 Task: Look for Airbnb properties in Saint-Gratien, France from 5th December, 2023 to 11th December, 2023 for 2 adults. Place can be entire room with 2 bedrooms having 2 beds and 1 bathroom. Property type can be flat.
Action: Mouse moved to (417, 127)
Screenshot: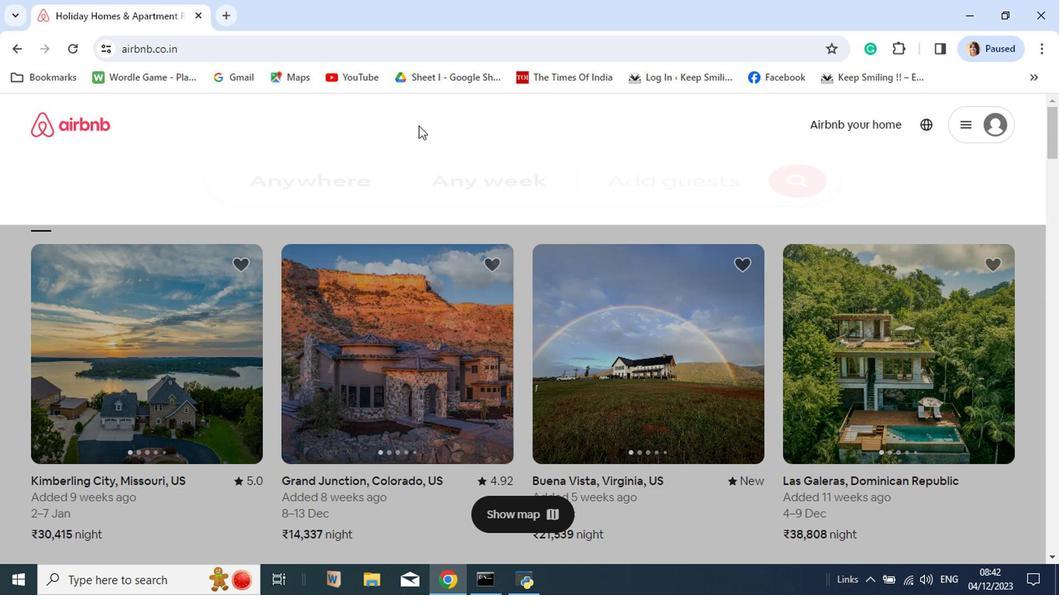 
Action: Mouse pressed left at (417, 127)
Screenshot: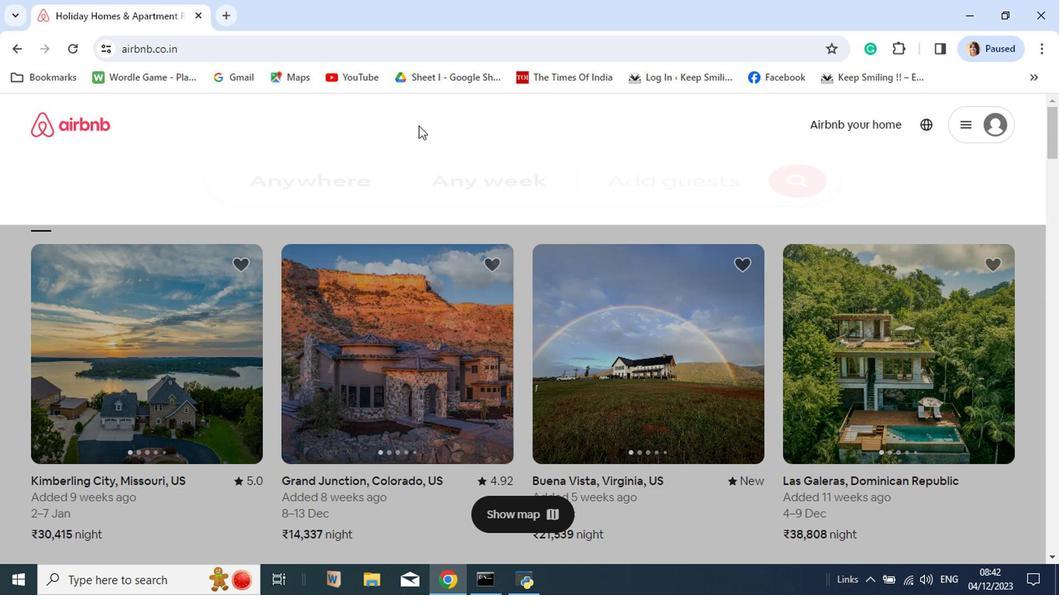 
Action: Mouse moved to (417, 127)
Screenshot: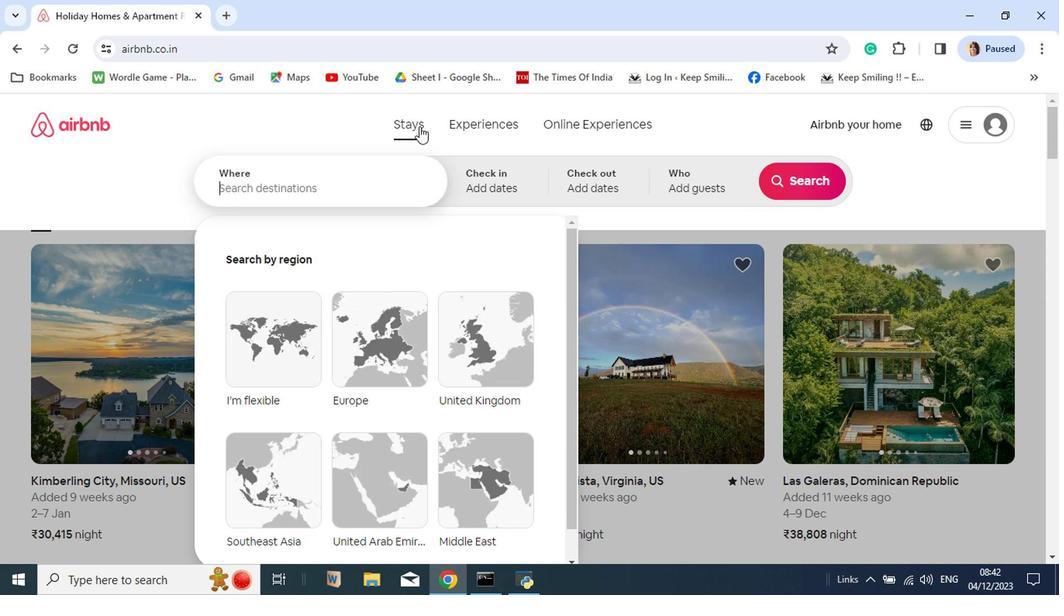 
Action: Key pressed <Key.shift>Saint<Key.space><Key.backspace>-<Key.shift>Gratw
Screenshot: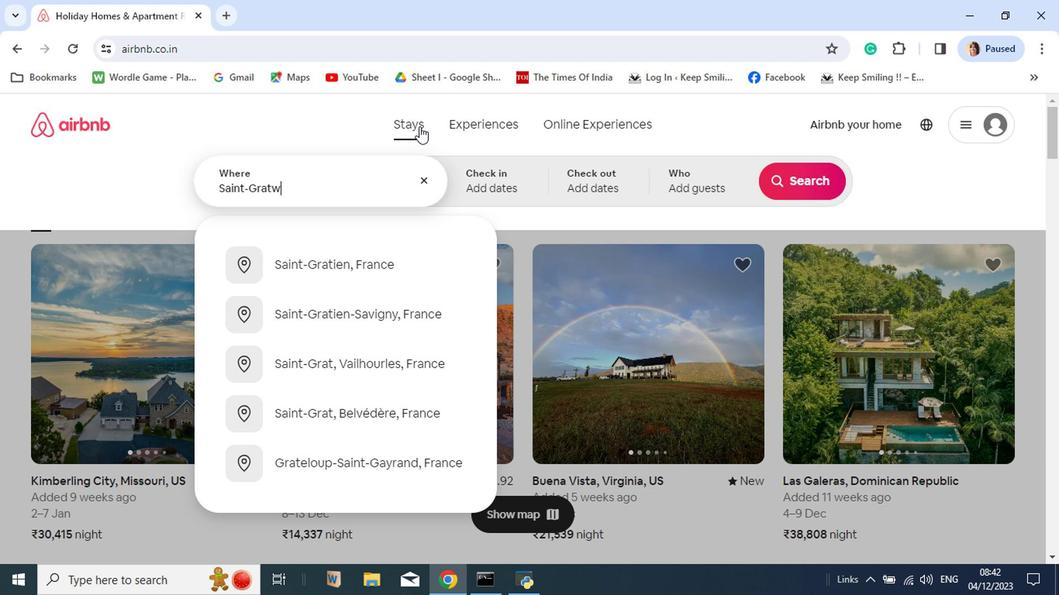 
Action: Mouse pressed left at (417, 127)
Screenshot: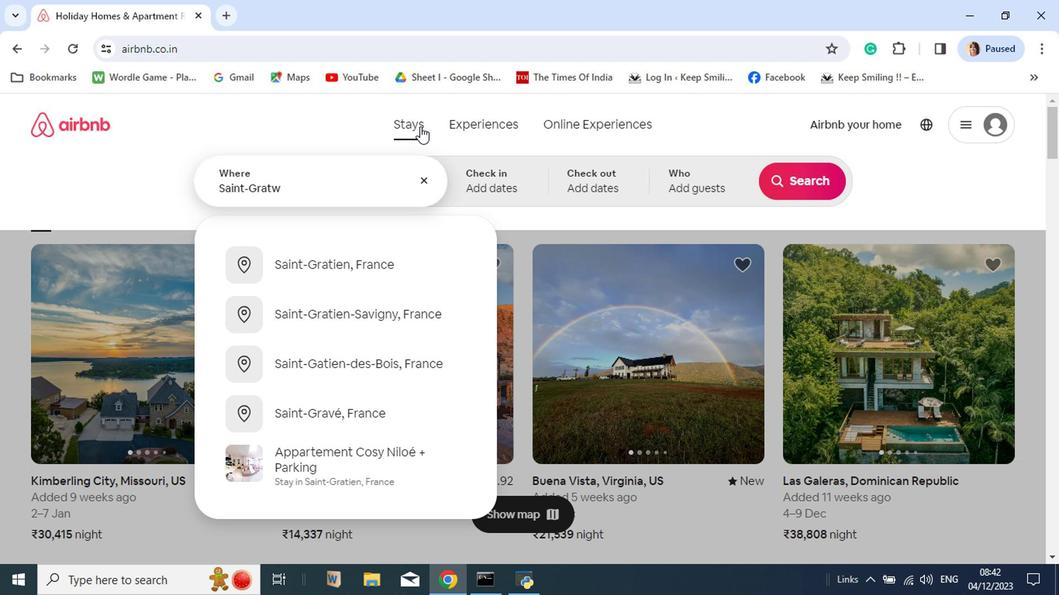 
Action: Mouse moved to (310, 272)
Screenshot: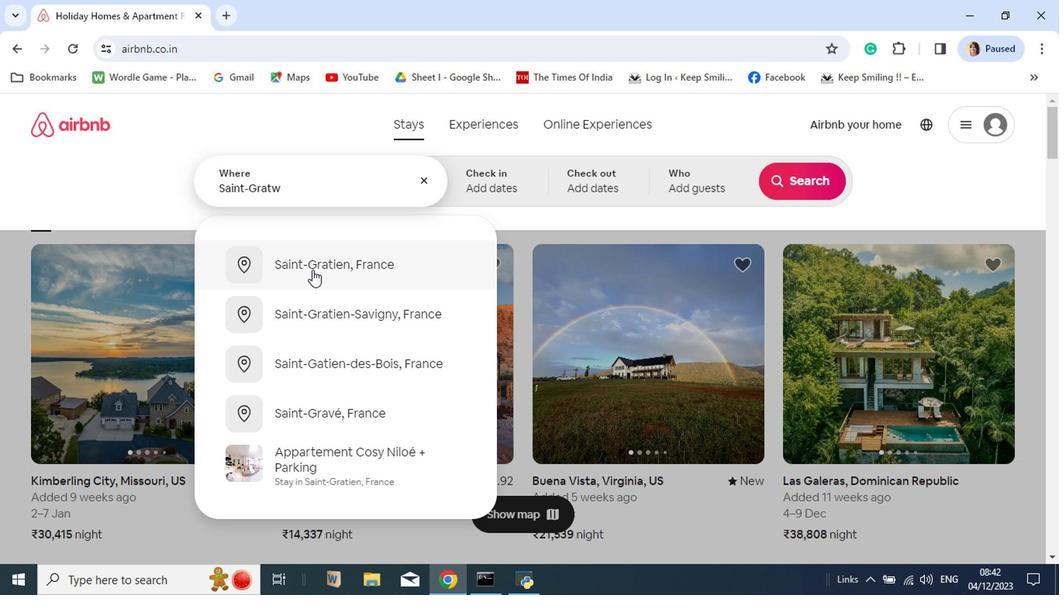 
Action: Mouse pressed left at (310, 272)
Screenshot: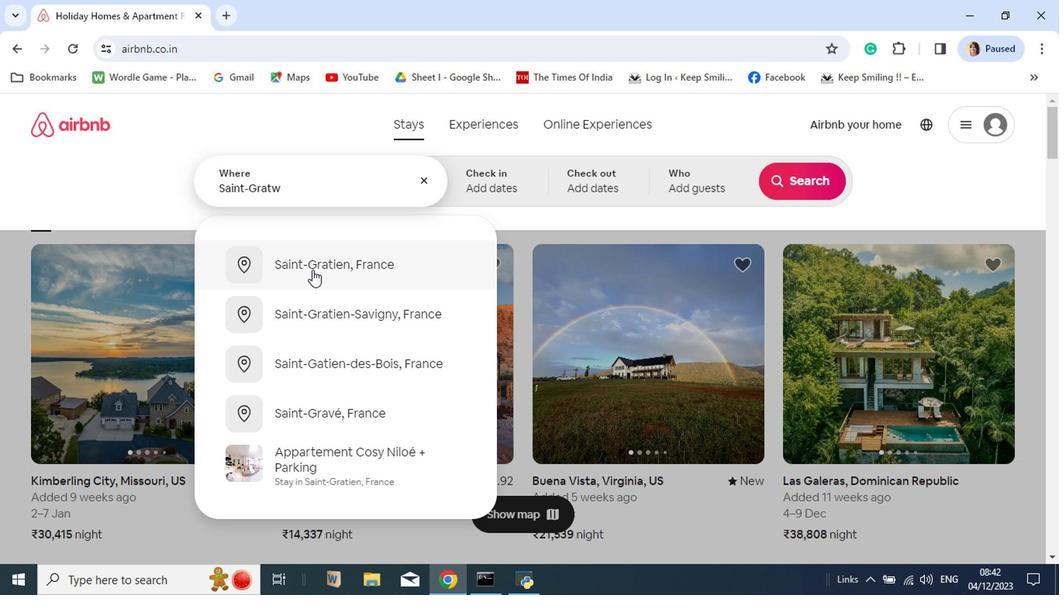 
Action: Mouse moved to (325, 411)
Screenshot: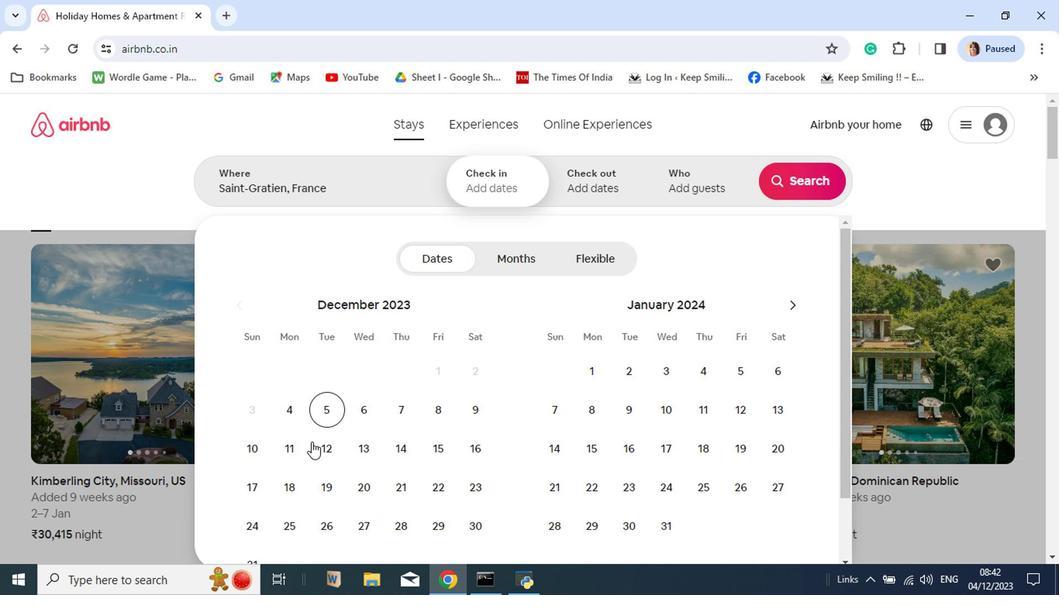 
Action: Mouse pressed left at (325, 411)
Screenshot: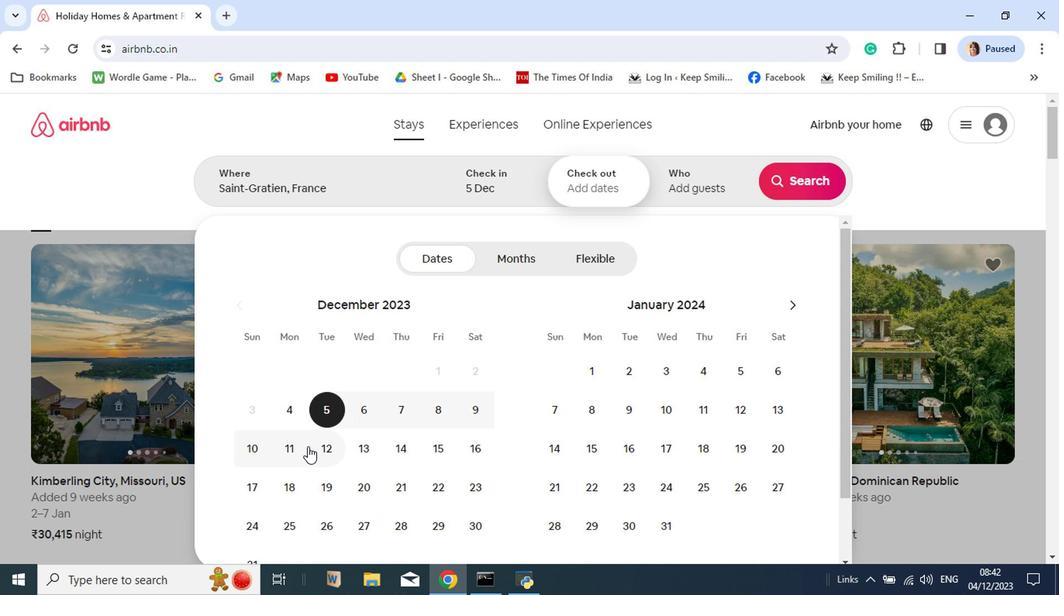 
Action: Mouse moved to (298, 451)
Screenshot: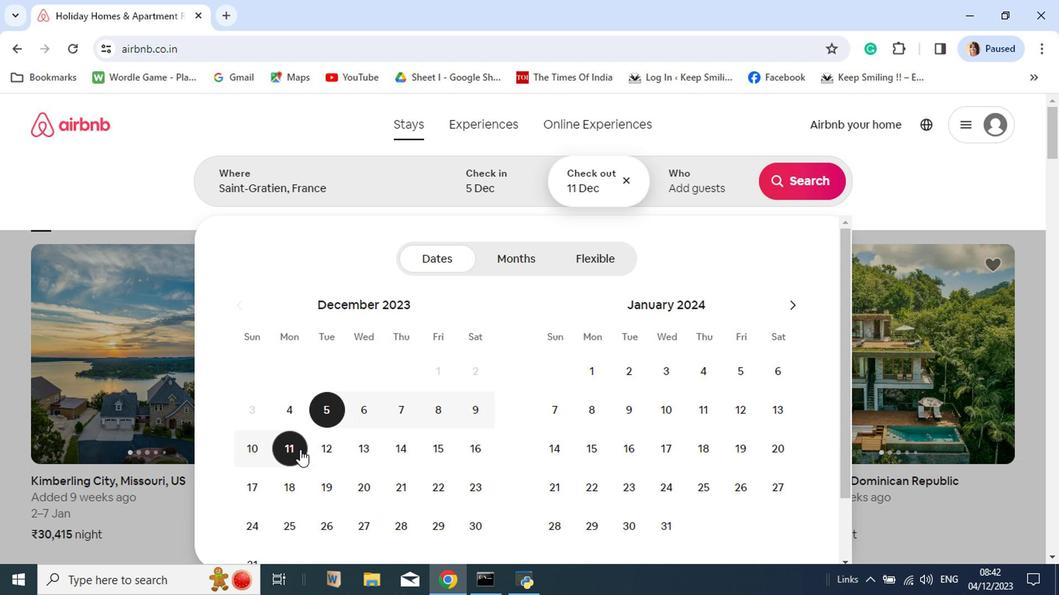 
Action: Mouse pressed left at (298, 451)
Screenshot: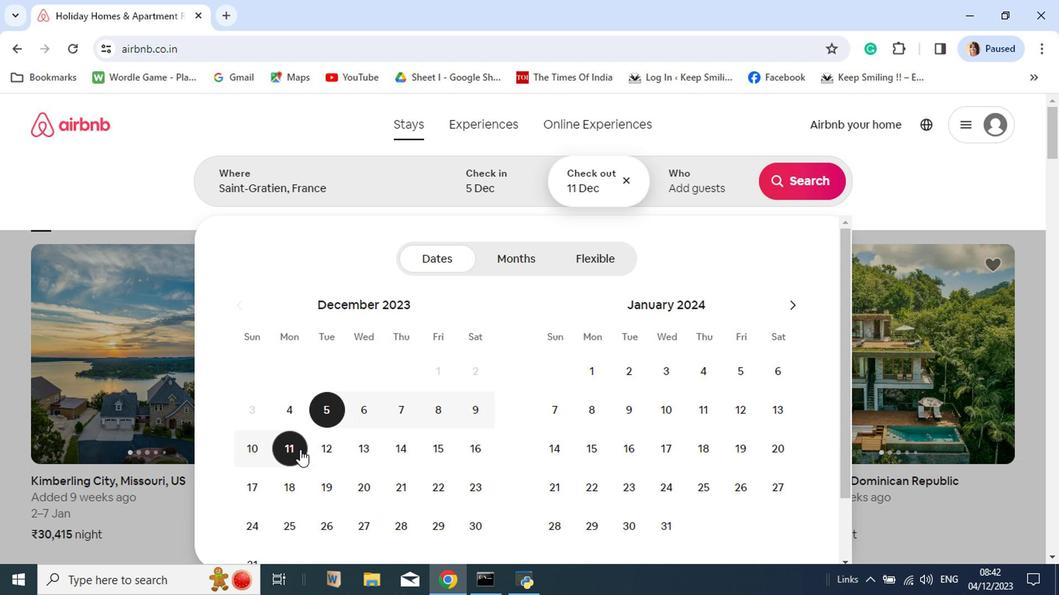 
Action: Mouse moved to (691, 183)
Screenshot: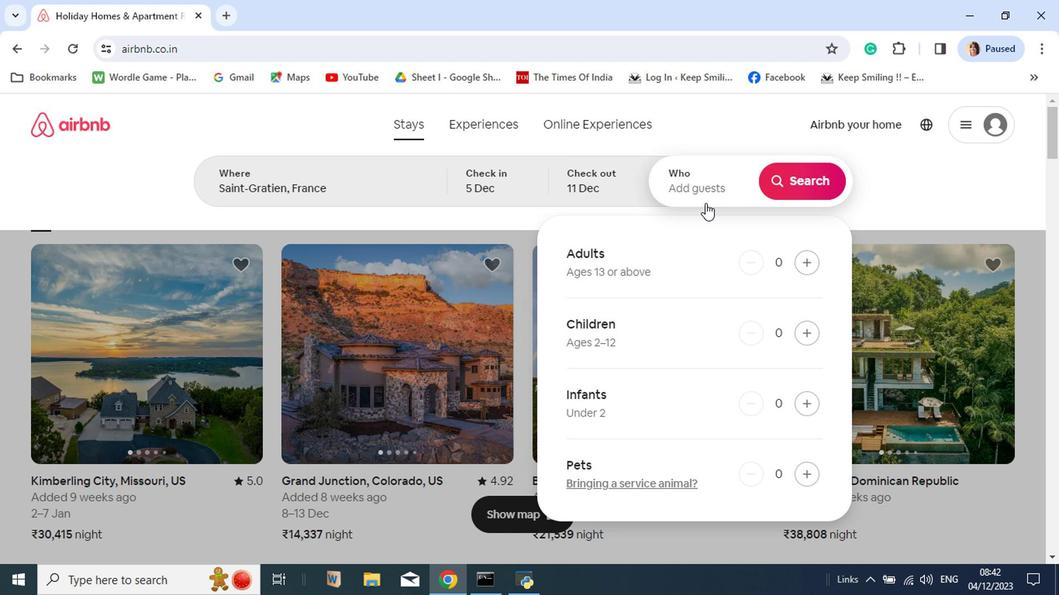 
Action: Mouse pressed left at (691, 183)
Screenshot: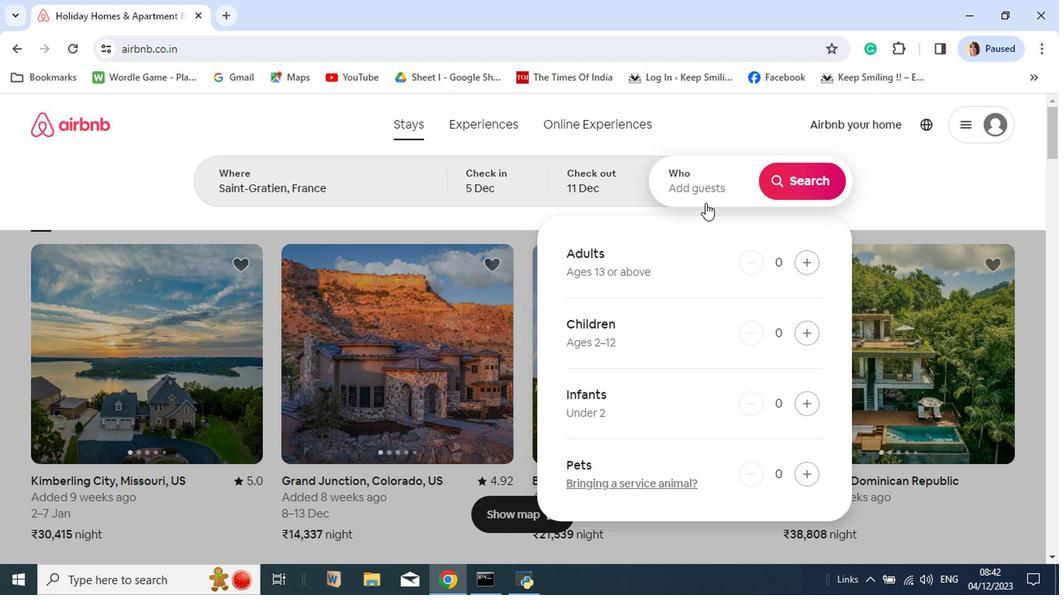 
Action: Mouse moved to (801, 260)
Screenshot: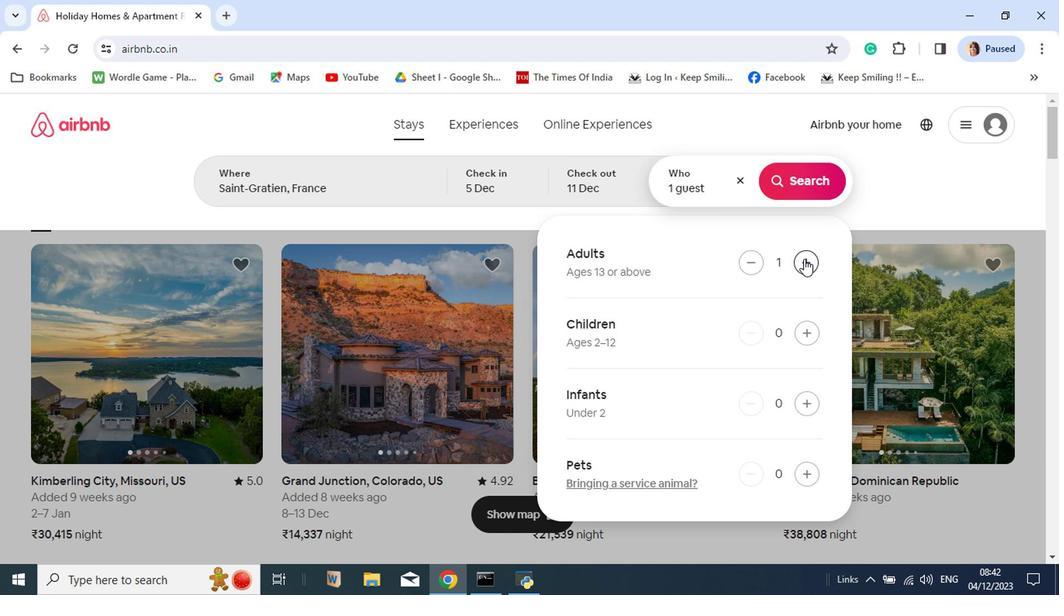 
Action: Mouse pressed left at (801, 260)
Screenshot: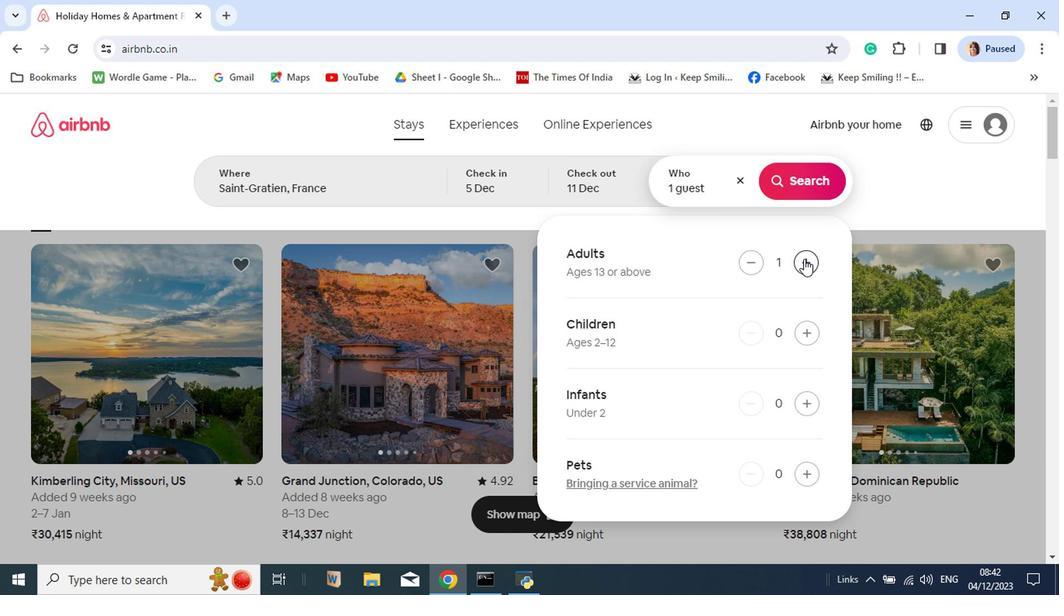 
Action: Mouse pressed left at (801, 260)
Screenshot: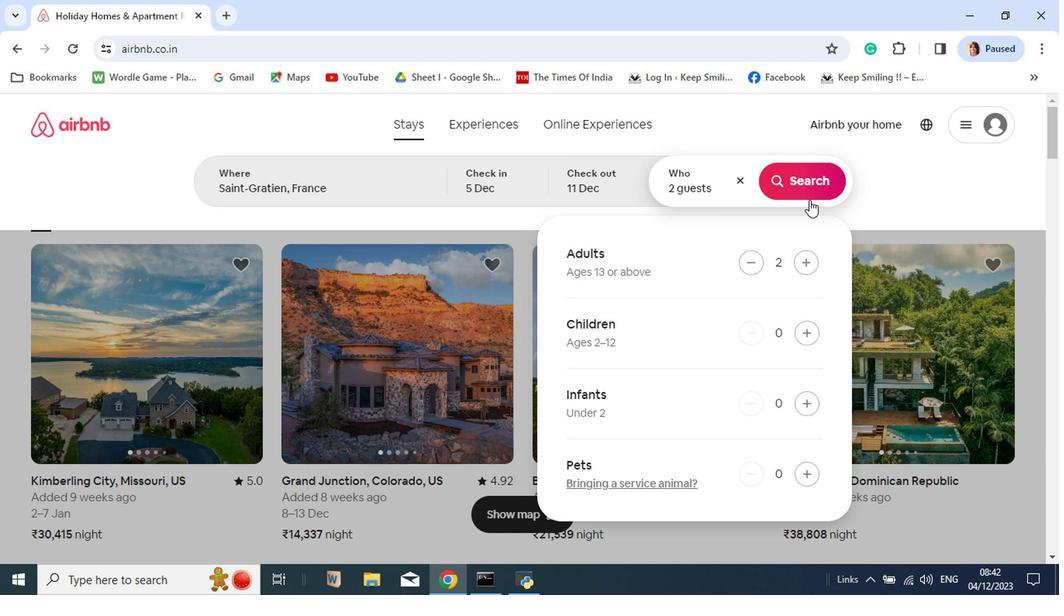 
Action: Mouse moved to (801, 181)
Screenshot: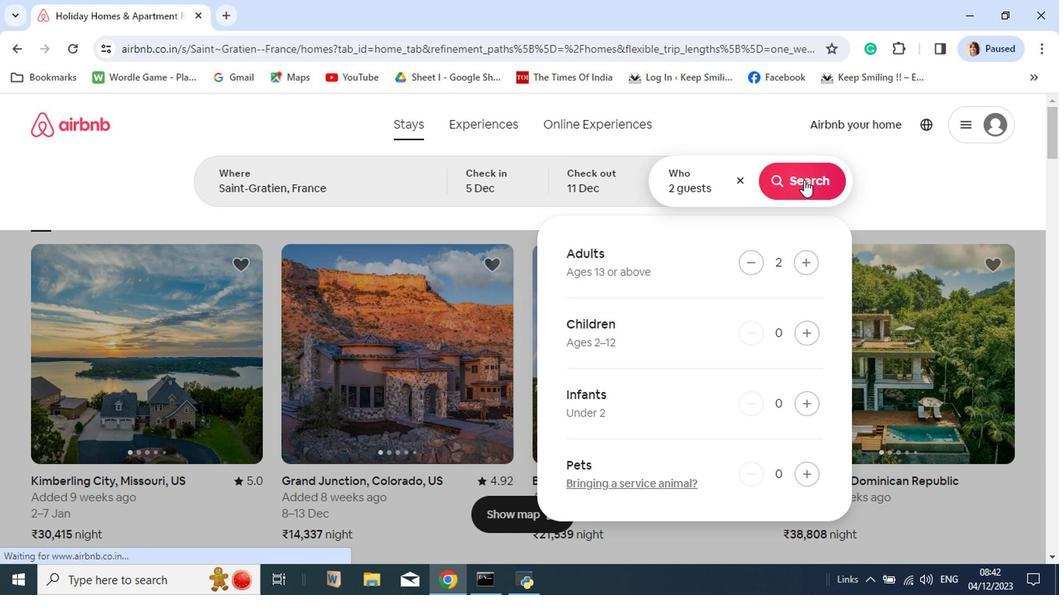 
Action: Mouse pressed left at (801, 181)
Screenshot: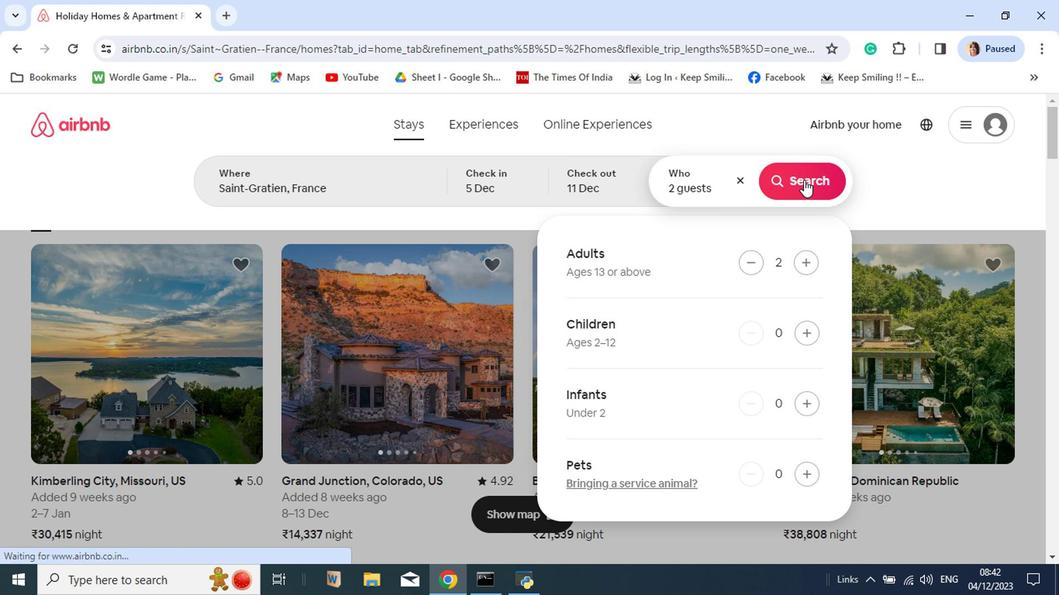 
Action: Mouse moved to (815, 187)
Screenshot: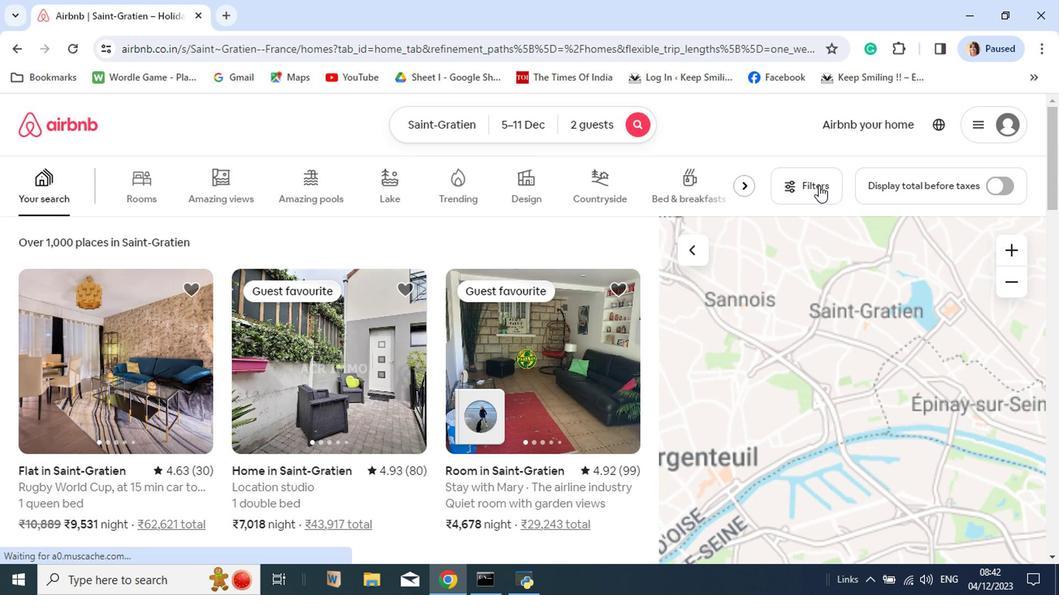
Action: Mouse pressed left at (815, 187)
Screenshot: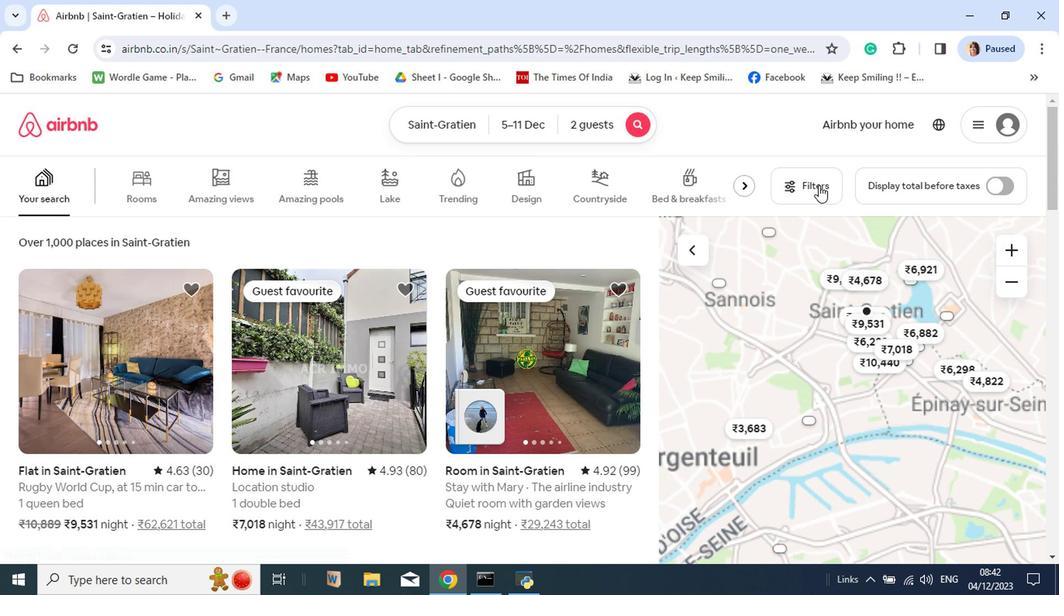 
Action: Mouse moved to (821, 216)
Screenshot: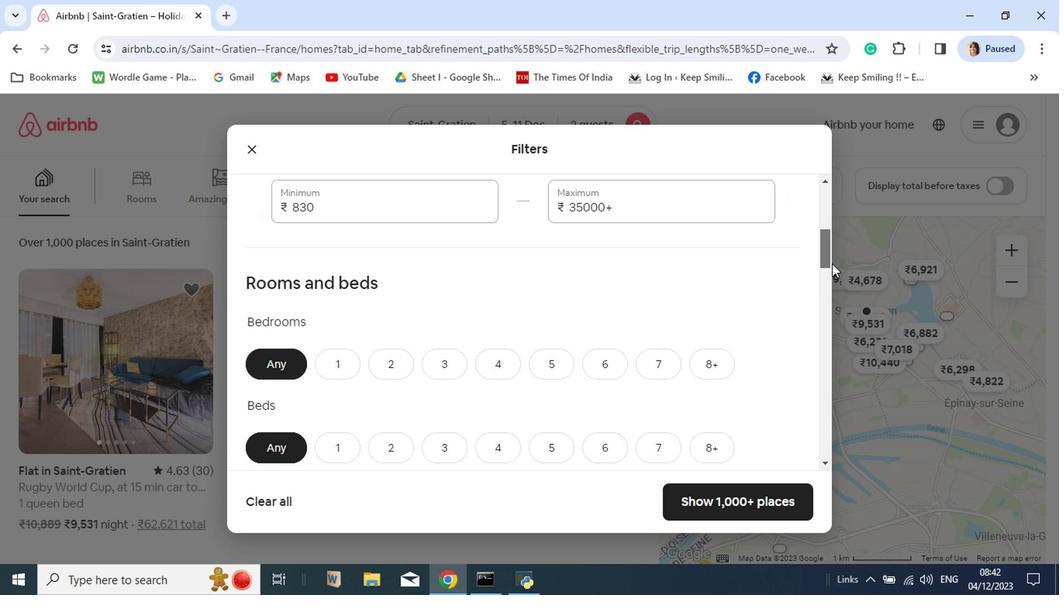 
Action: Mouse pressed left at (821, 216)
Screenshot: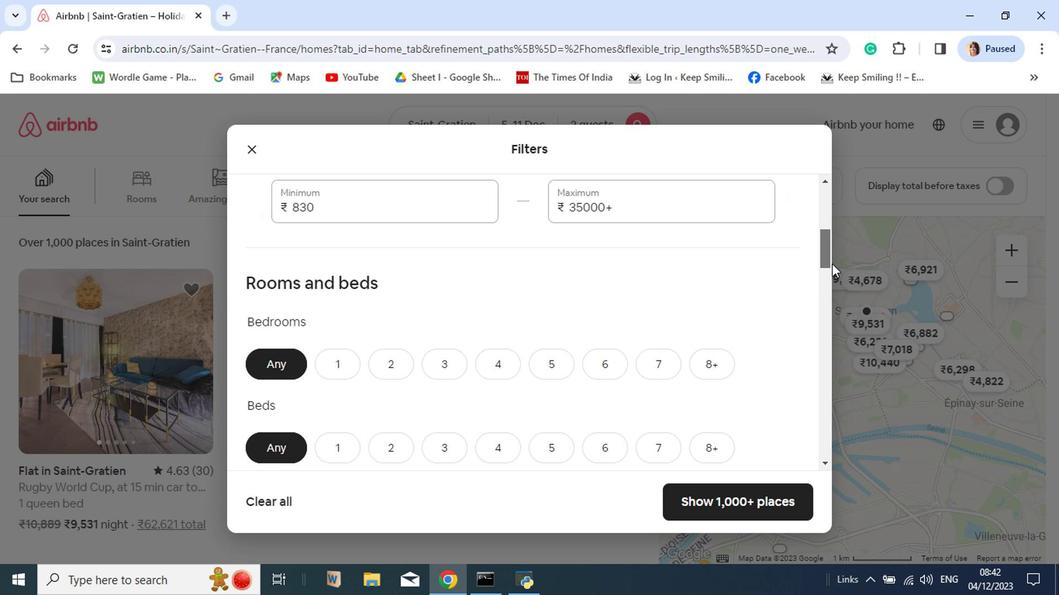 
Action: Mouse moved to (377, 275)
Screenshot: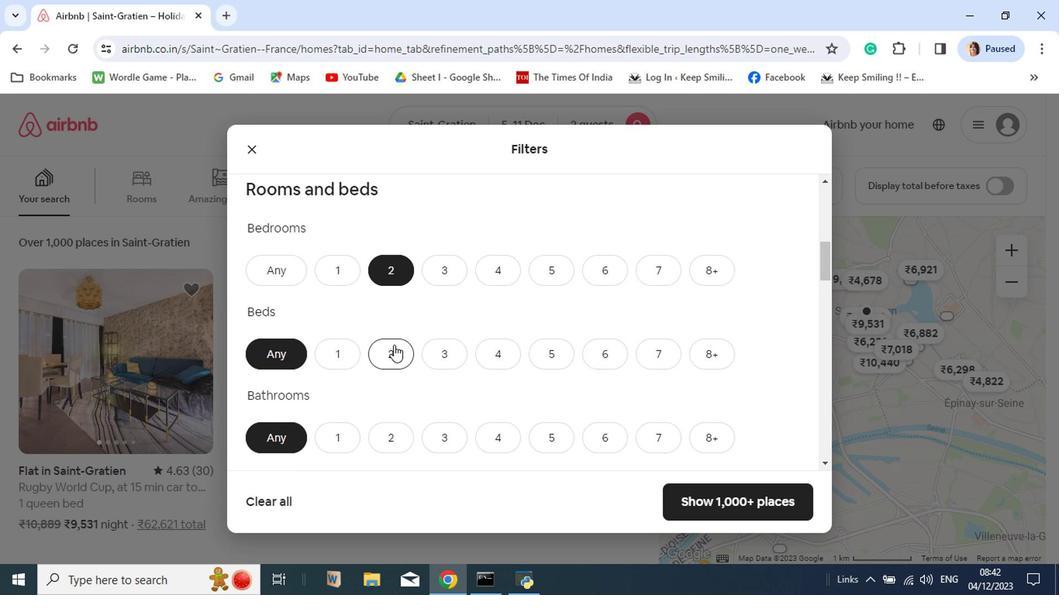 
Action: Mouse pressed left at (377, 275)
Screenshot: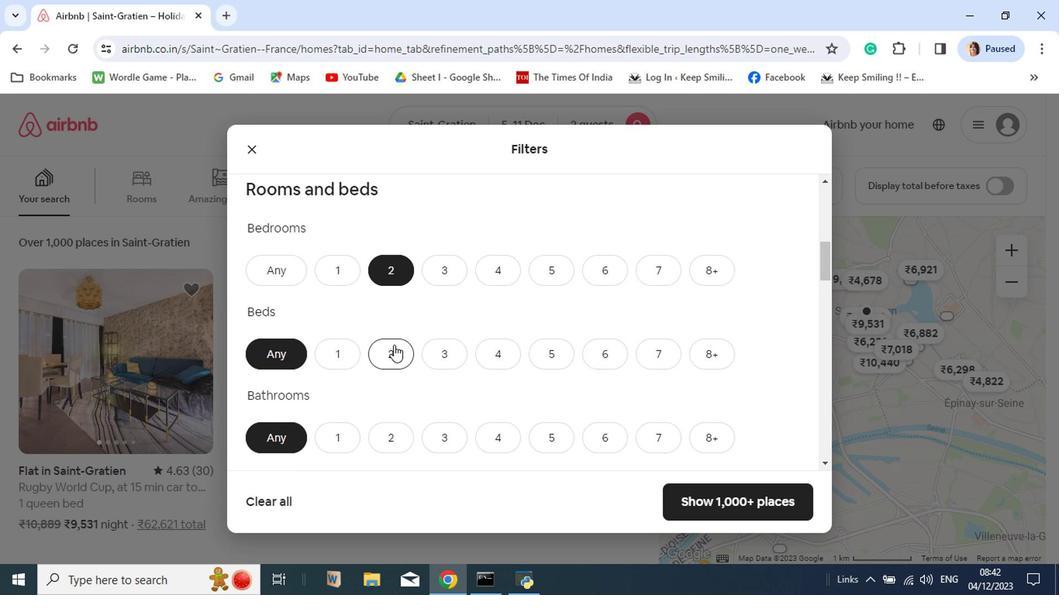 
Action: Mouse moved to (391, 349)
Screenshot: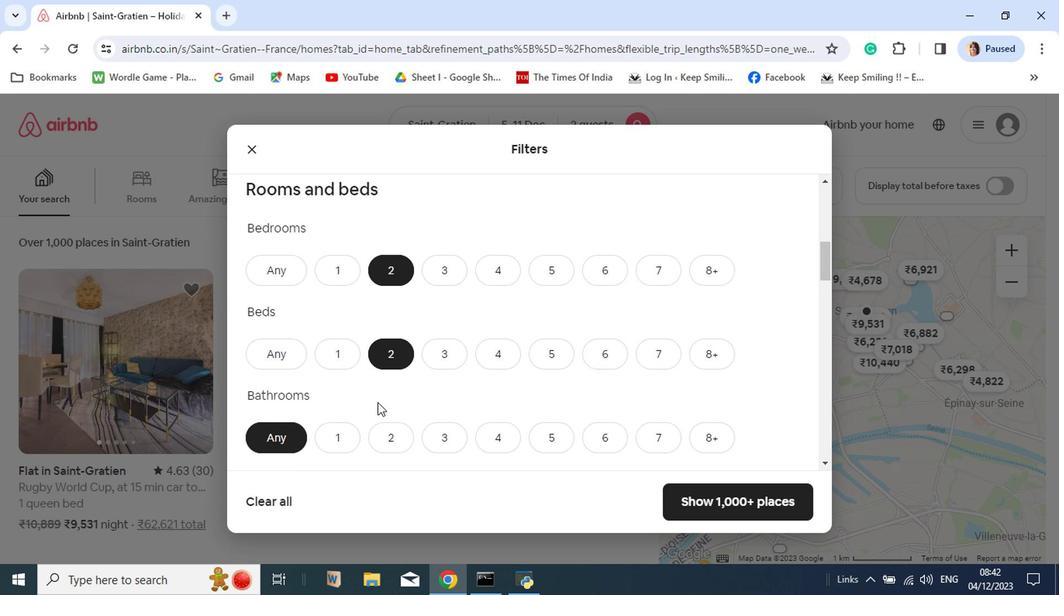 
Action: Mouse pressed left at (391, 349)
Screenshot: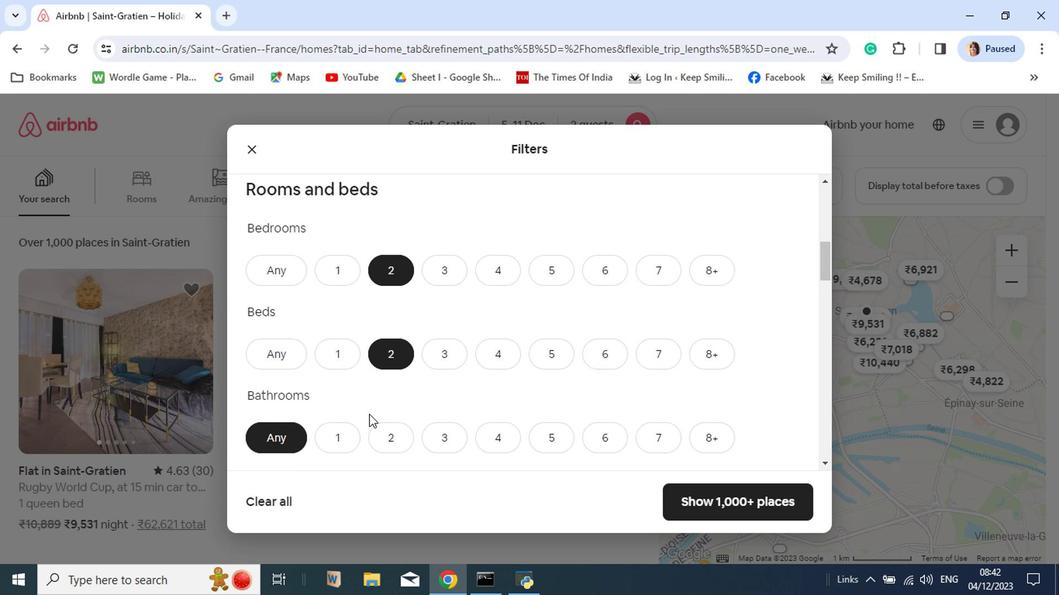 
Action: Mouse moved to (340, 434)
Screenshot: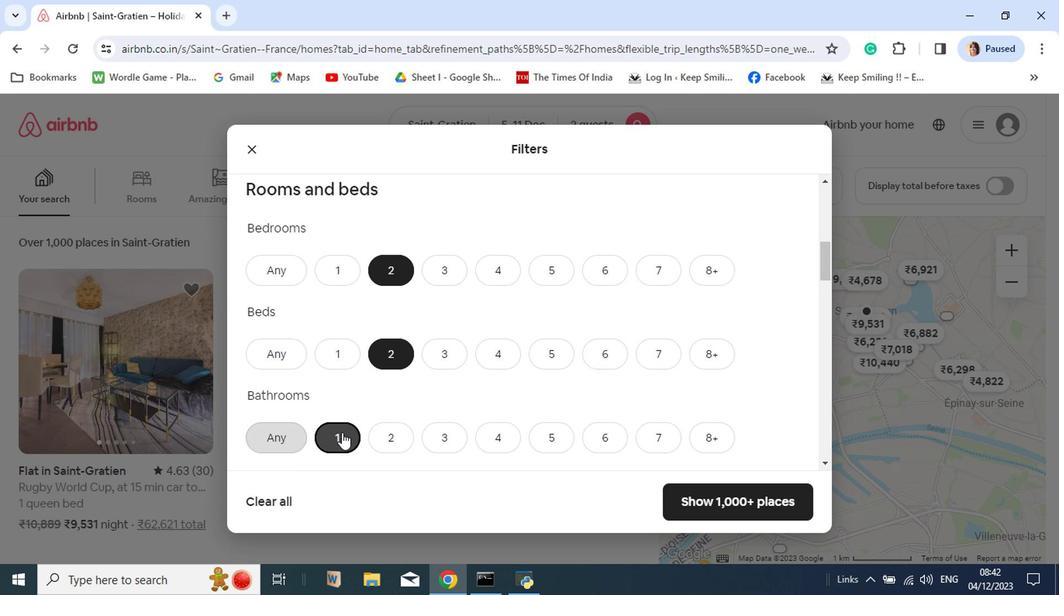 
Action: Mouse pressed left at (340, 434)
Screenshot: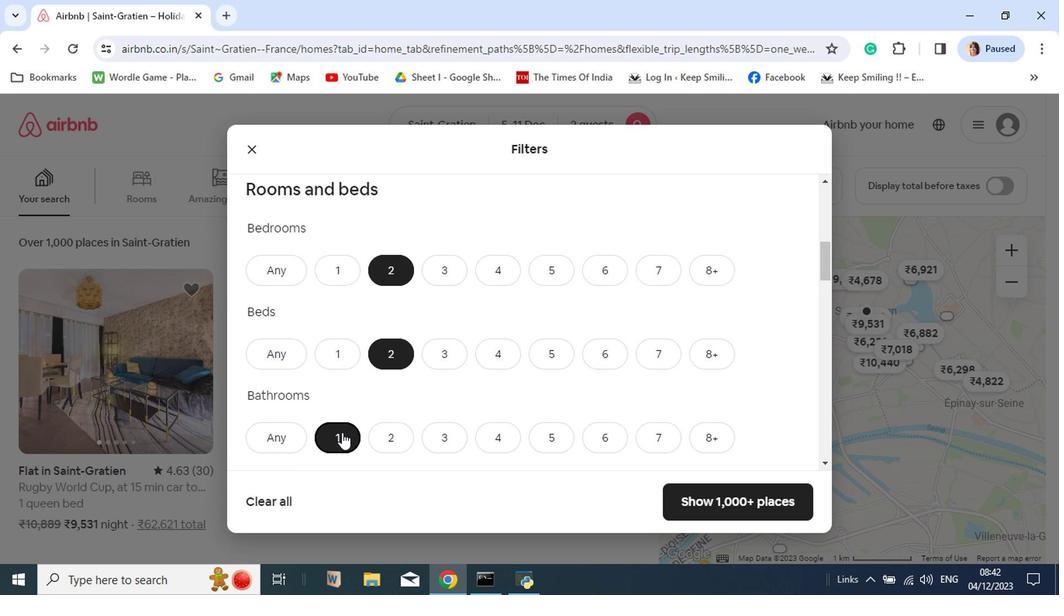 
Action: Mouse moved to (442, 403)
Screenshot: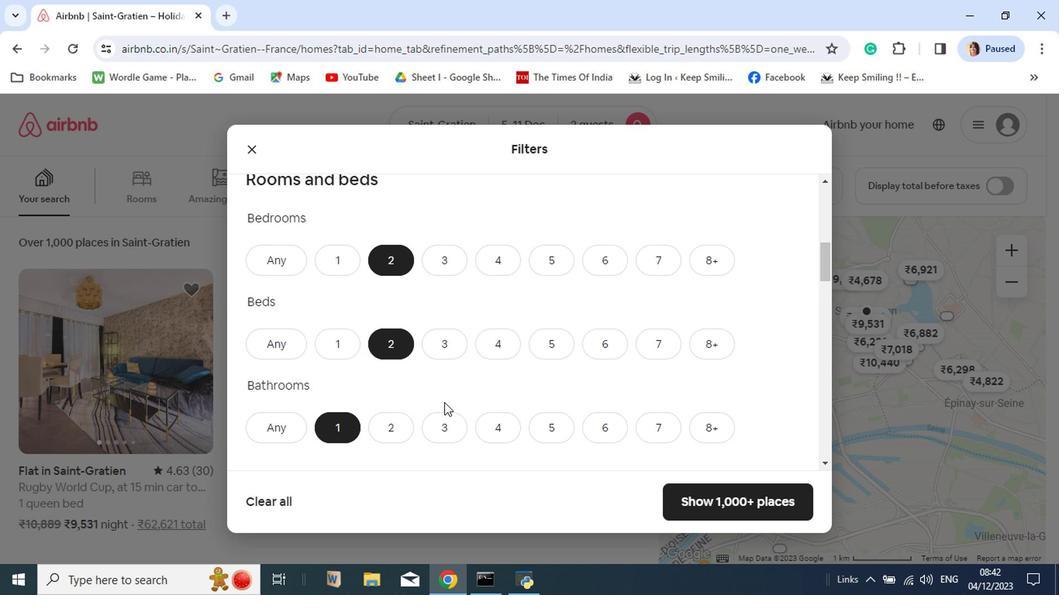 
Action: Mouse scrolled (442, 403) with delta (0, 0)
Screenshot: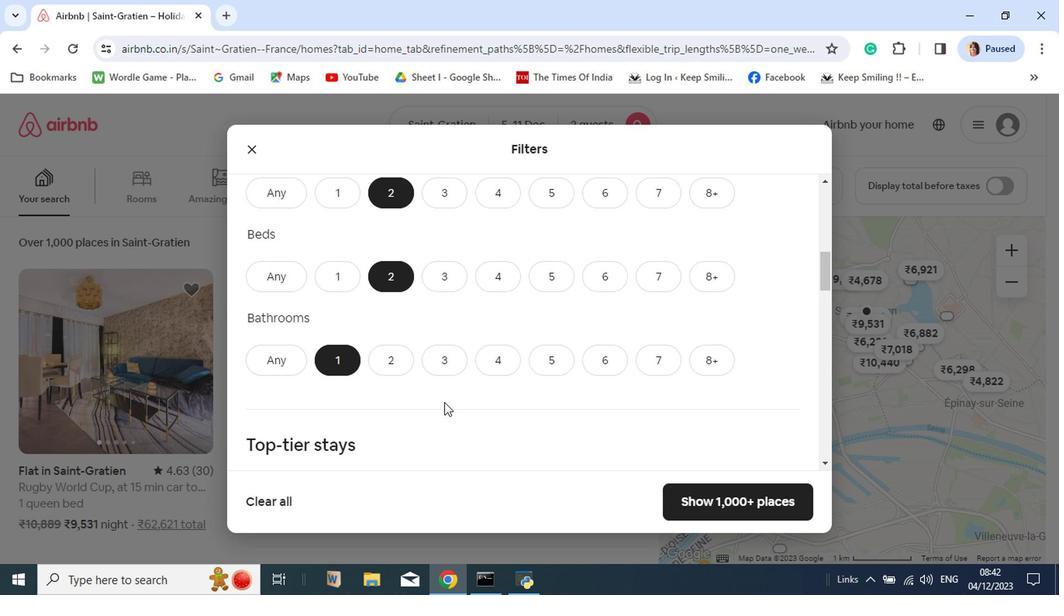 
Action: Mouse scrolled (442, 403) with delta (0, 0)
Screenshot: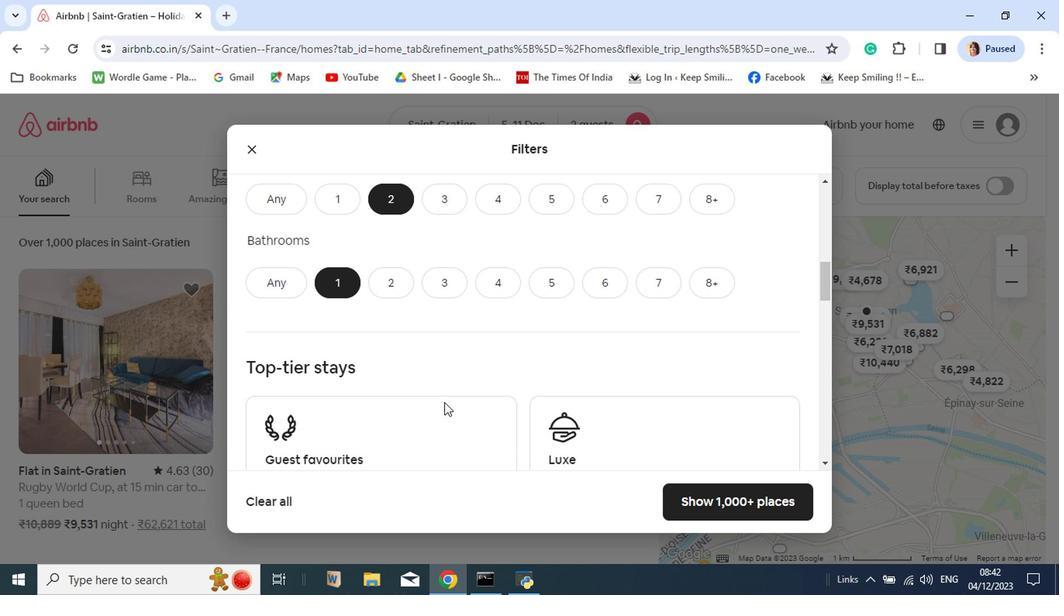 
Action: Mouse scrolled (442, 403) with delta (0, 0)
Screenshot: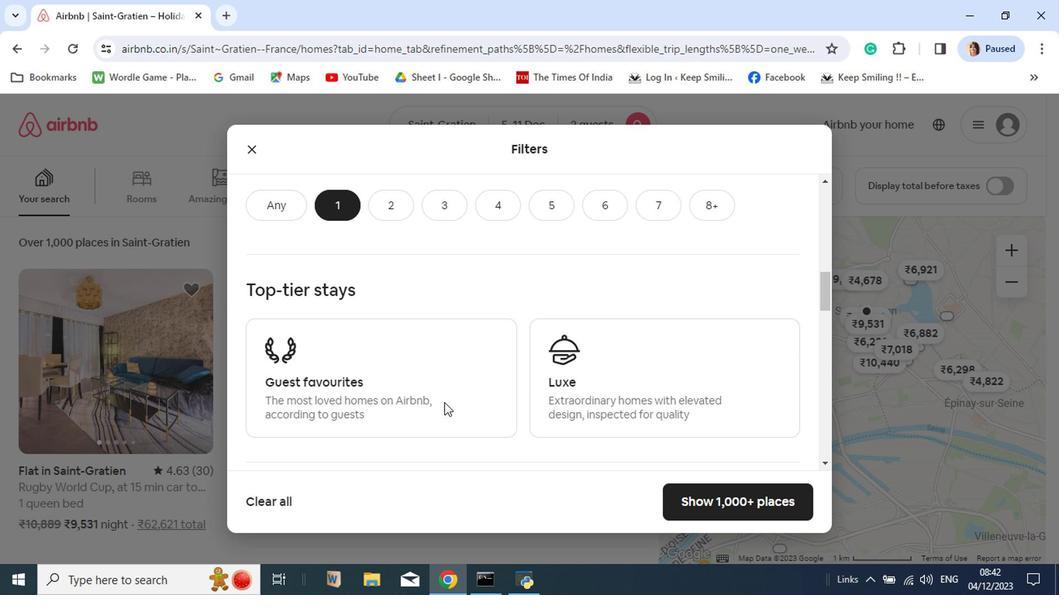 
Action: Mouse scrolled (442, 403) with delta (0, 0)
Screenshot: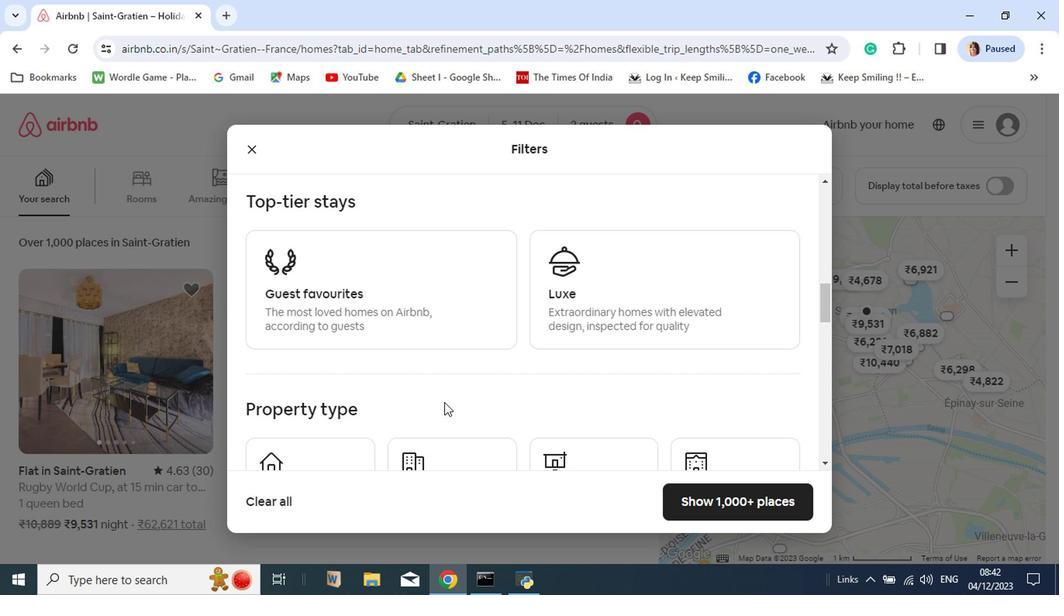 
Action: Mouse scrolled (442, 403) with delta (0, 0)
Screenshot: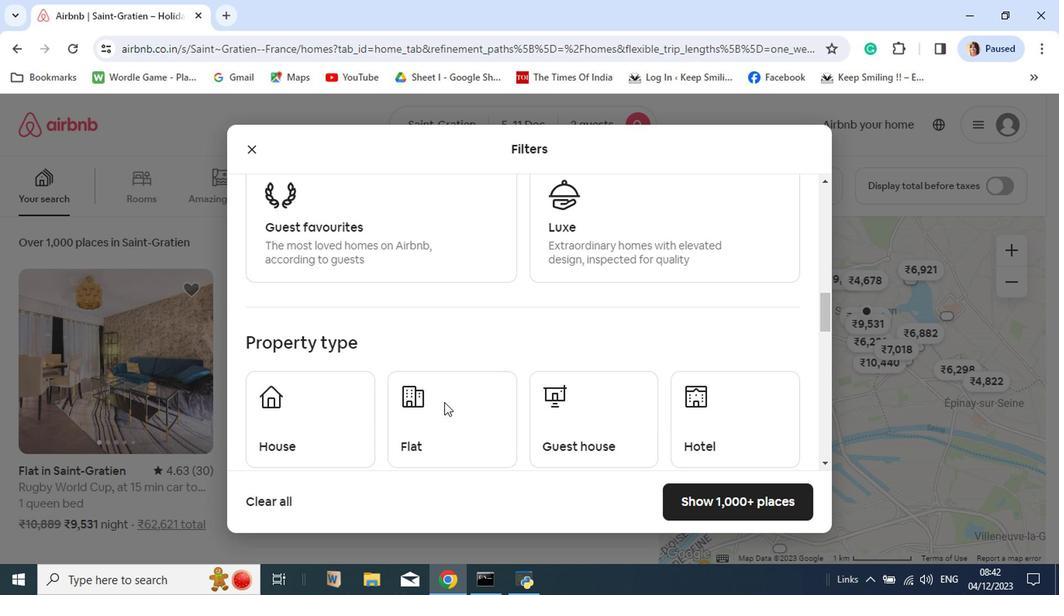 
Action: Mouse moved to (443, 403)
Screenshot: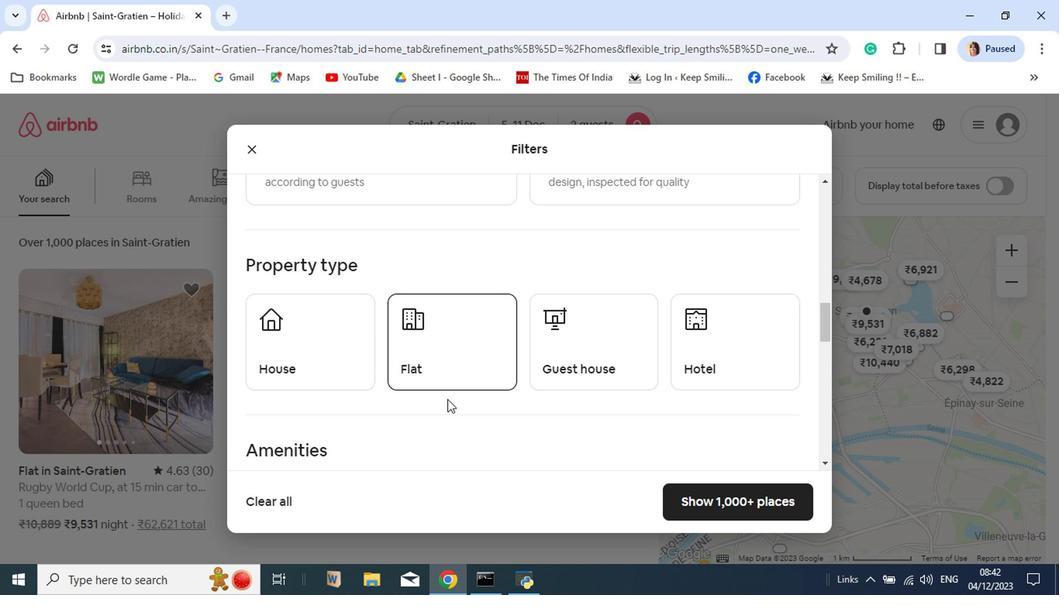
Action: Mouse scrolled (443, 403) with delta (0, 0)
Screenshot: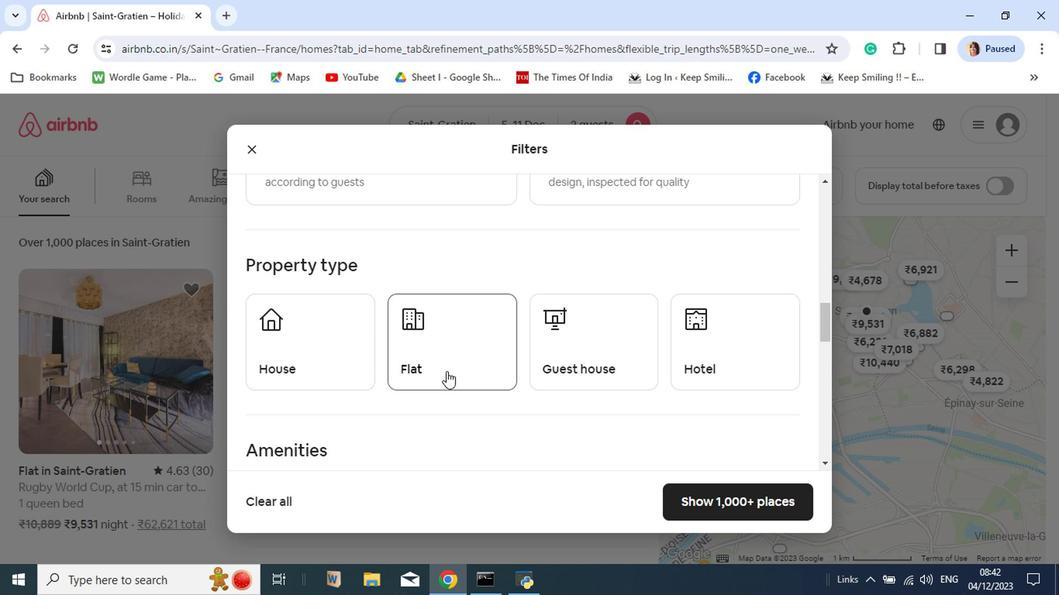 
Action: Mouse moved to (437, 357)
Screenshot: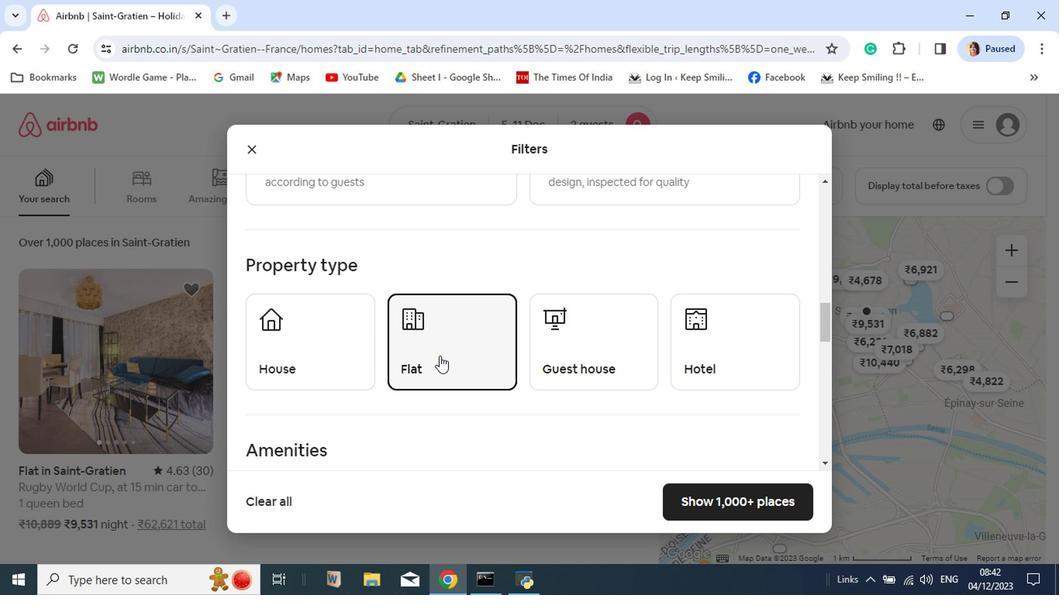 
Action: Mouse pressed left at (437, 357)
Screenshot: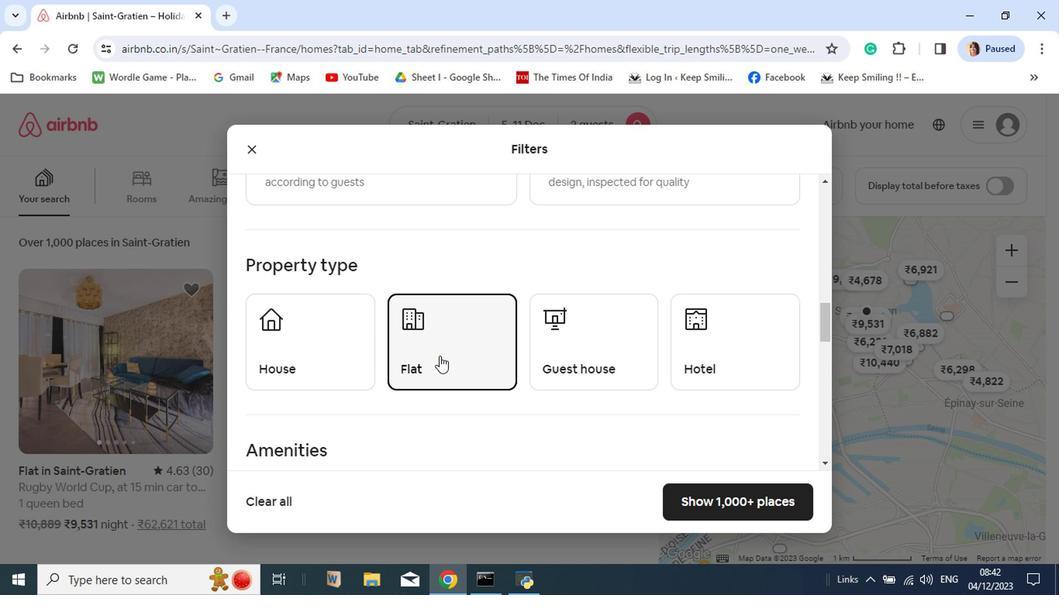 
Action: Mouse moved to (692, 491)
Screenshot: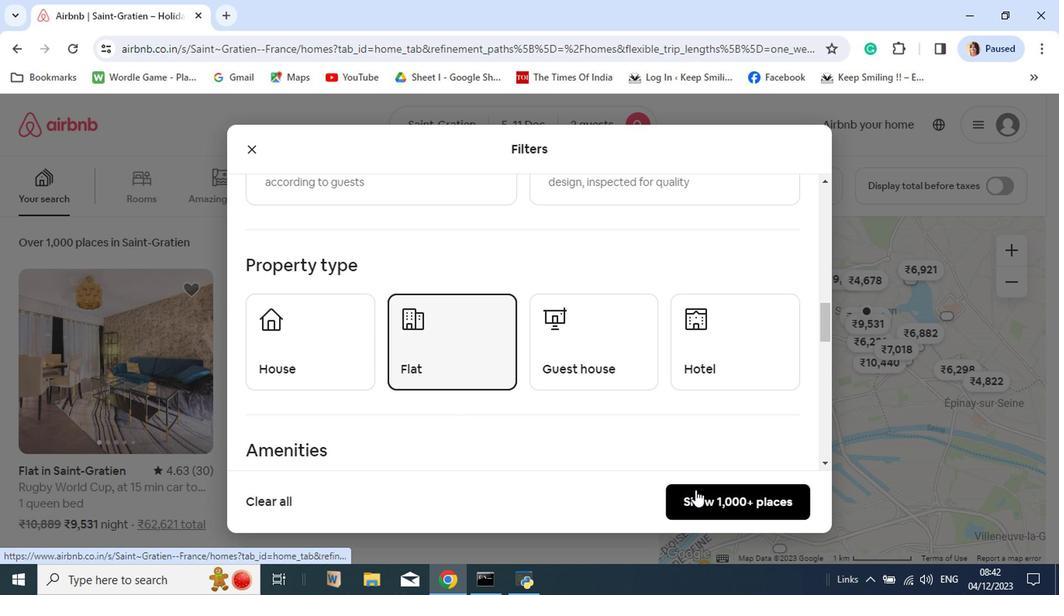
Action: Mouse pressed left at (692, 491)
Screenshot: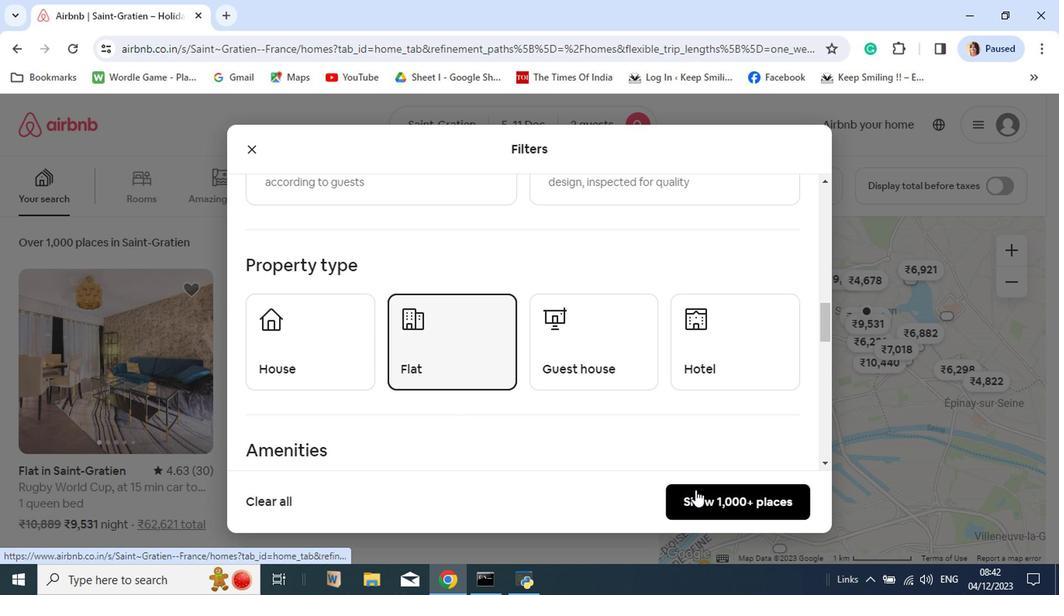 
Action: Mouse moved to (102, 471)
Screenshot: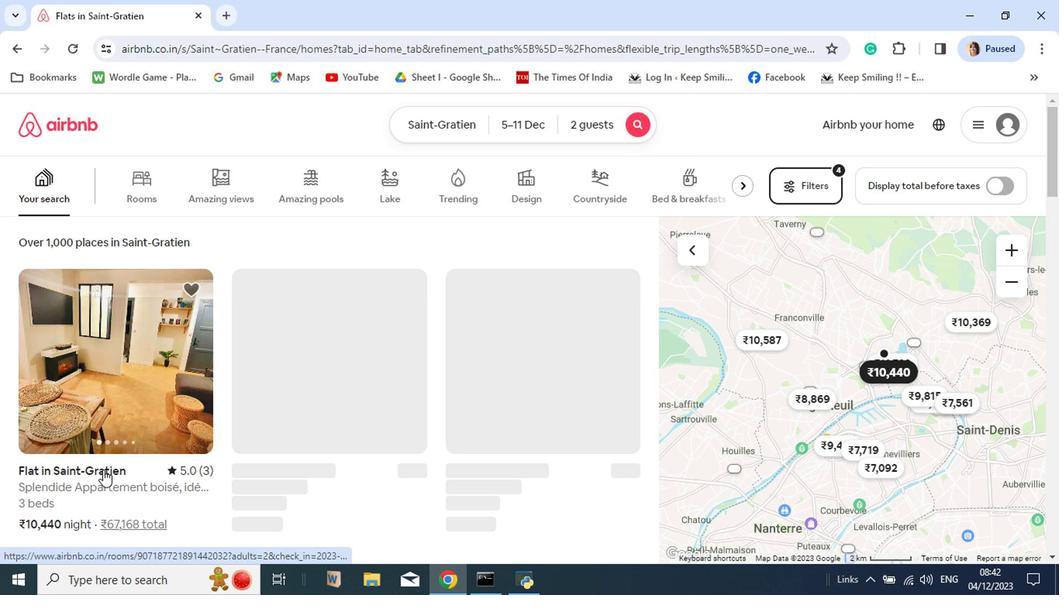 
Action: Mouse pressed left at (102, 471)
Screenshot: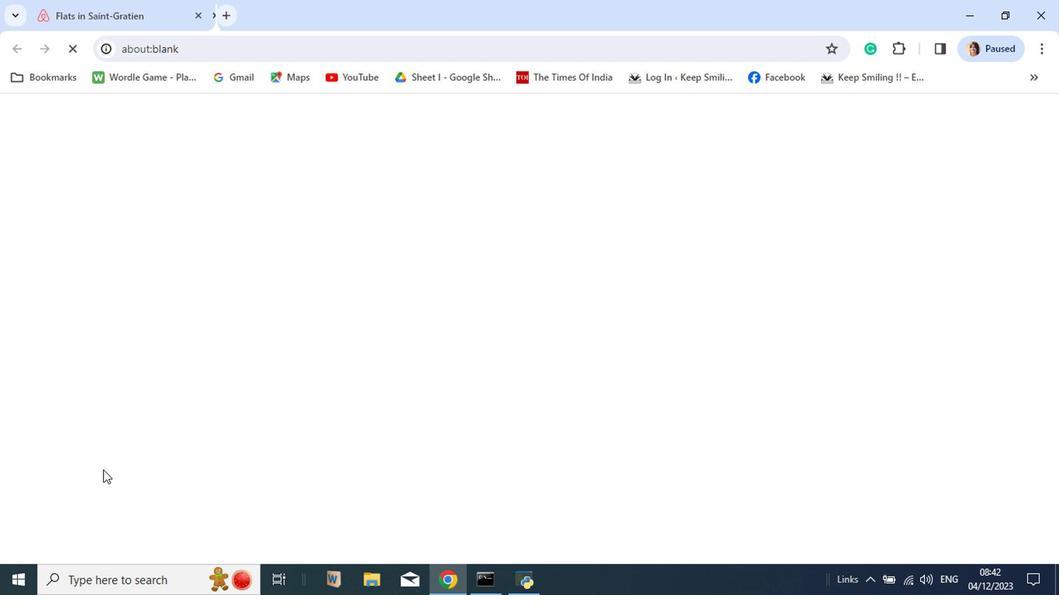 
Action: Mouse moved to (879, 418)
Screenshot: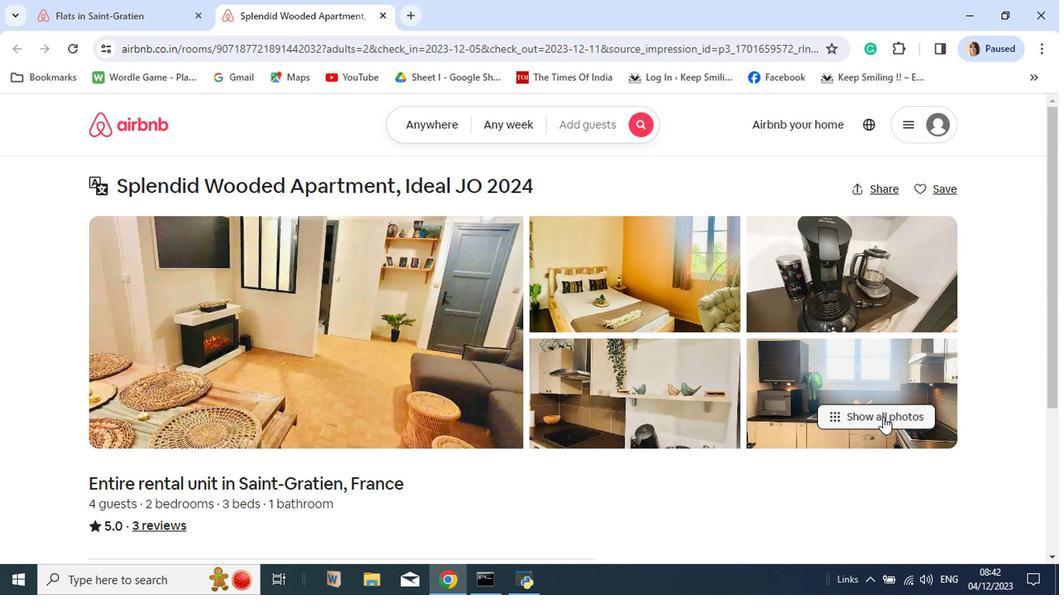 
Action: Mouse pressed left at (879, 418)
Screenshot: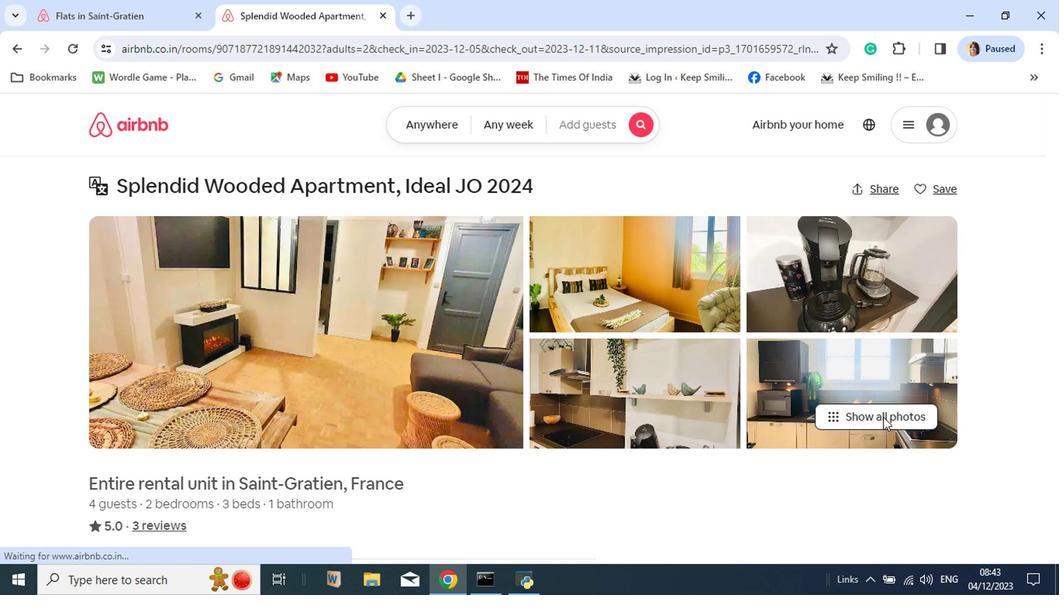 
Action: Mouse moved to (779, 445)
Screenshot: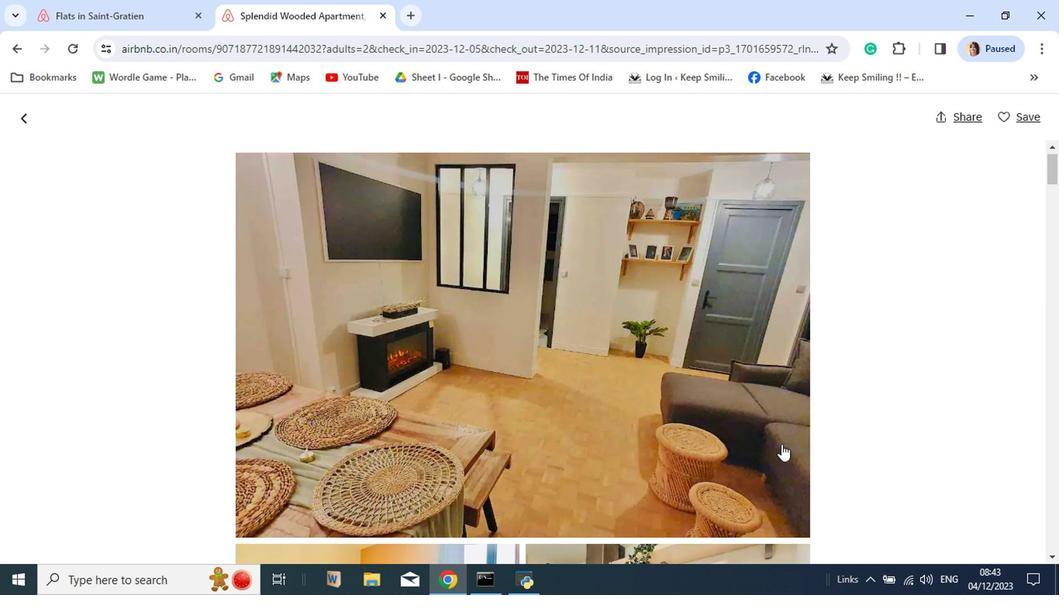 
Action: Mouse scrolled (779, 445) with delta (0, 0)
Screenshot: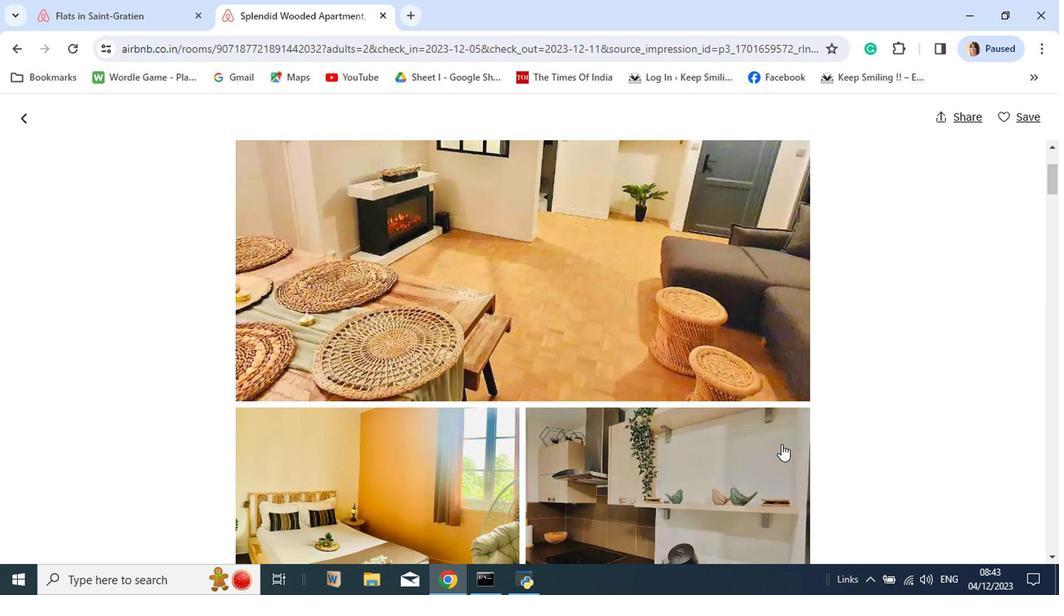 
Action: Mouse scrolled (779, 445) with delta (0, 0)
Screenshot: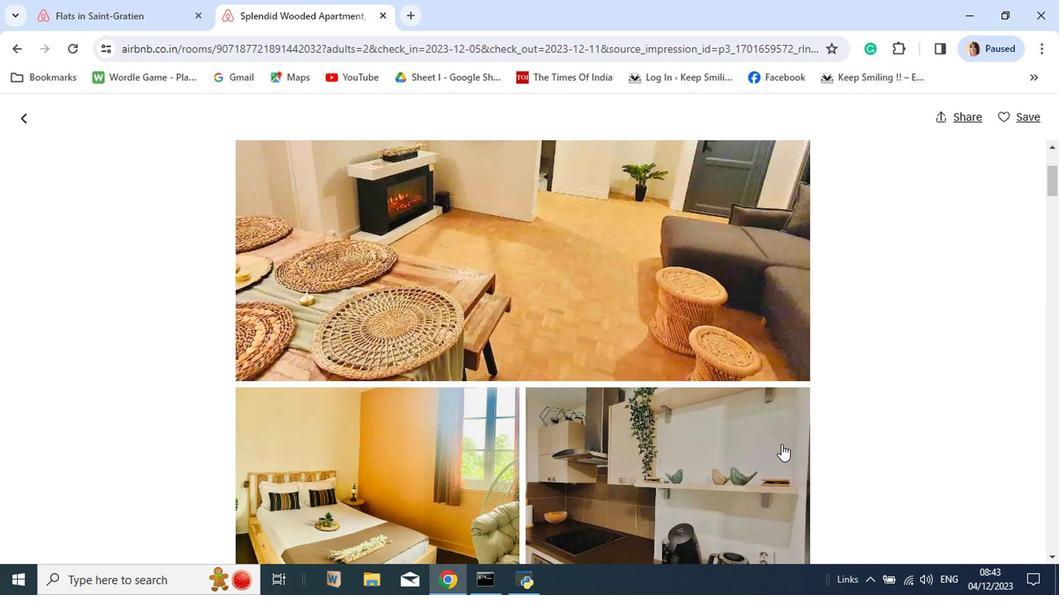 
Action: Mouse scrolled (779, 445) with delta (0, 0)
Screenshot: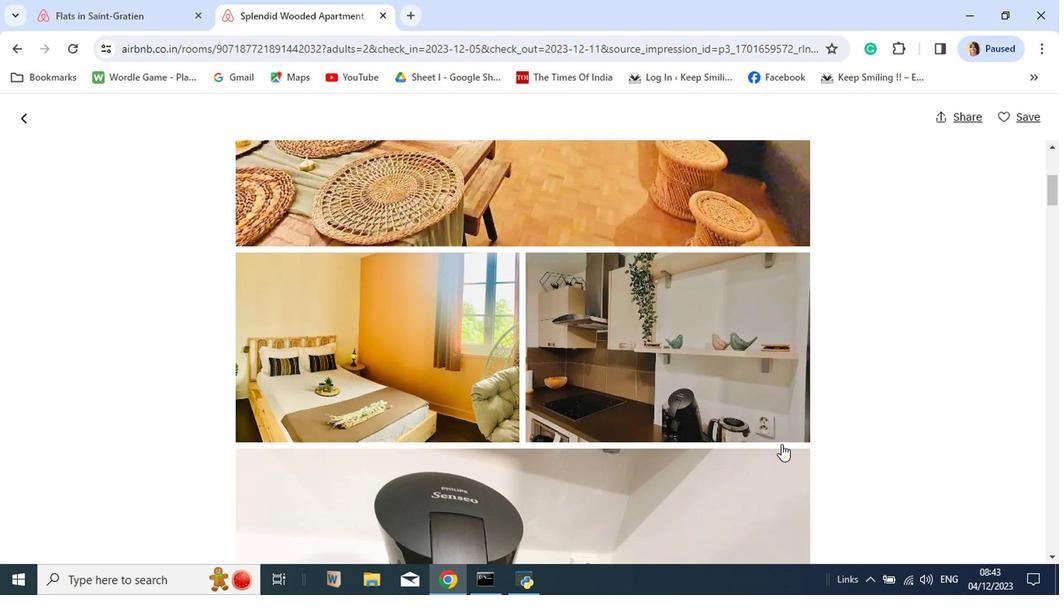 
Action: Mouse scrolled (779, 445) with delta (0, 0)
Screenshot: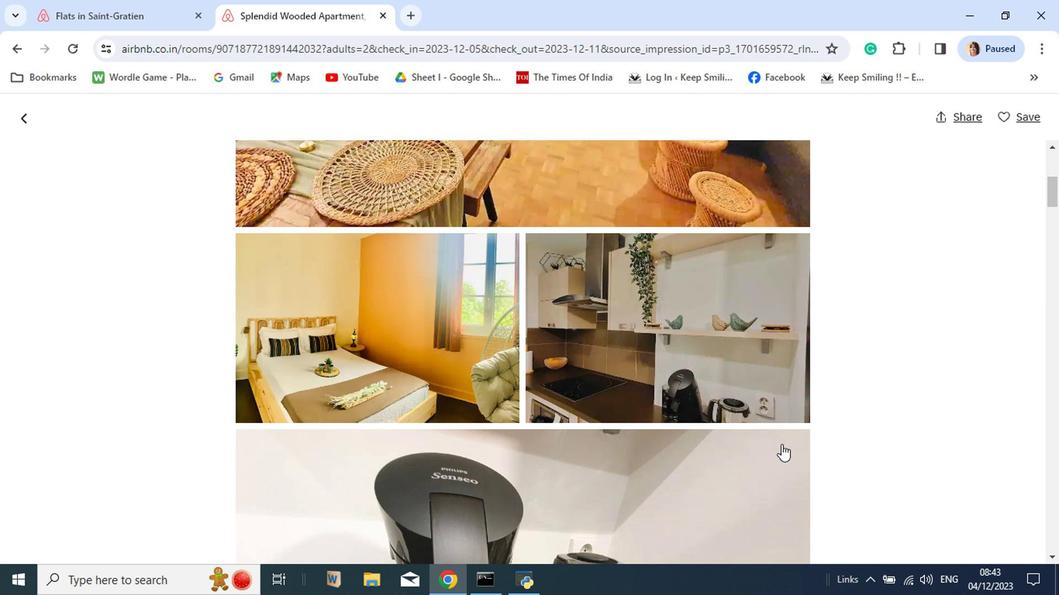 
Action: Mouse scrolled (779, 445) with delta (0, 0)
Screenshot: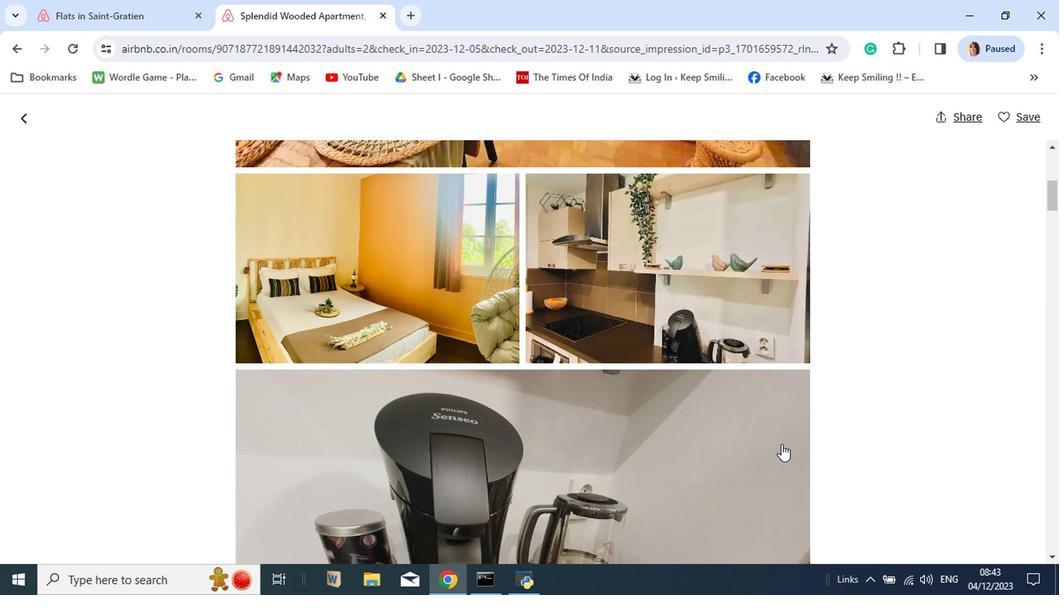 
Action: Mouse scrolled (779, 445) with delta (0, 0)
Screenshot: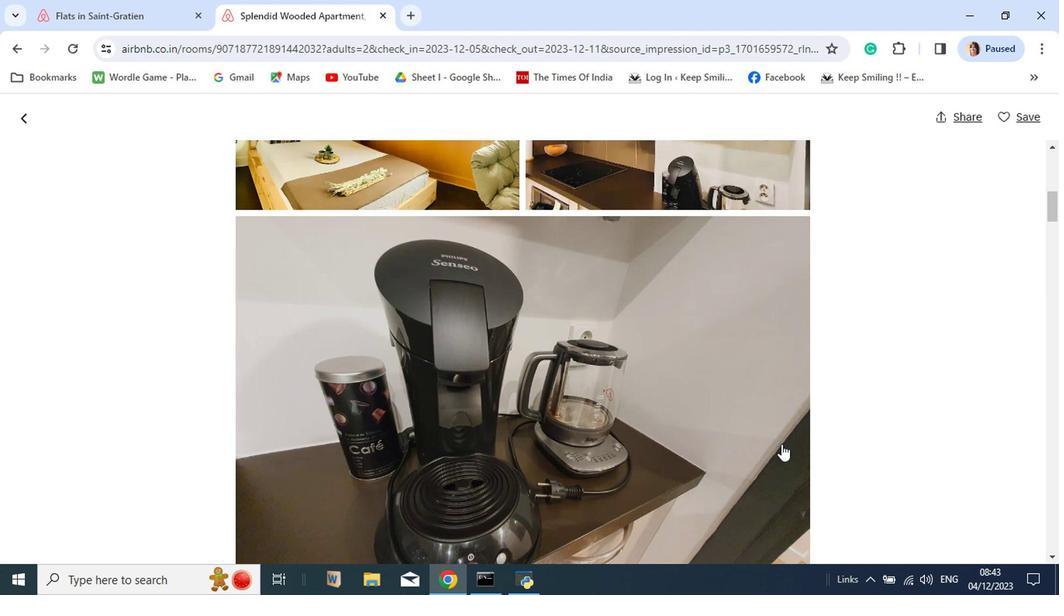
Action: Mouse scrolled (779, 445) with delta (0, 0)
Screenshot: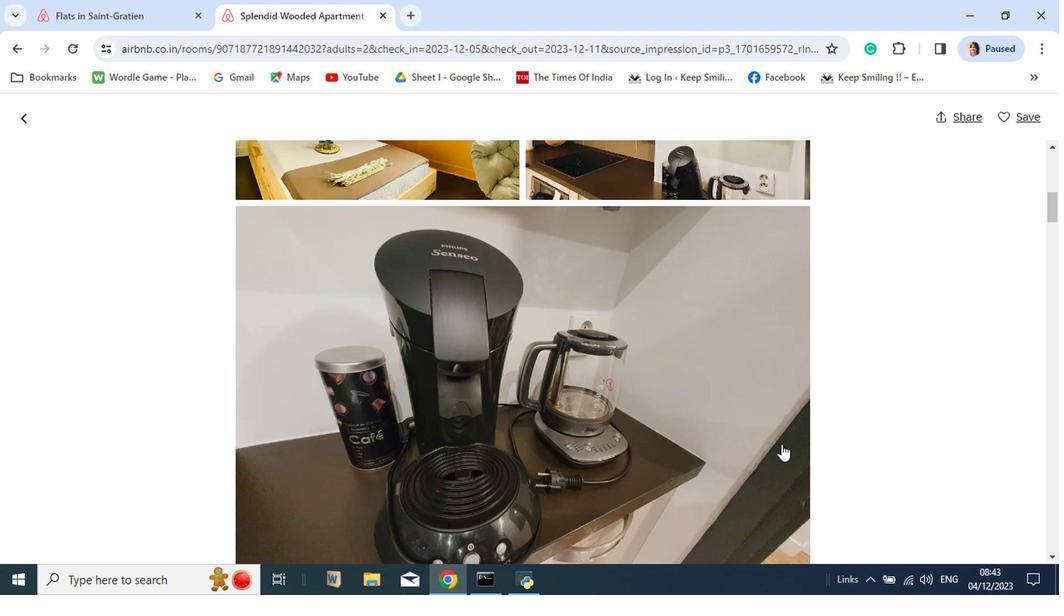 
Action: Mouse scrolled (779, 445) with delta (0, 0)
Screenshot: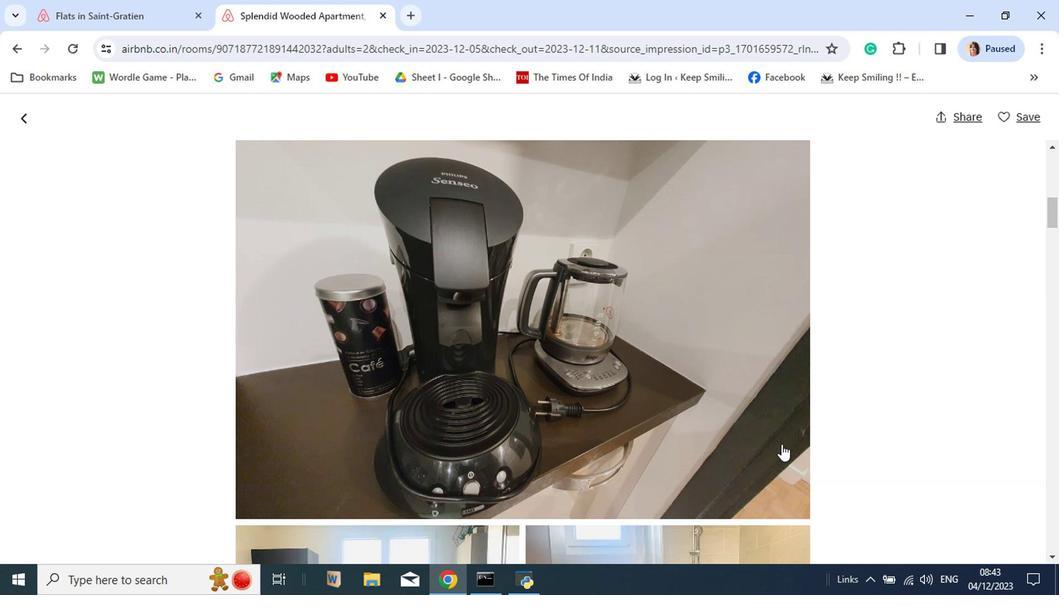 
Action: Mouse scrolled (779, 445) with delta (0, 0)
Screenshot: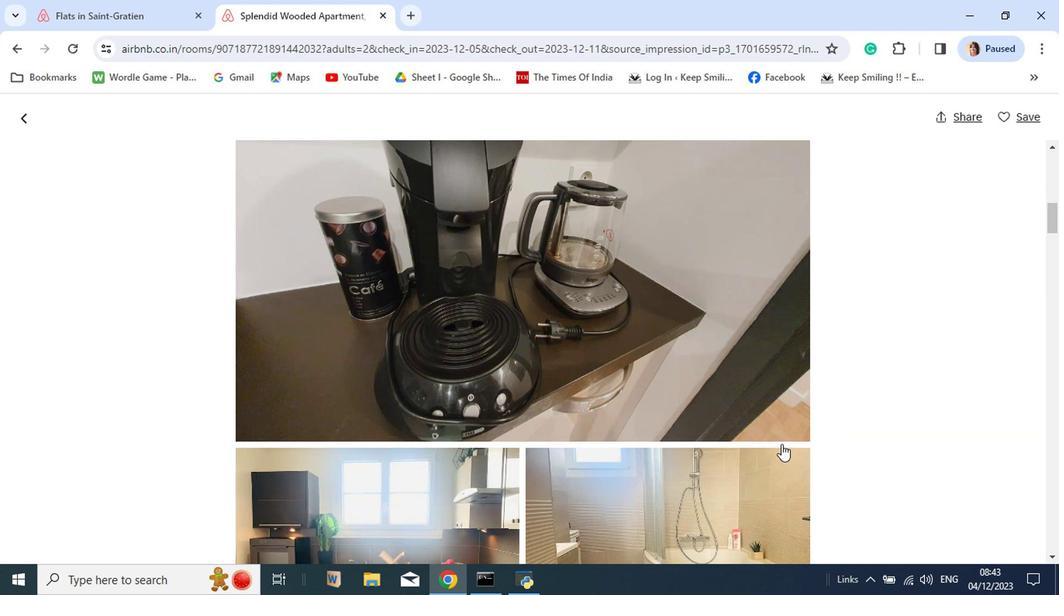 
Action: Mouse scrolled (779, 445) with delta (0, 0)
Screenshot: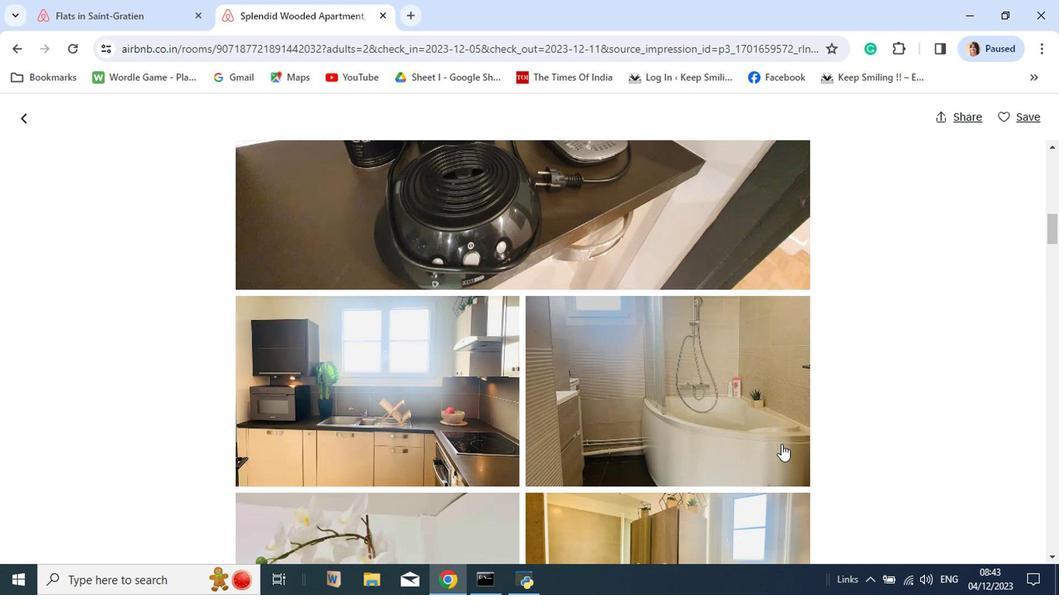 
Action: Mouse scrolled (779, 445) with delta (0, 0)
Screenshot: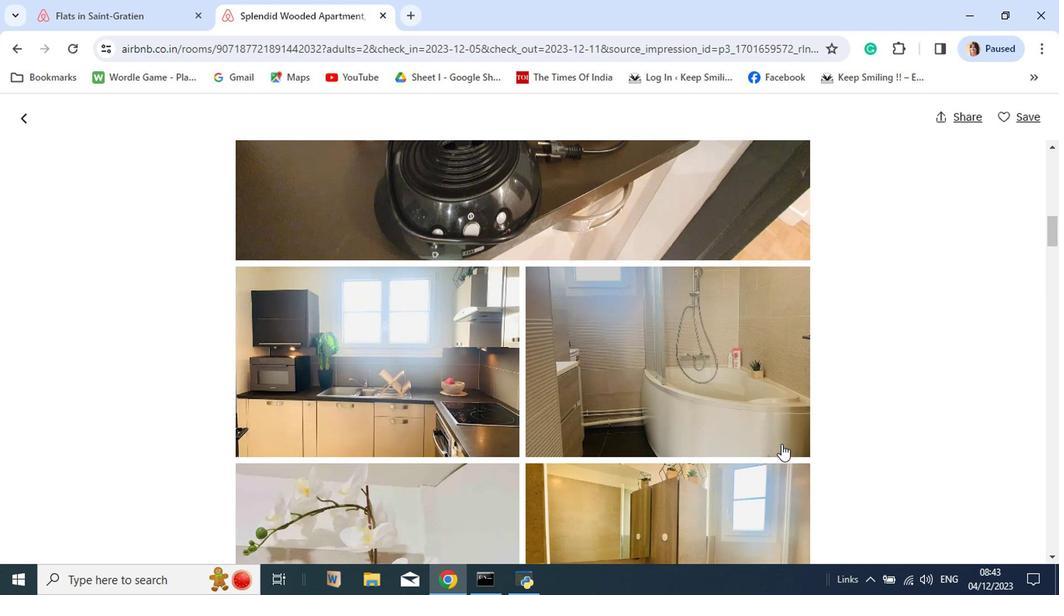 
Action: Mouse scrolled (779, 445) with delta (0, 0)
Screenshot: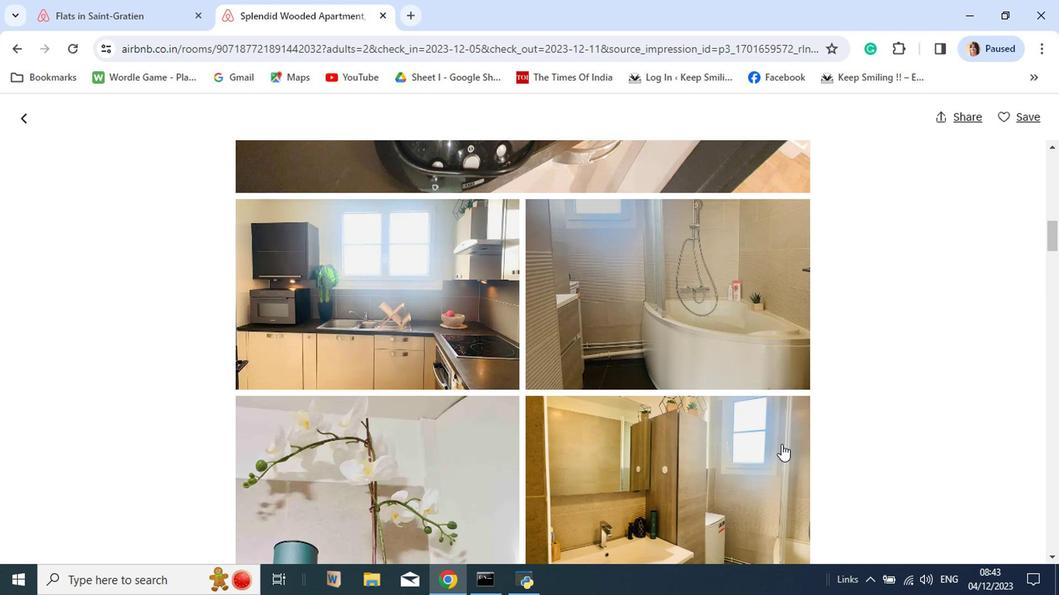 
Action: Mouse scrolled (779, 445) with delta (0, 0)
Screenshot: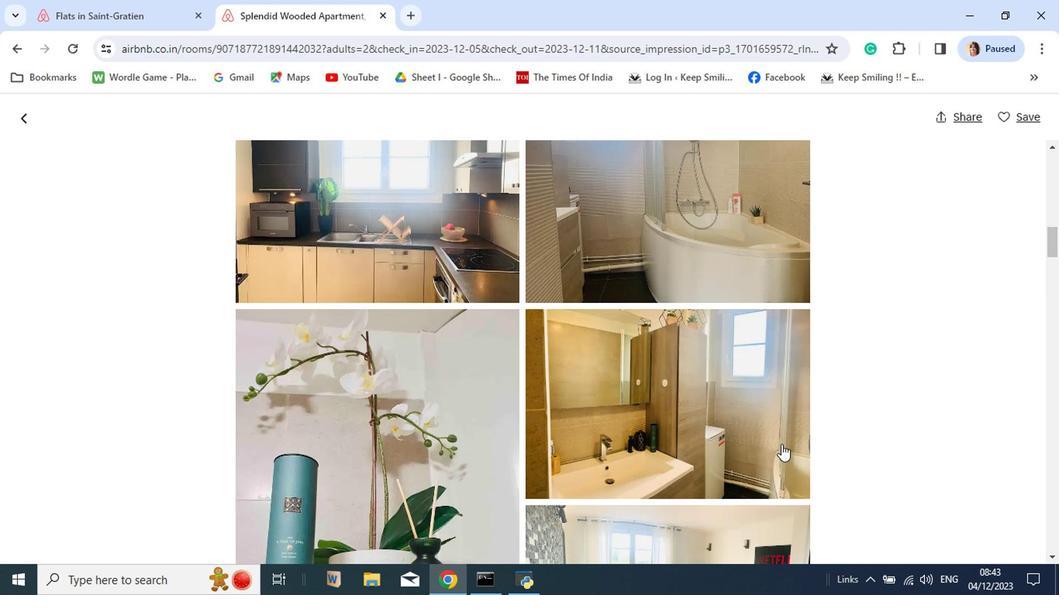 
Action: Mouse scrolled (779, 445) with delta (0, 0)
Screenshot: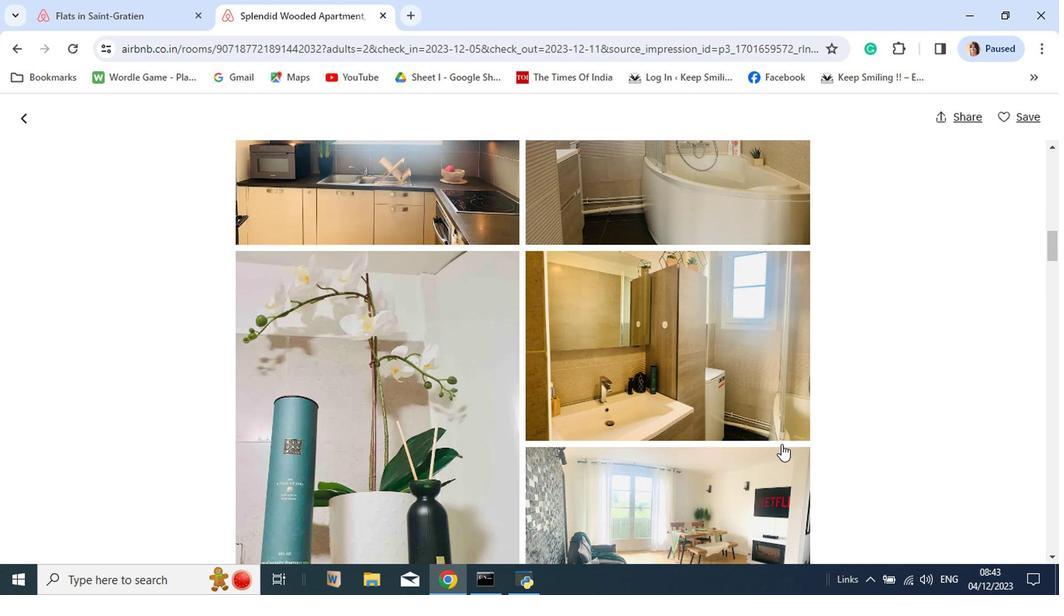 
Action: Mouse scrolled (779, 445) with delta (0, 0)
Screenshot: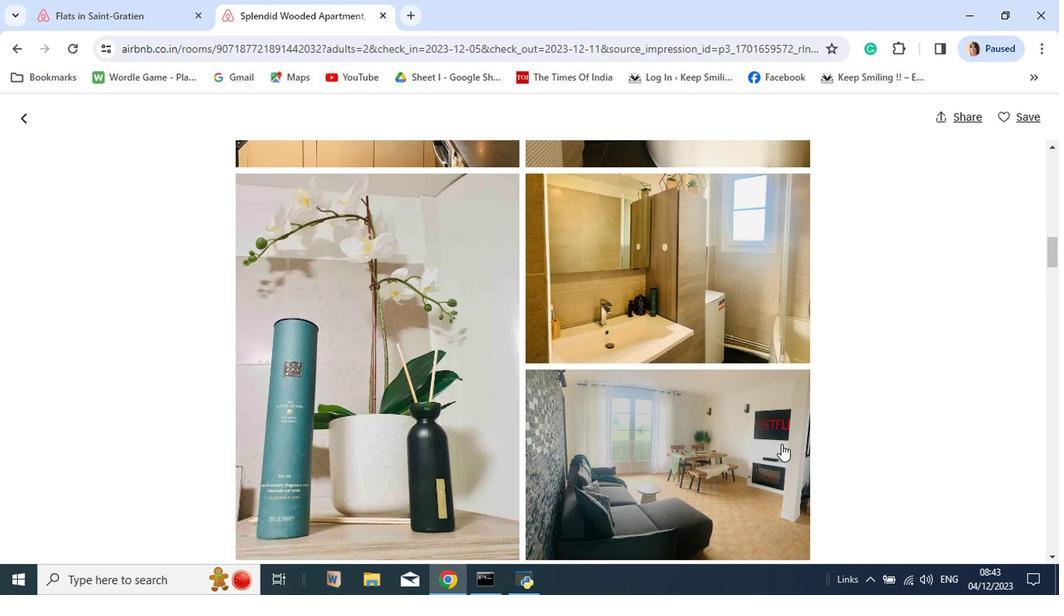 
Action: Mouse scrolled (779, 445) with delta (0, 0)
Screenshot: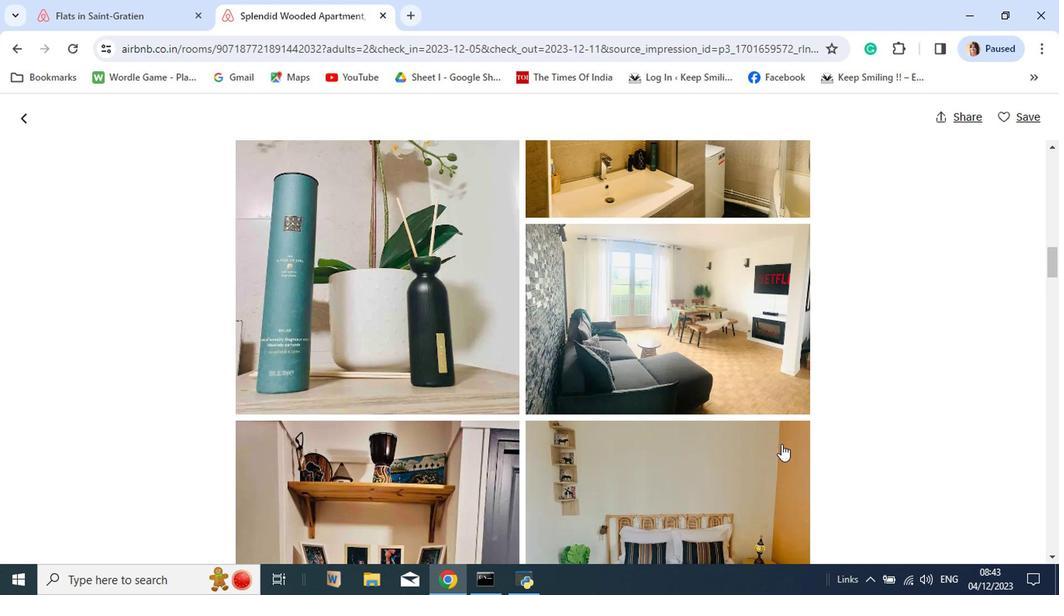 
Action: Mouse scrolled (779, 445) with delta (0, 0)
Screenshot: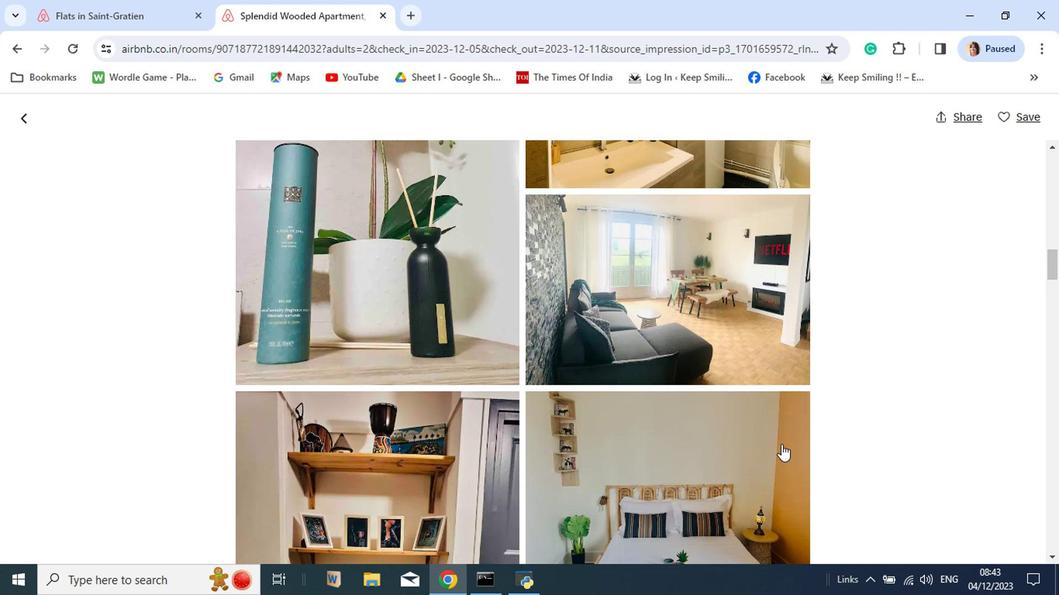 
Action: Mouse scrolled (779, 445) with delta (0, 0)
Screenshot: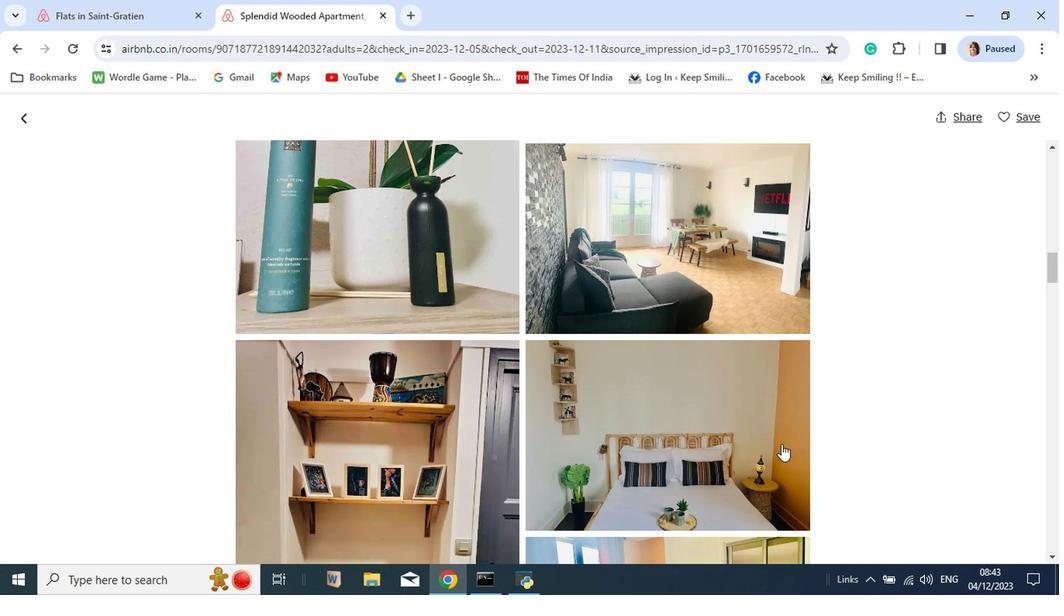 
Action: Mouse scrolled (779, 445) with delta (0, 0)
Screenshot: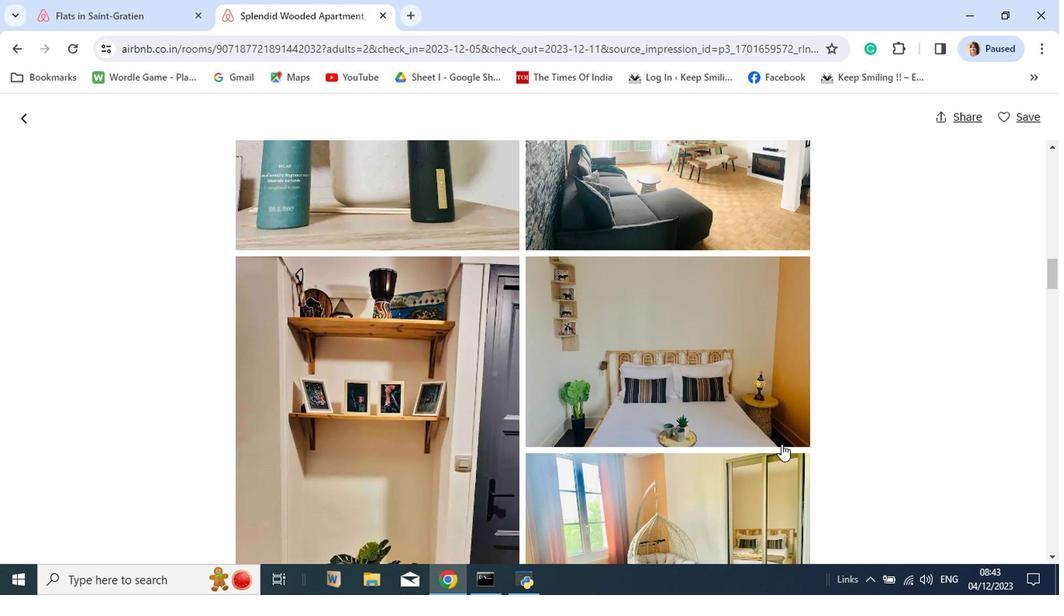 
Action: Mouse scrolled (779, 445) with delta (0, 0)
Screenshot: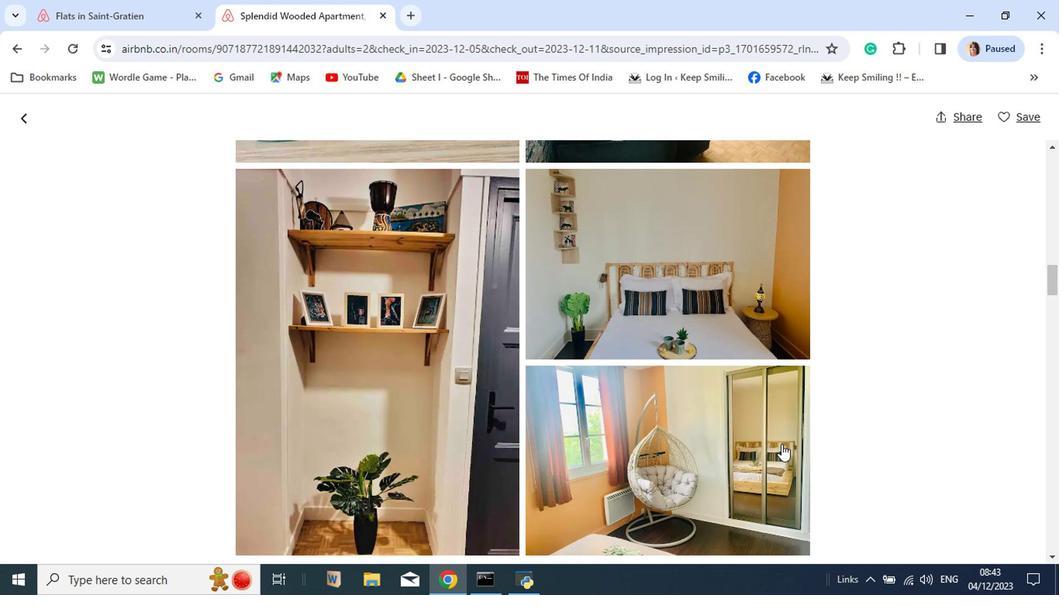 
Action: Mouse scrolled (779, 445) with delta (0, 0)
Screenshot: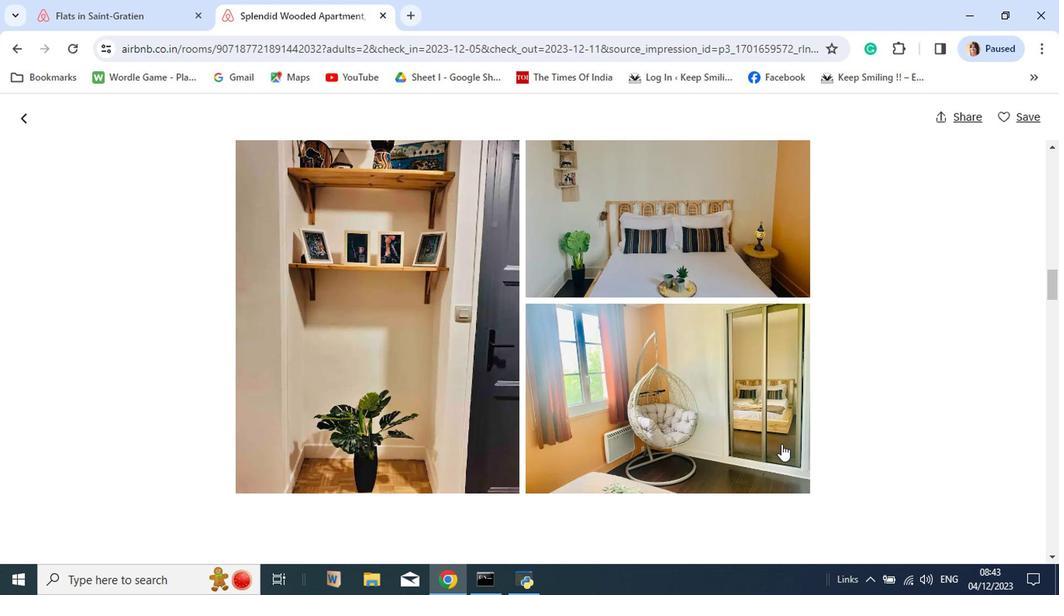 
Action: Mouse scrolled (779, 445) with delta (0, 0)
Screenshot: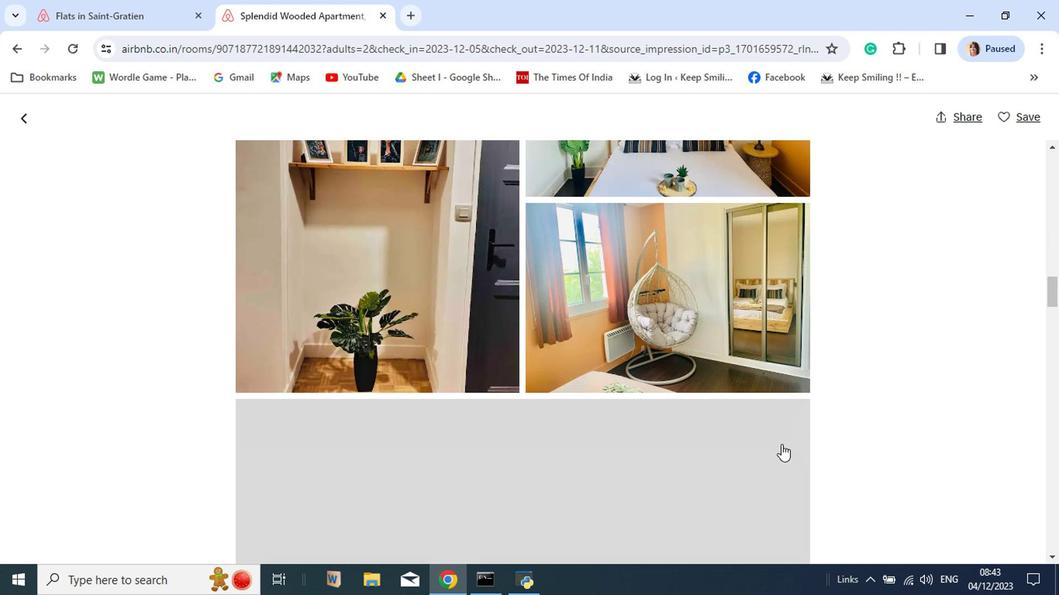 
Action: Mouse scrolled (779, 445) with delta (0, 0)
Screenshot: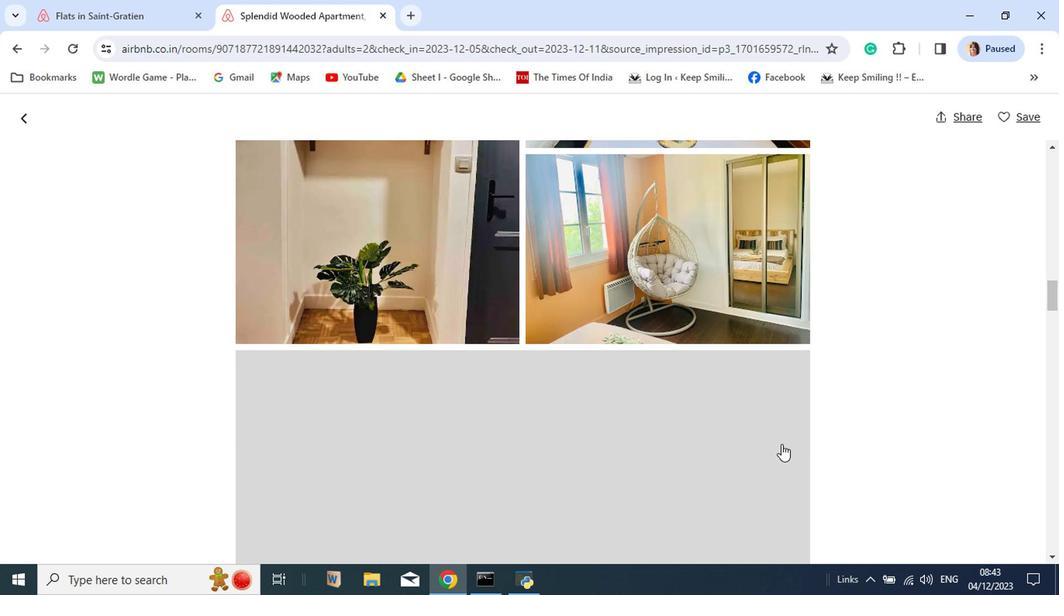 
Action: Mouse scrolled (779, 445) with delta (0, 0)
Screenshot: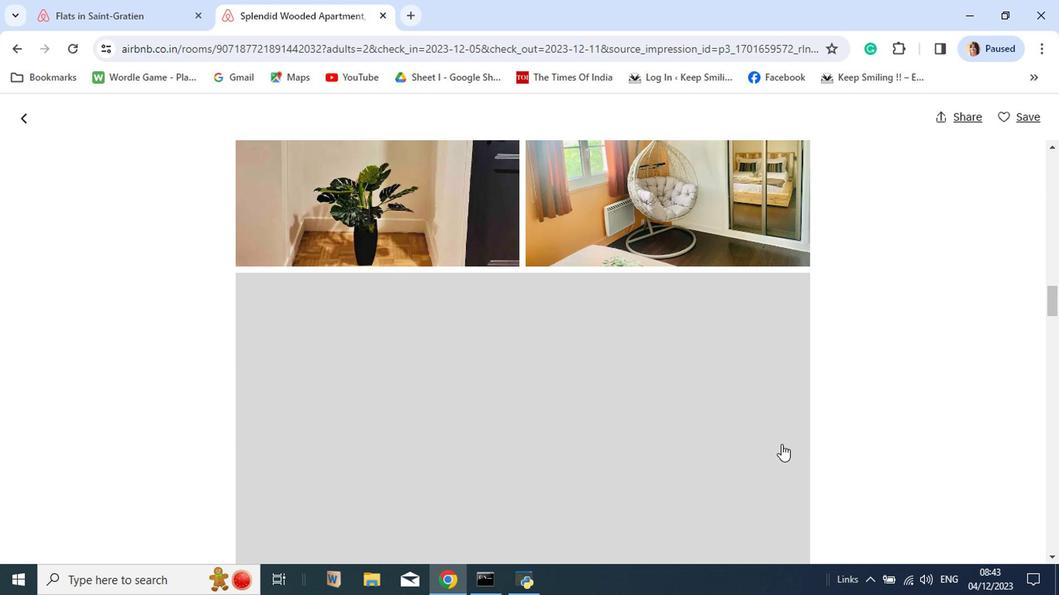 
Action: Mouse moved to (808, 443)
Screenshot: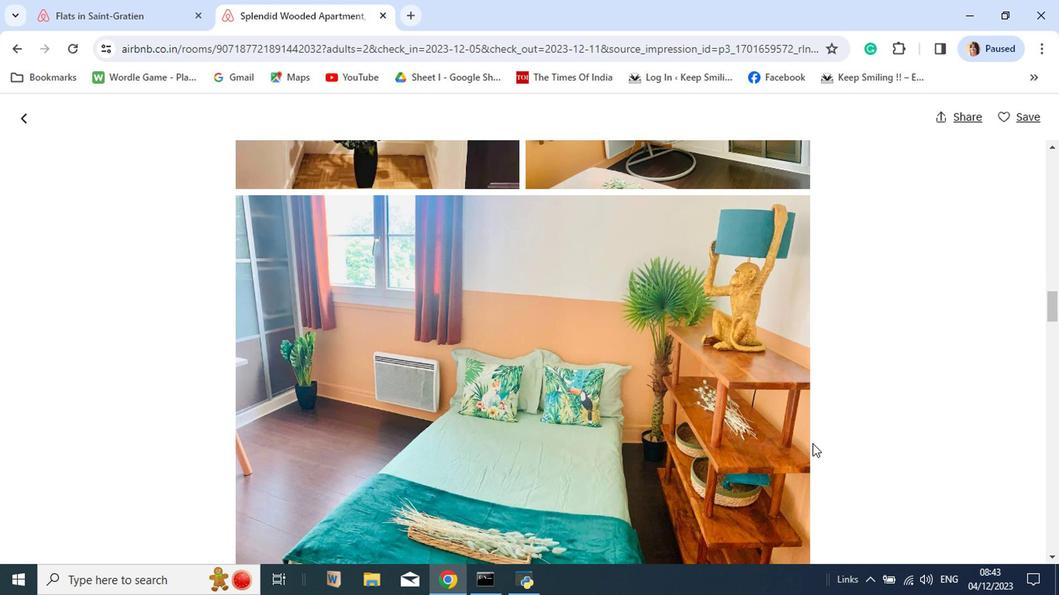 
Action: Mouse scrolled (808, 443) with delta (0, 0)
Screenshot: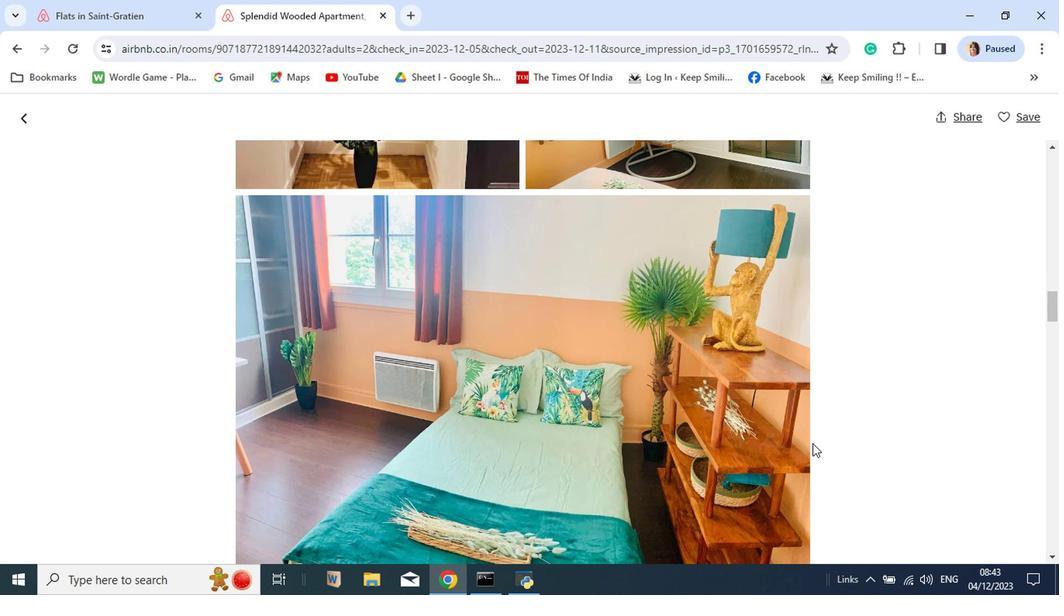 
Action: Mouse moved to (809, 445)
Screenshot: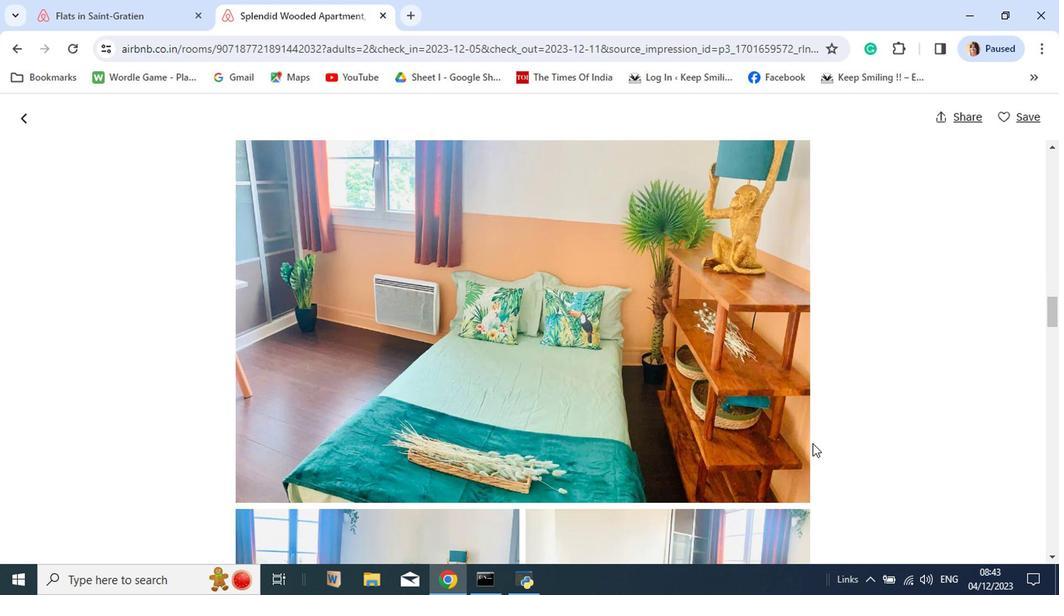 
Action: Mouse scrolled (809, 444) with delta (0, -1)
Screenshot: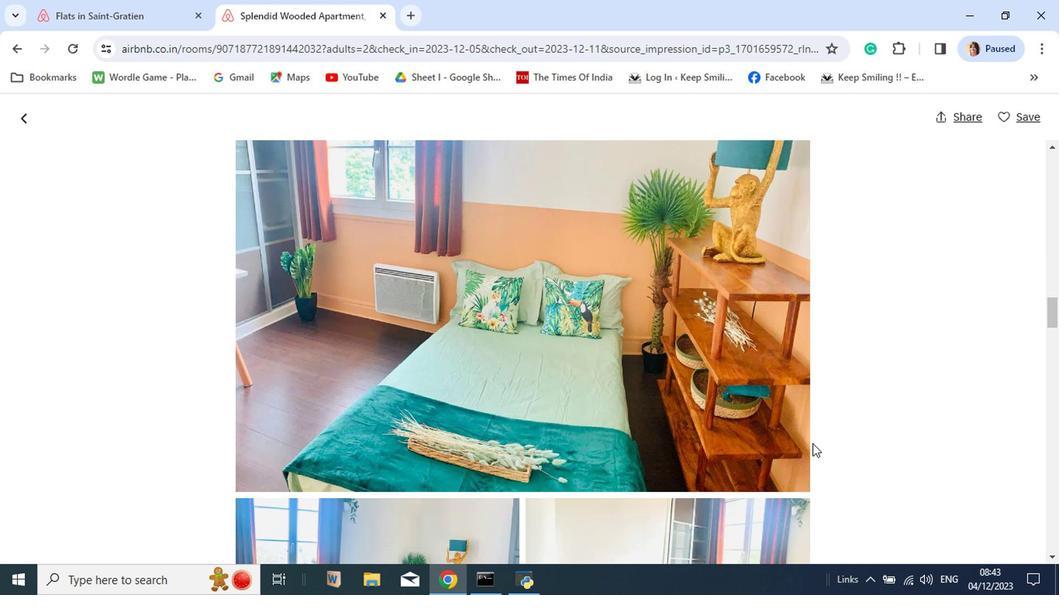 
Action: Mouse scrolled (809, 444) with delta (0, -1)
Screenshot: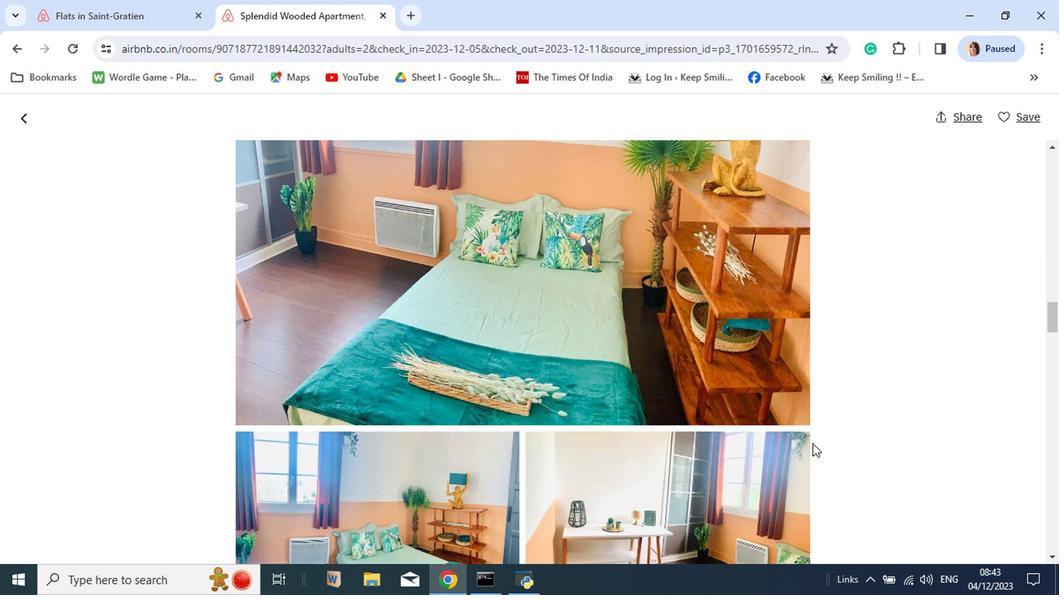 
Action: Mouse scrolled (809, 444) with delta (0, -1)
Screenshot: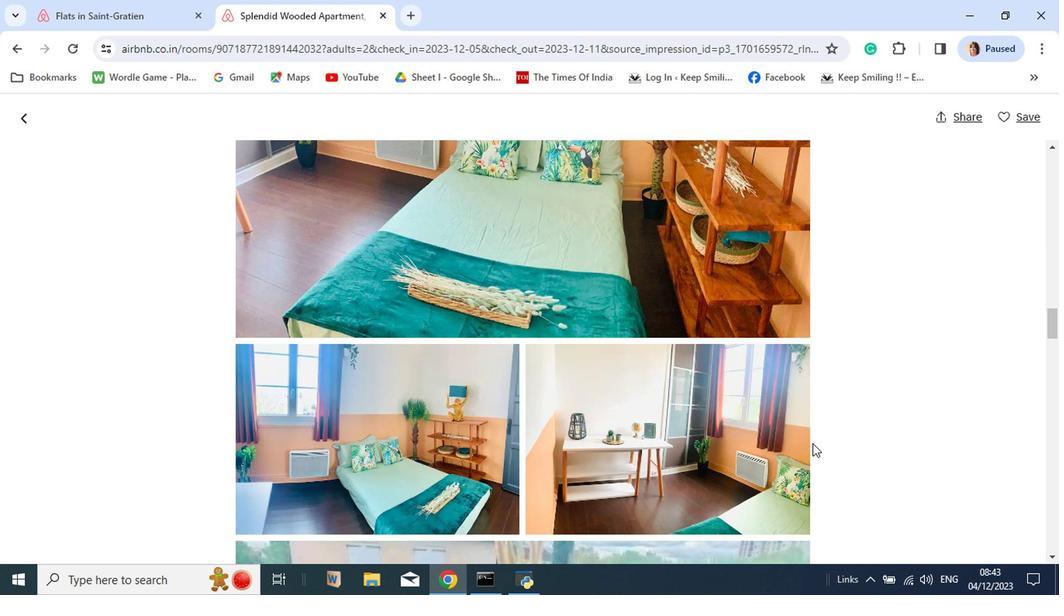
Action: Mouse scrolled (809, 444) with delta (0, -1)
Screenshot: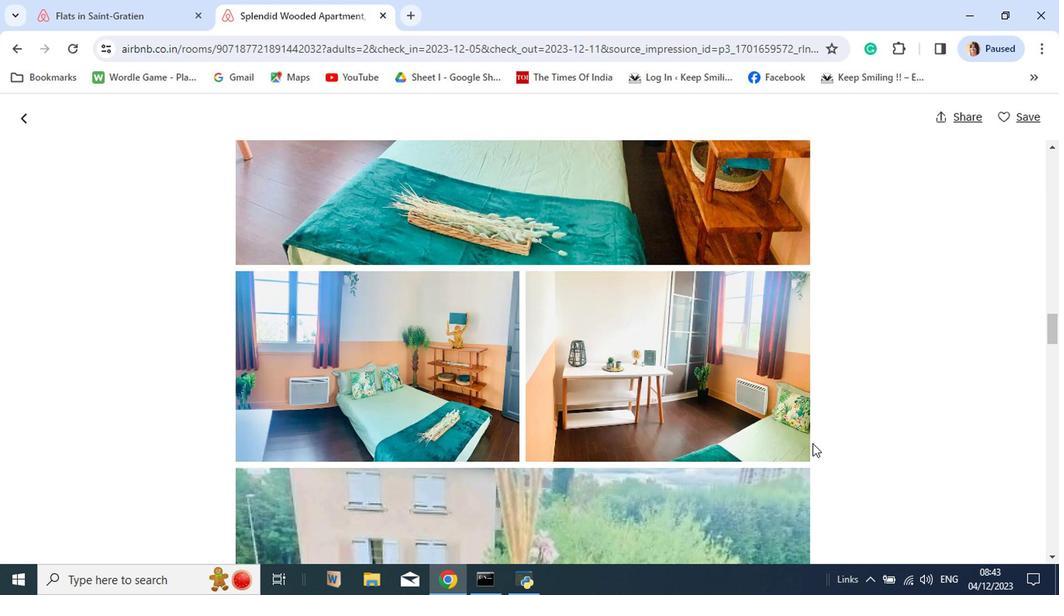 
Action: Mouse moved to (809, 445)
Screenshot: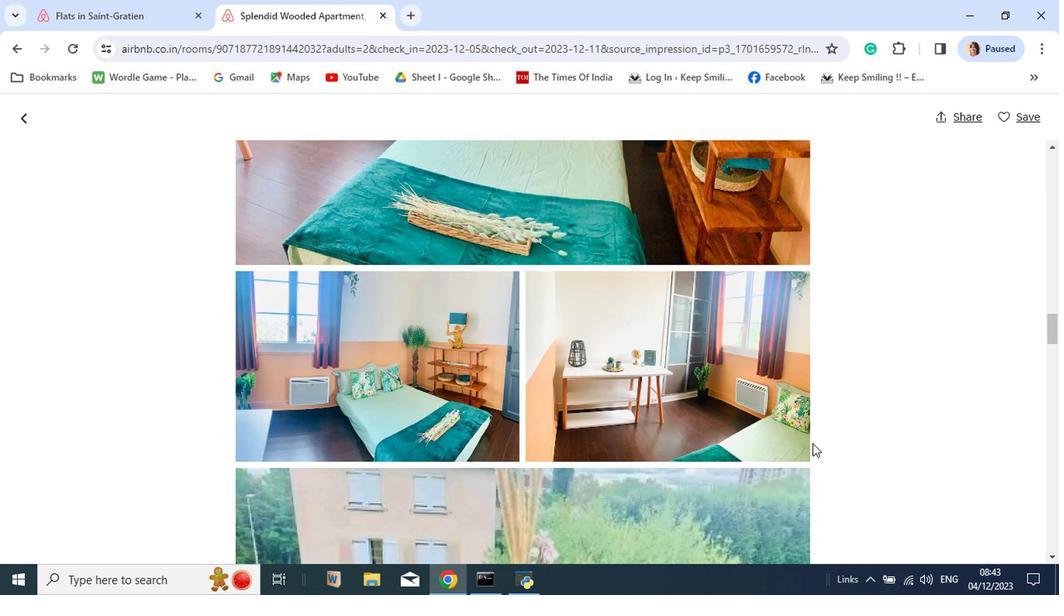 
Action: Mouse scrolled (809, 444) with delta (0, -1)
Screenshot: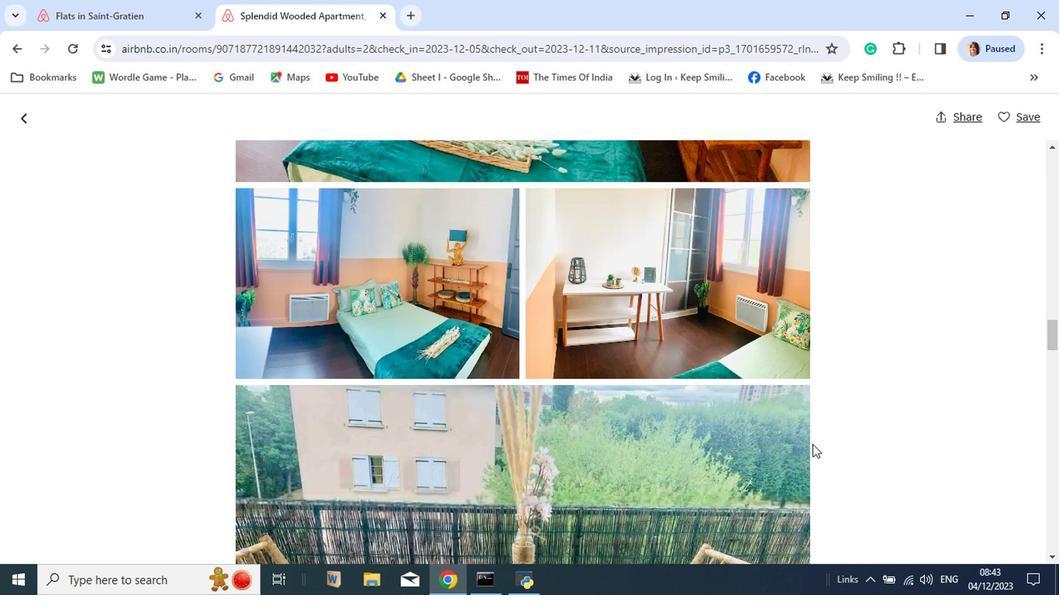 
Action: Mouse moved to (809, 445)
Screenshot: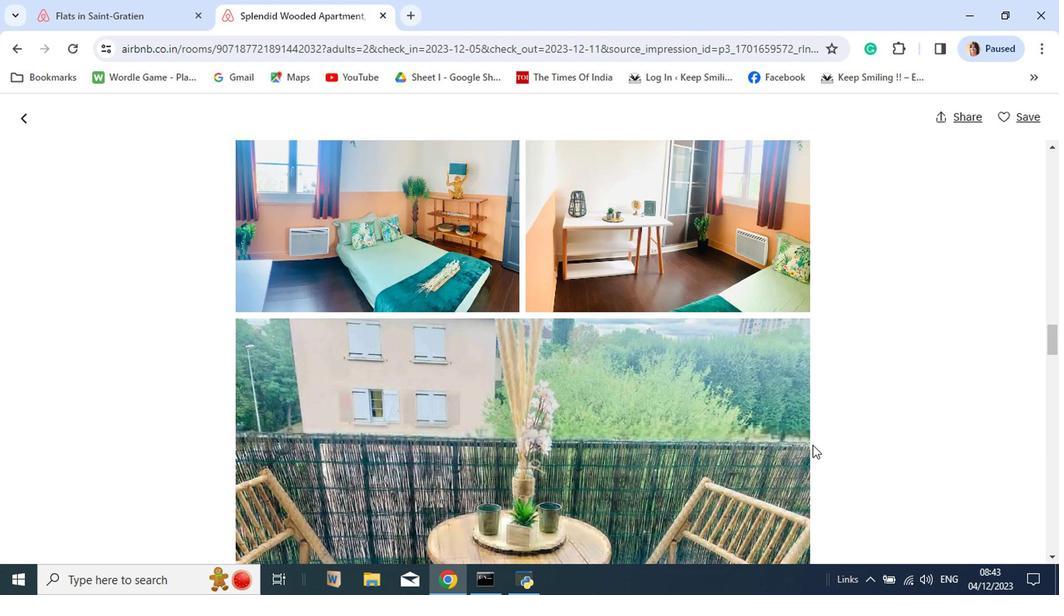 
Action: Mouse scrolled (809, 445) with delta (0, 0)
Screenshot: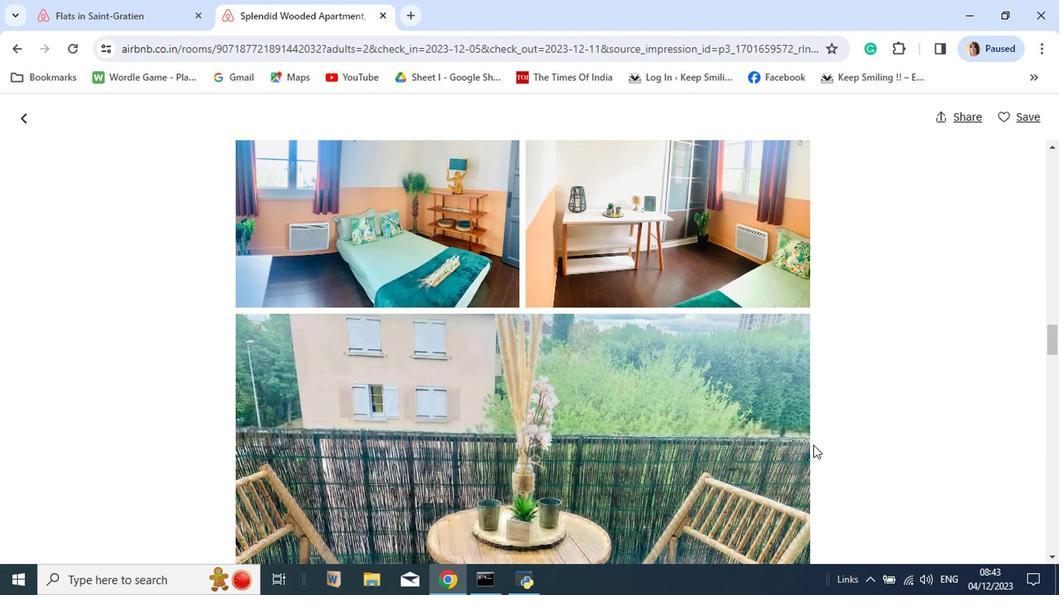 
Action: Mouse moved to (810, 446)
Screenshot: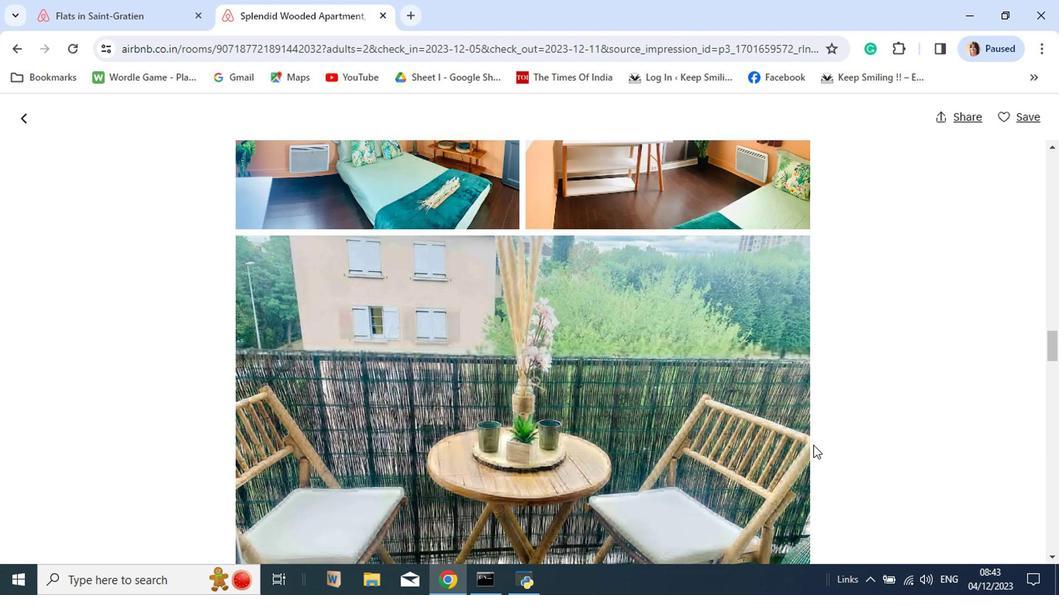
Action: Mouse scrolled (810, 445) with delta (0, -1)
Screenshot: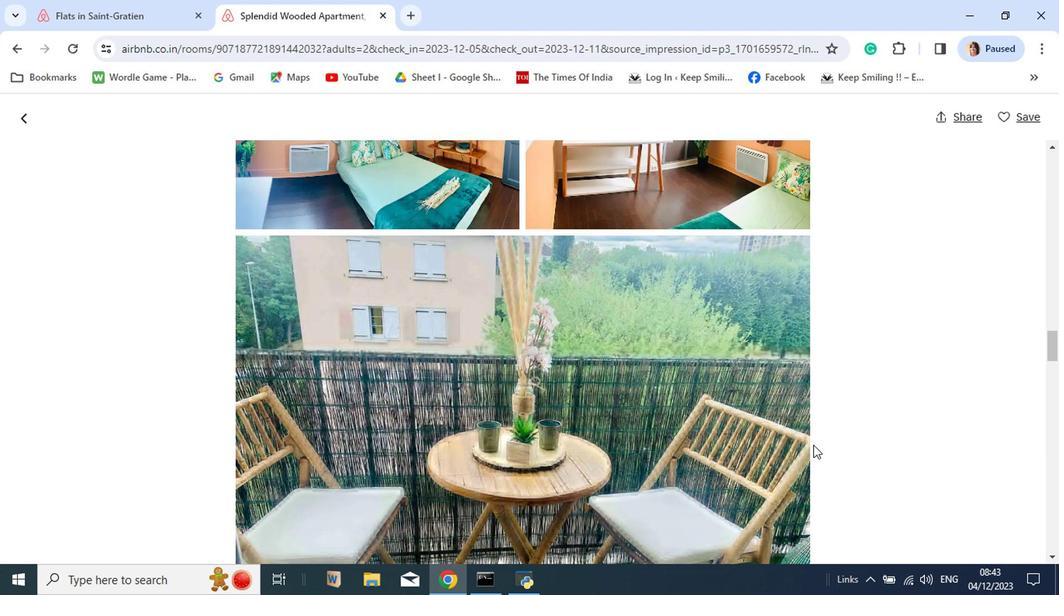 
Action: Mouse scrolled (810, 445) with delta (0, -1)
Screenshot: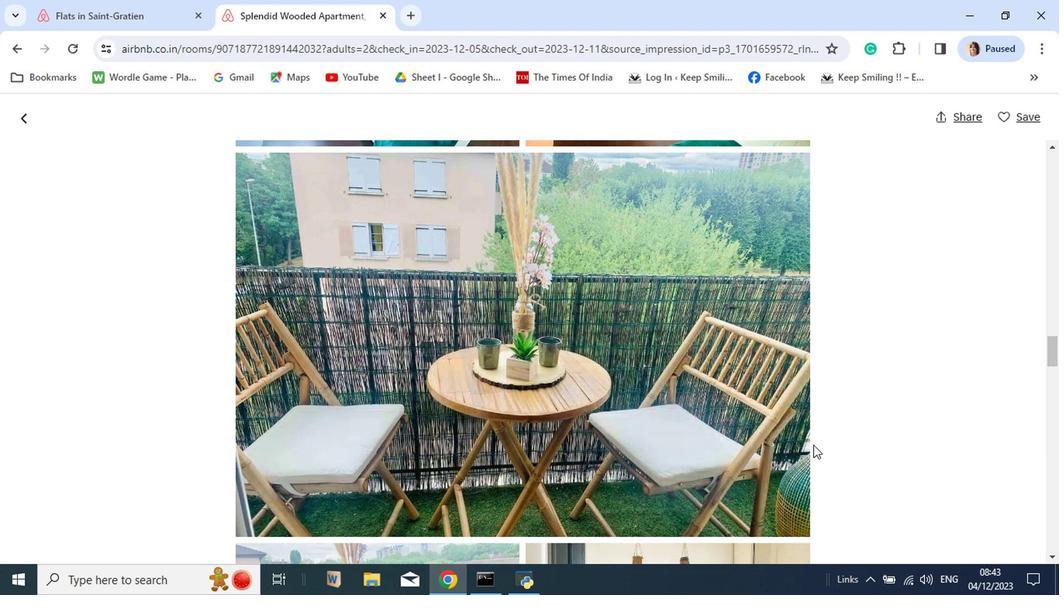 
Action: Mouse scrolled (810, 445) with delta (0, -1)
Screenshot: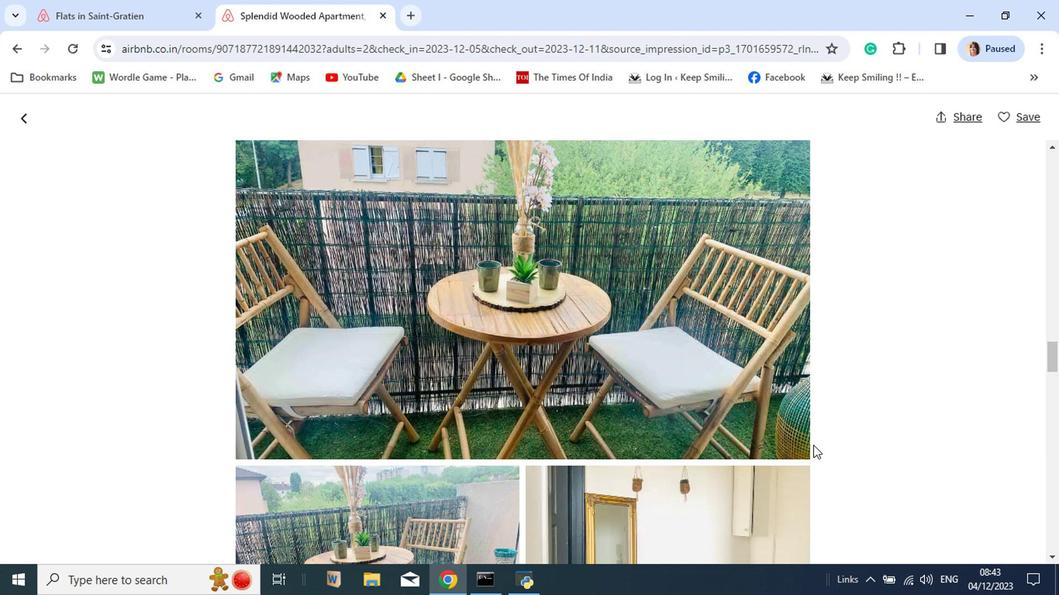 
Action: Mouse scrolled (810, 445) with delta (0, -1)
Screenshot: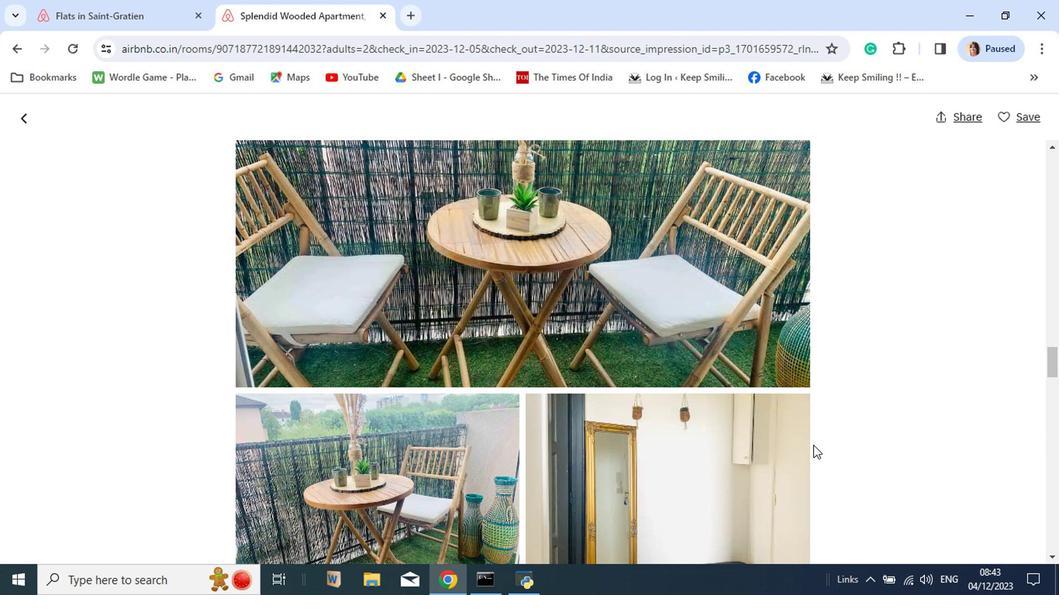 
Action: Mouse scrolled (810, 445) with delta (0, -1)
Screenshot: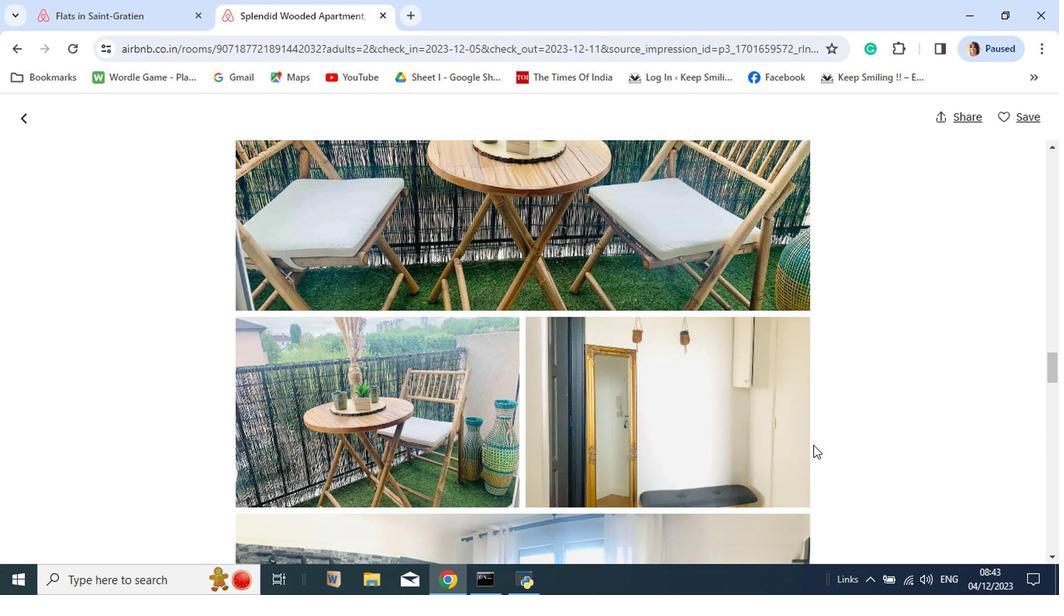 
Action: Mouse scrolled (810, 445) with delta (0, -1)
Screenshot: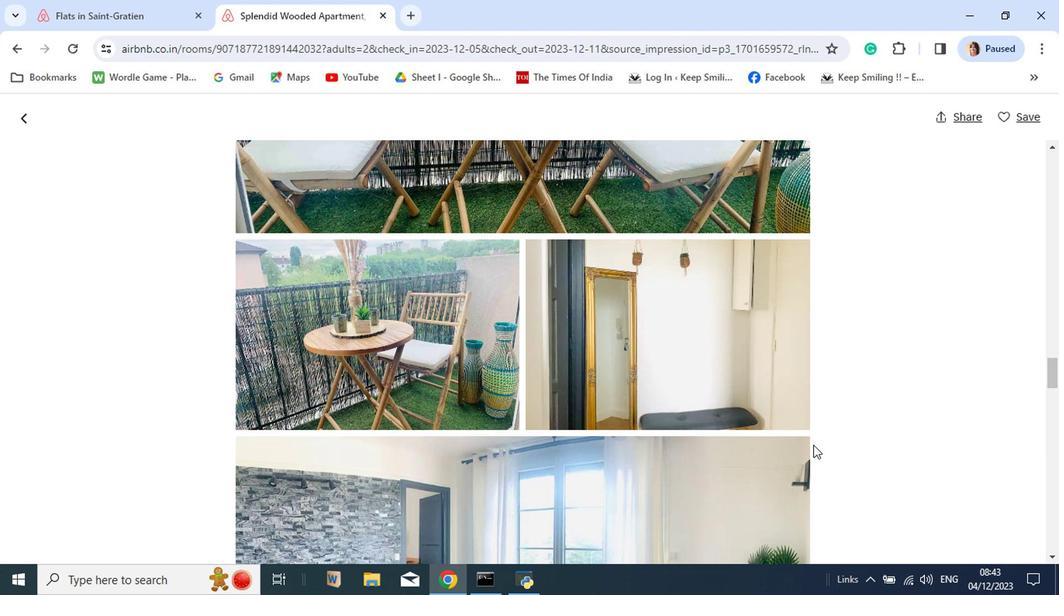 
Action: Mouse scrolled (810, 445) with delta (0, -1)
Screenshot: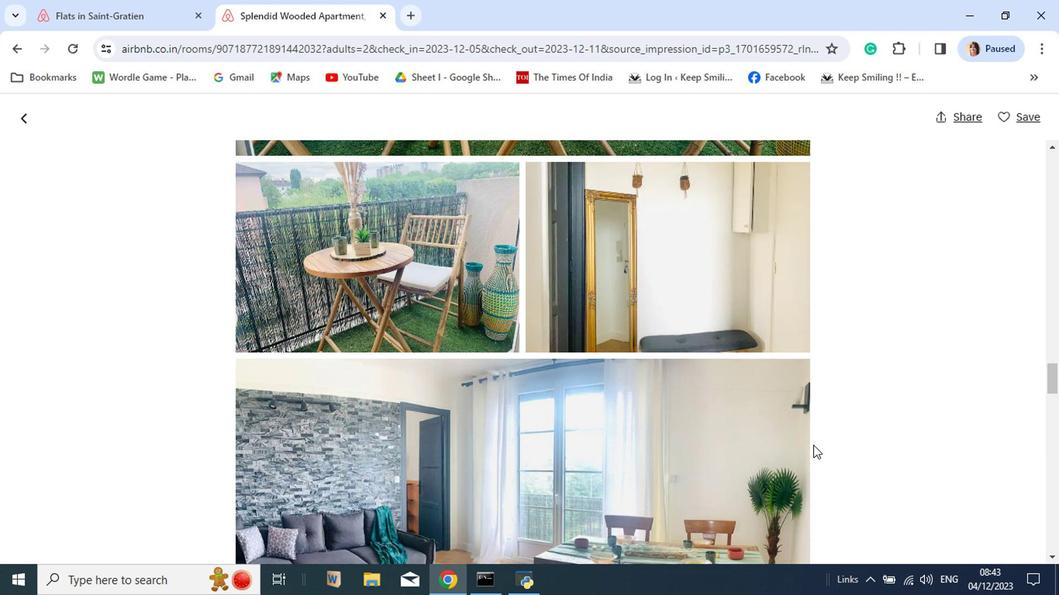 
Action: Mouse scrolled (810, 445) with delta (0, -1)
Screenshot: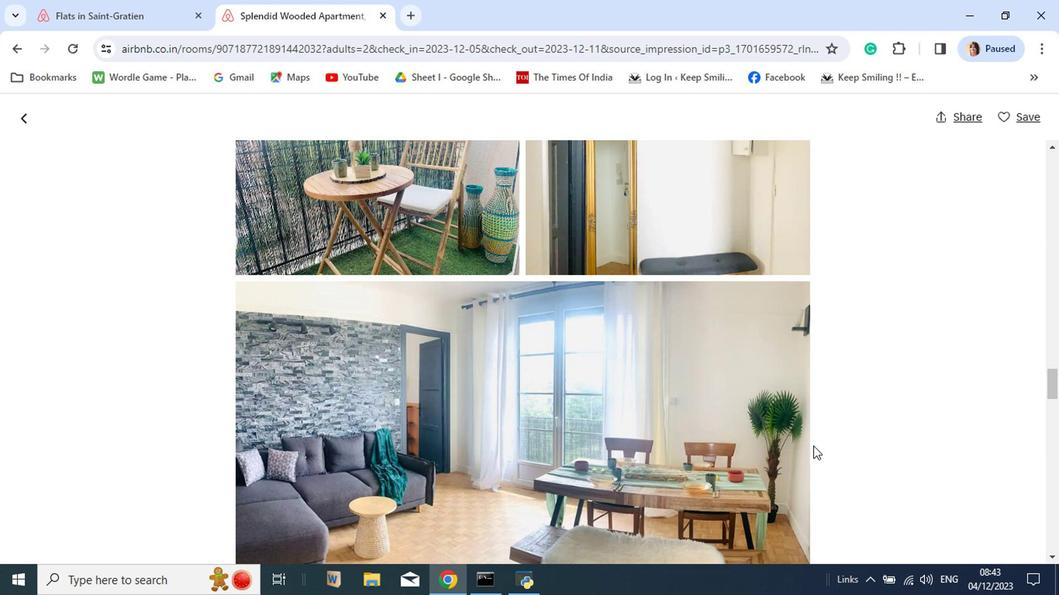 
Action: Mouse moved to (810, 447)
Screenshot: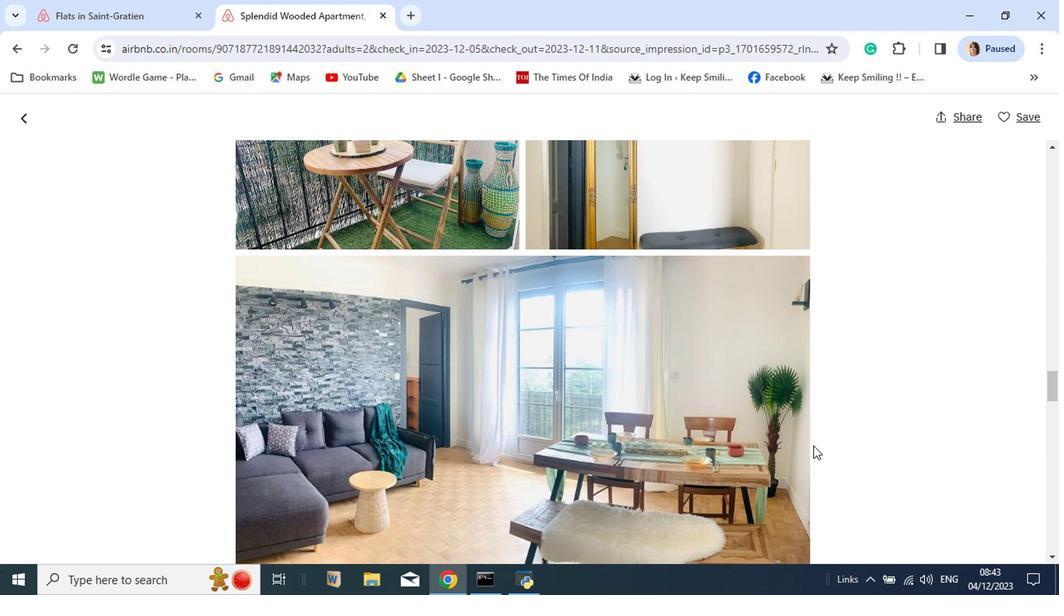 
Action: Mouse scrolled (810, 446) with delta (0, 0)
Screenshot: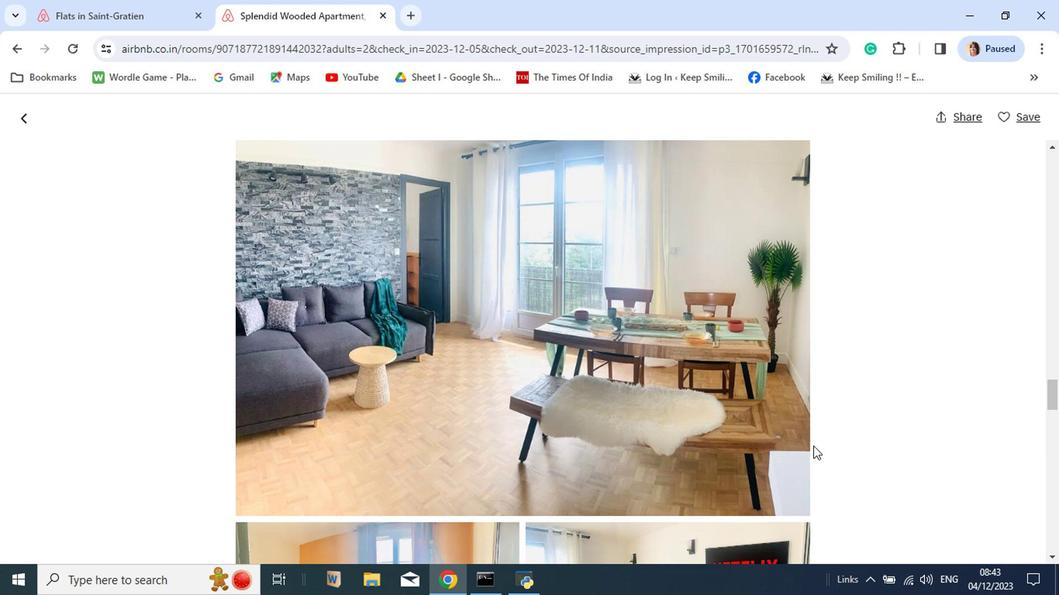 
Action: Mouse scrolled (810, 446) with delta (0, 0)
Screenshot: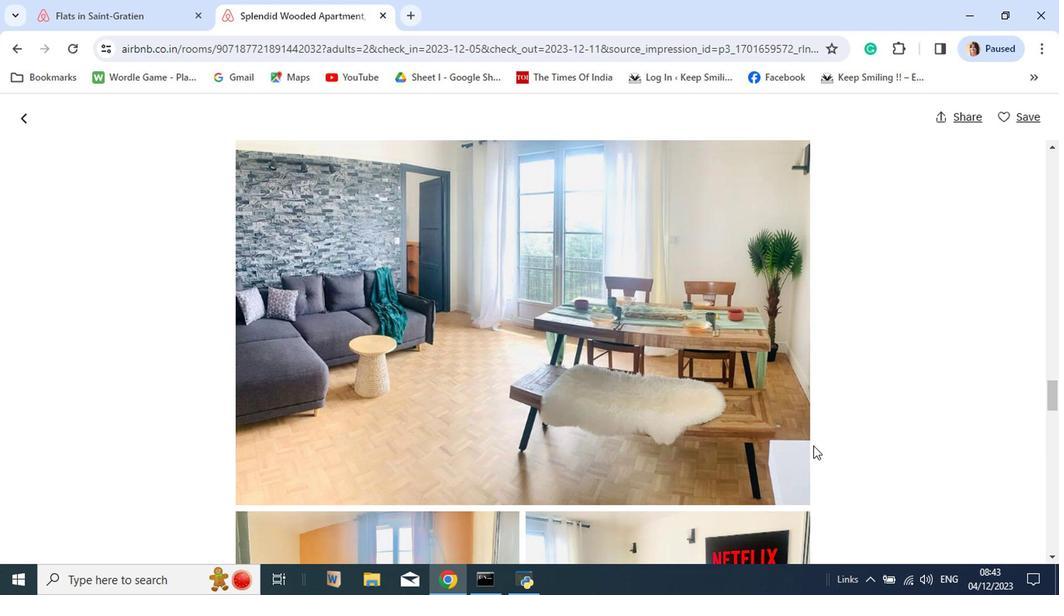 
Action: Mouse moved to (810, 447)
Screenshot: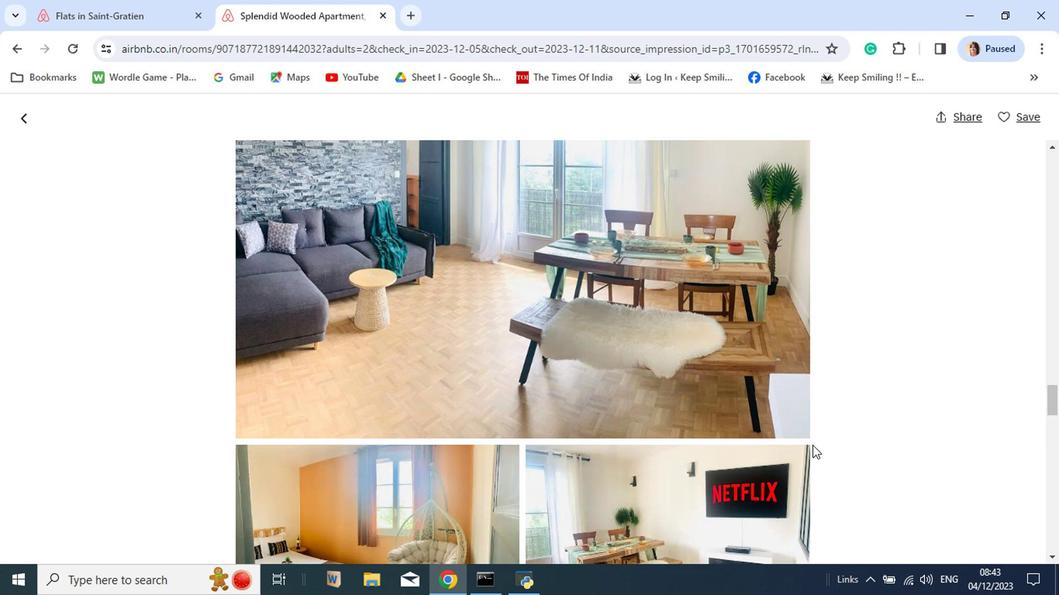 
Action: Mouse scrolled (810, 446) with delta (0, 0)
Screenshot: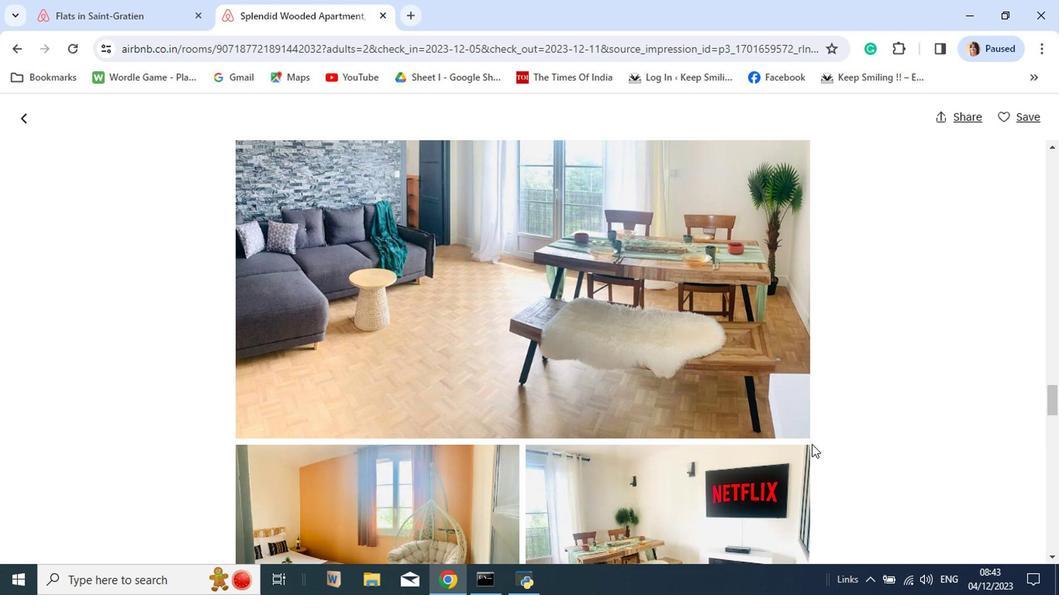 
Action: Mouse moved to (807, 444)
Screenshot: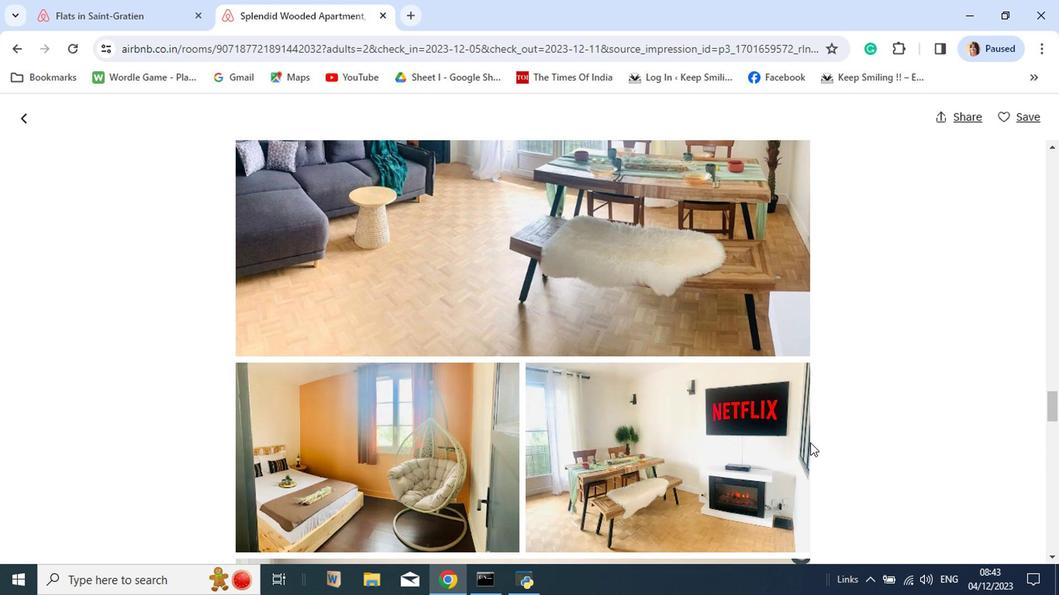 
Action: Mouse scrolled (807, 443) with delta (0, 0)
Screenshot: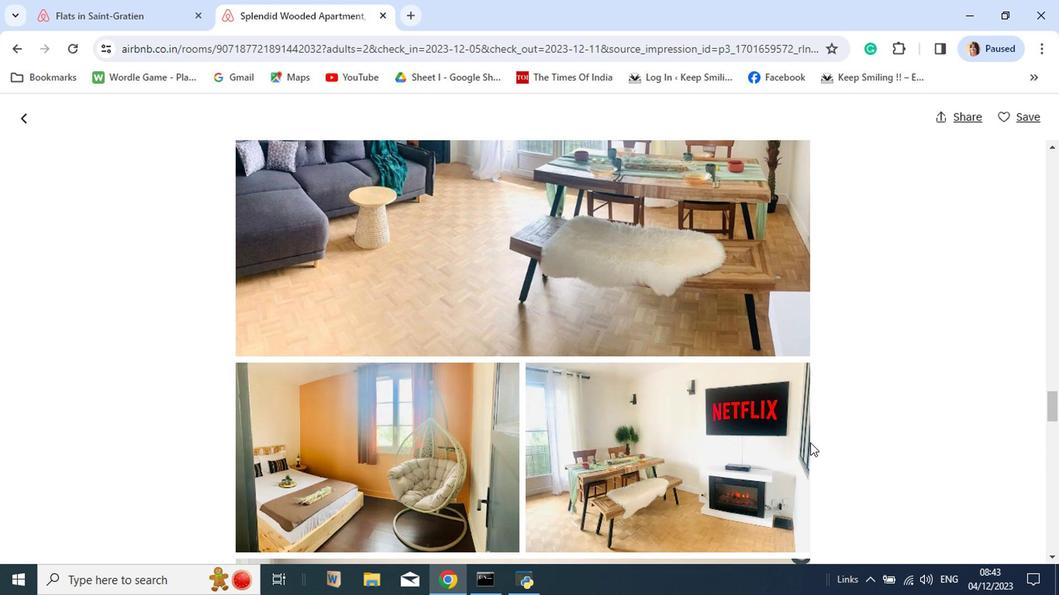 
Action: Mouse scrolled (807, 443) with delta (0, 0)
Screenshot: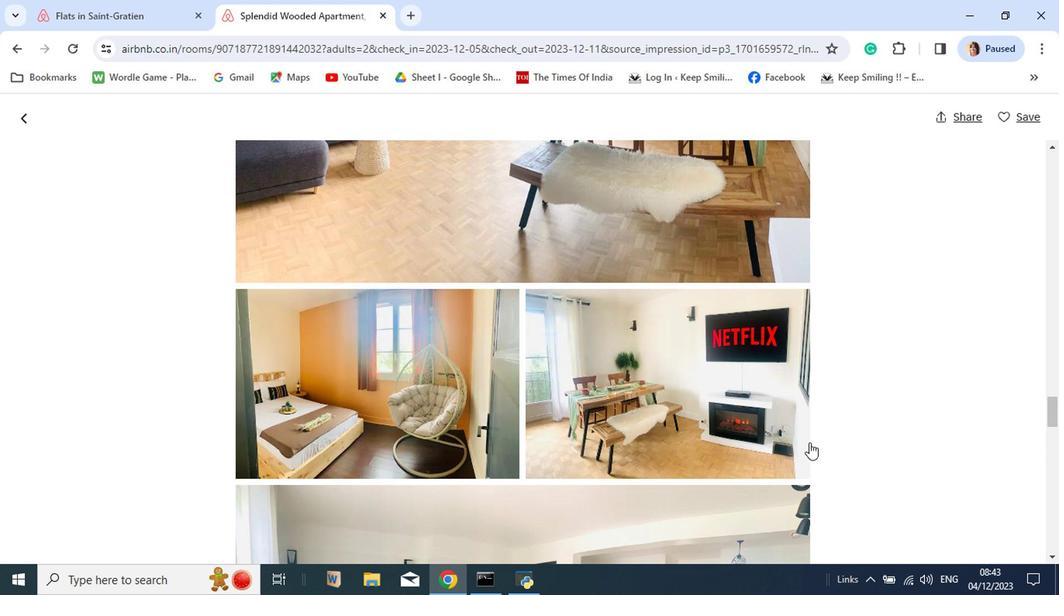 
Action: Mouse scrolled (807, 443) with delta (0, 0)
Screenshot: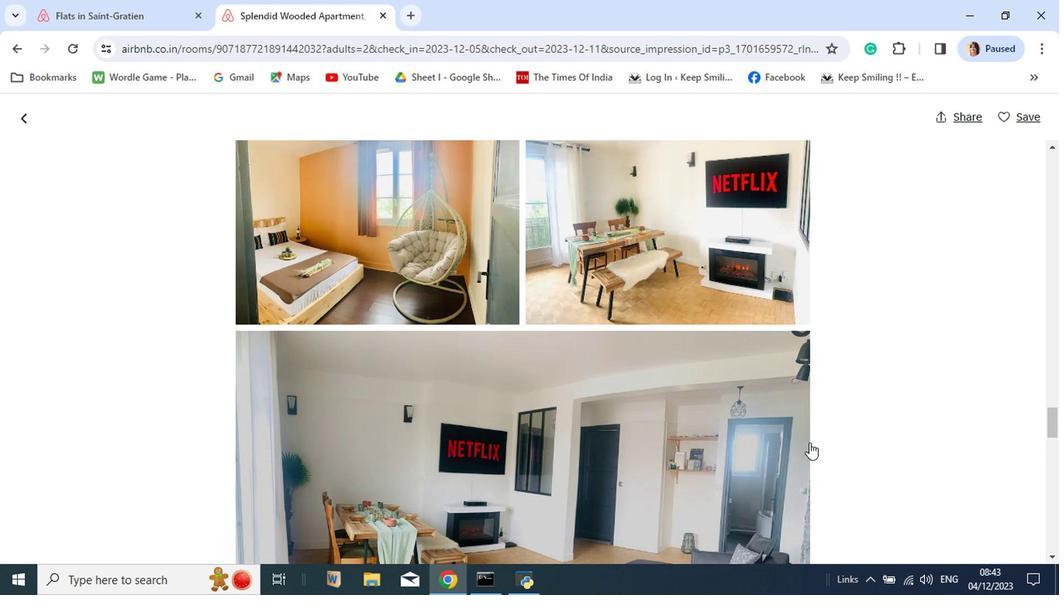 
Action: Mouse moved to (806, 444)
Screenshot: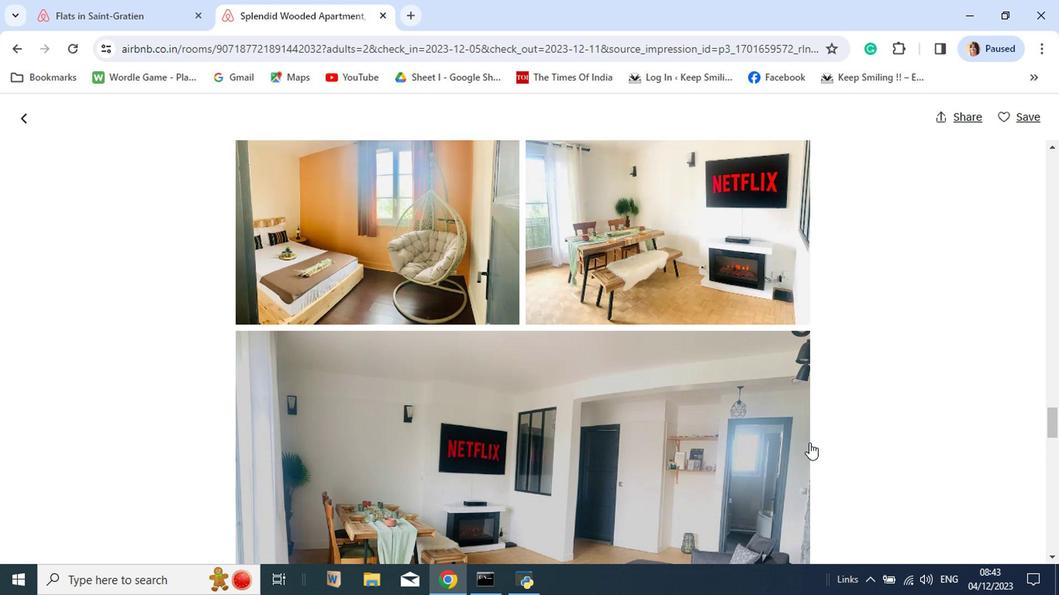 
Action: Mouse scrolled (806, 443) with delta (0, 0)
Screenshot: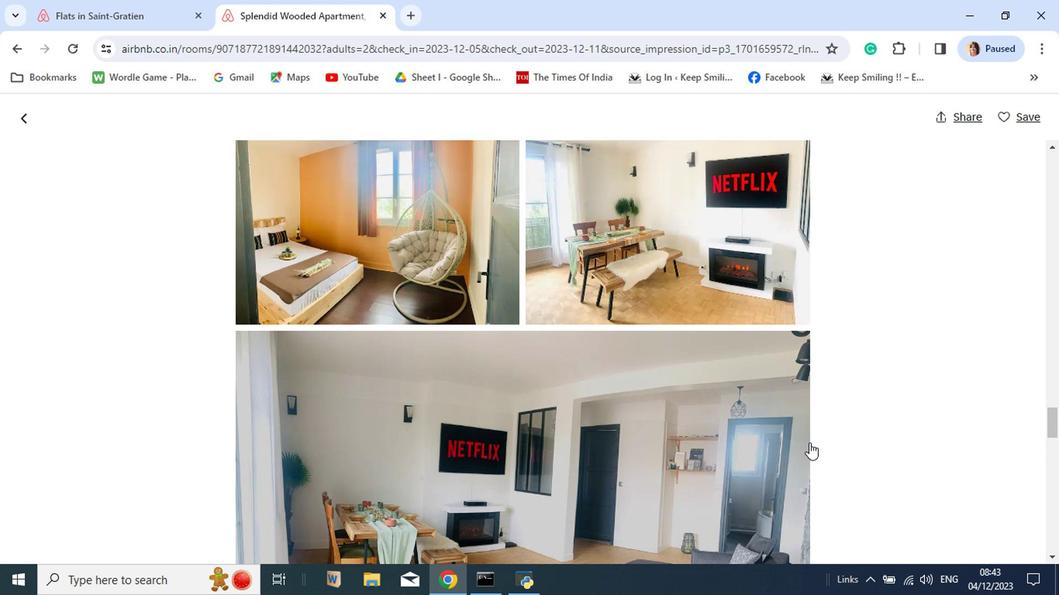 
Action: Mouse scrolled (806, 443) with delta (0, 0)
Screenshot: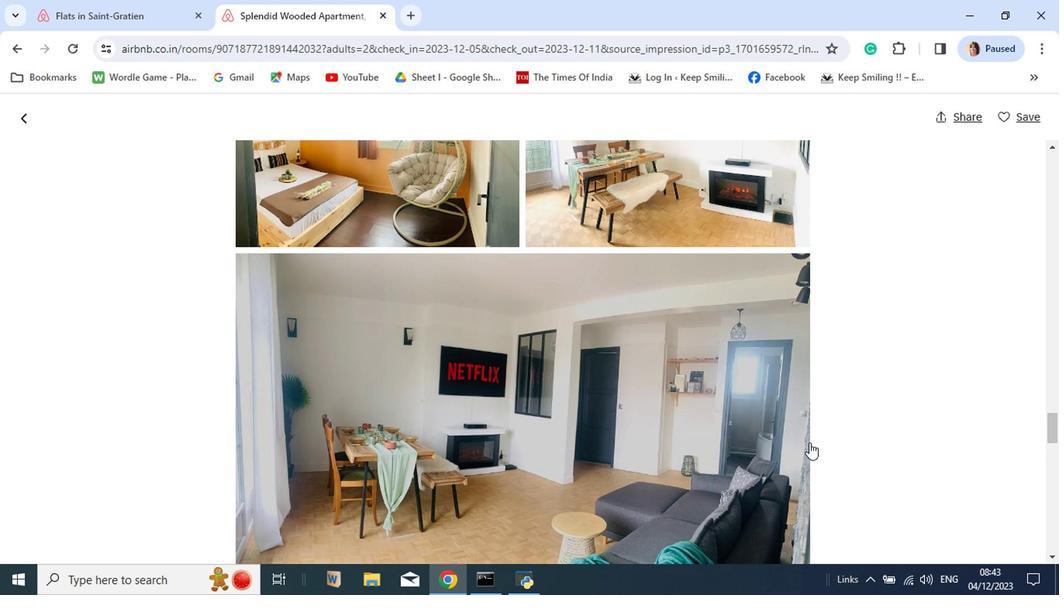
Action: Mouse scrolled (806, 443) with delta (0, 0)
Screenshot: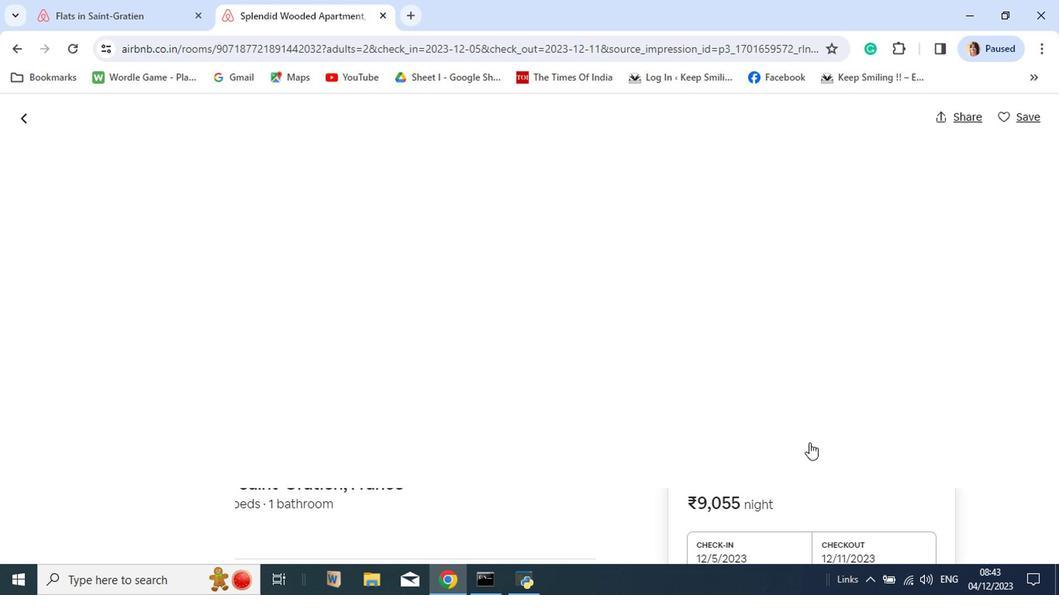
Action: Mouse scrolled (806, 443) with delta (0, 0)
Screenshot: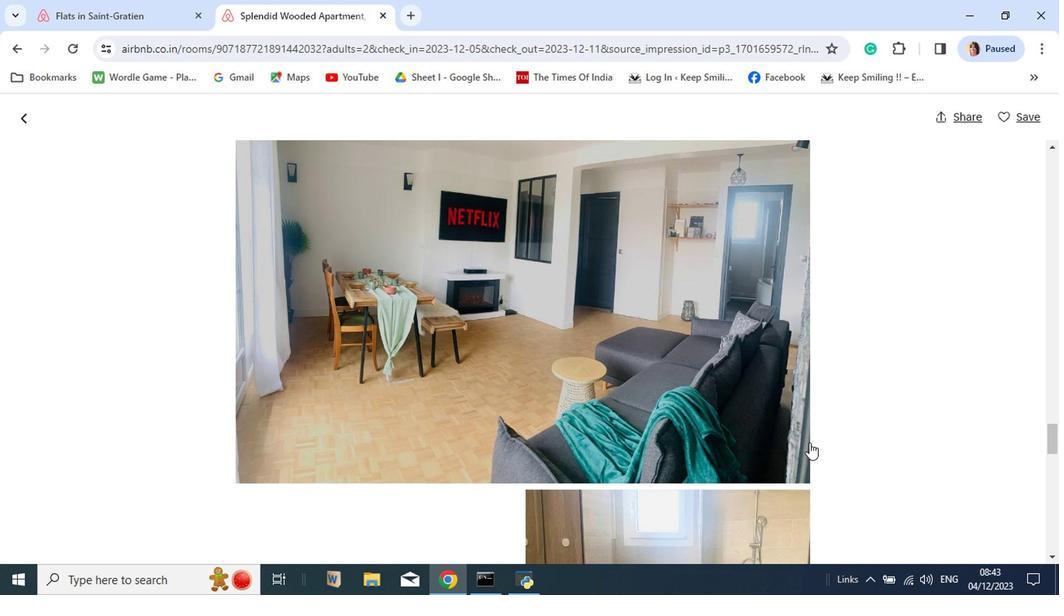 
Action: Mouse scrolled (806, 443) with delta (0, 0)
Screenshot: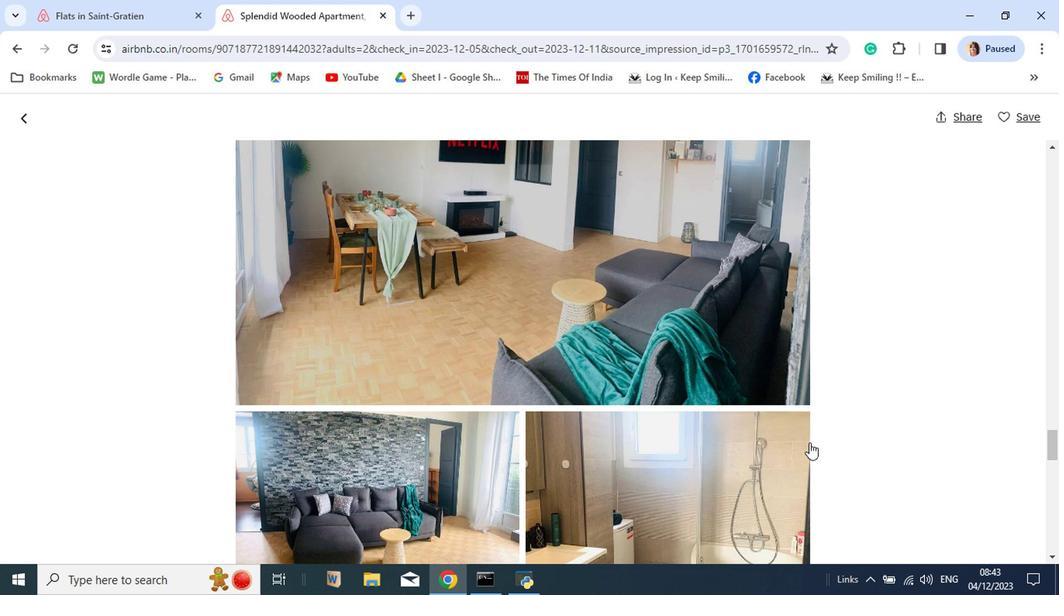
Action: Mouse scrolled (806, 443) with delta (0, 0)
Screenshot: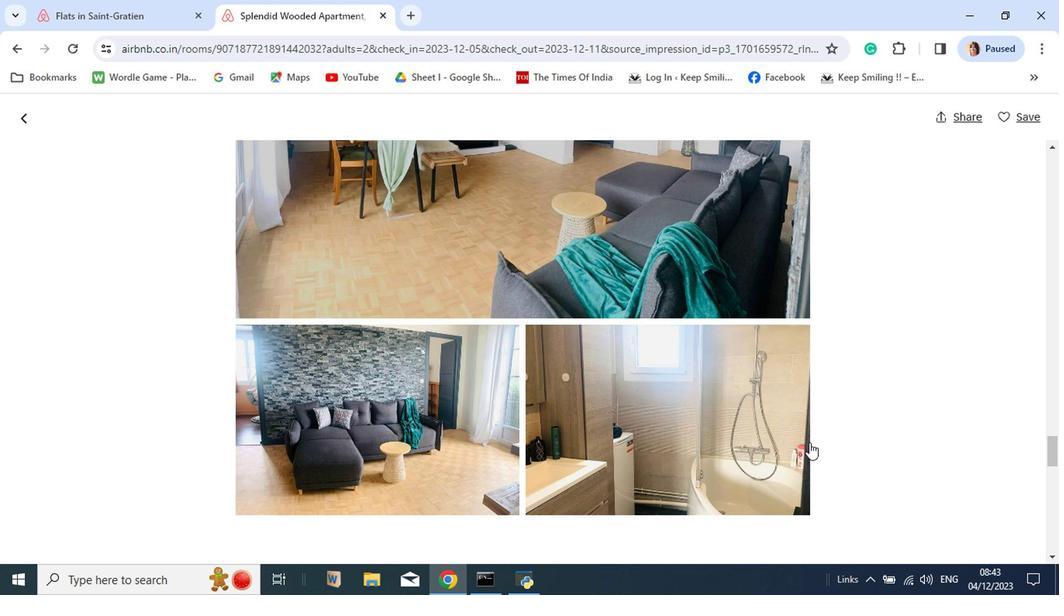 
Action: Mouse scrolled (806, 443) with delta (0, 0)
Screenshot: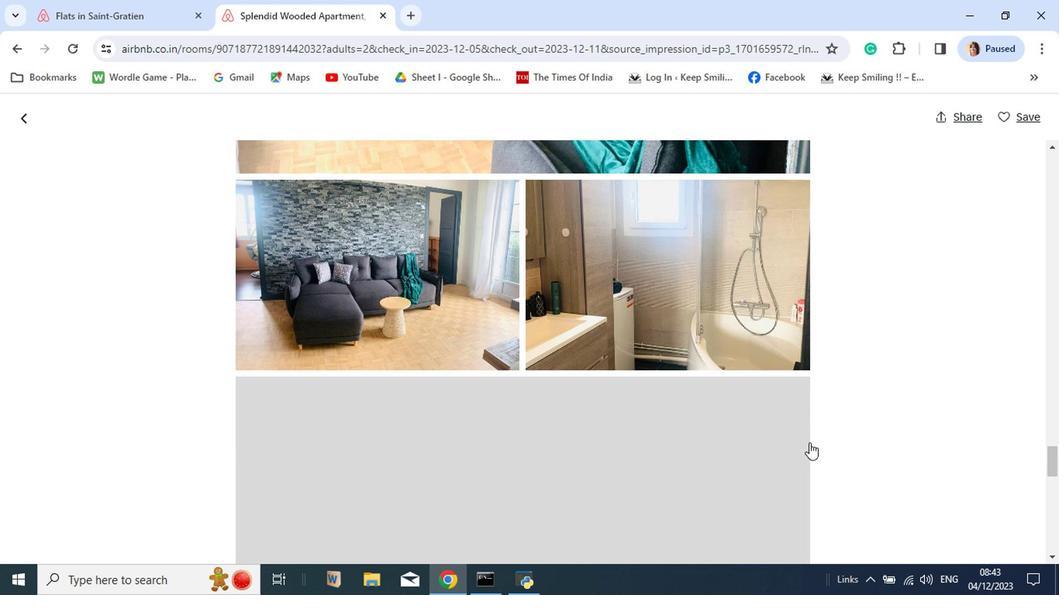 
Action: Mouse scrolled (806, 443) with delta (0, 0)
Screenshot: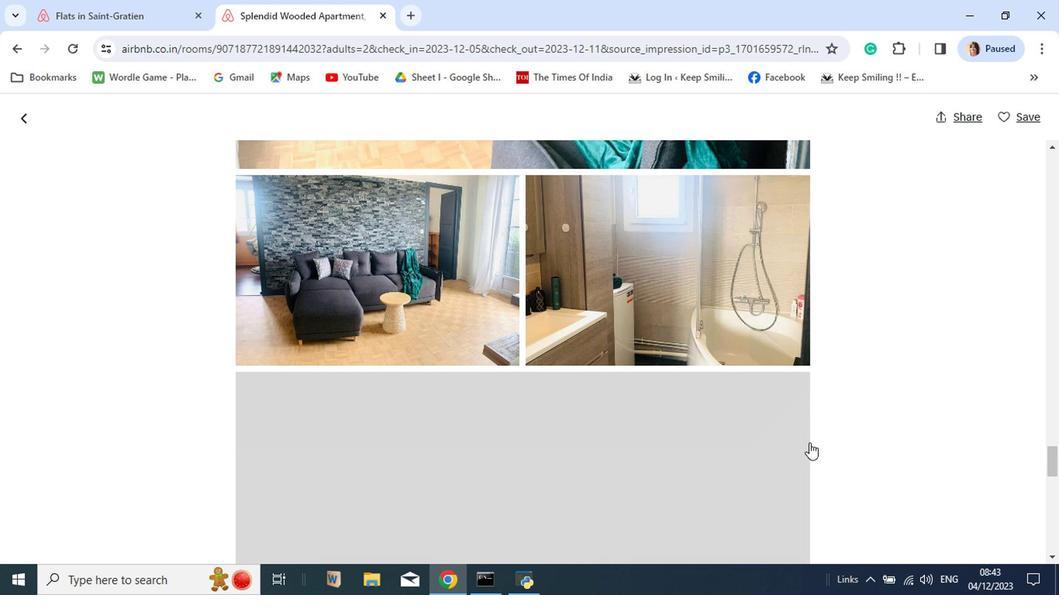 
Action: Mouse scrolled (806, 443) with delta (0, 0)
Screenshot: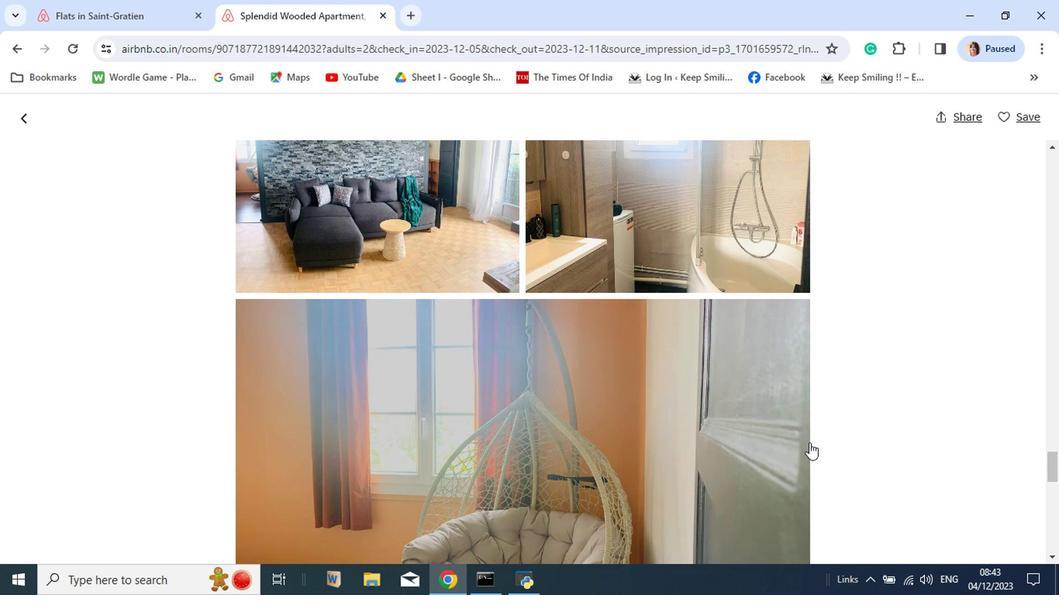 
Action: Mouse scrolled (806, 443) with delta (0, 0)
Screenshot: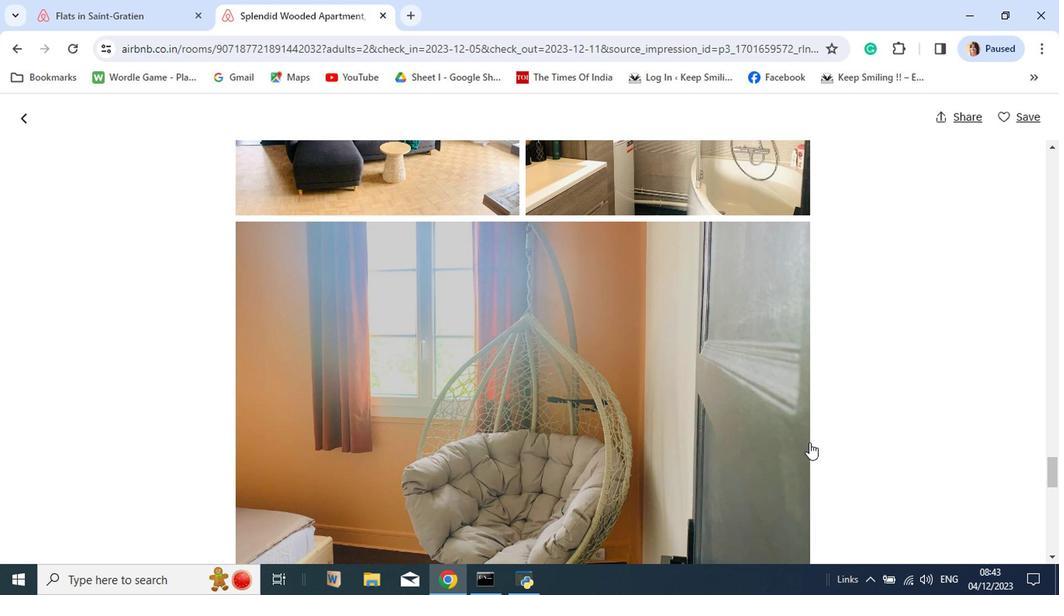 
Action: Mouse scrolled (806, 443) with delta (0, 0)
Screenshot: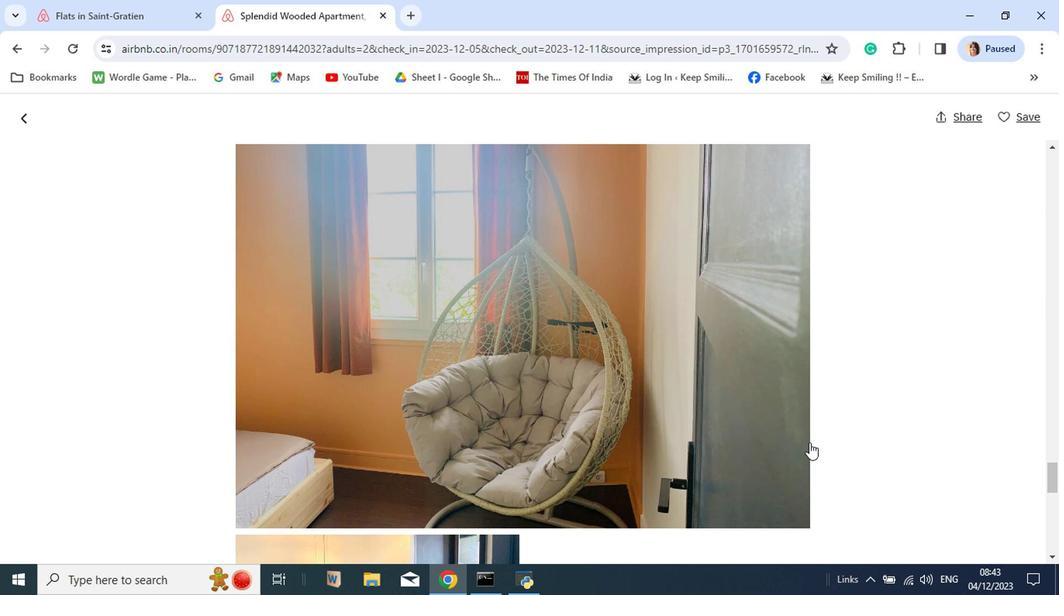 
Action: Mouse scrolled (806, 443) with delta (0, 0)
Screenshot: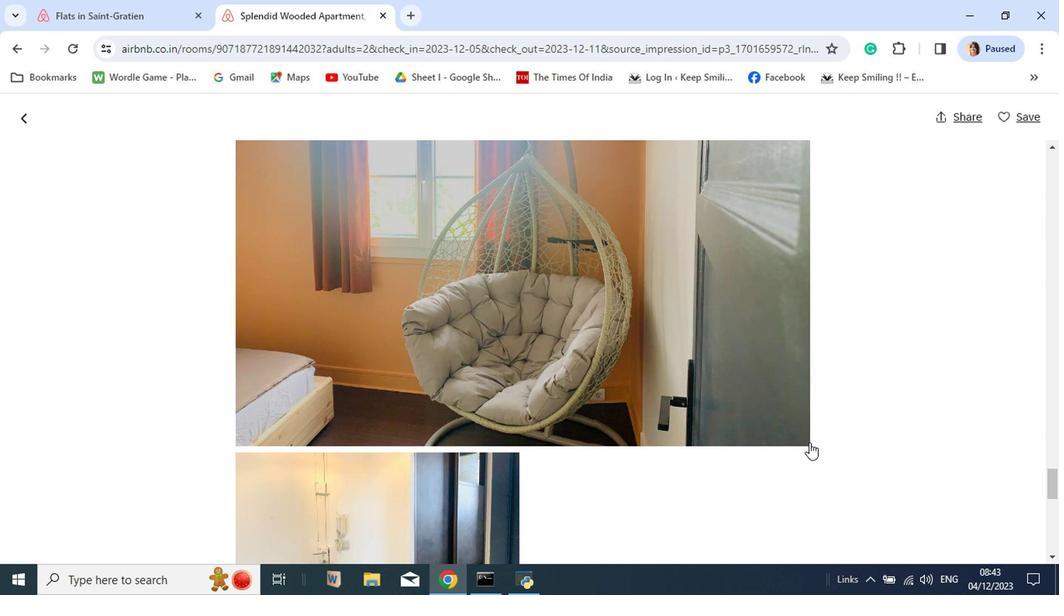 
Action: Mouse scrolled (806, 443) with delta (0, 0)
Screenshot: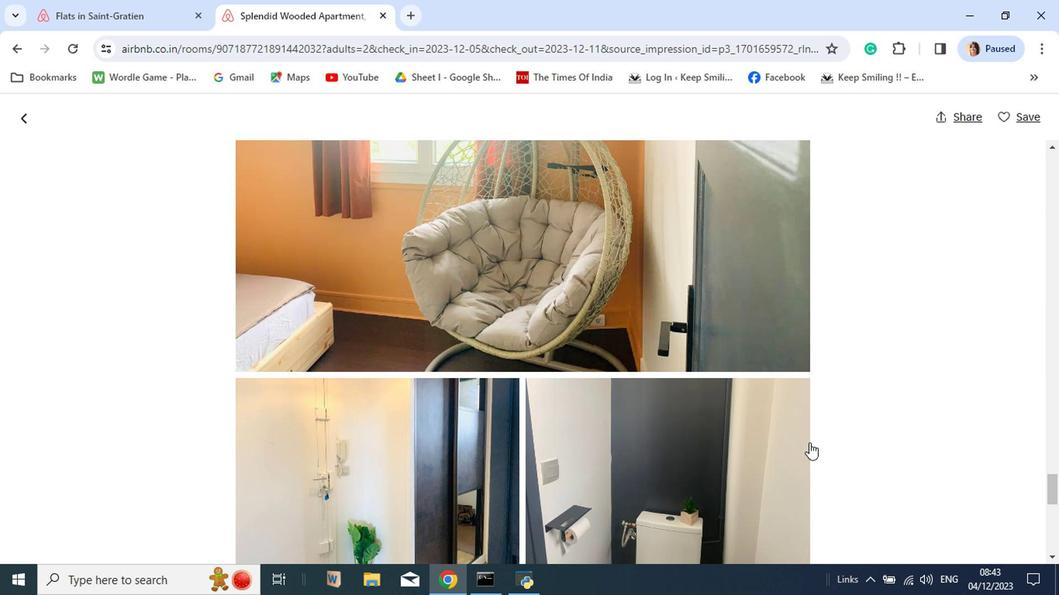 
Action: Mouse scrolled (806, 443) with delta (0, 0)
Screenshot: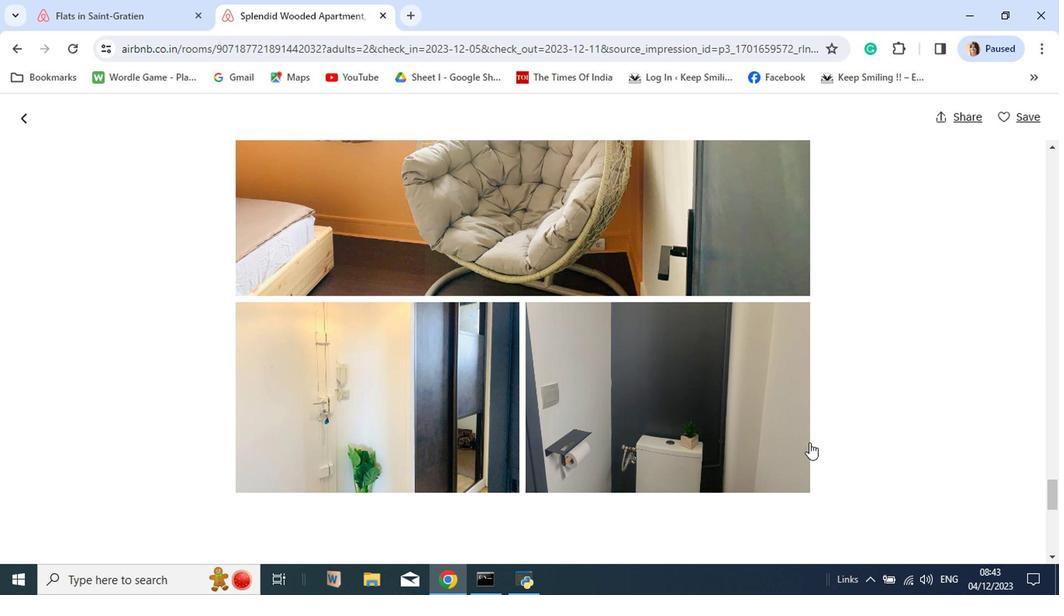 
Action: Mouse scrolled (806, 443) with delta (0, 0)
Screenshot: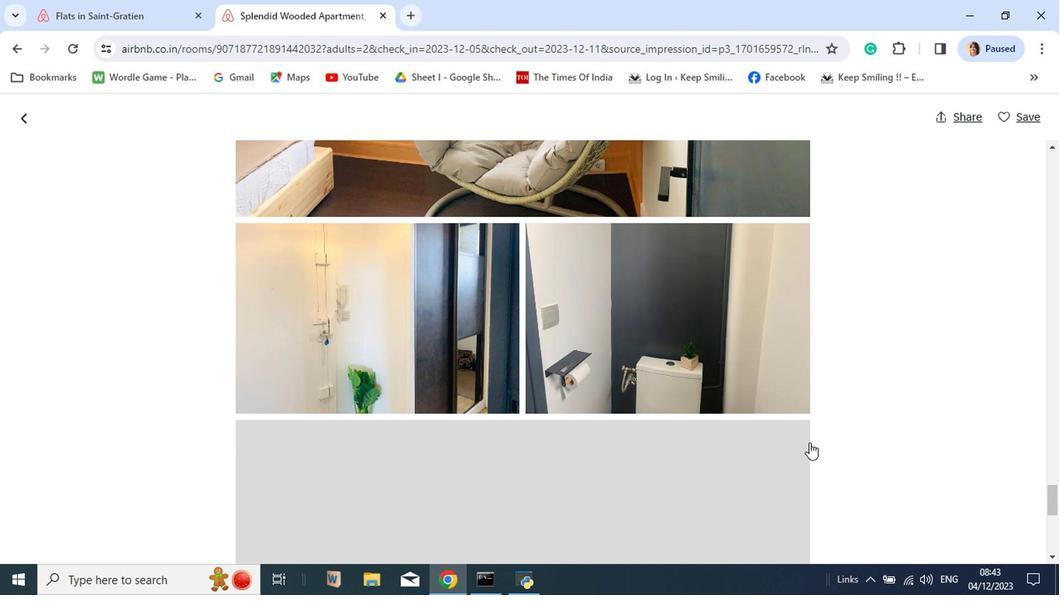 
Action: Mouse moved to (806, 444)
Screenshot: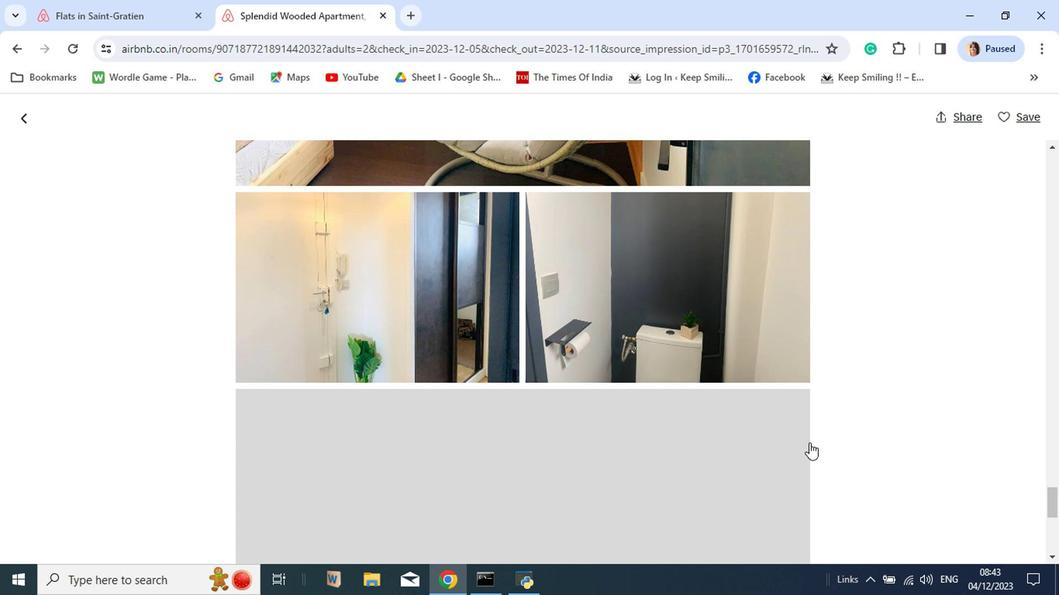 
Action: Mouse scrolled (806, 443) with delta (0, 0)
Screenshot: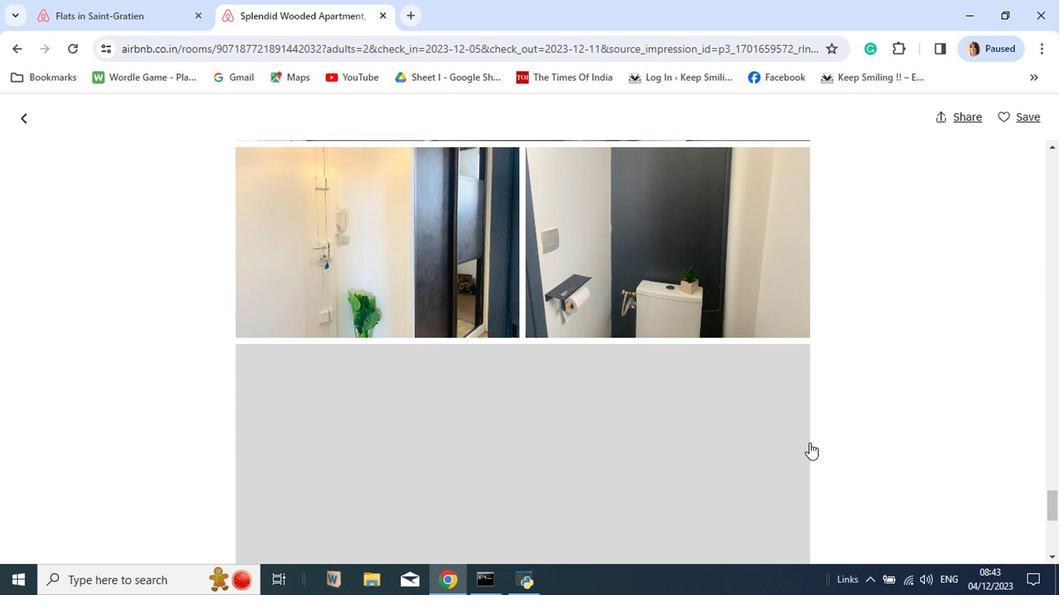 
Action: Mouse scrolled (806, 443) with delta (0, 0)
Screenshot: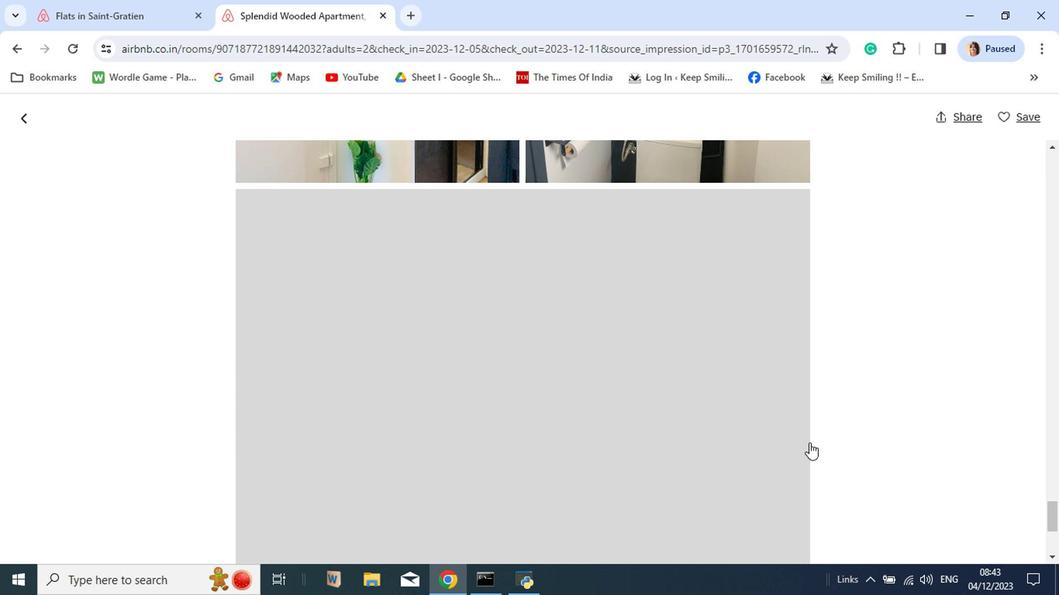 
Action: Mouse scrolled (806, 443) with delta (0, 0)
Screenshot: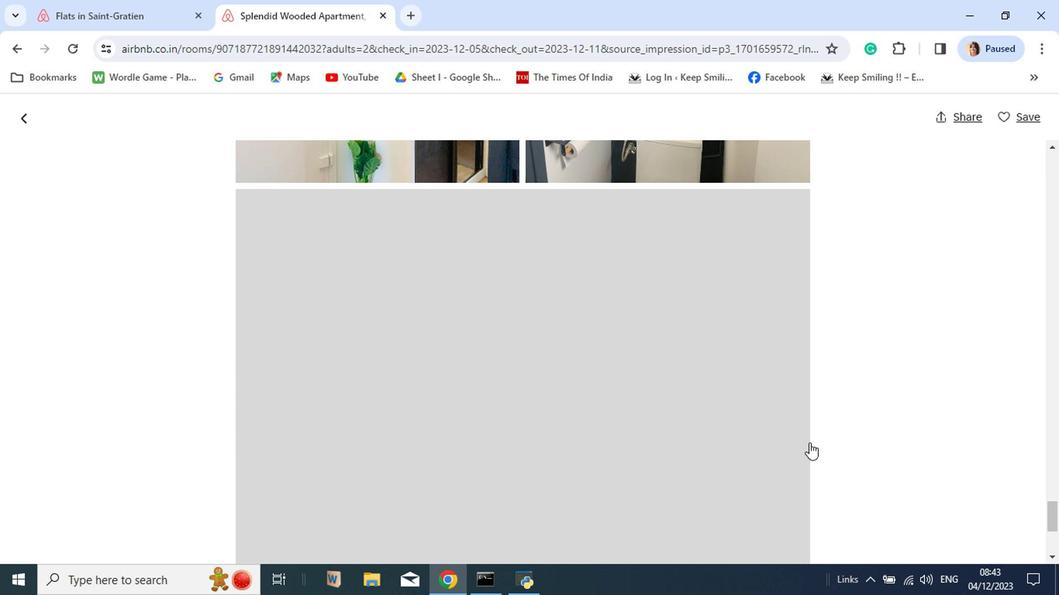 
Action: Mouse scrolled (806, 445) with delta (0, 1)
Screenshot: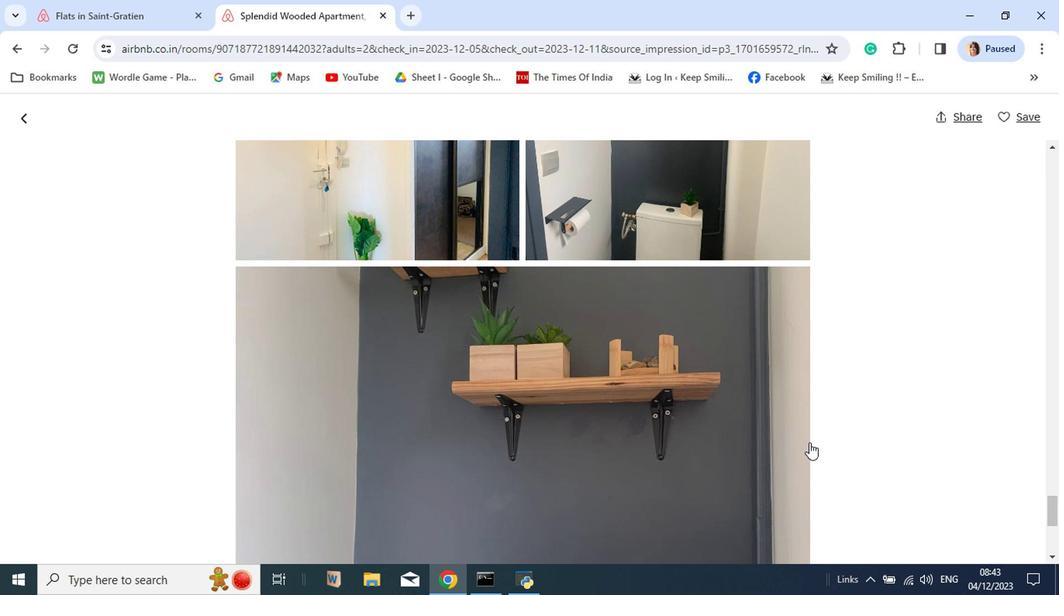 
Action: Mouse scrolled (806, 443) with delta (0, 0)
Screenshot: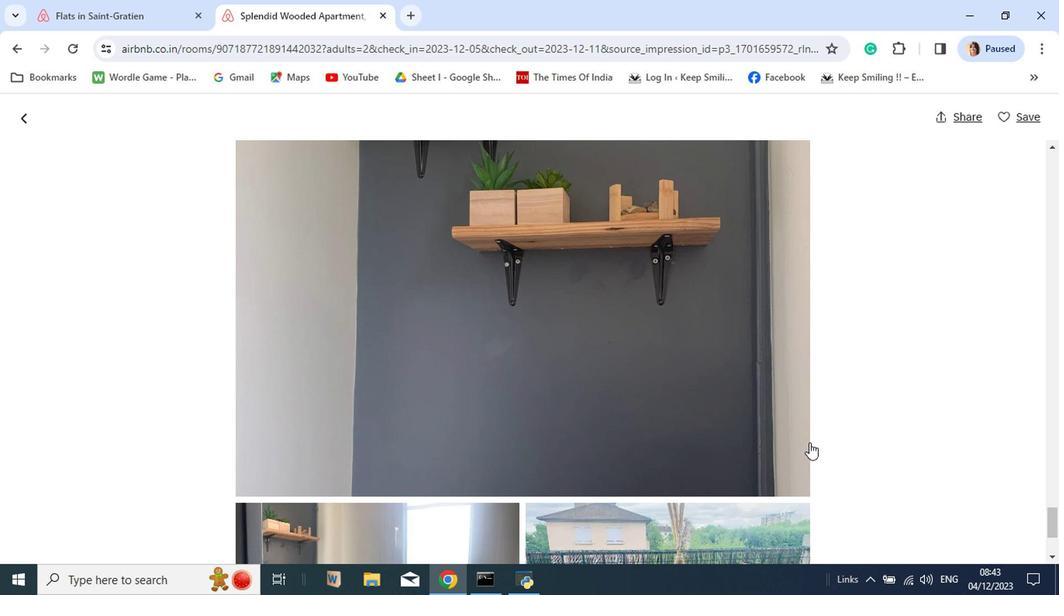 
Action: Mouse scrolled (806, 443) with delta (0, 0)
Screenshot: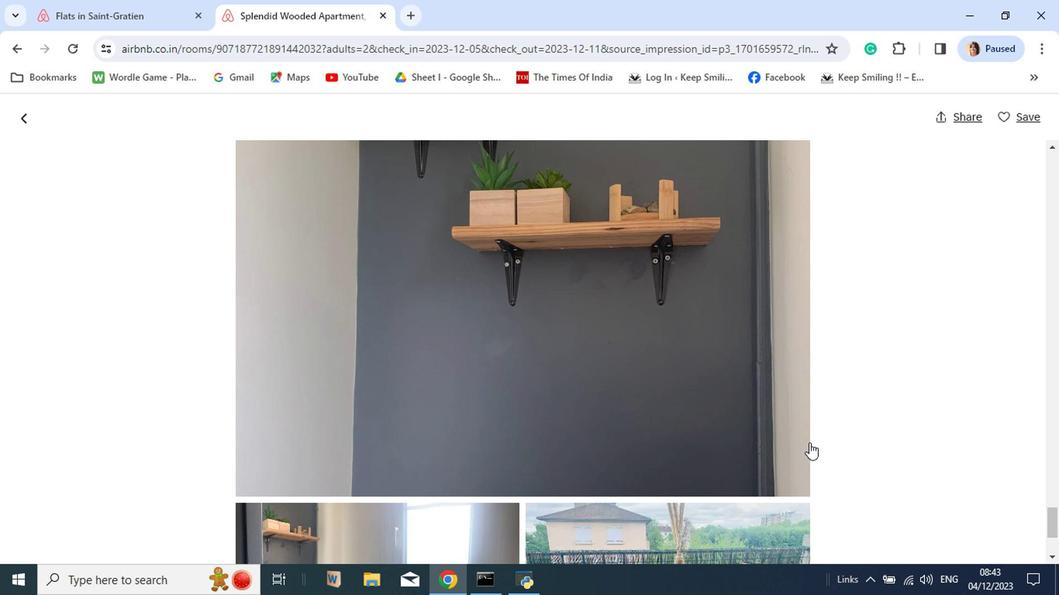 
Action: Mouse moved to (806, 445)
Screenshot: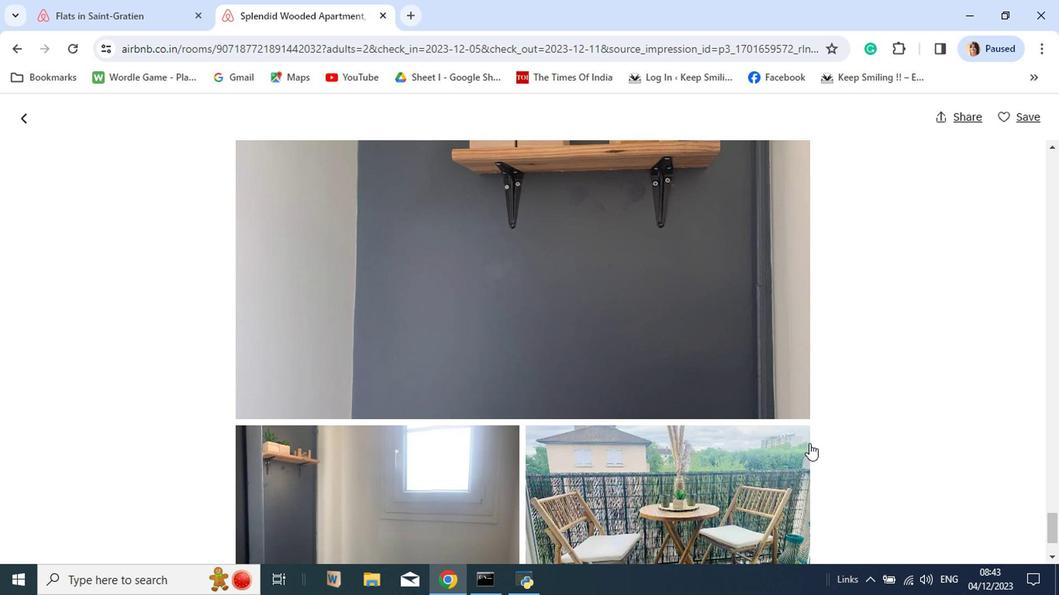 
Action: Mouse scrolled (806, 444) with delta (0, -1)
Screenshot: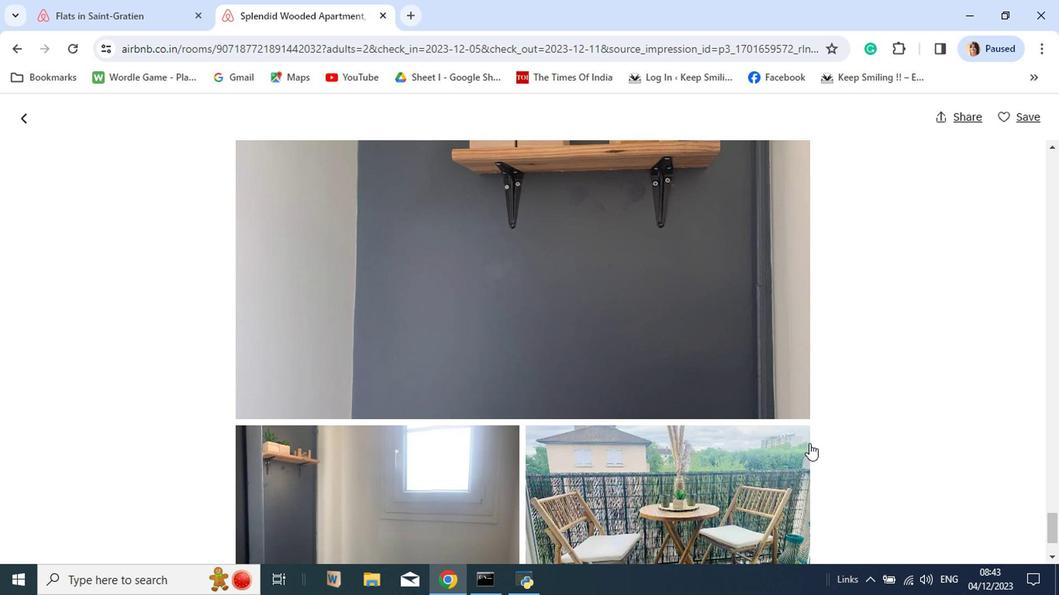 
Action: Mouse scrolled (806, 444) with delta (0, -1)
Screenshot: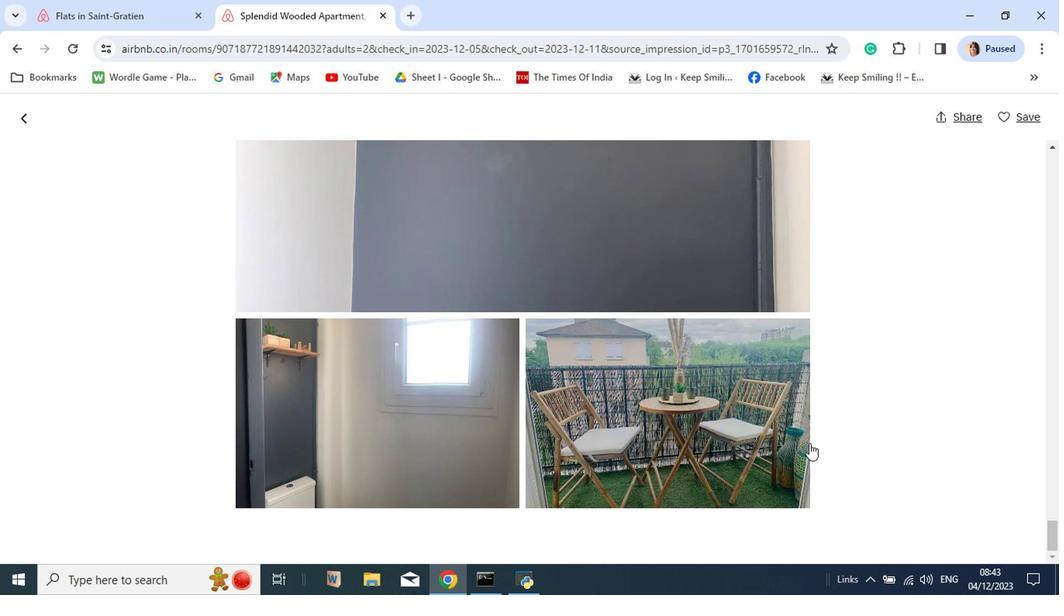 
Action: Mouse scrolled (806, 444) with delta (0, -1)
Screenshot: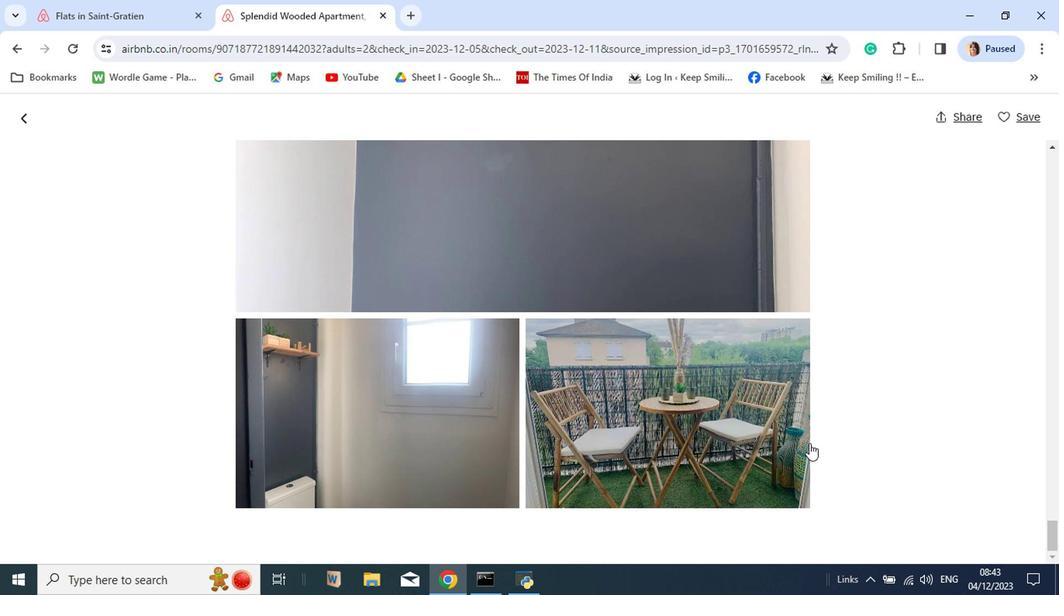 
Action: Mouse scrolled (806, 444) with delta (0, -1)
Screenshot: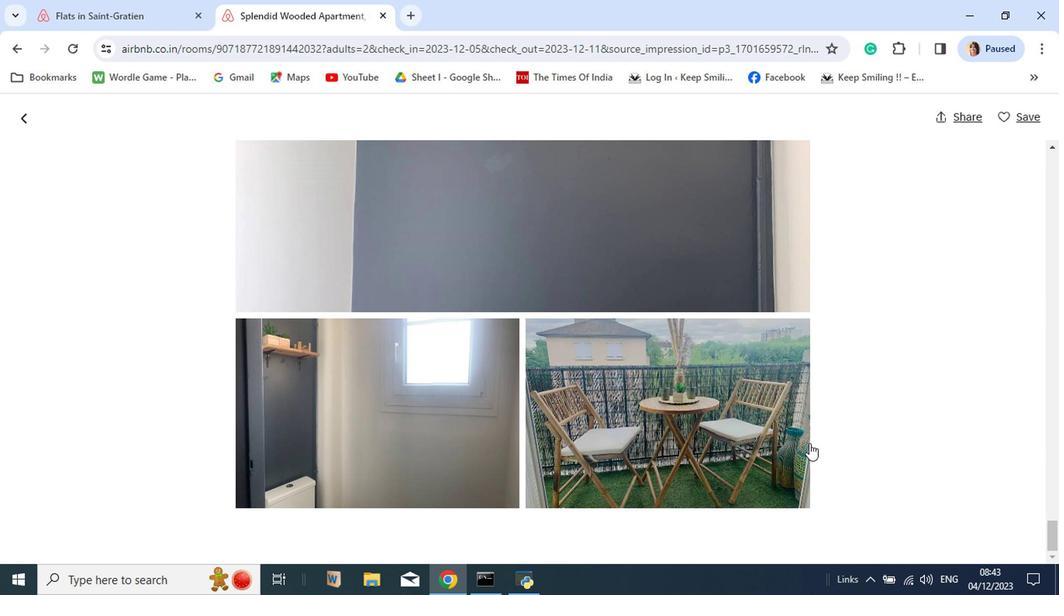 
Action: Mouse scrolled (806, 444) with delta (0, -1)
Screenshot: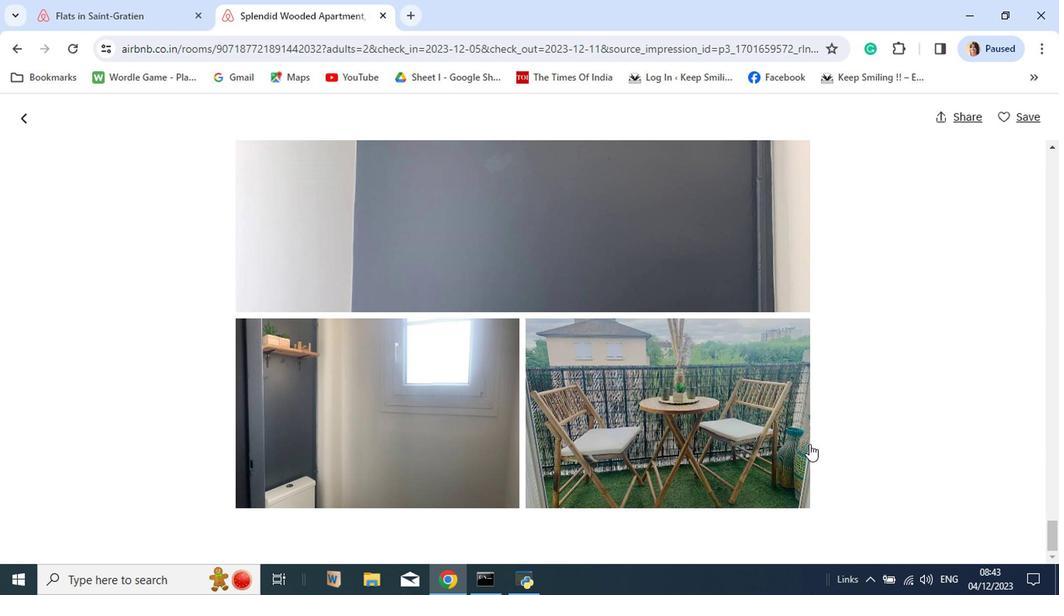 
Action: Mouse moved to (20, 118)
Screenshot: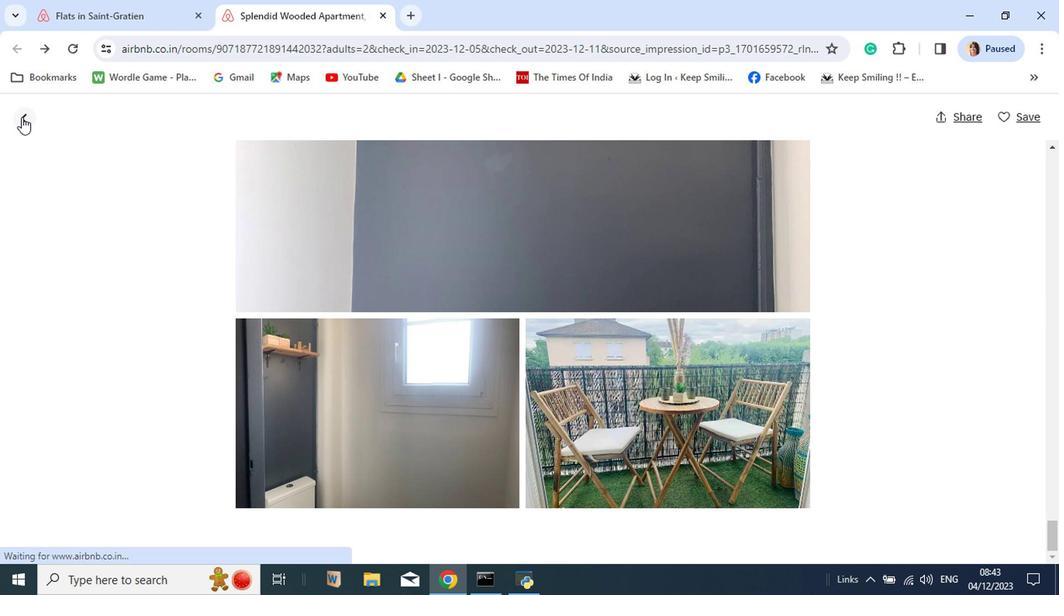 
Action: Mouse pressed left at (20, 118)
Screenshot: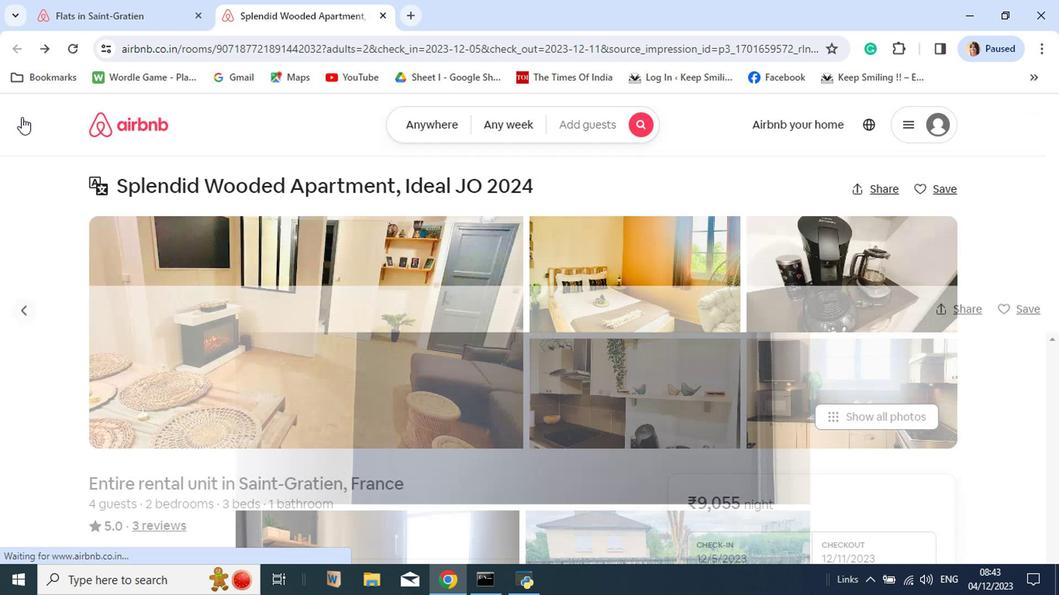 
Action: Mouse moved to (1031, 491)
Screenshot: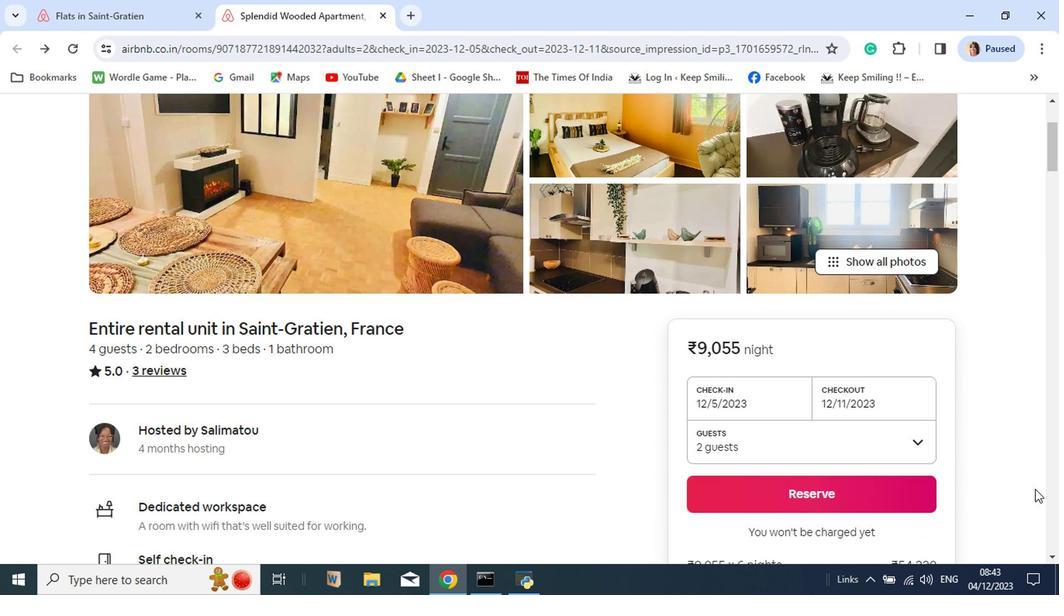 
Action: Mouse scrolled (1031, 489) with delta (0, -1)
Screenshot: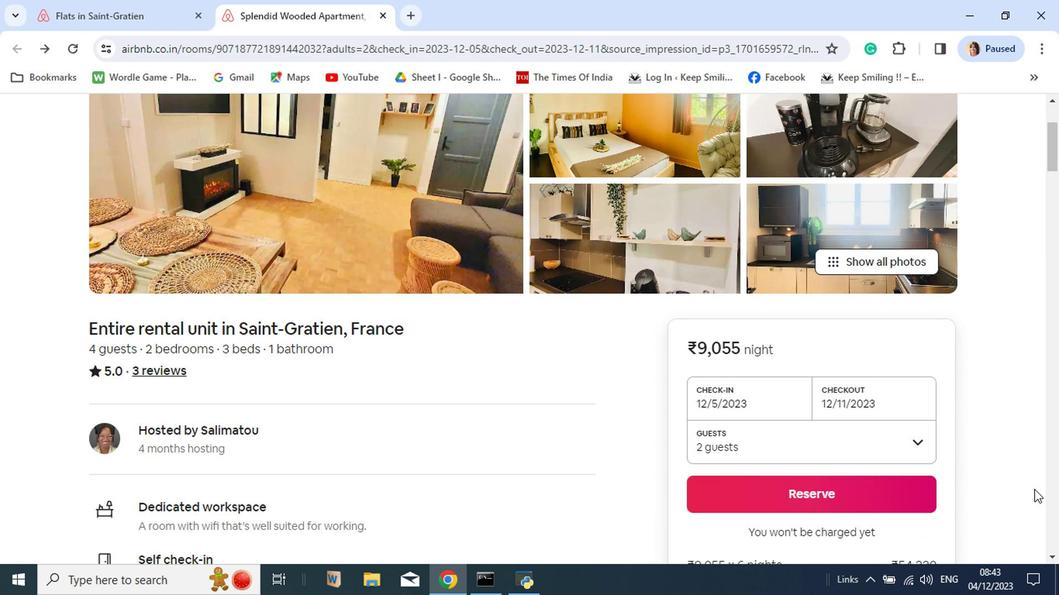 
Action: Mouse scrolled (1031, 489) with delta (0, -1)
Screenshot: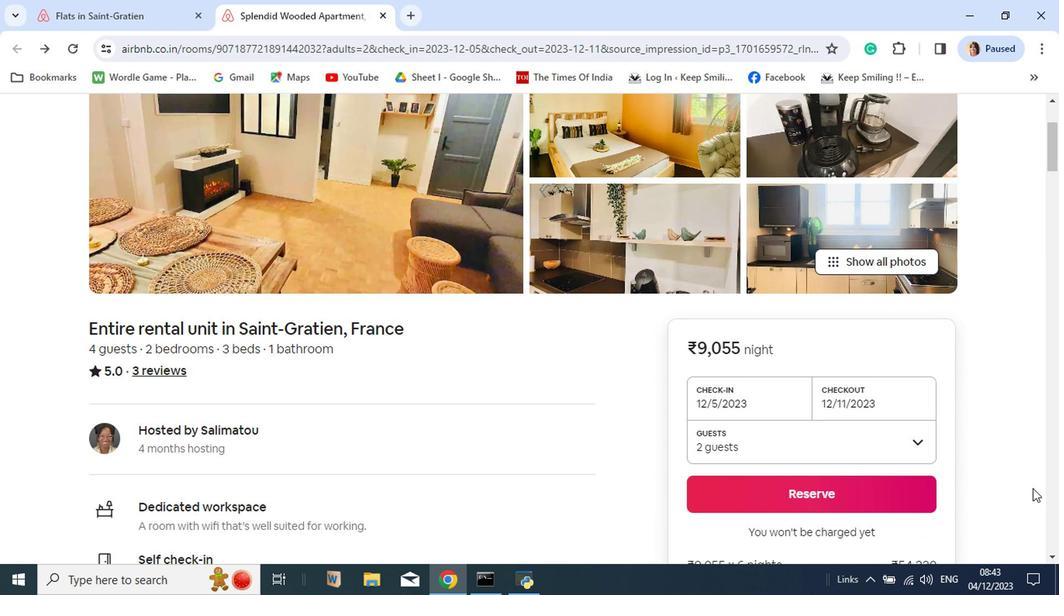
Action: Mouse moved to (1029, 489)
Screenshot: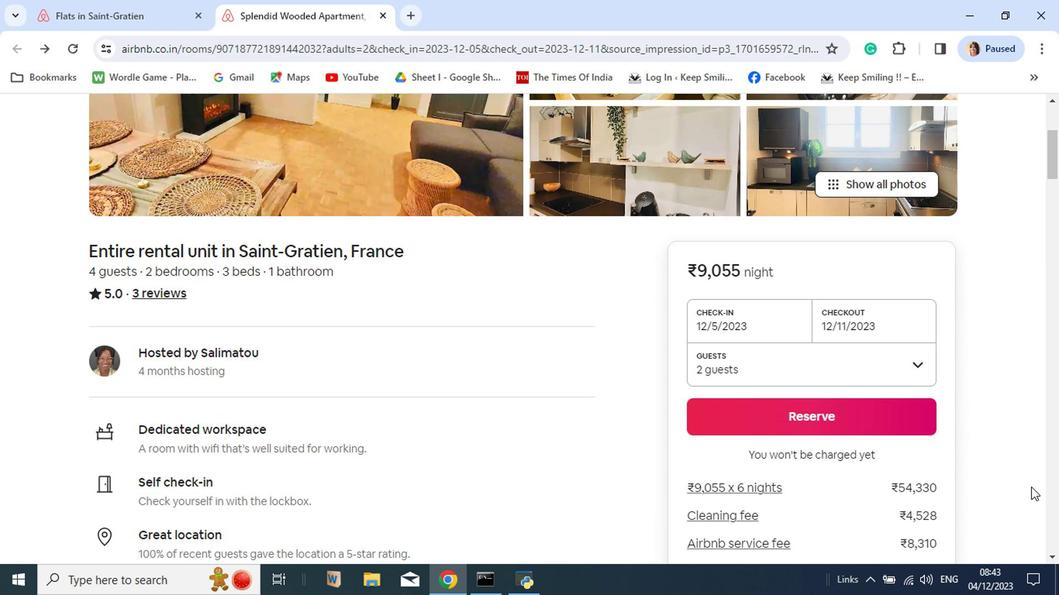 
Action: Mouse scrolled (1029, 488) with delta (0, 0)
Screenshot: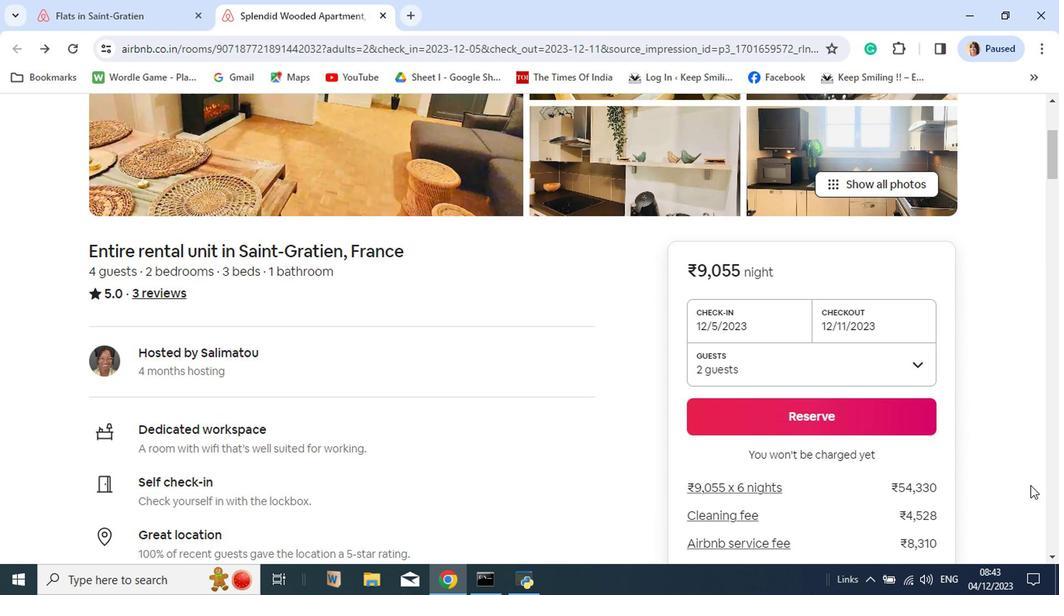 
Action: Mouse moved to (1027, 487)
Screenshot: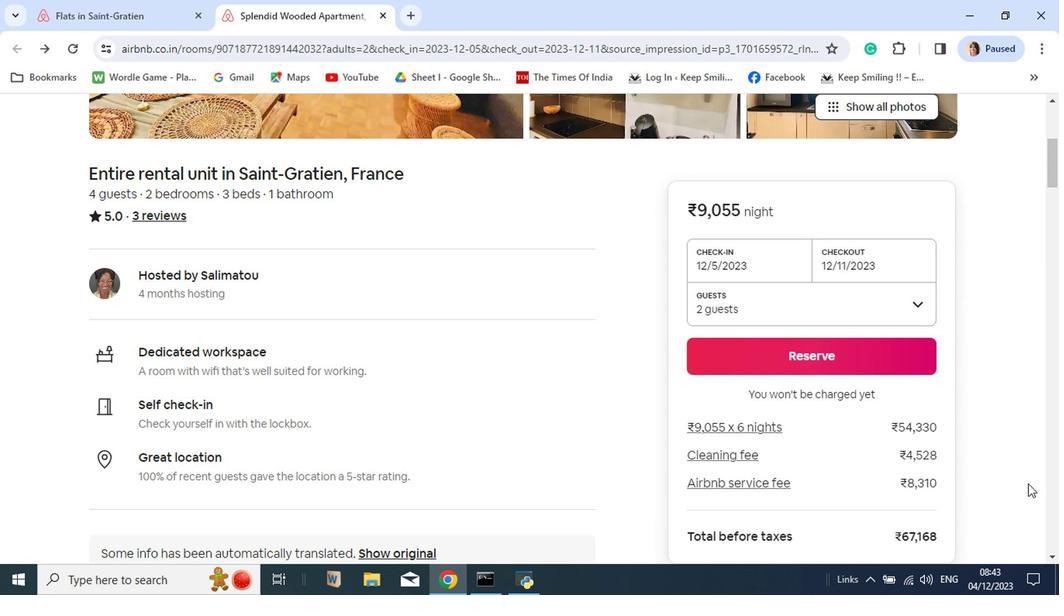 
Action: Mouse scrolled (1027, 486) with delta (0, -1)
Screenshot: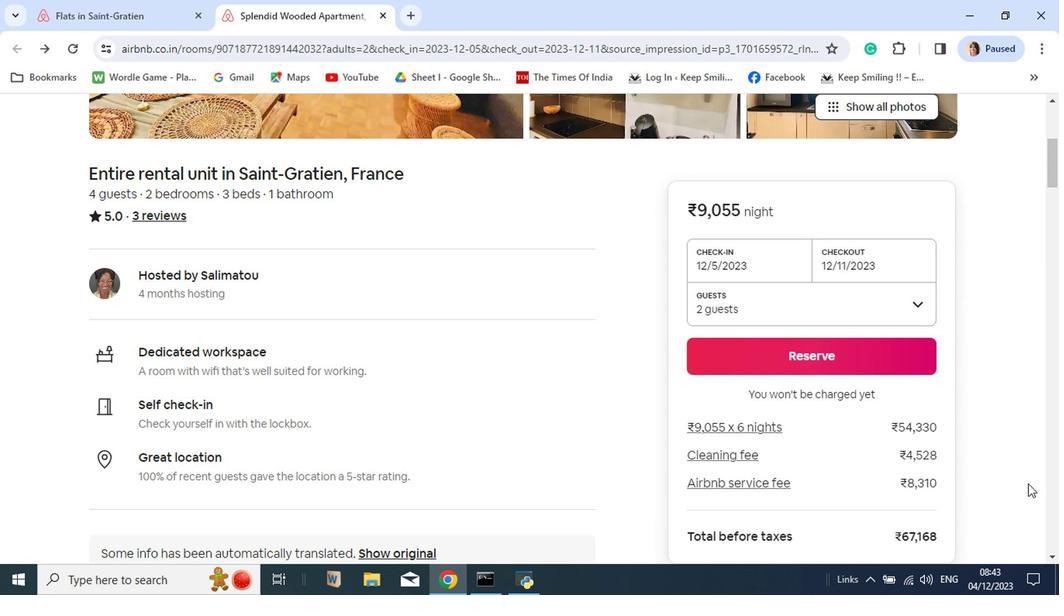 
Action: Mouse moved to (1025, 485)
Screenshot: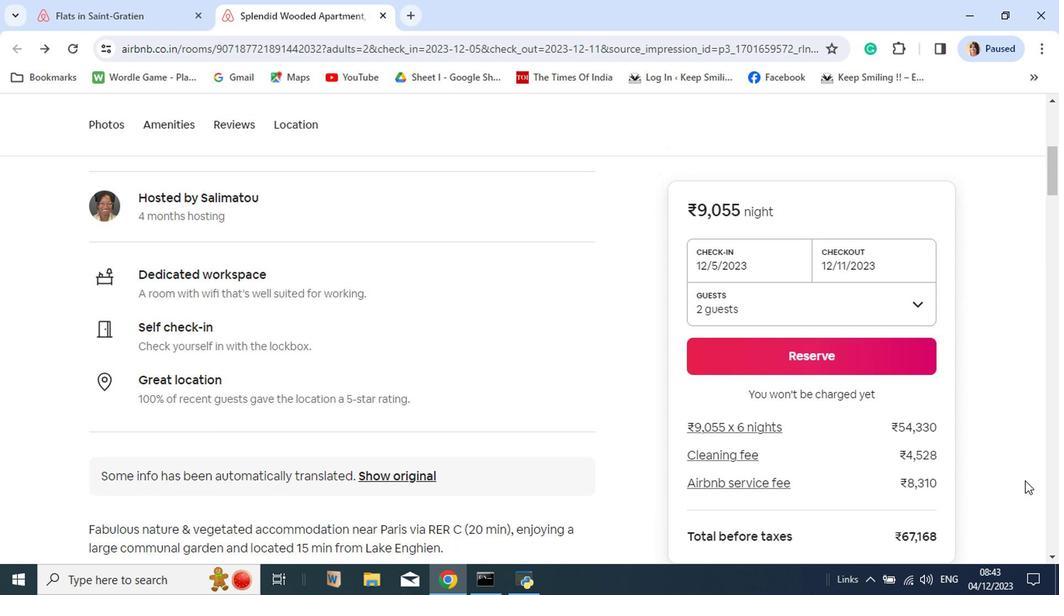 
Action: Mouse scrolled (1025, 484) with delta (0, 0)
Screenshot: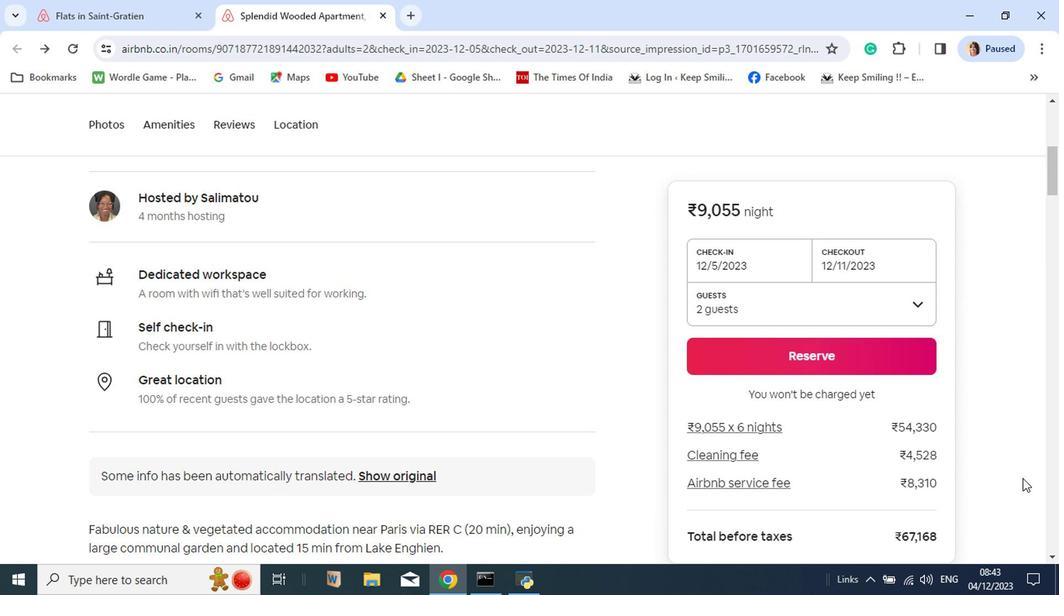 
Action: Mouse moved to (1019, 479)
Screenshot: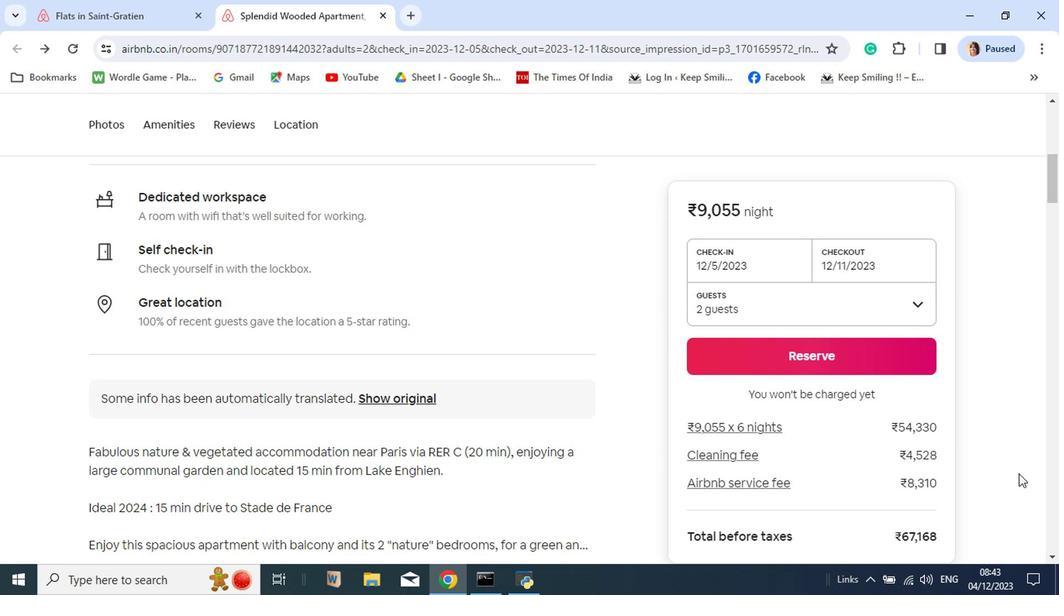 
Action: Mouse scrolled (1019, 479) with delta (0, 0)
Screenshot: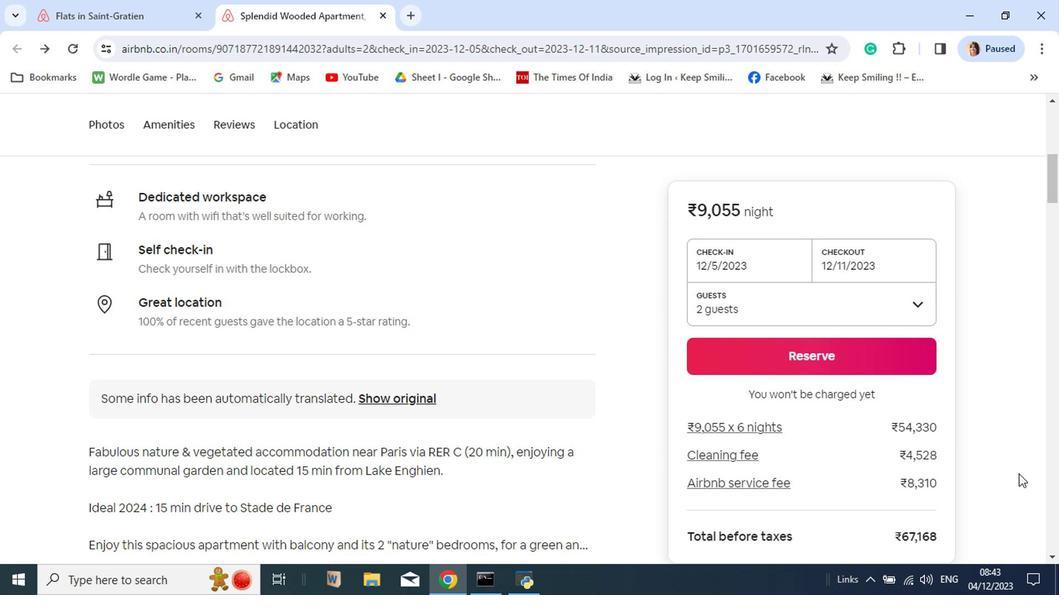 
Action: Mouse moved to (1014, 475)
Screenshot: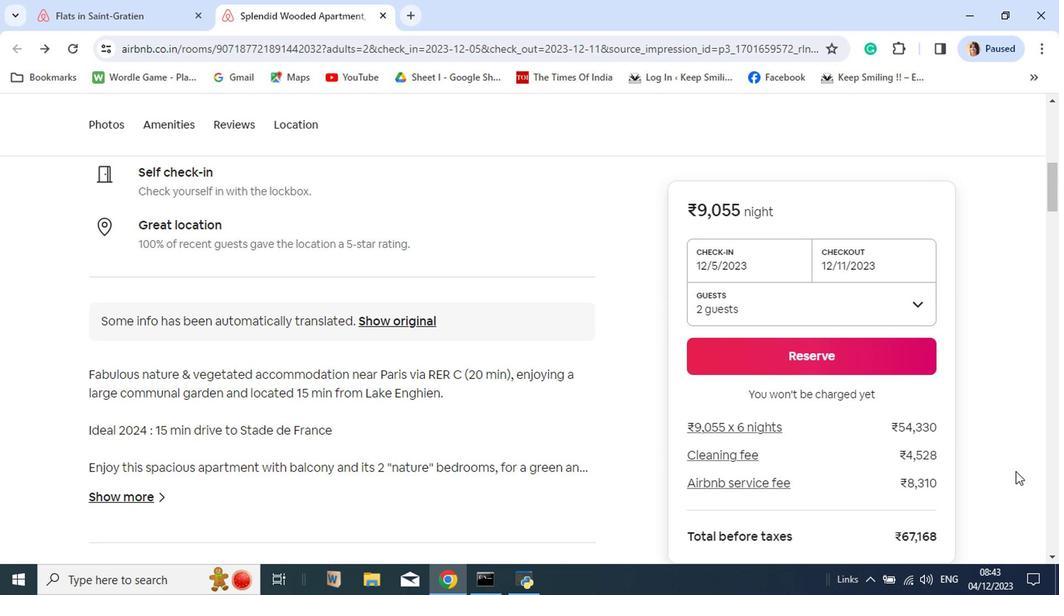 
Action: Mouse scrolled (1014, 474) with delta (0, -1)
Screenshot: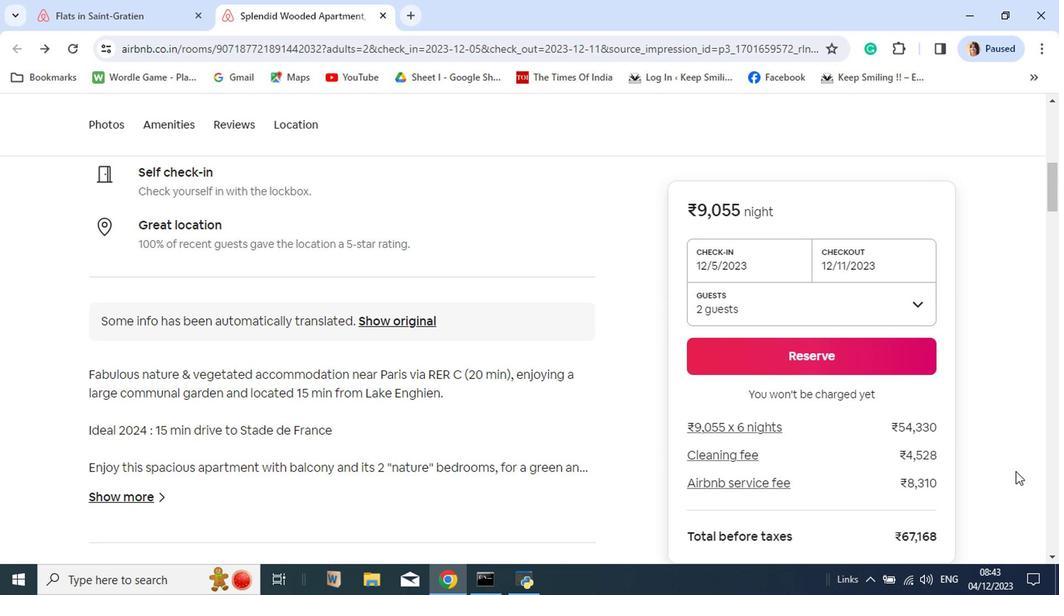 
Action: Mouse moved to (1012, 472)
Screenshot: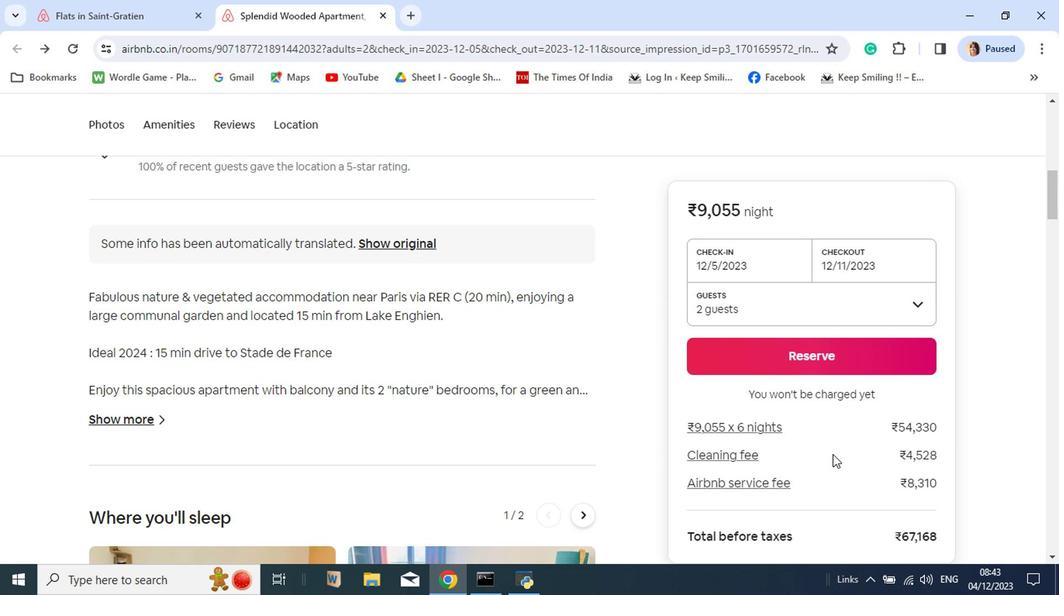 
Action: Mouse scrolled (1012, 472) with delta (0, 0)
Screenshot: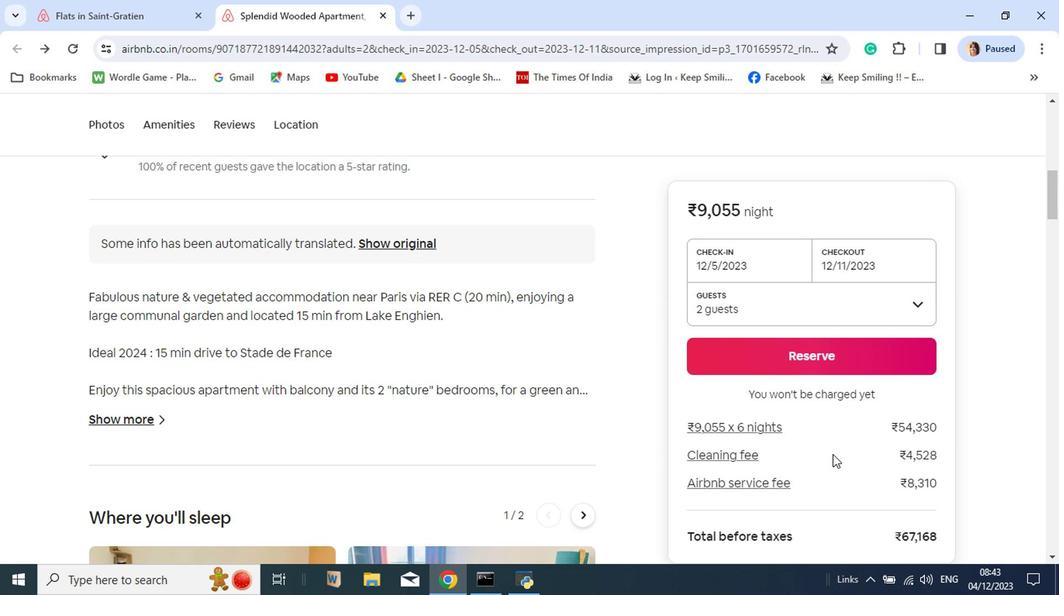 
Action: Mouse moved to (130, 422)
Screenshot: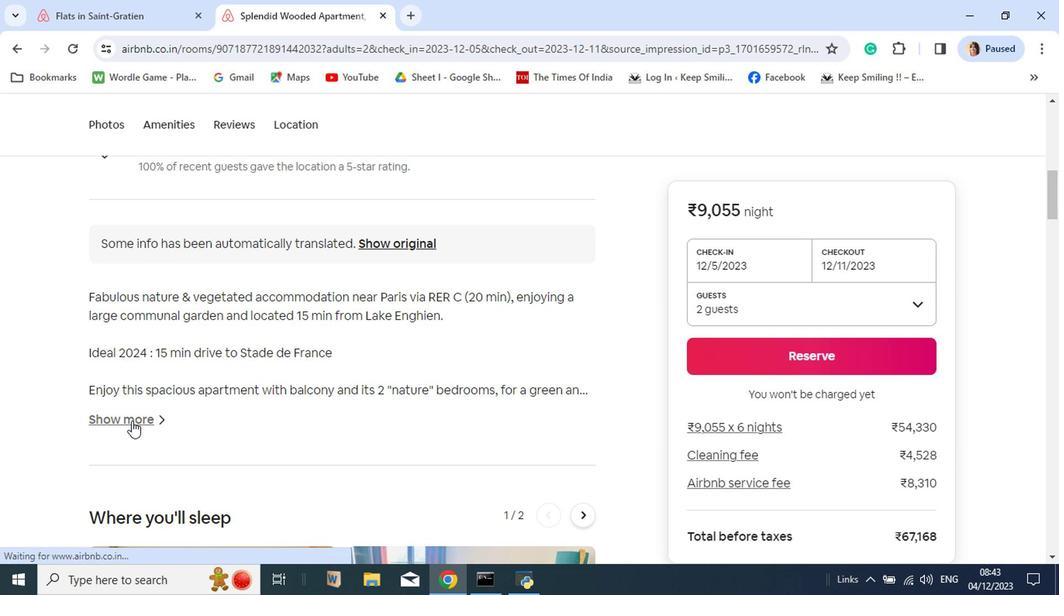 
Action: Mouse pressed left at (130, 422)
Screenshot: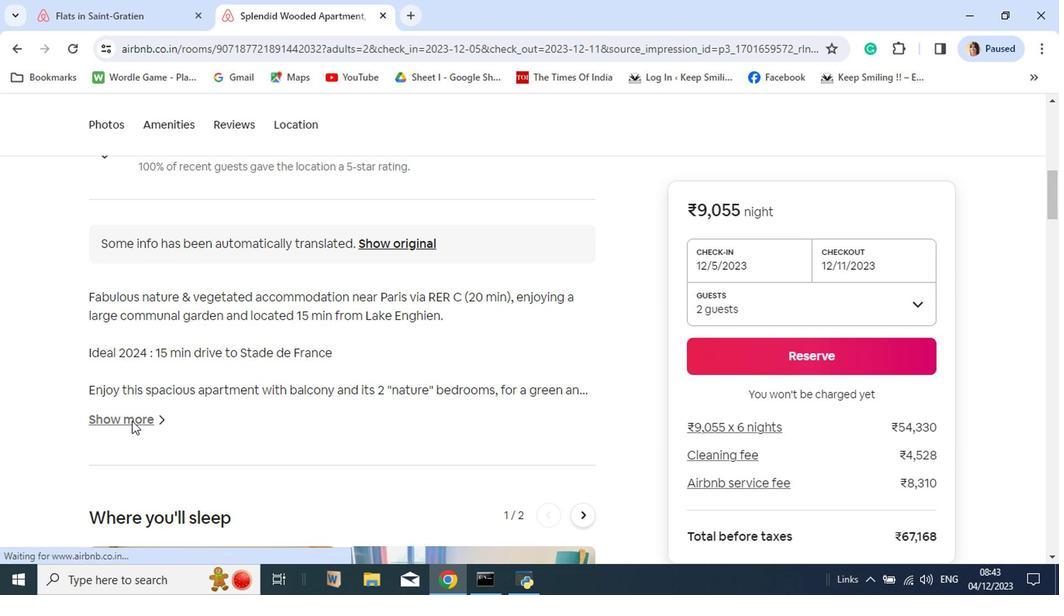 
Action: Mouse moved to (825, 404)
Screenshot: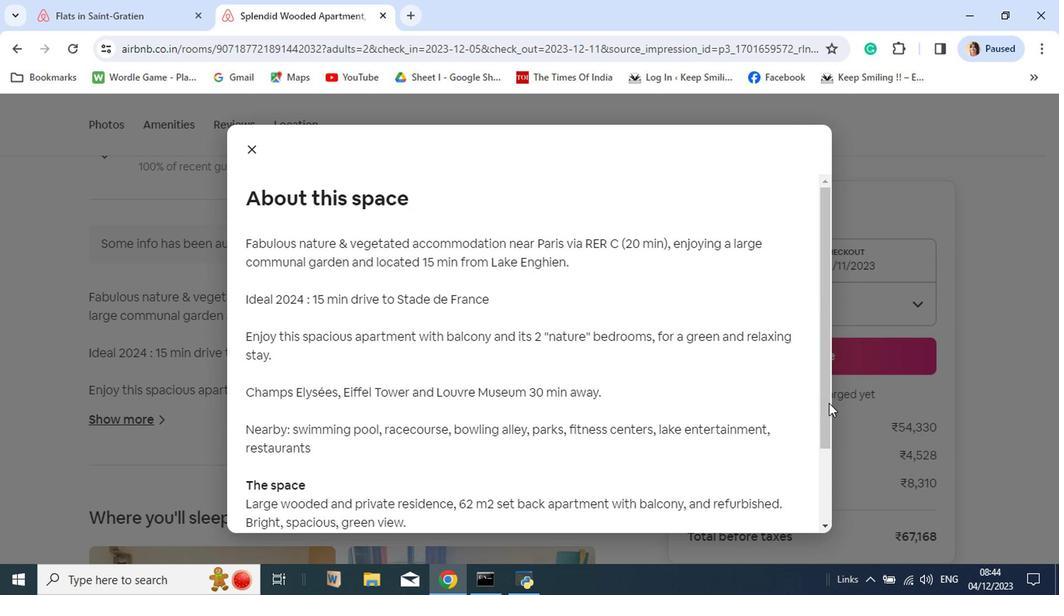 
Action: Mouse pressed left at (825, 404)
Screenshot: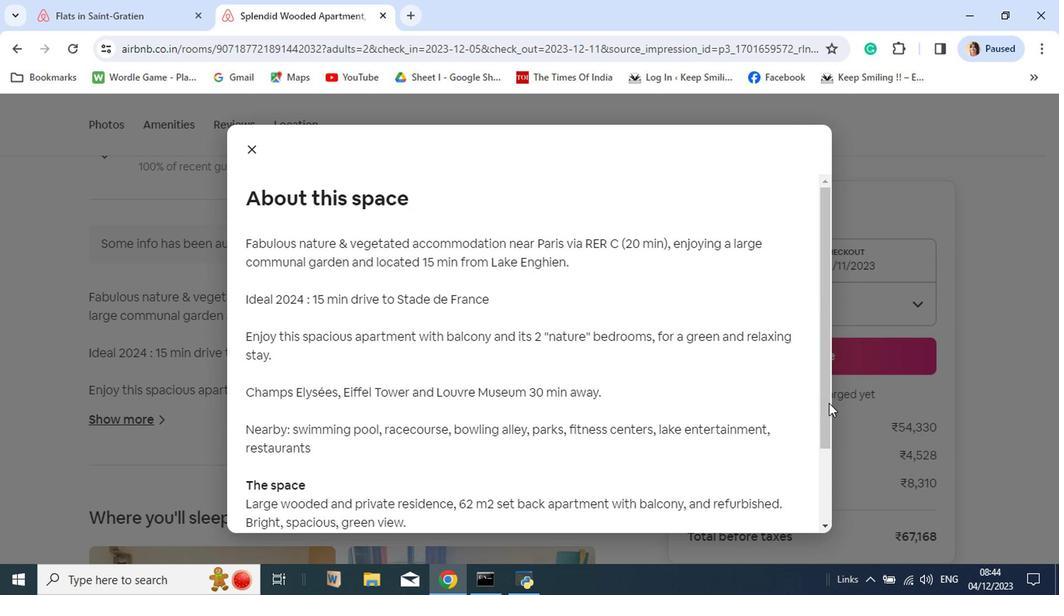 
Action: Mouse moved to (252, 151)
Screenshot: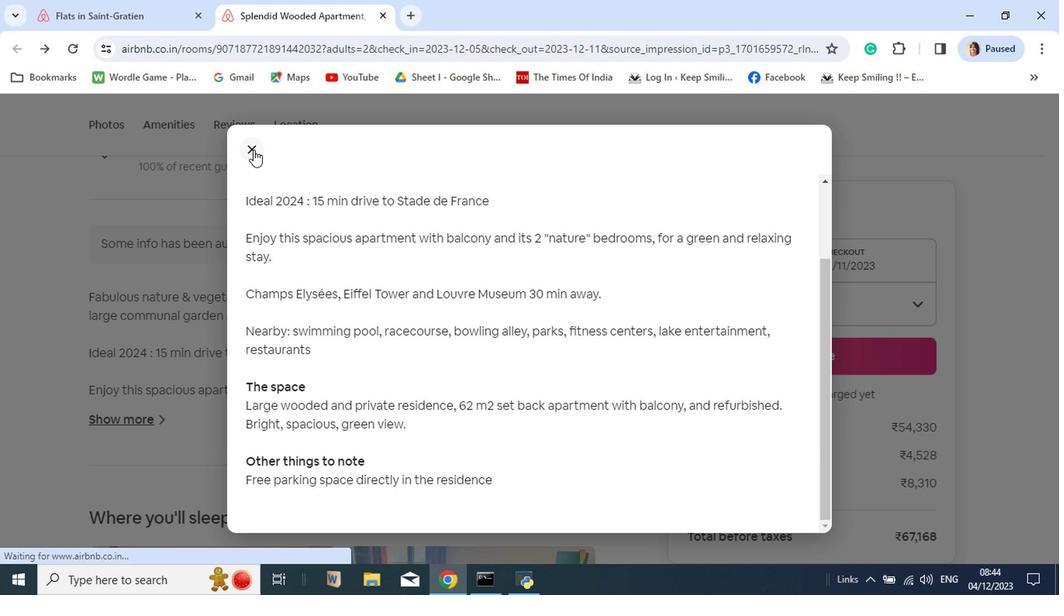 
Action: Mouse pressed left at (252, 151)
Screenshot: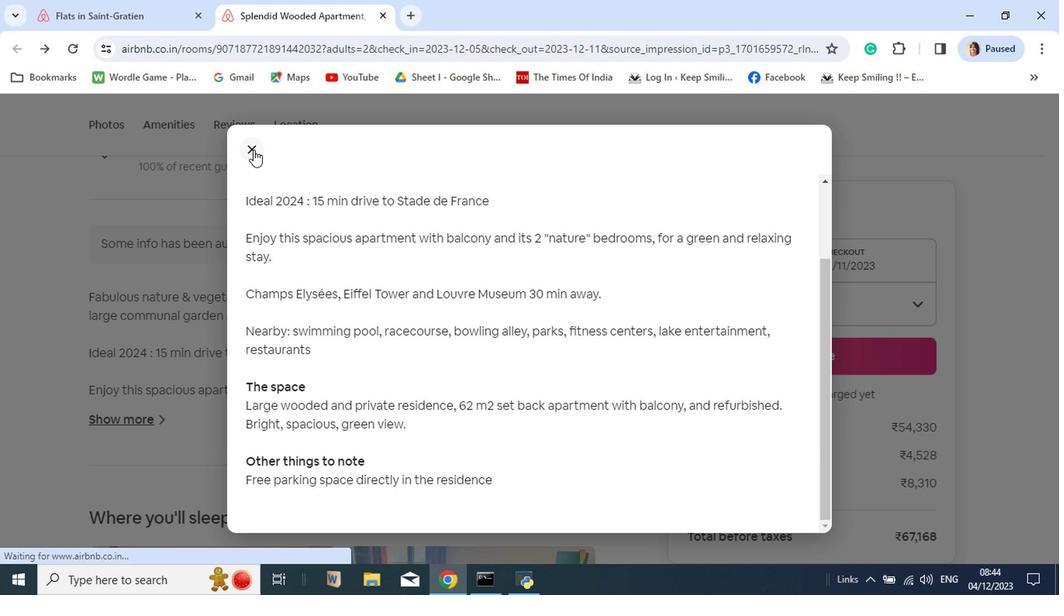 
Action: Mouse moved to (373, 401)
Screenshot: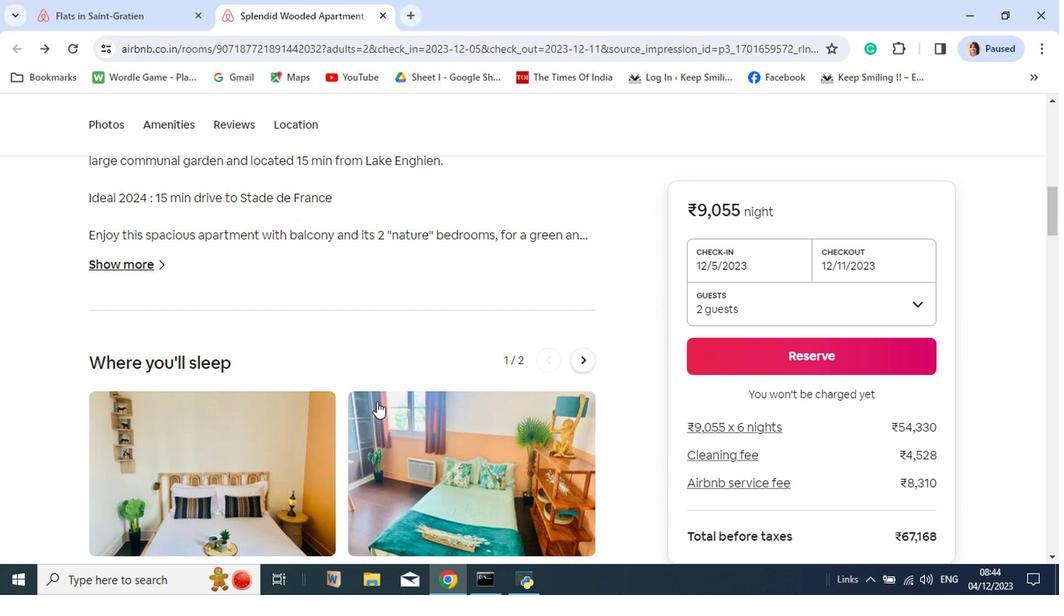 
Action: Mouse scrolled (373, 401) with delta (0, 0)
Screenshot: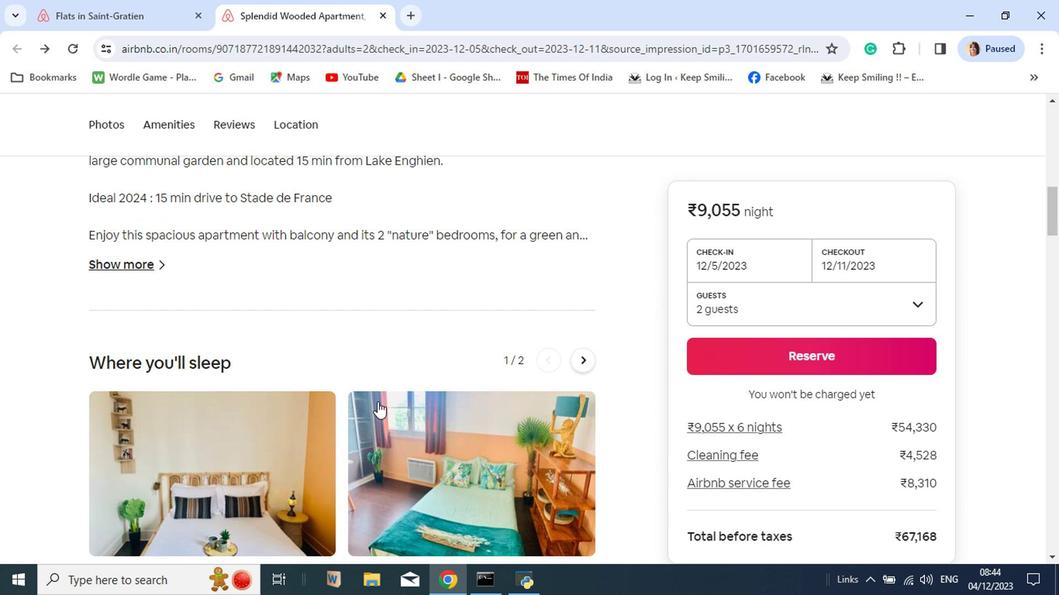 
Action: Mouse moved to (374, 403)
Screenshot: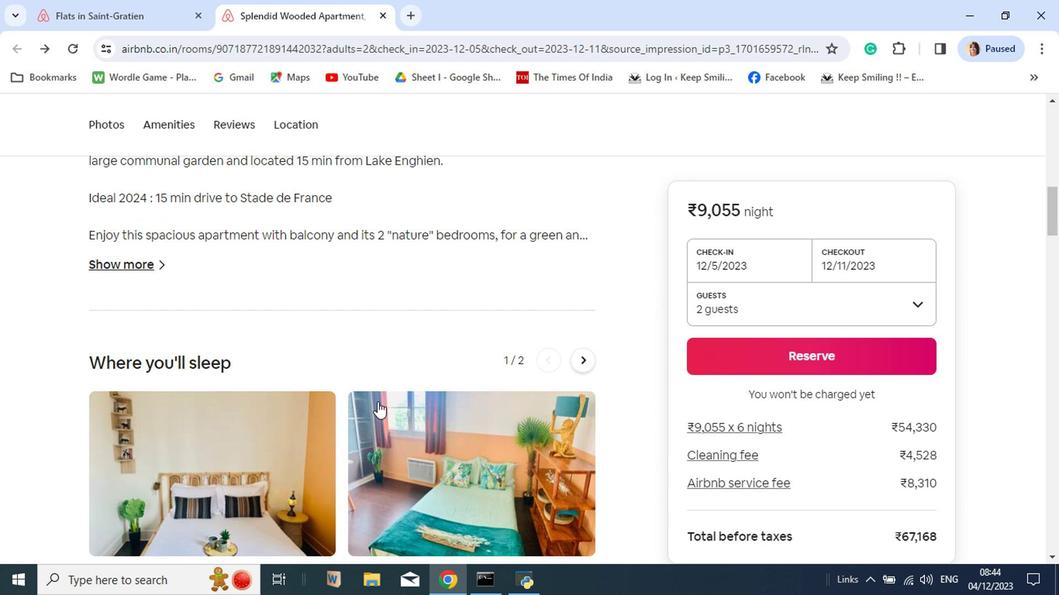 
Action: Mouse scrolled (374, 402) with delta (0, 0)
Screenshot: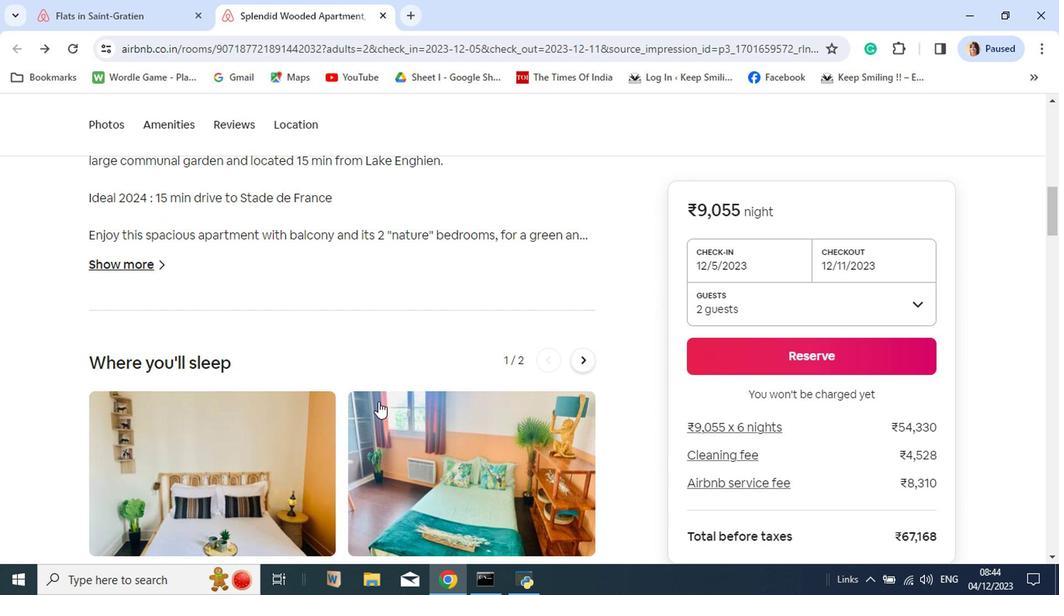 
Action: Mouse moved to (578, 364)
Screenshot: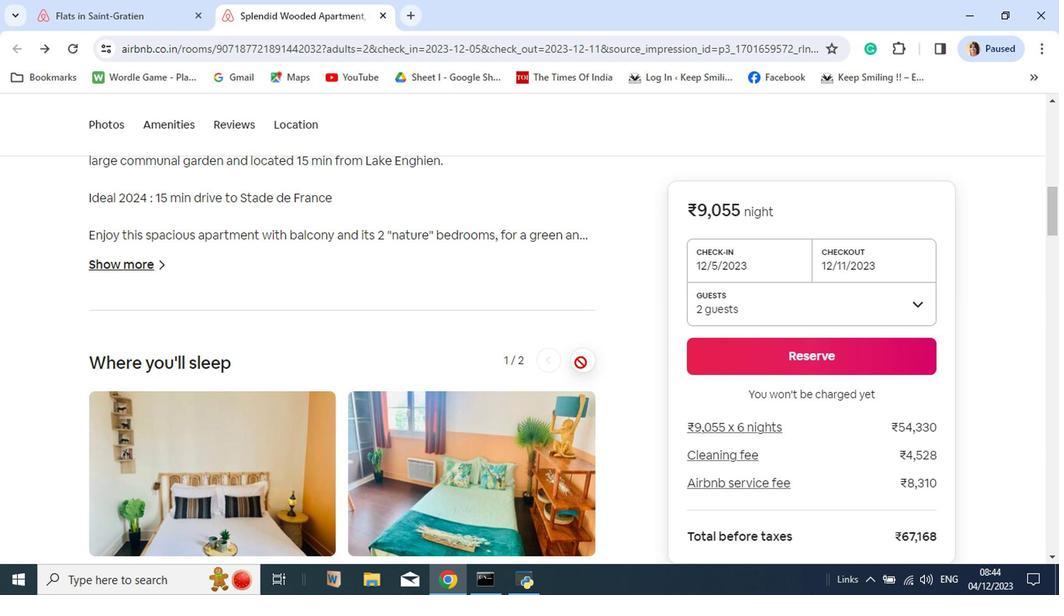 
Action: Mouse pressed left at (578, 364)
Screenshot: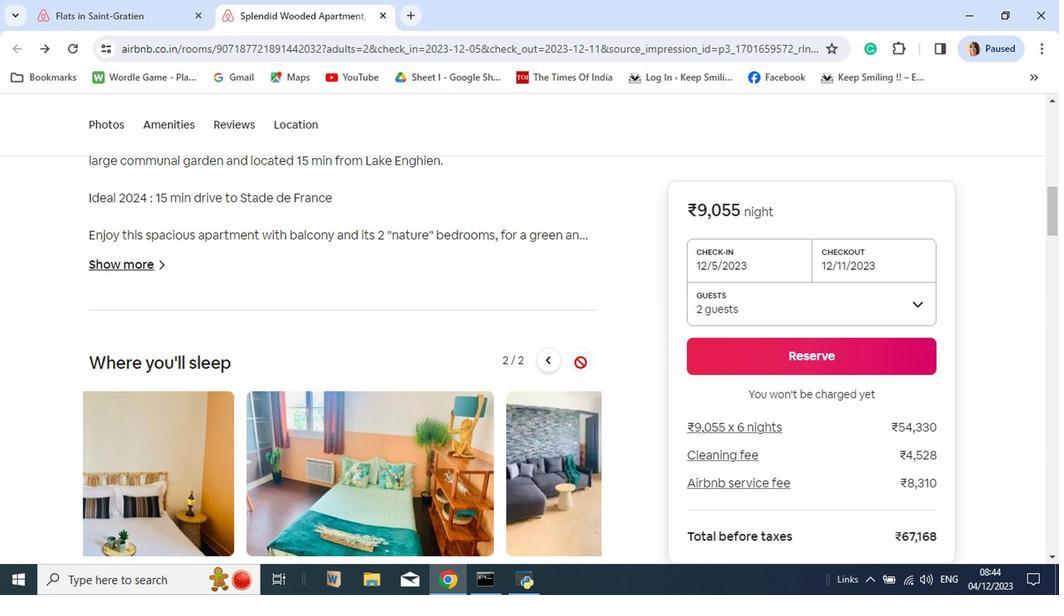 
Action: Mouse moved to (598, 392)
Screenshot: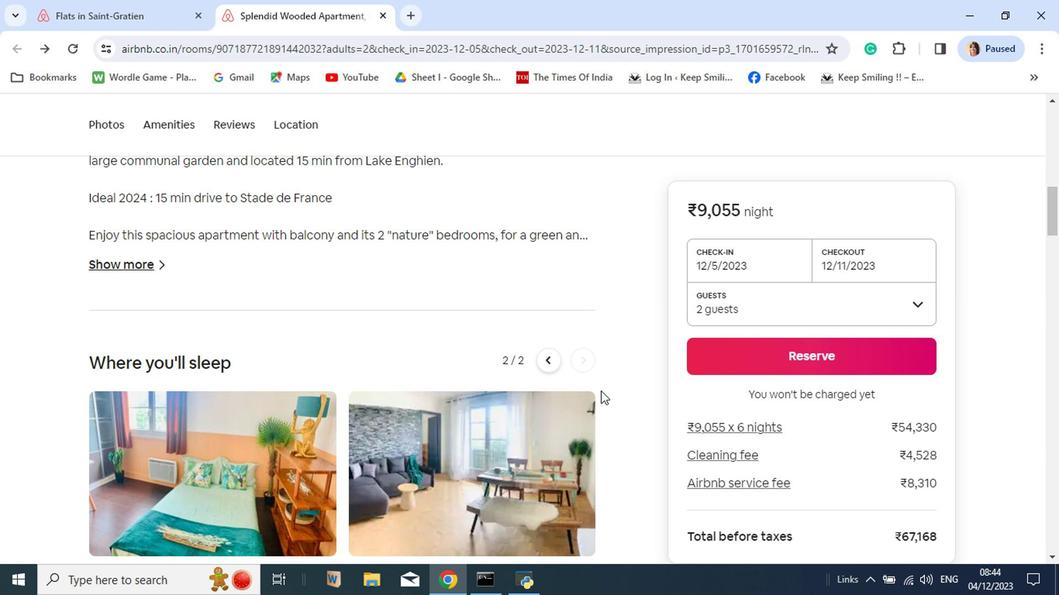 
Action: Mouse scrolled (598, 391) with delta (0, 0)
Screenshot: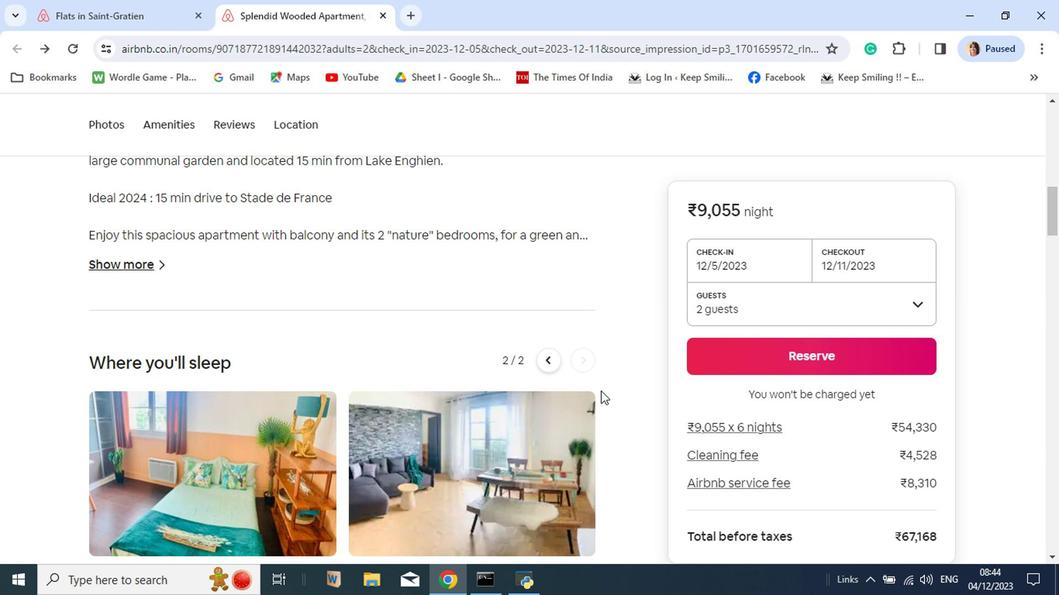 
Action: Mouse moved to (628, 398)
Screenshot: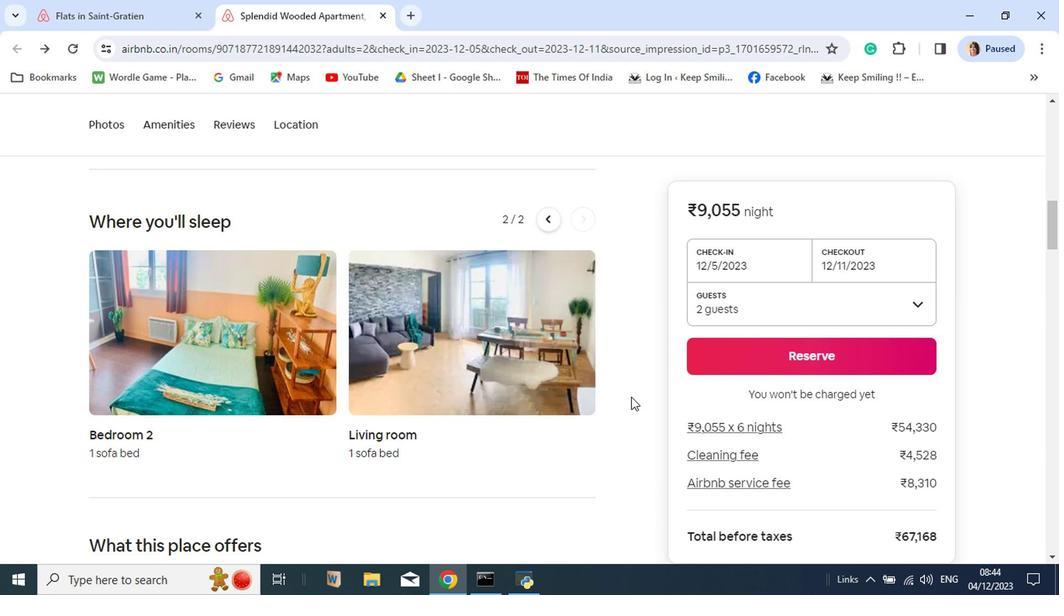 
Action: Mouse scrolled (628, 397) with delta (0, -1)
Screenshot: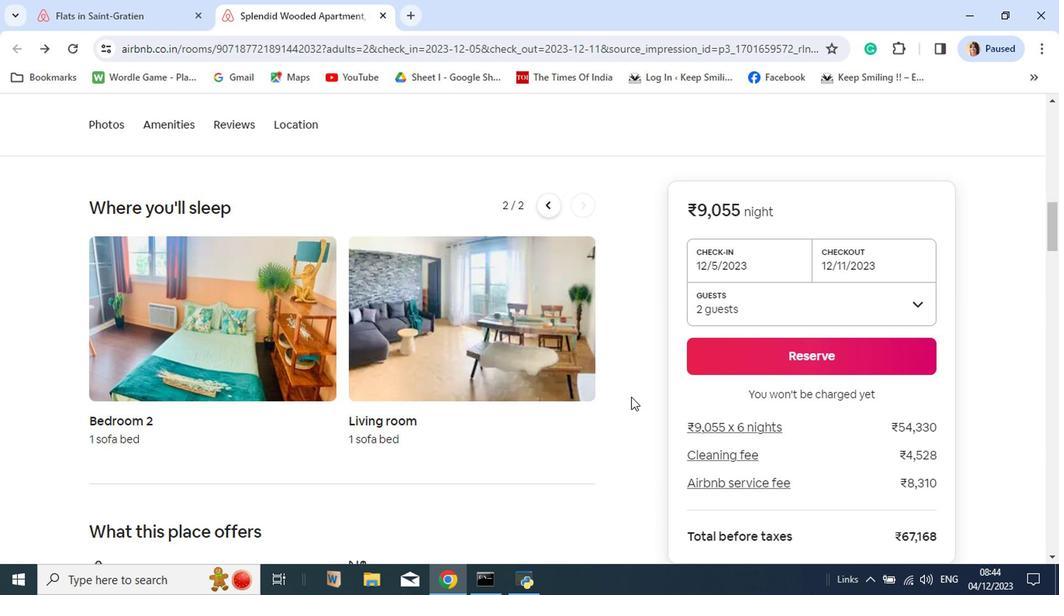 
Action: Mouse scrolled (628, 397) with delta (0, -1)
Screenshot: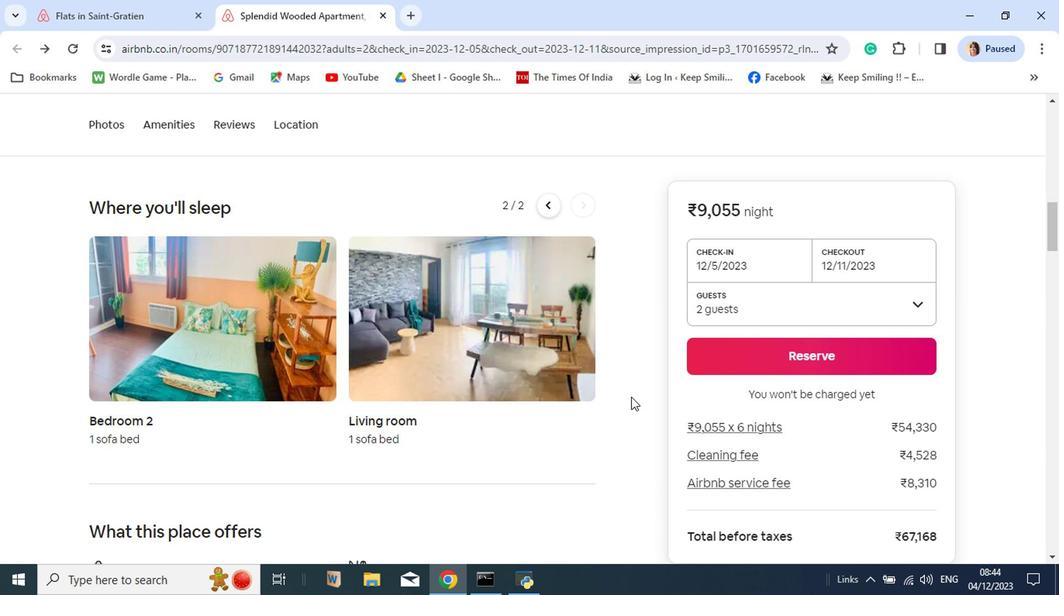 
Action: Mouse scrolled (628, 397) with delta (0, -1)
Screenshot: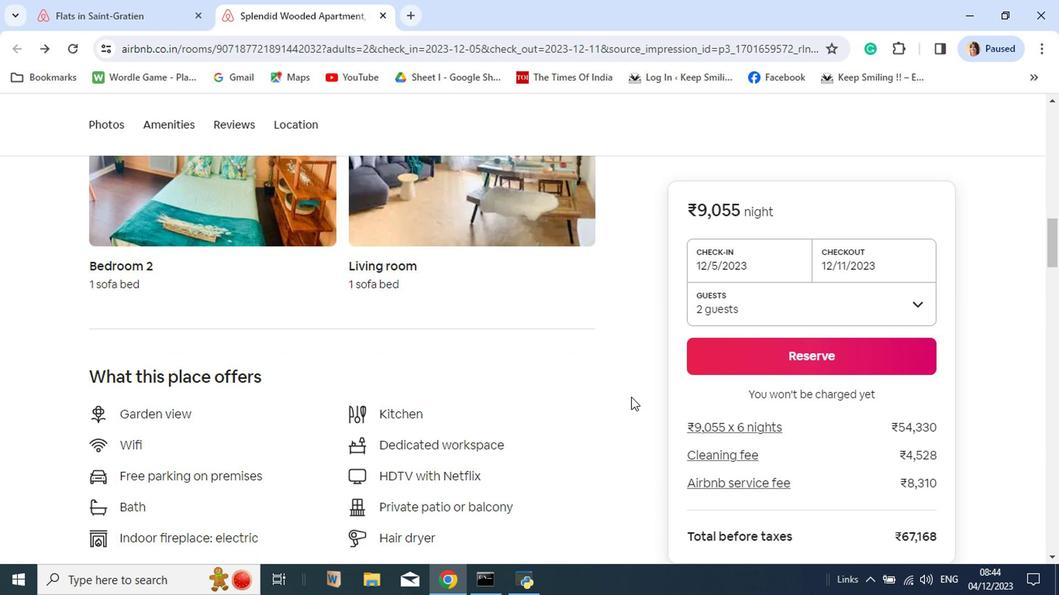 
Action: Mouse scrolled (628, 397) with delta (0, -1)
Screenshot: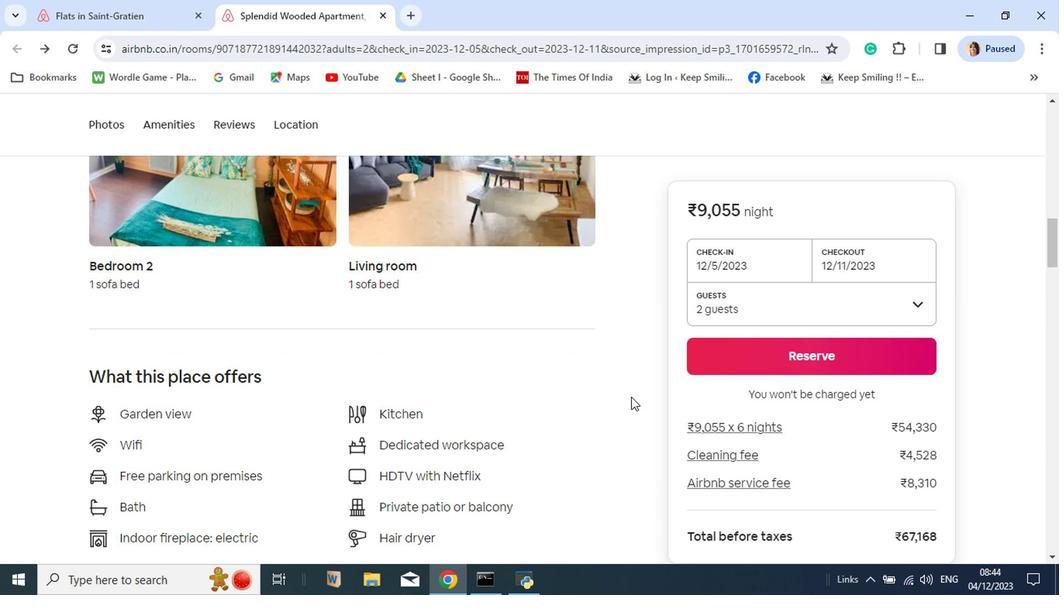 
Action: Mouse scrolled (628, 397) with delta (0, -1)
Screenshot: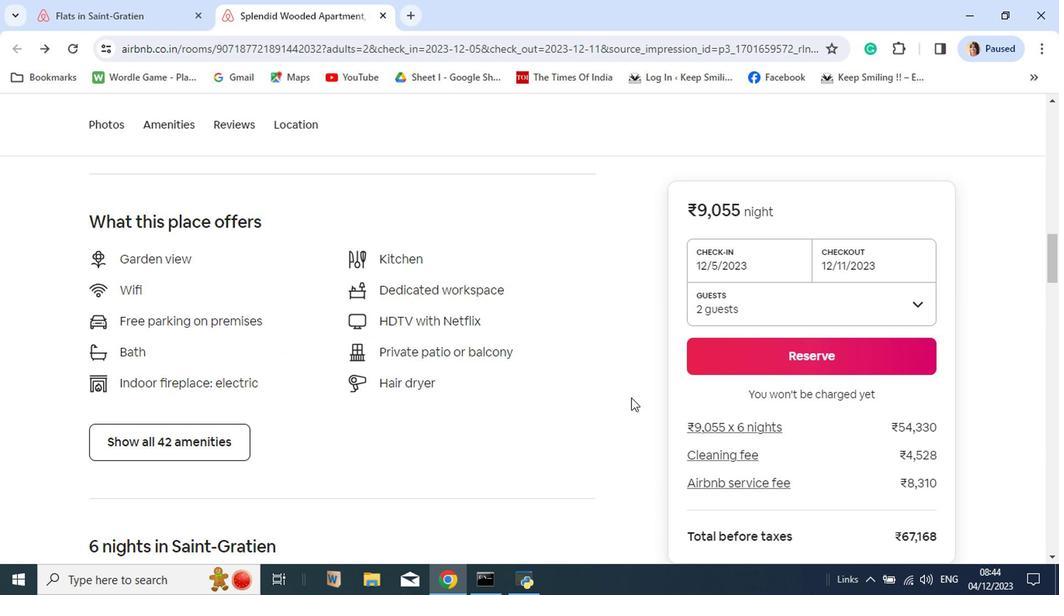 
Action: Mouse scrolled (628, 397) with delta (0, -1)
Screenshot: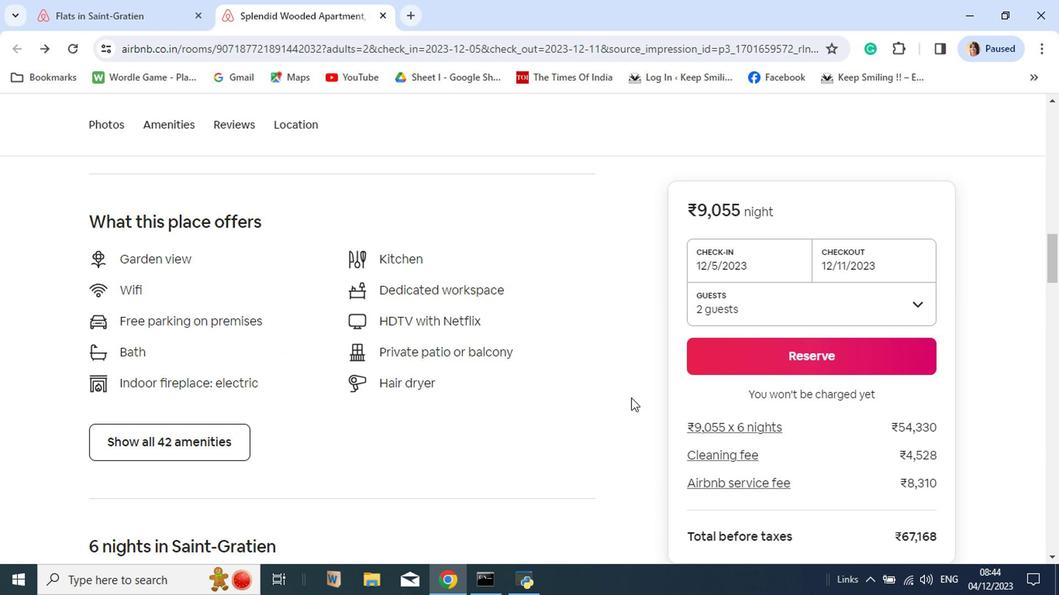 
Action: Mouse moved to (124, 428)
Screenshot: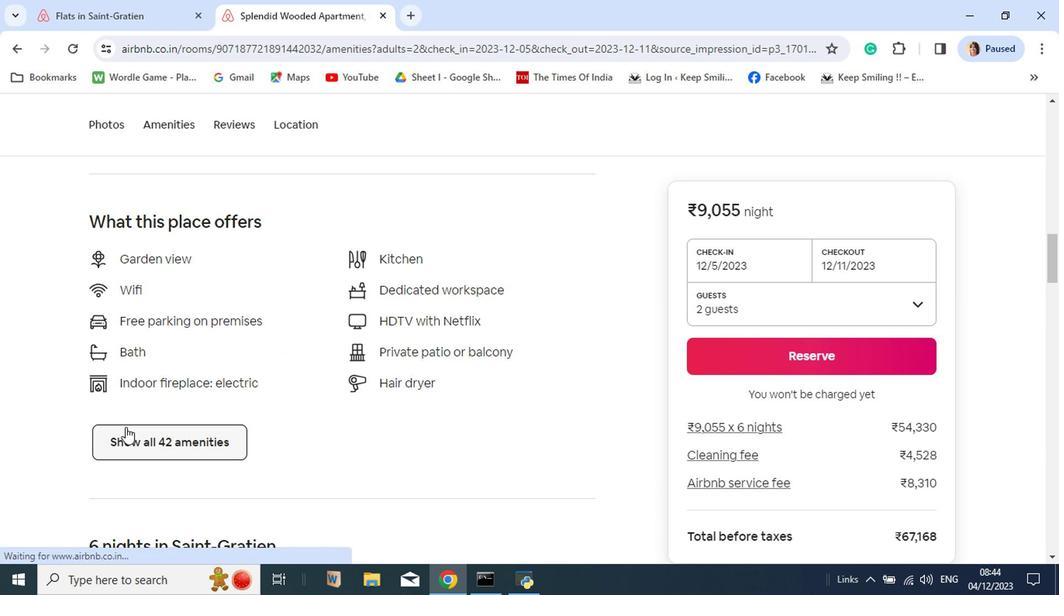 
Action: Mouse pressed left at (124, 428)
Screenshot: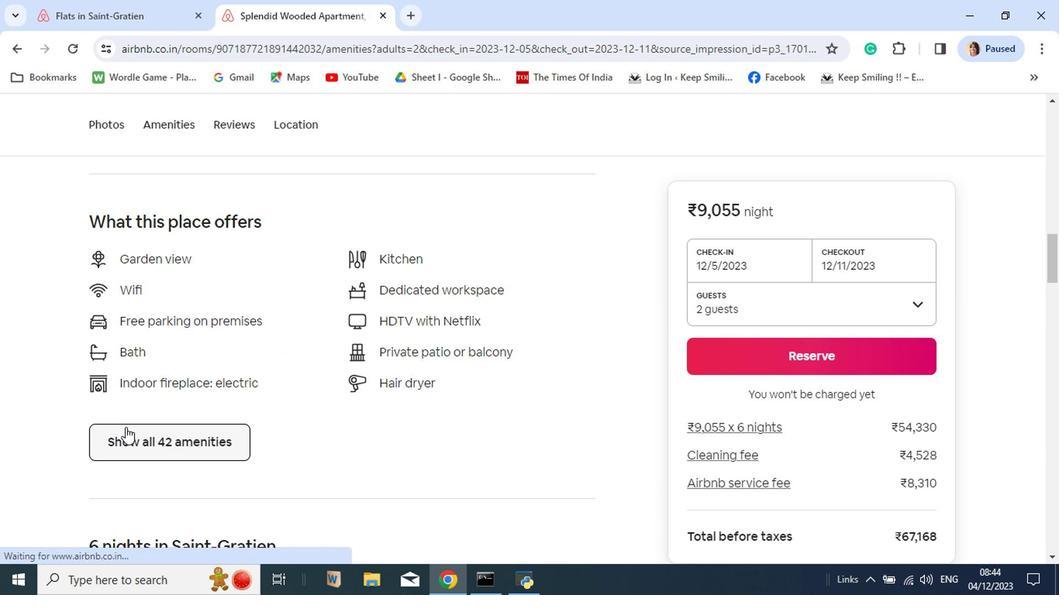
Action: Mouse moved to (472, 387)
Screenshot: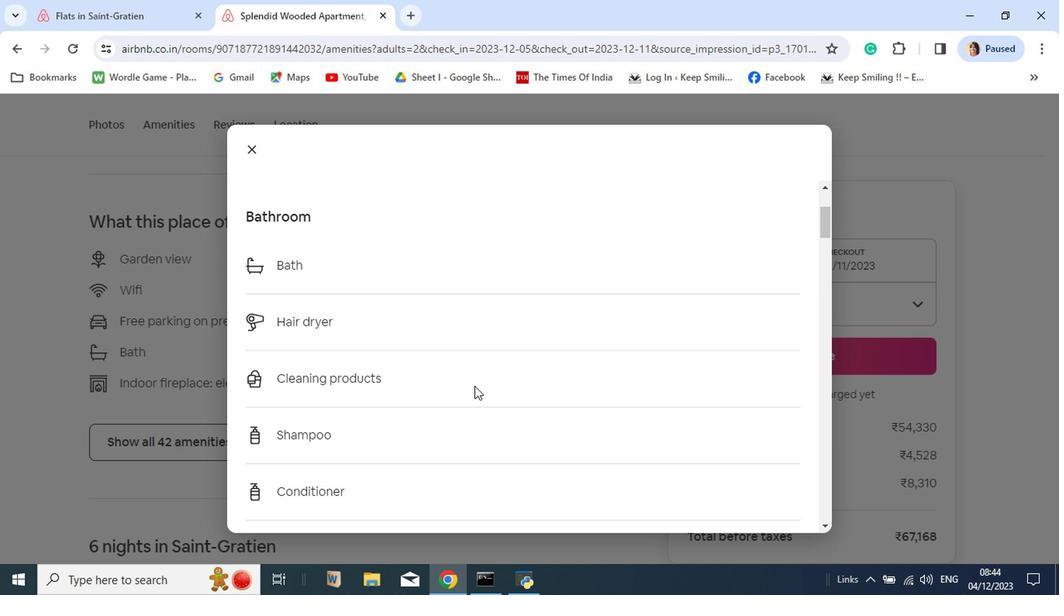 
Action: Mouse scrolled (472, 386) with delta (0, -1)
Screenshot: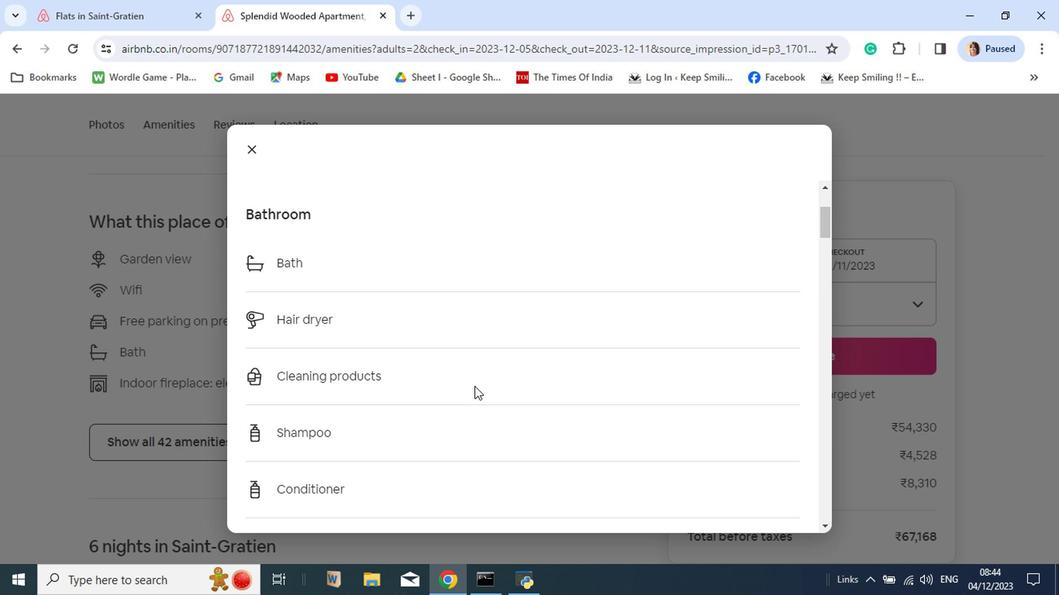 
Action: Mouse scrolled (472, 386) with delta (0, -1)
Screenshot: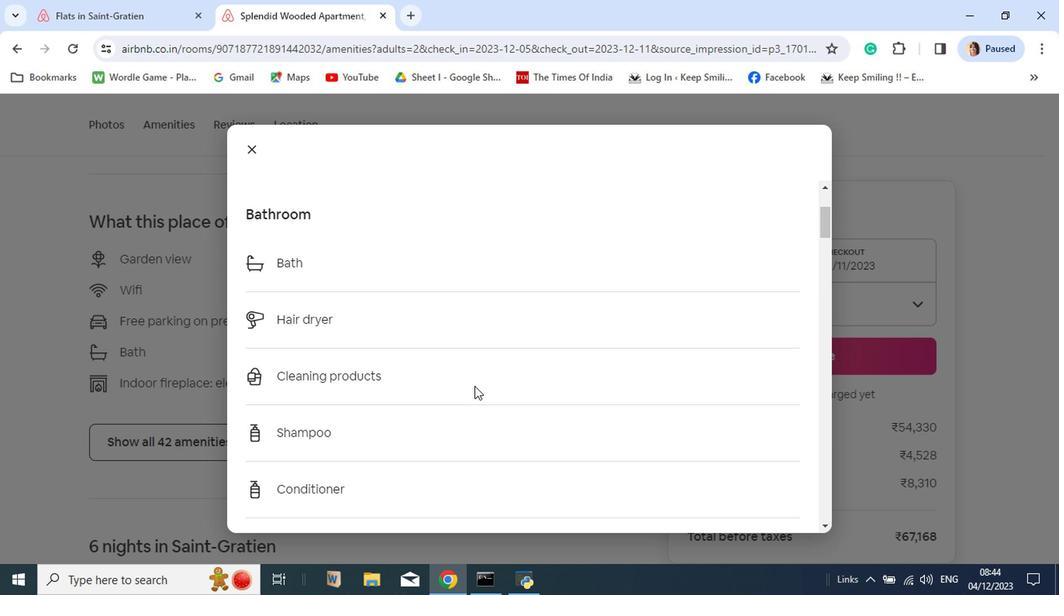 
Action: Mouse scrolled (472, 386) with delta (0, -1)
Screenshot: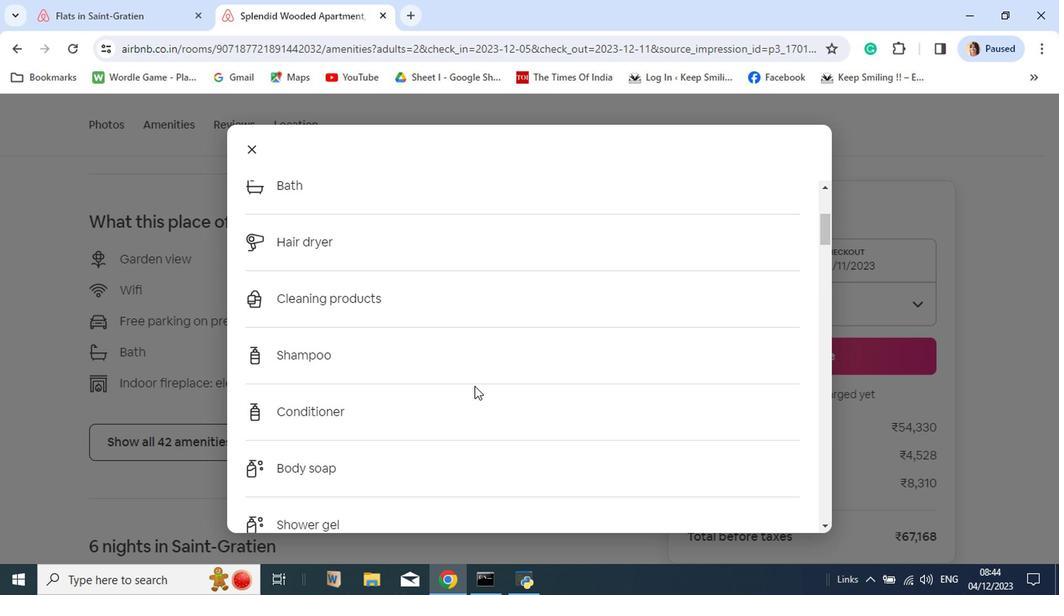 
Action: Mouse scrolled (472, 386) with delta (0, -1)
Screenshot: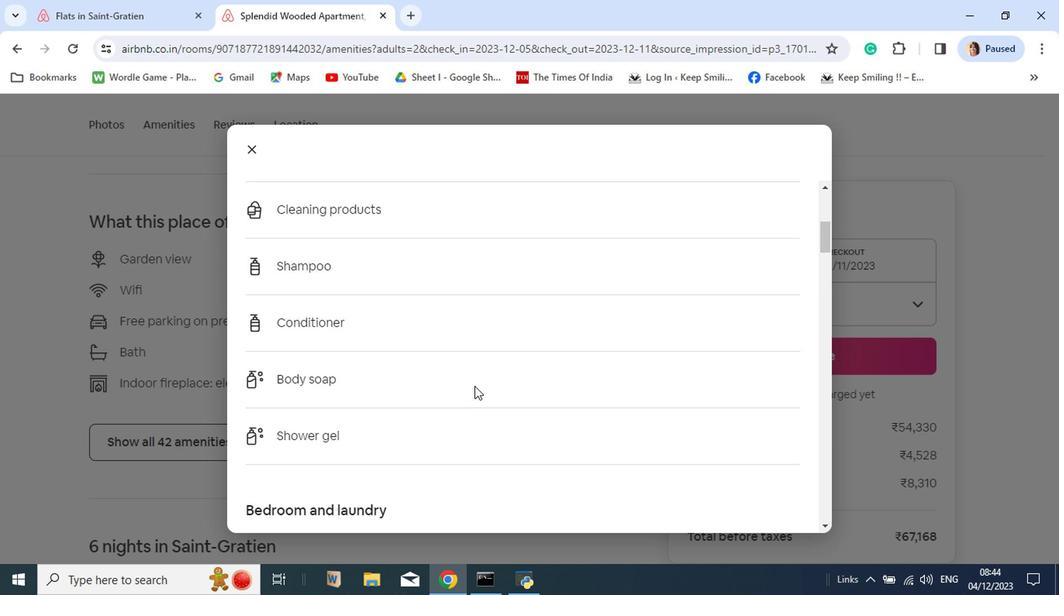 
Action: Mouse scrolled (472, 386) with delta (0, -1)
Screenshot: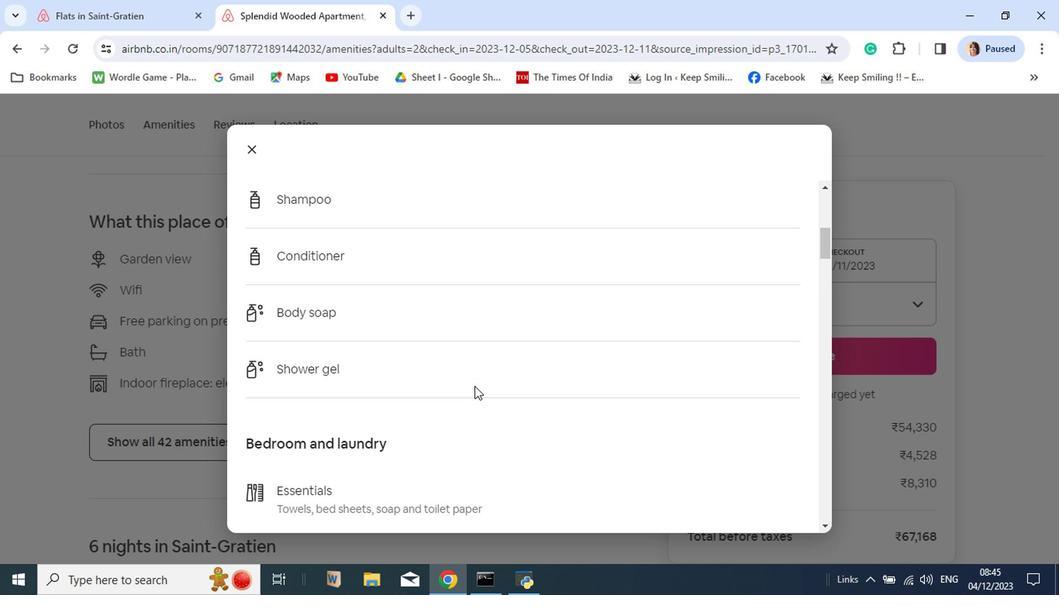 
Action: Mouse scrolled (472, 386) with delta (0, -1)
Screenshot: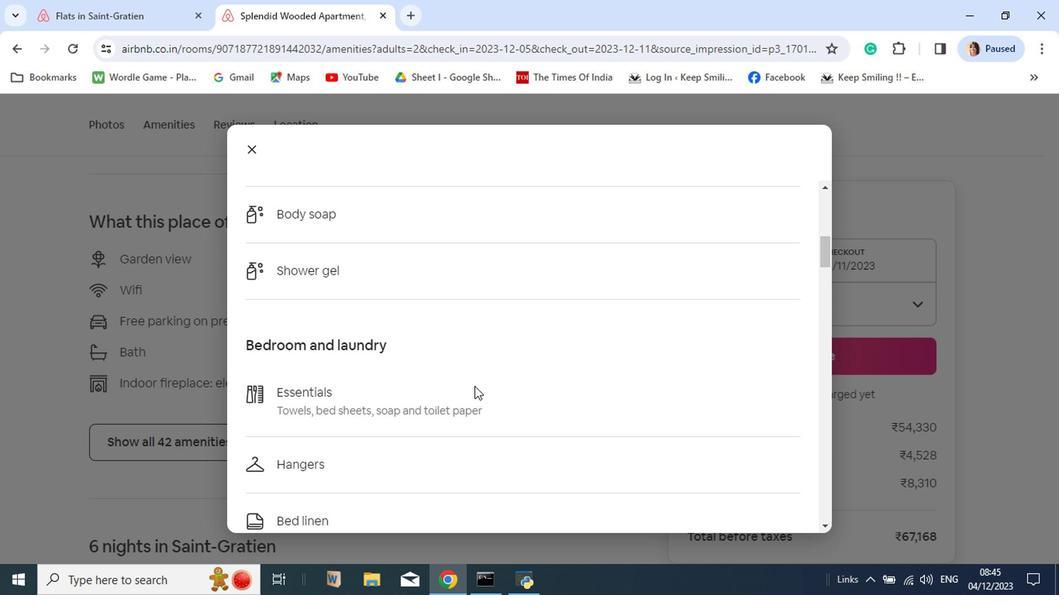 
Action: Mouse scrolled (472, 386) with delta (0, -1)
Screenshot: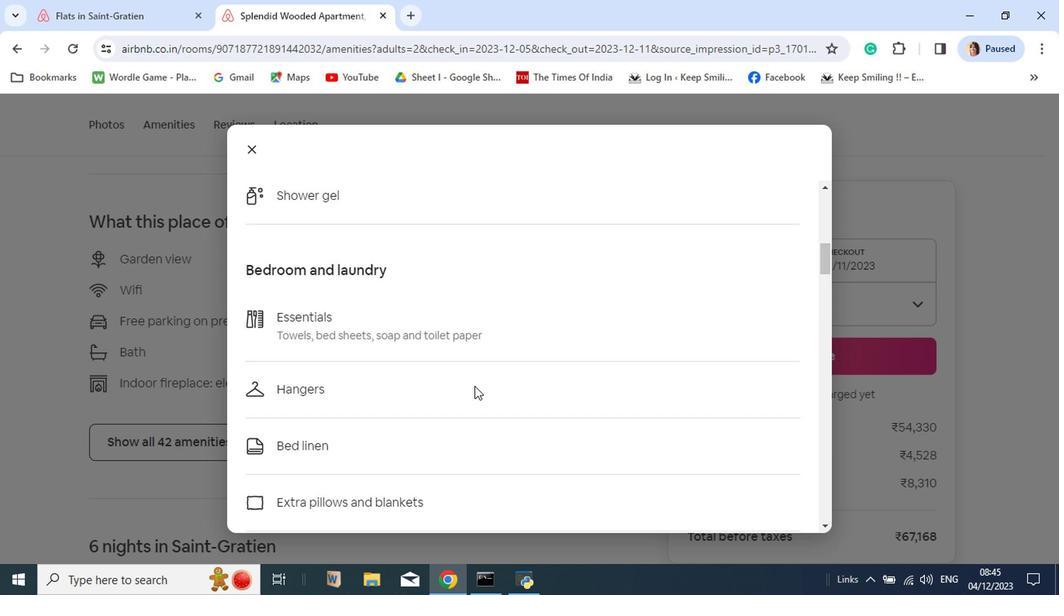 
Action: Mouse scrolled (472, 386) with delta (0, -1)
Screenshot: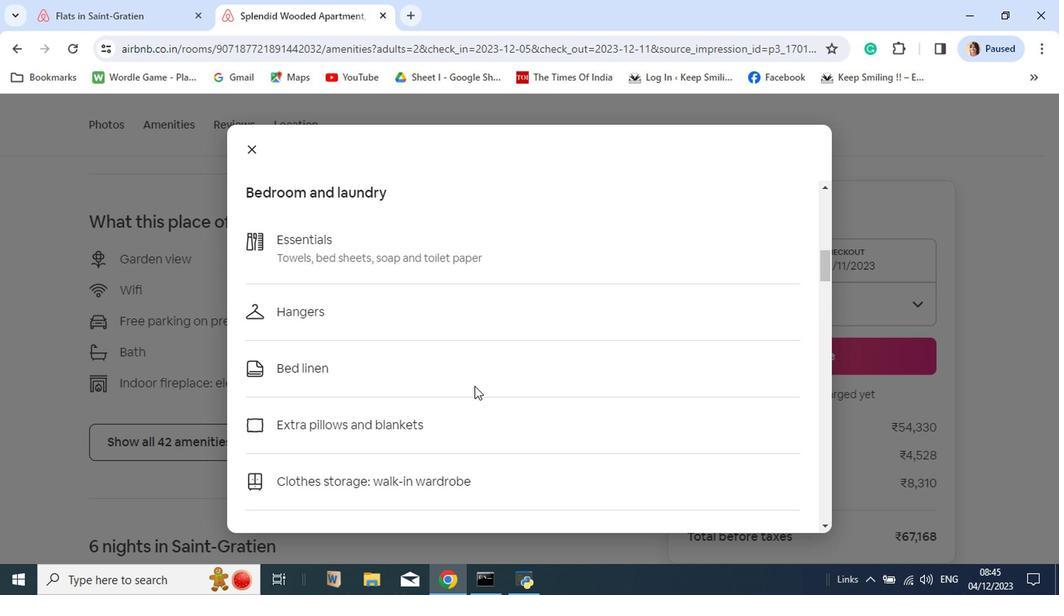 
Action: Mouse scrolled (472, 386) with delta (0, -1)
Screenshot: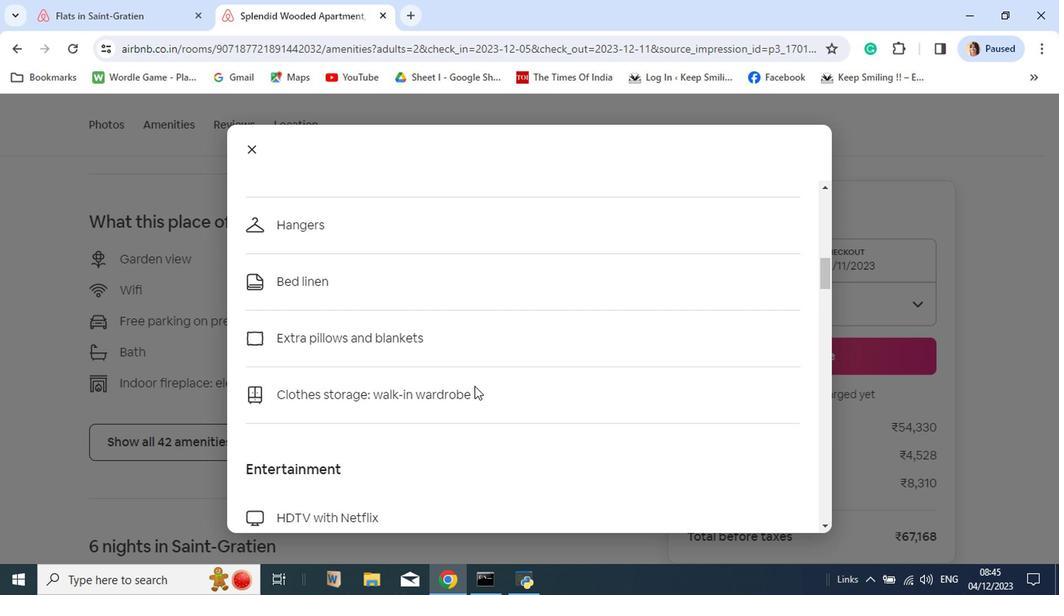 
Action: Mouse scrolled (472, 386) with delta (0, -1)
Screenshot: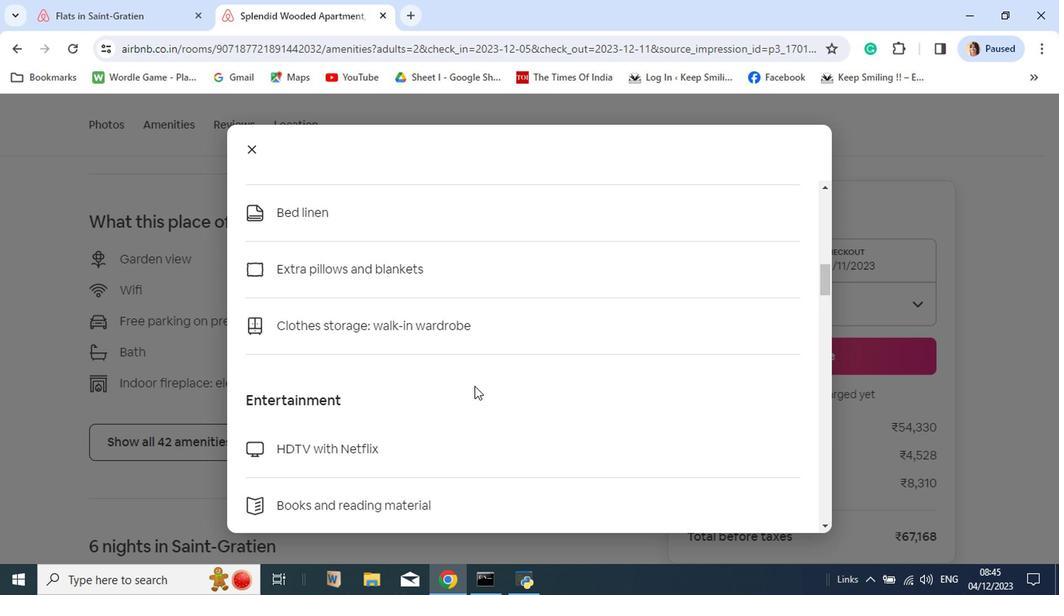 
Action: Mouse scrolled (472, 386) with delta (0, -1)
Screenshot: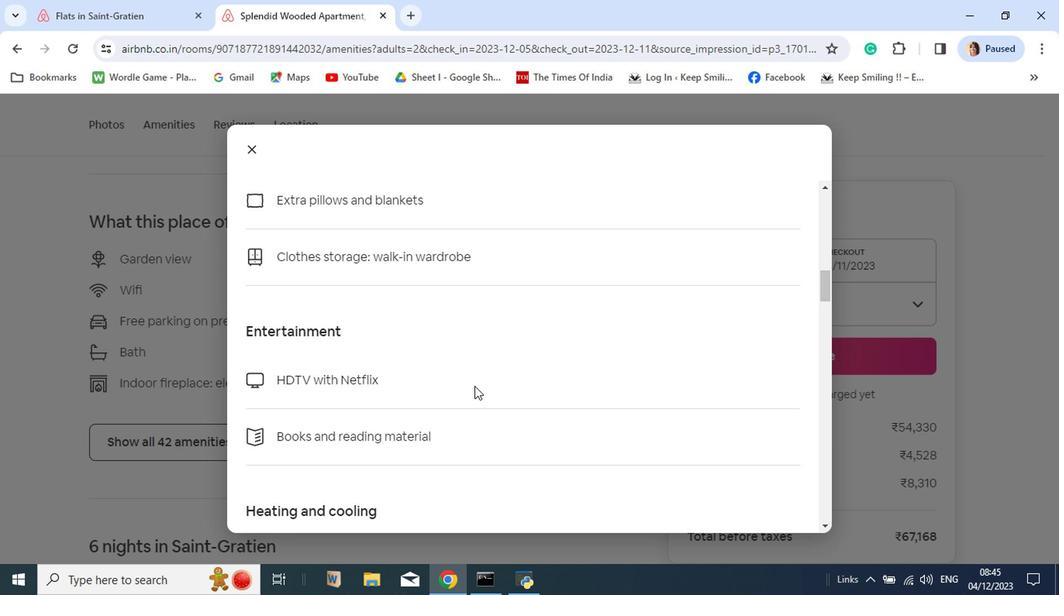 
Action: Mouse scrolled (472, 386) with delta (0, -1)
Screenshot: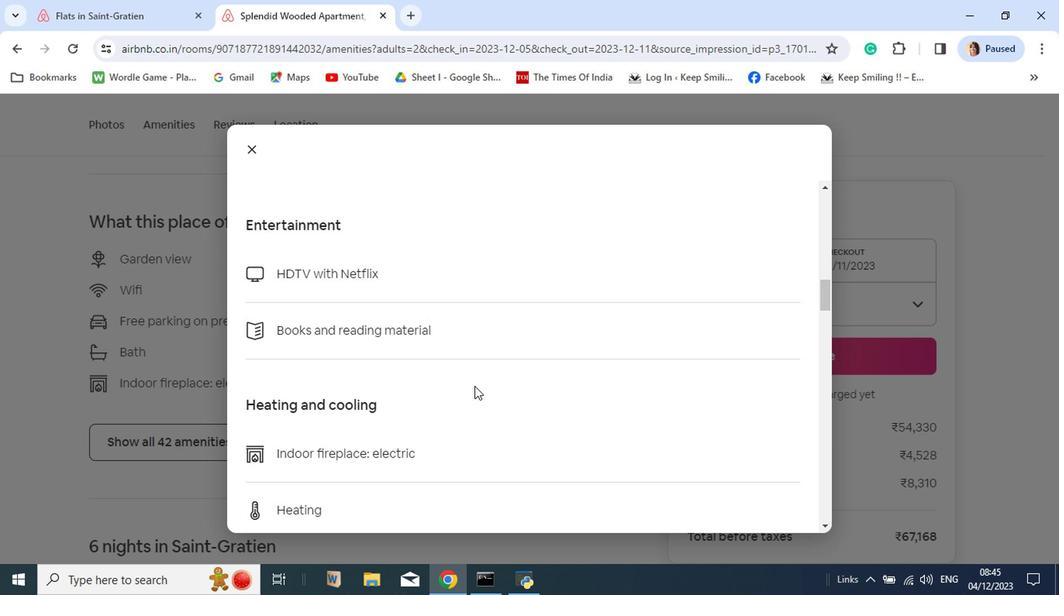 
Action: Mouse scrolled (472, 386) with delta (0, -1)
Screenshot: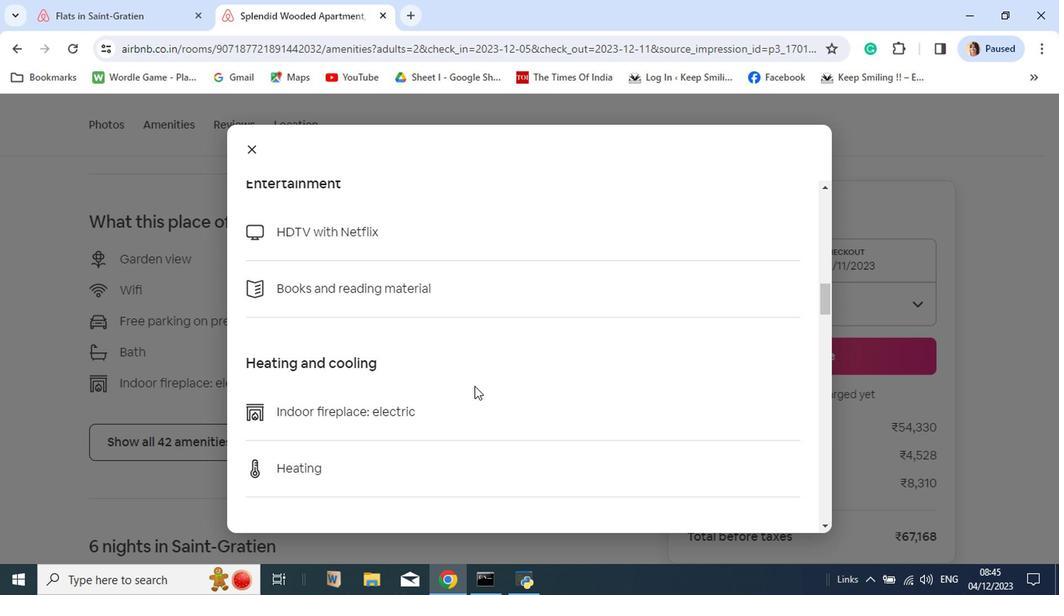 
Action: Mouse scrolled (472, 386) with delta (0, -1)
Screenshot: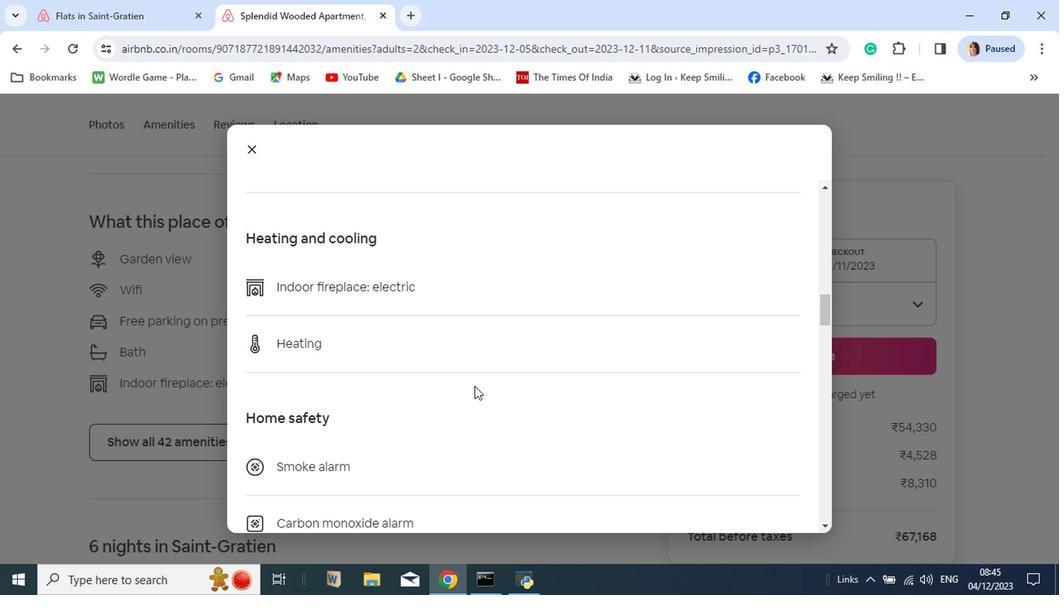 
Action: Mouse scrolled (472, 386) with delta (0, -1)
Screenshot: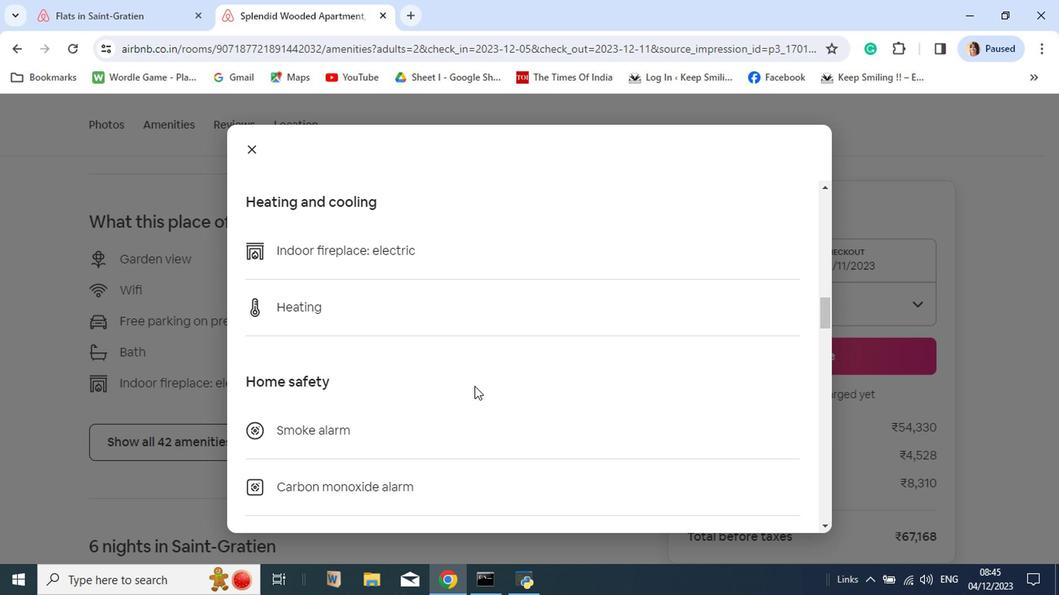 
Action: Mouse scrolled (472, 386) with delta (0, -1)
Screenshot: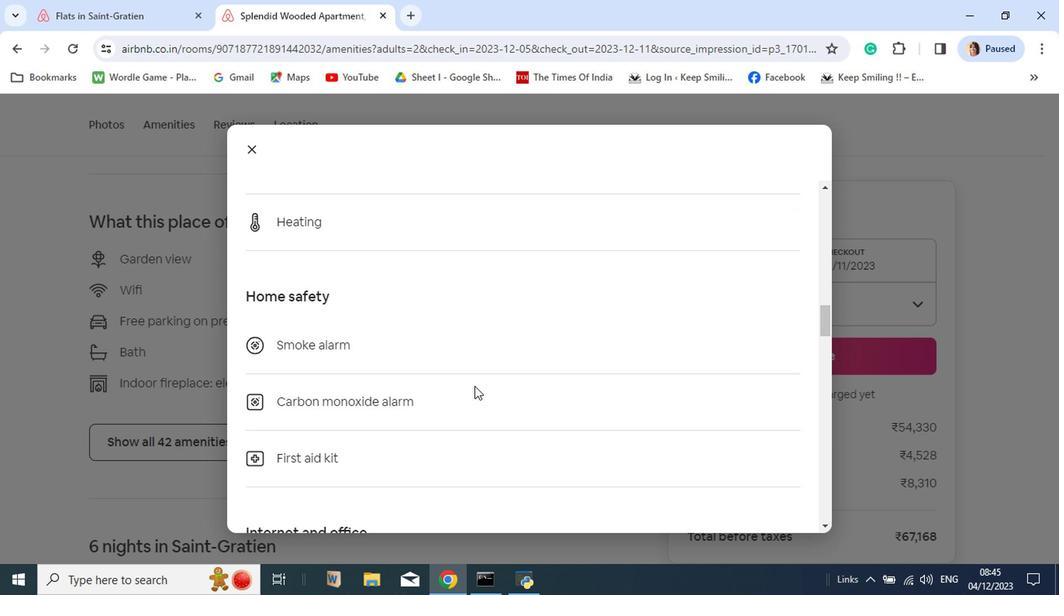 
Action: Mouse scrolled (472, 386) with delta (0, -1)
Screenshot: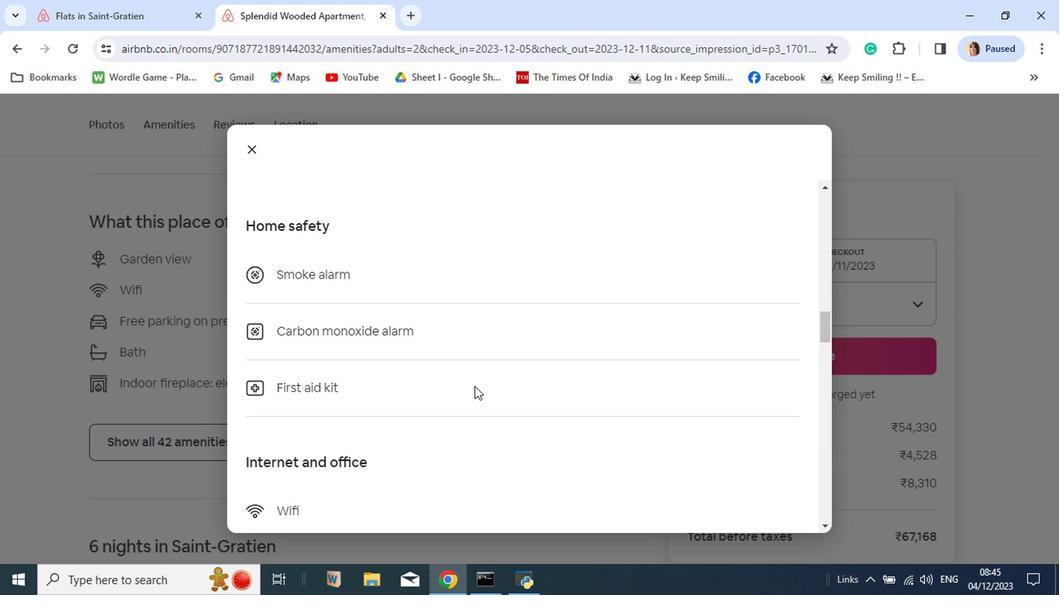 
Action: Mouse scrolled (472, 386) with delta (0, -1)
Screenshot: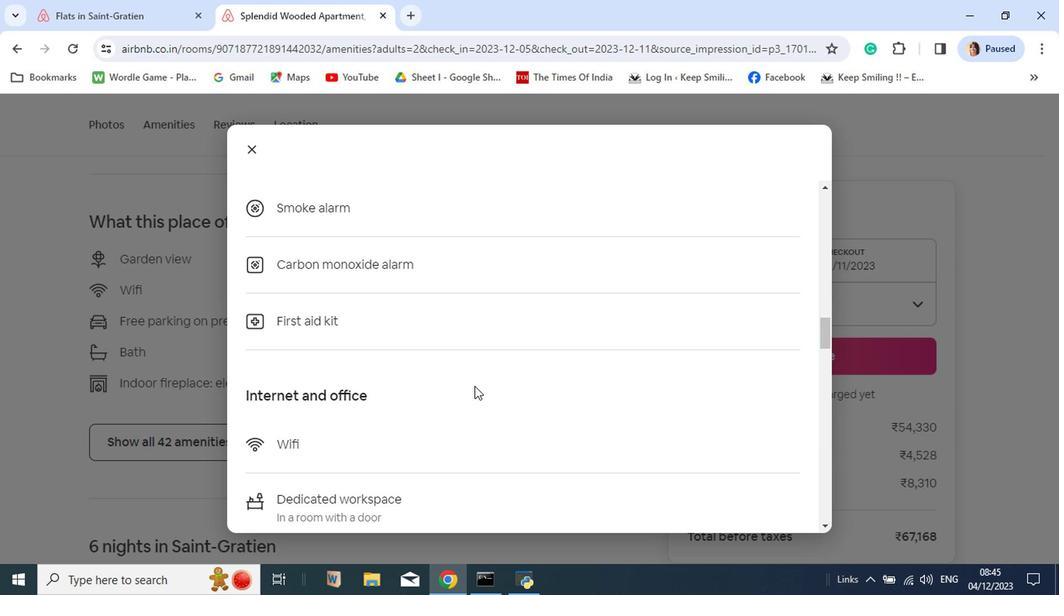 
Action: Mouse scrolled (472, 386) with delta (0, -1)
Screenshot: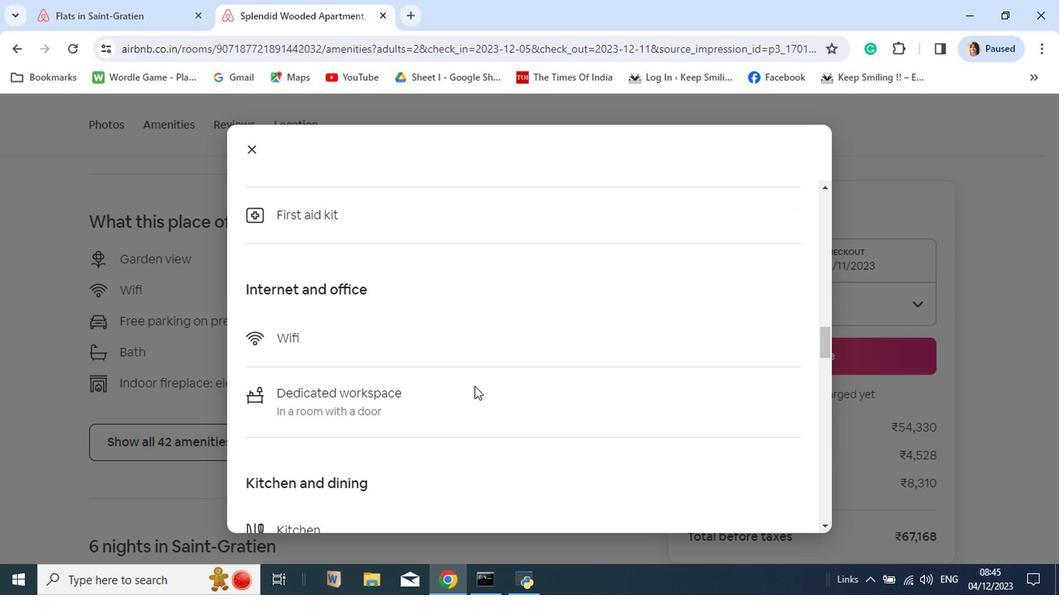 
Action: Mouse scrolled (472, 386) with delta (0, -1)
Screenshot: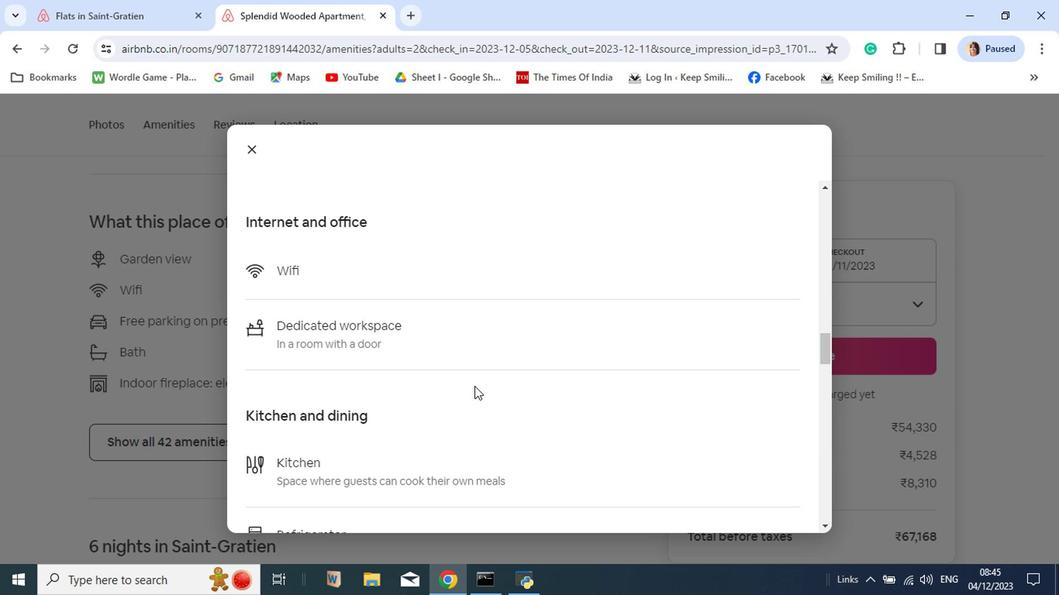 
Action: Mouse scrolled (472, 386) with delta (0, -1)
Screenshot: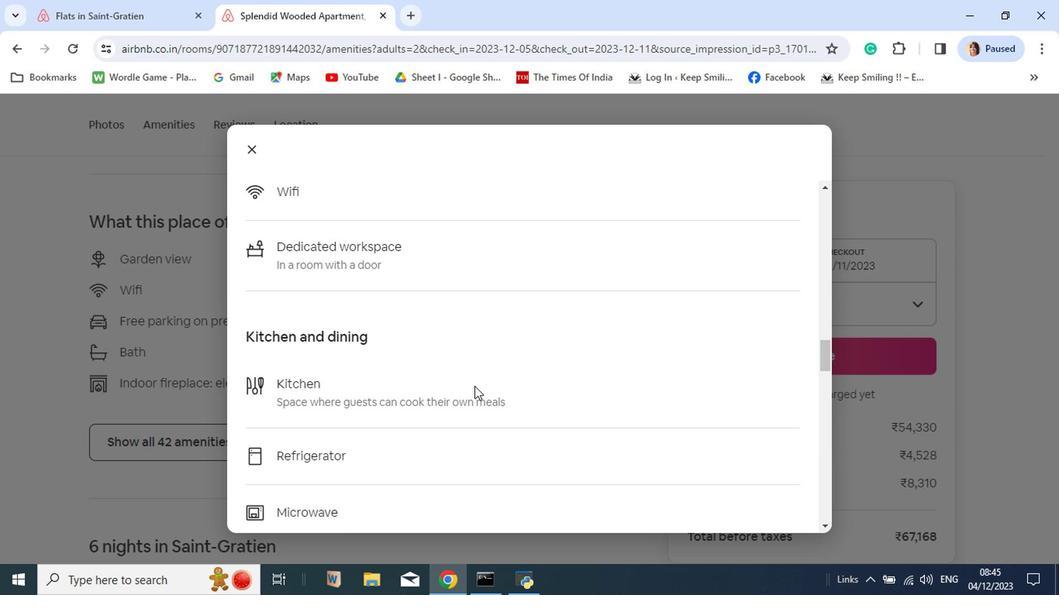 
Action: Mouse scrolled (472, 386) with delta (0, -1)
Screenshot: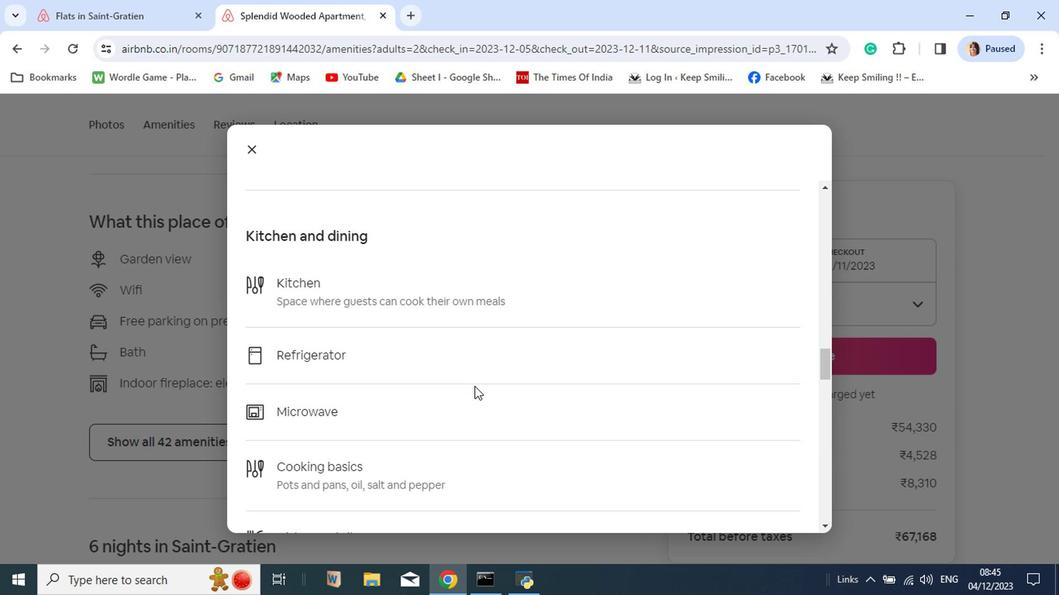 
Action: Mouse scrolled (472, 386) with delta (0, -1)
Screenshot: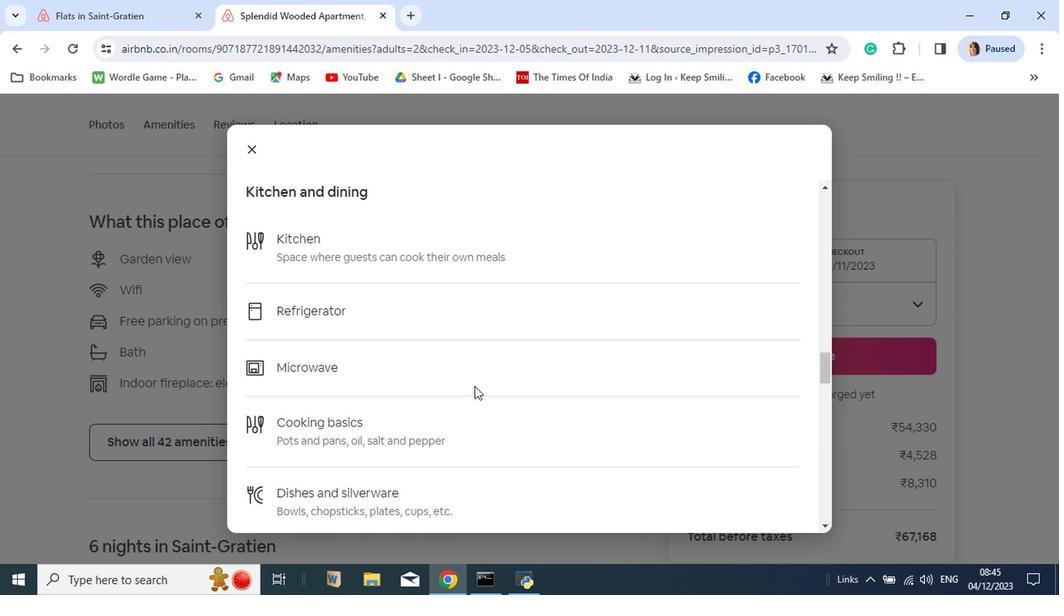 
Action: Mouse scrolled (472, 386) with delta (0, -1)
Screenshot: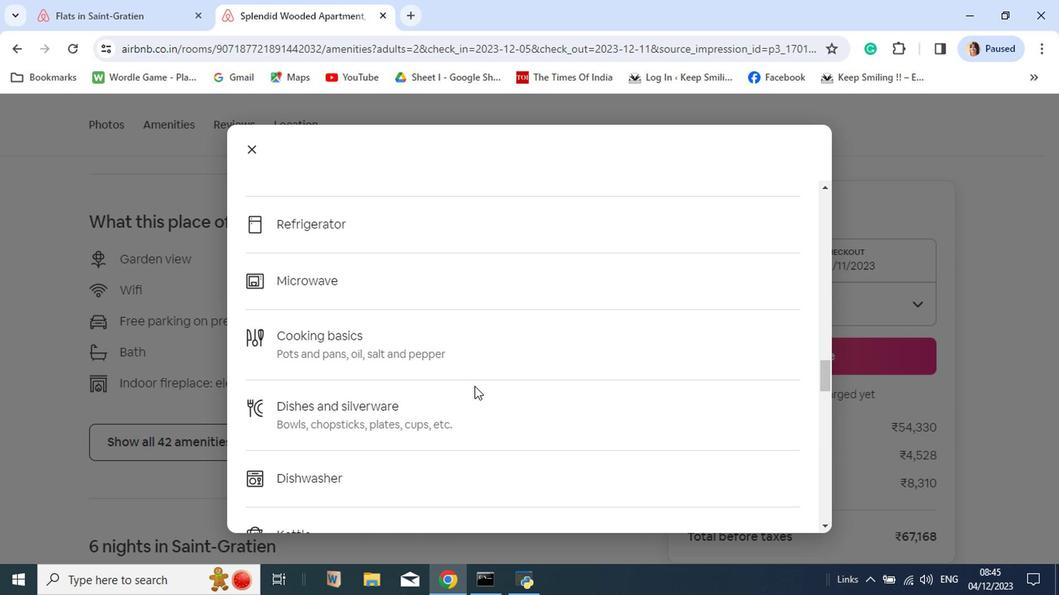 
Action: Mouse scrolled (472, 386) with delta (0, -1)
Screenshot: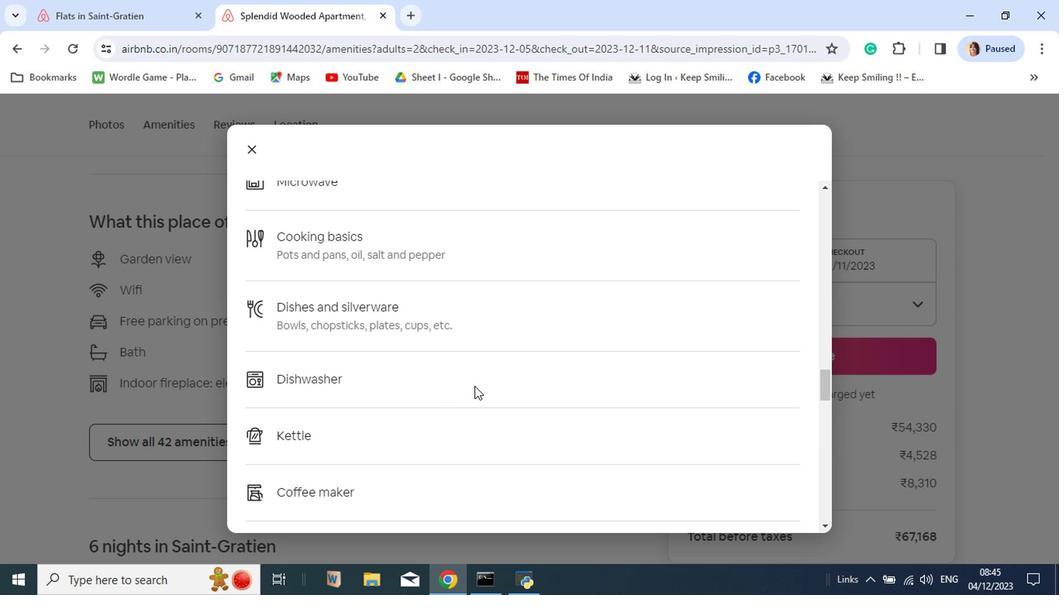 
Action: Mouse scrolled (472, 386) with delta (0, -1)
Screenshot: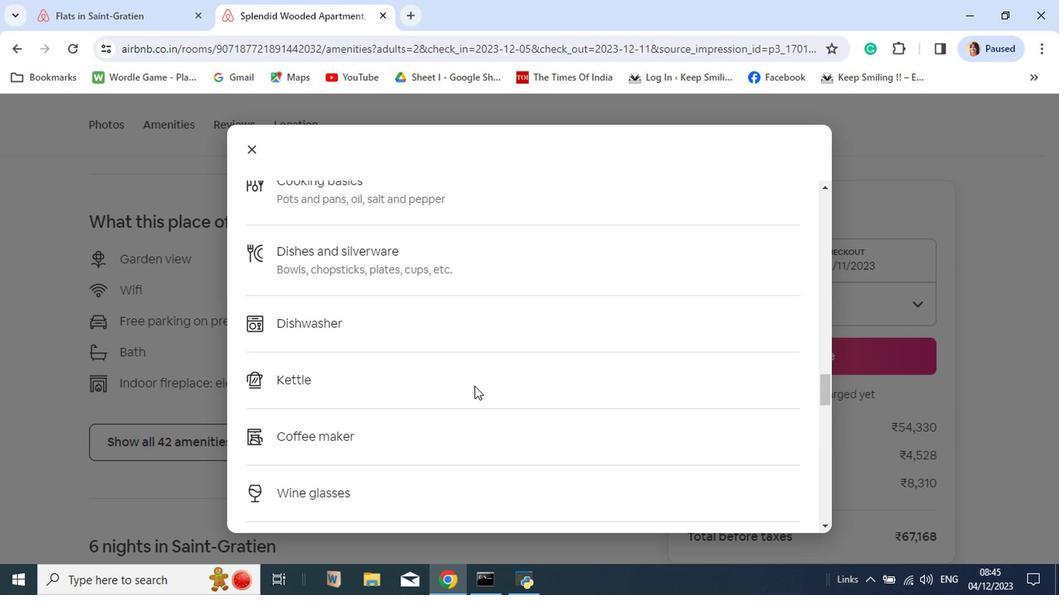 
Action: Mouse scrolled (472, 386) with delta (0, -1)
Screenshot: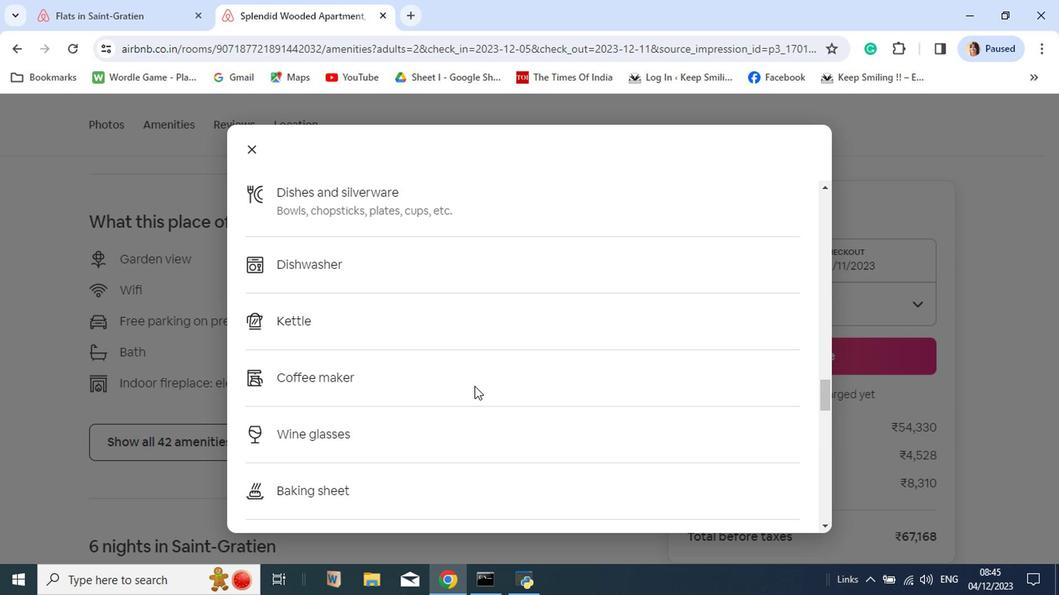 
Action: Mouse scrolled (472, 386) with delta (0, -1)
Screenshot: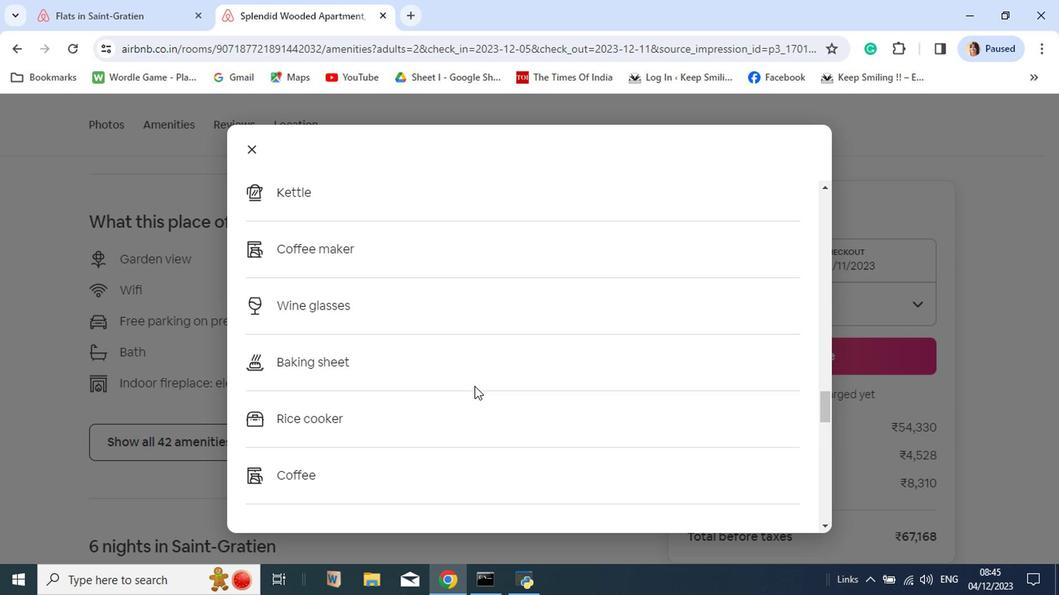 
Action: Mouse scrolled (472, 386) with delta (0, -1)
Screenshot: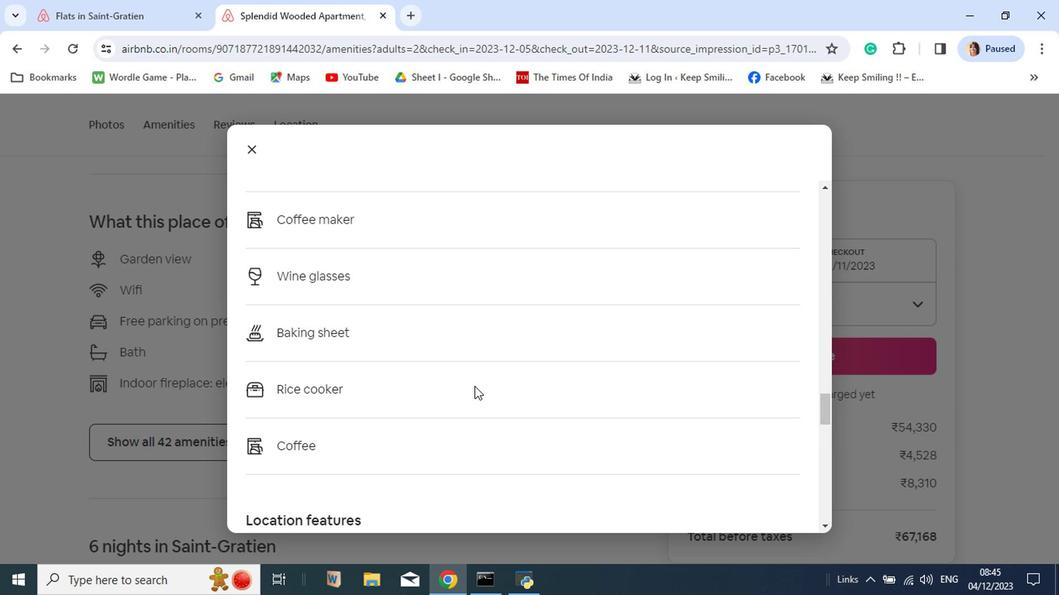 
Action: Mouse scrolled (472, 386) with delta (0, -1)
Screenshot: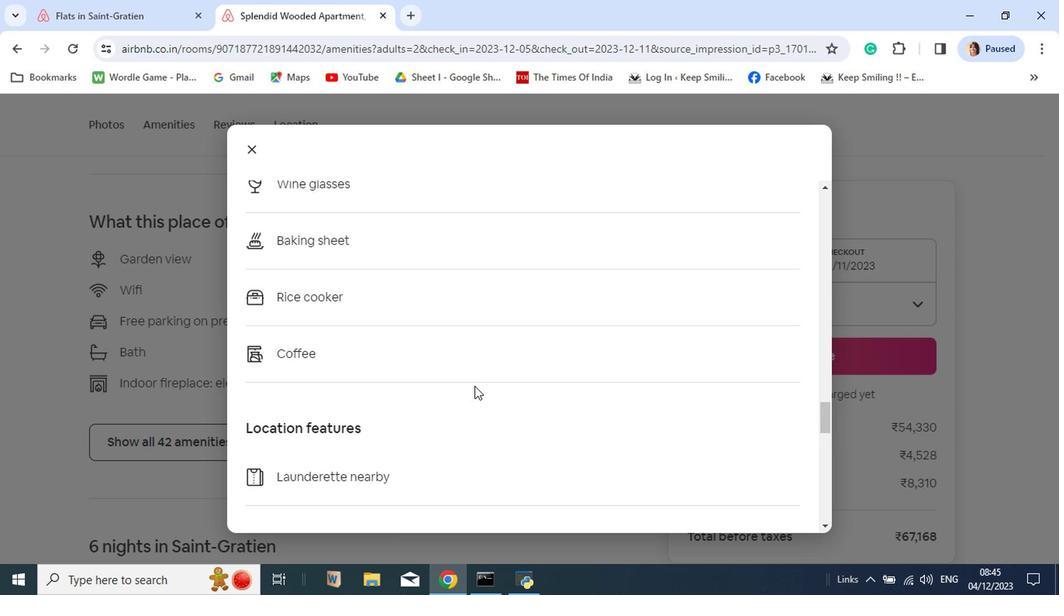 
Action: Mouse scrolled (472, 386) with delta (0, -1)
Screenshot: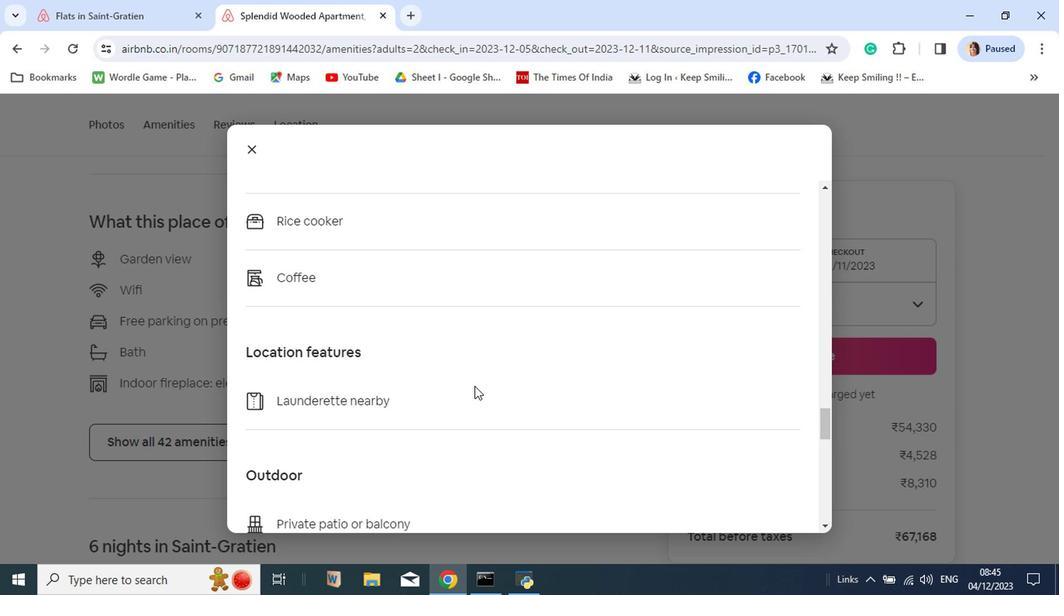 
Action: Mouse scrolled (472, 386) with delta (0, -1)
Screenshot: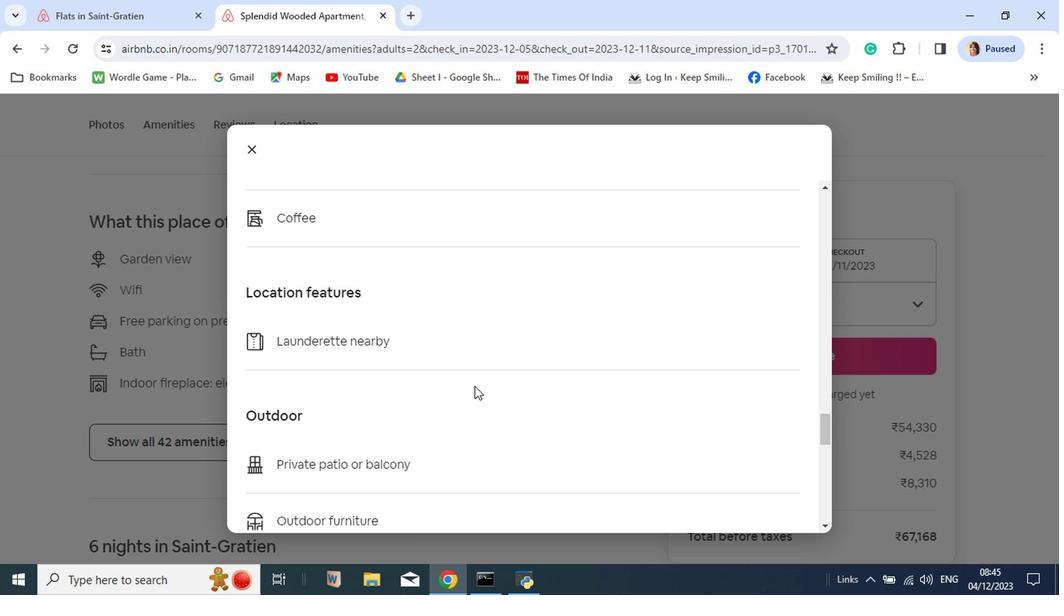 
Action: Mouse scrolled (472, 386) with delta (0, -1)
Screenshot: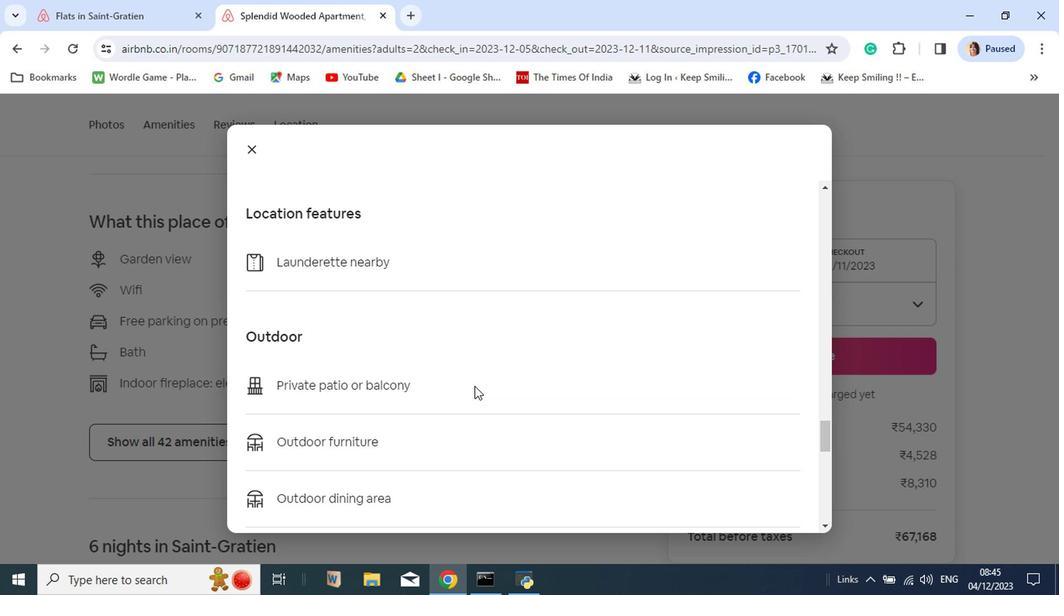
Action: Mouse scrolled (472, 386) with delta (0, -1)
Screenshot: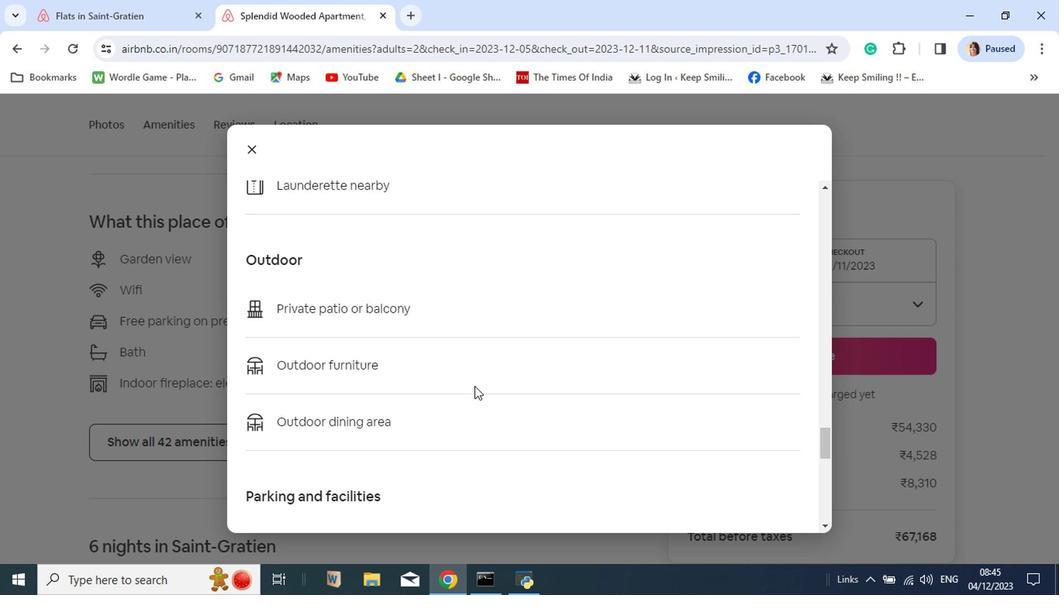 
Action: Mouse scrolled (472, 386) with delta (0, -1)
Screenshot: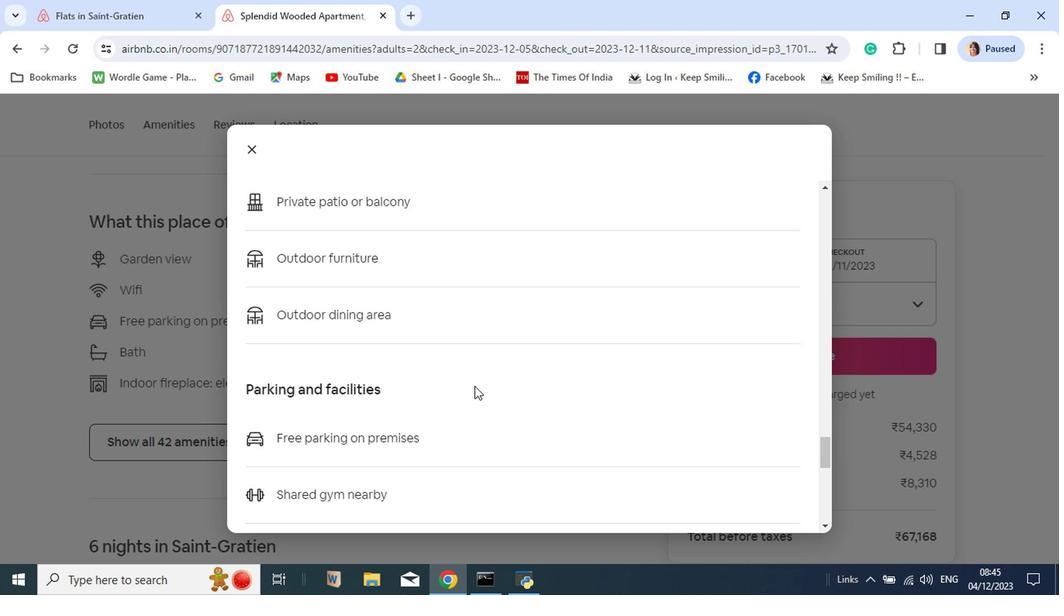 
Action: Mouse scrolled (472, 386) with delta (0, -1)
Screenshot: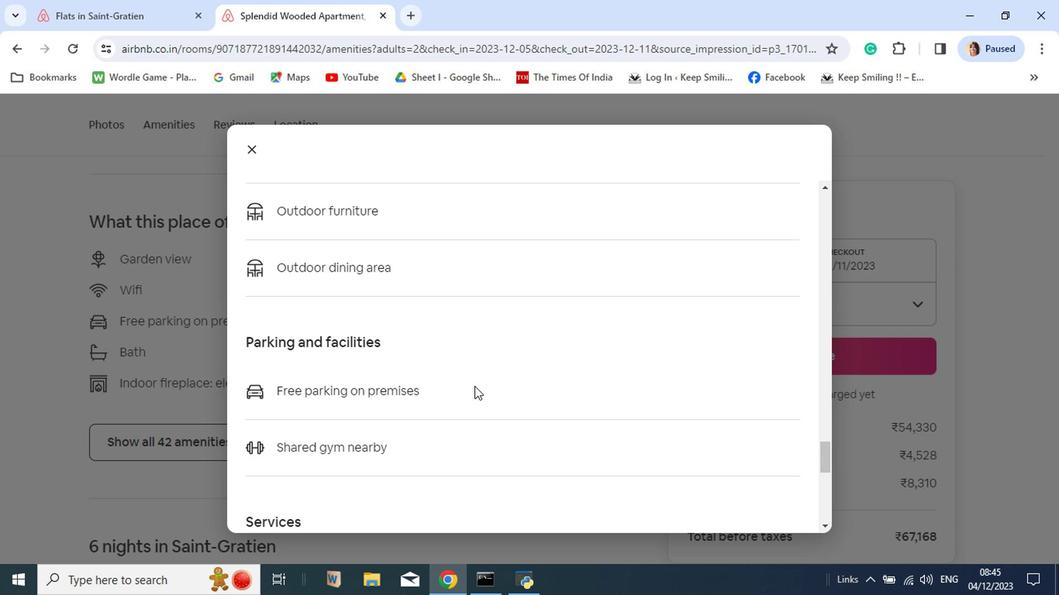 
Action: Mouse scrolled (472, 386) with delta (0, -1)
Screenshot: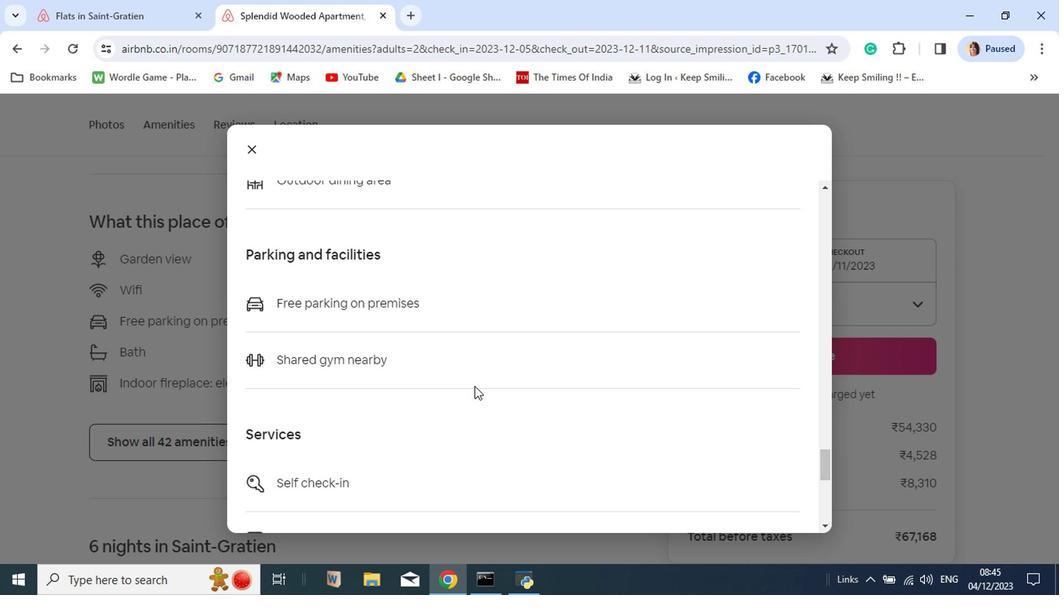 
Action: Mouse scrolled (472, 386) with delta (0, -1)
Screenshot: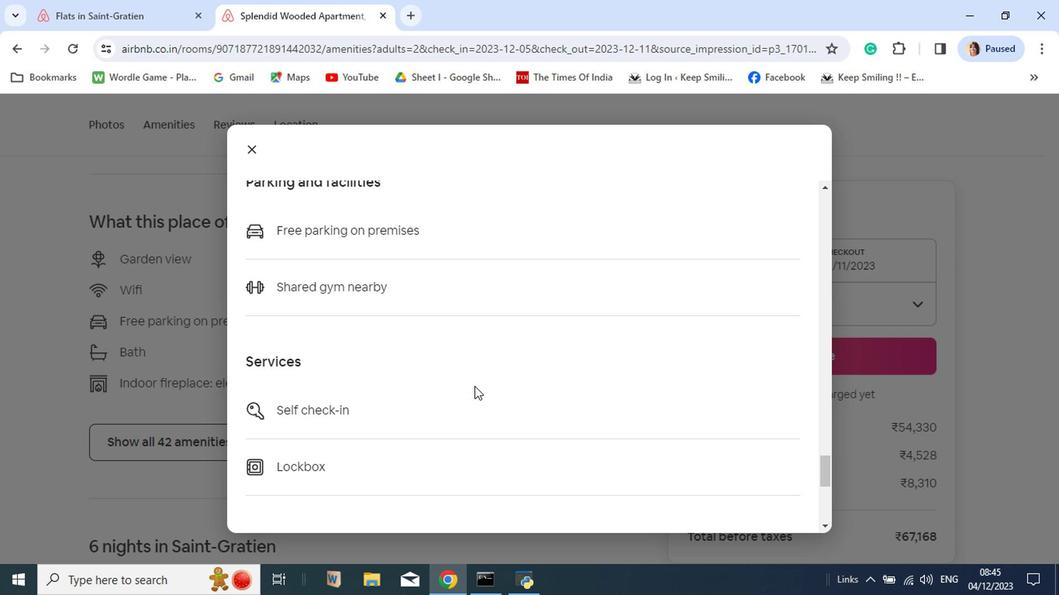 
Action: Mouse scrolled (472, 386) with delta (0, -1)
Screenshot: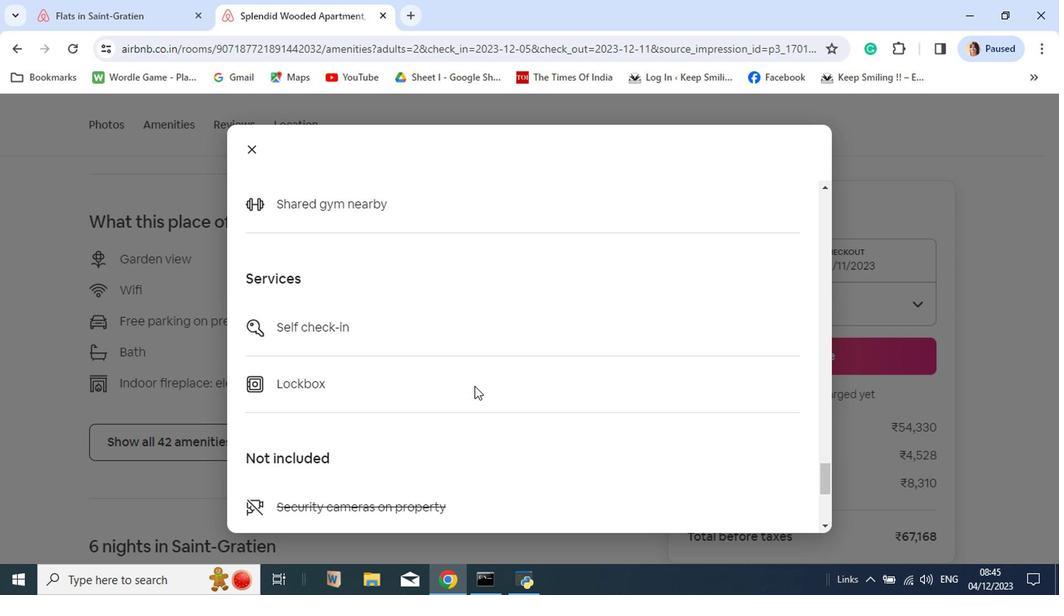 
Action: Mouse scrolled (472, 386) with delta (0, -1)
Screenshot: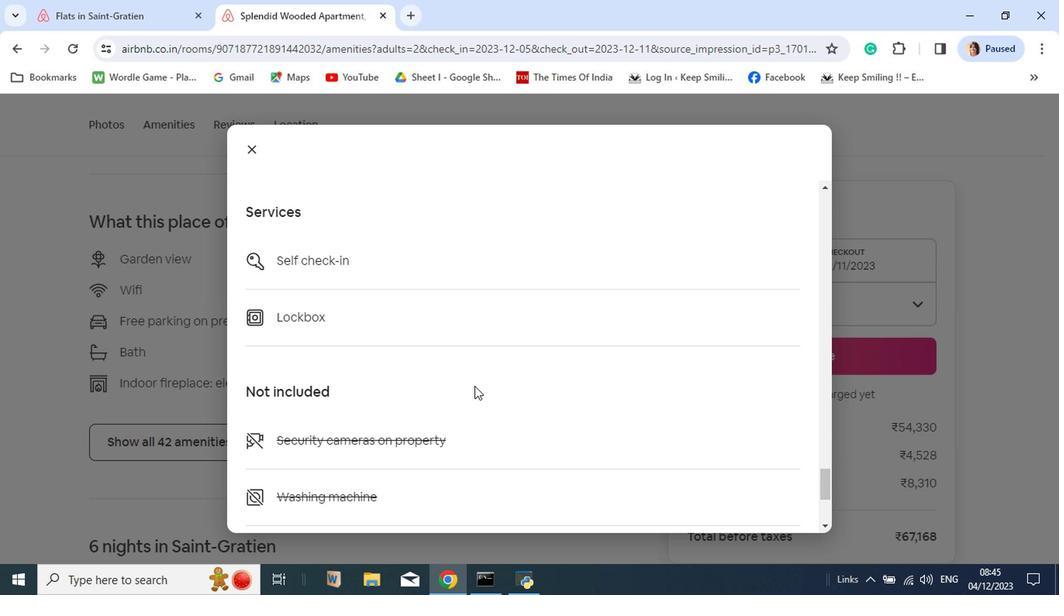 
Action: Mouse scrolled (472, 386) with delta (0, -1)
Screenshot: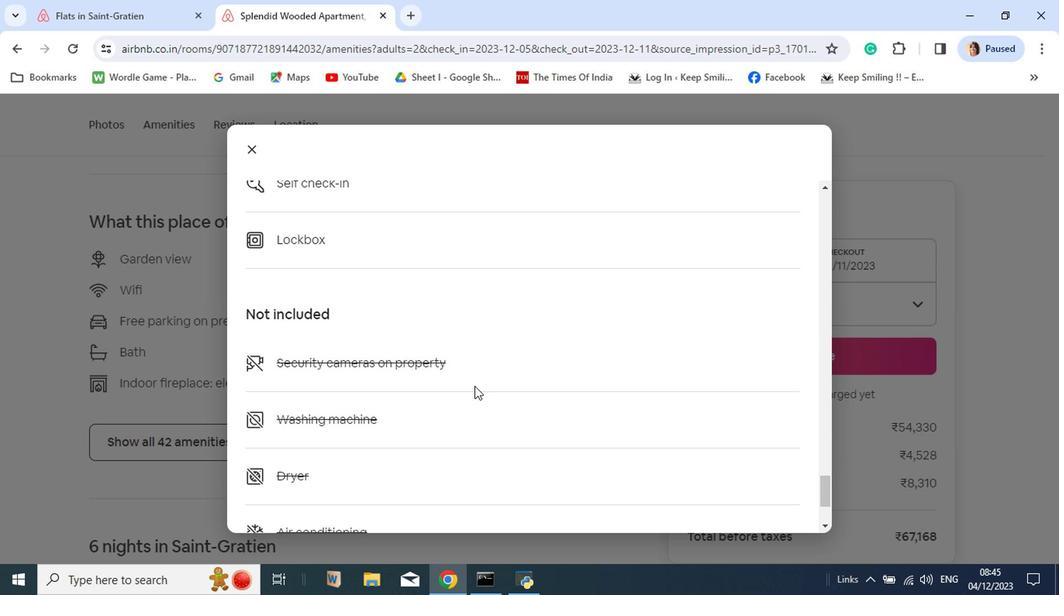 
Action: Mouse scrolled (472, 386) with delta (0, -1)
Screenshot: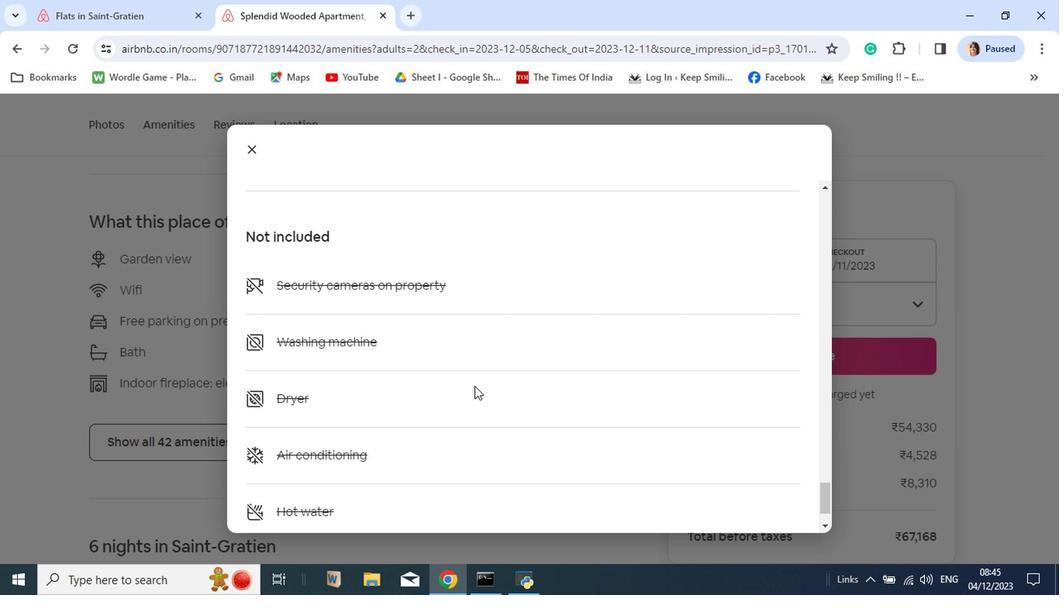 
Action: Mouse scrolled (472, 386) with delta (0, -1)
Screenshot: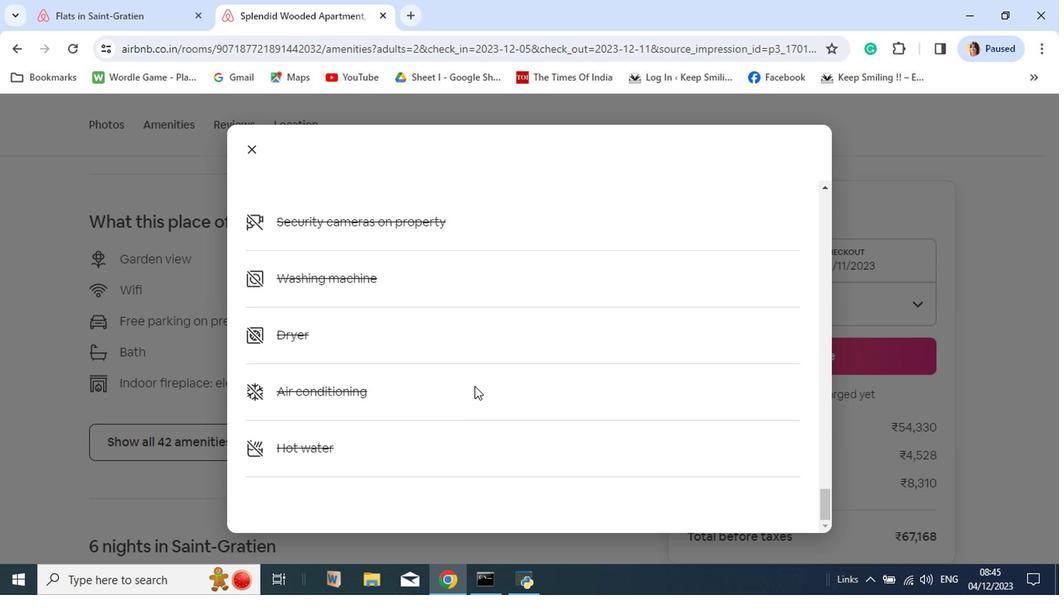 
Action: Mouse scrolled (472, 386) with delta (0, -1)
Screenshot: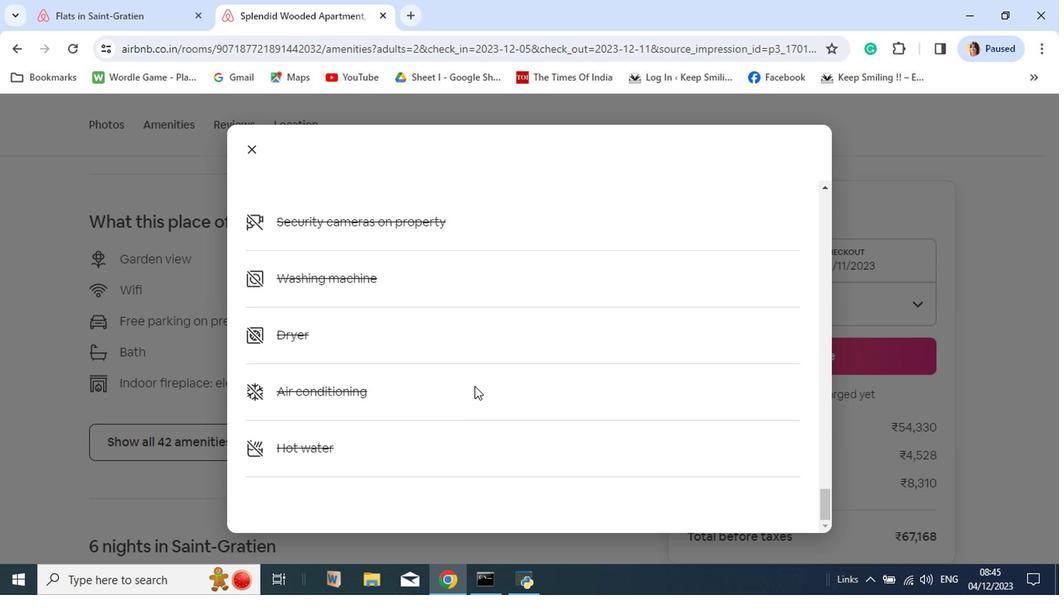 
Action: Mouse scrolled (472, 386) with delta (0, -1)
Screenshot: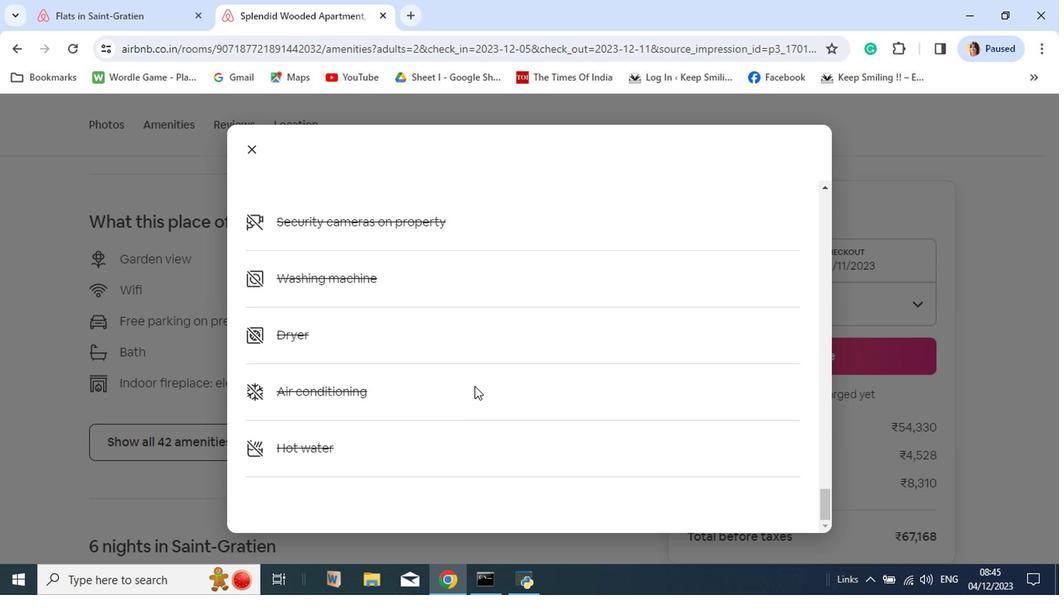 
Action: Mouse moved to (254, 151)
Screenshot: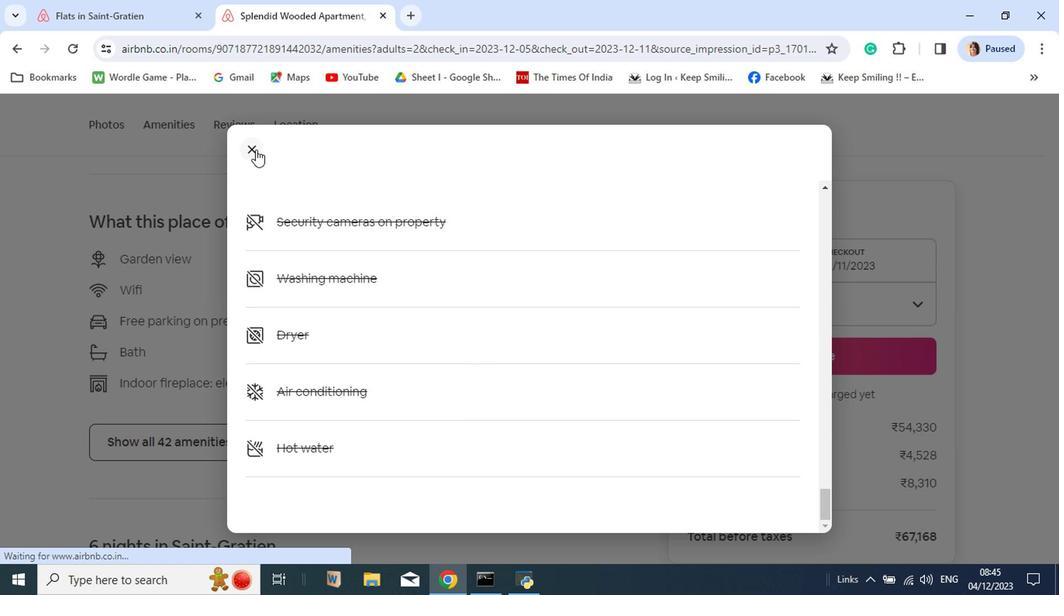 
Action: Mouse pressed left at (254, 151)
Screenshot: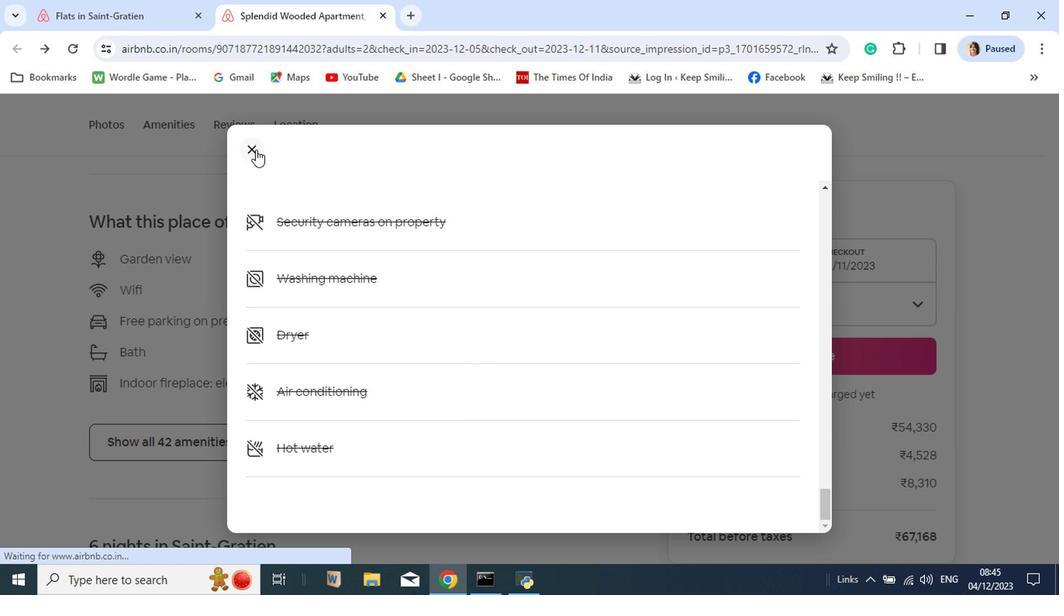 
Action: Mouse moved to (366, 380)
Screenshot: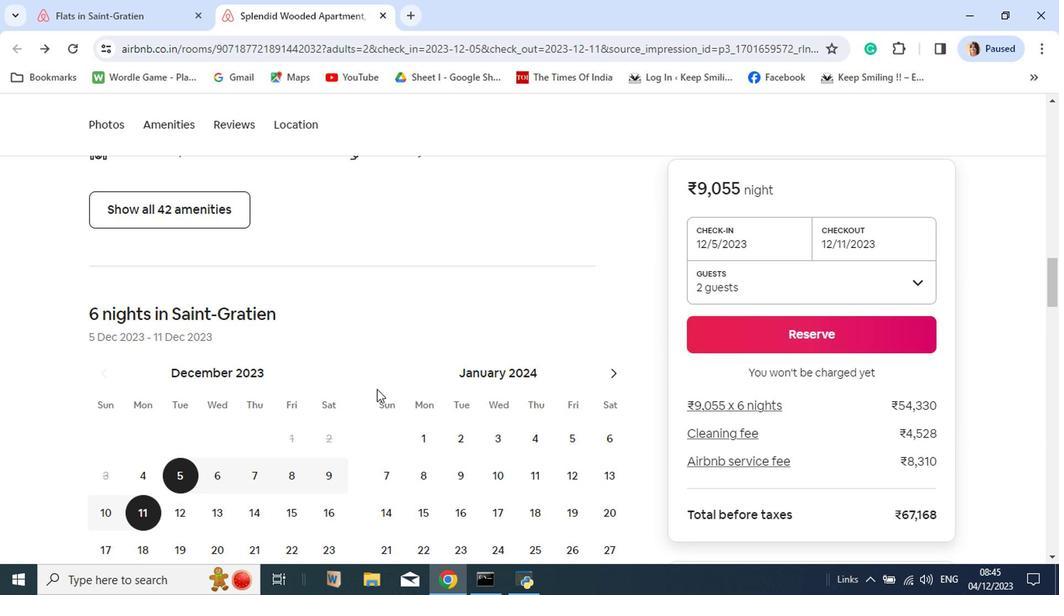 
Action: Mouse scrolled (366, 380) with delta (0, 0)
Screenshot: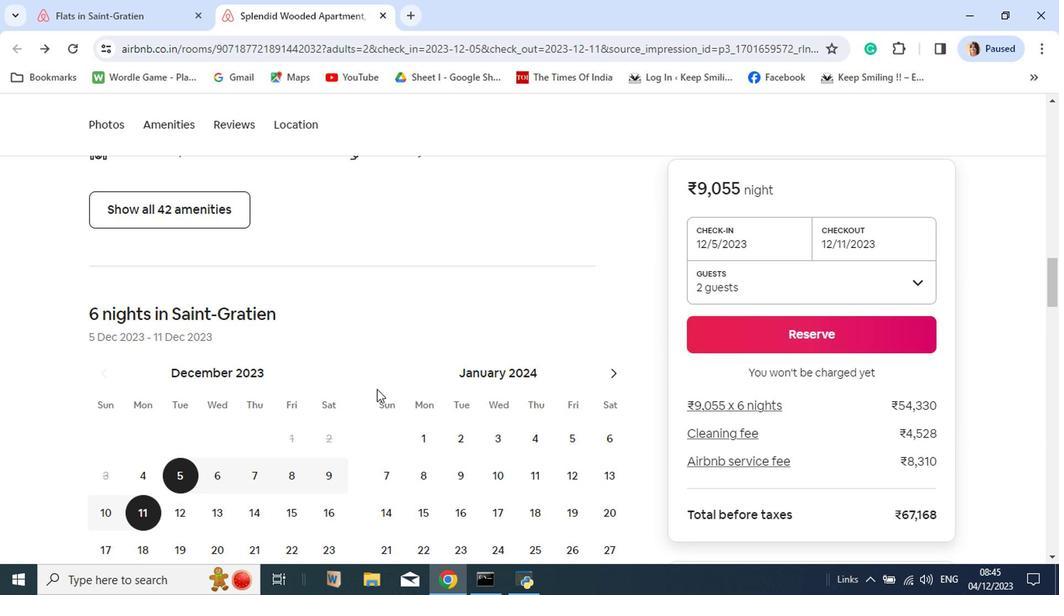 
Action: Mouse moved to (371, 386)
Screenshot: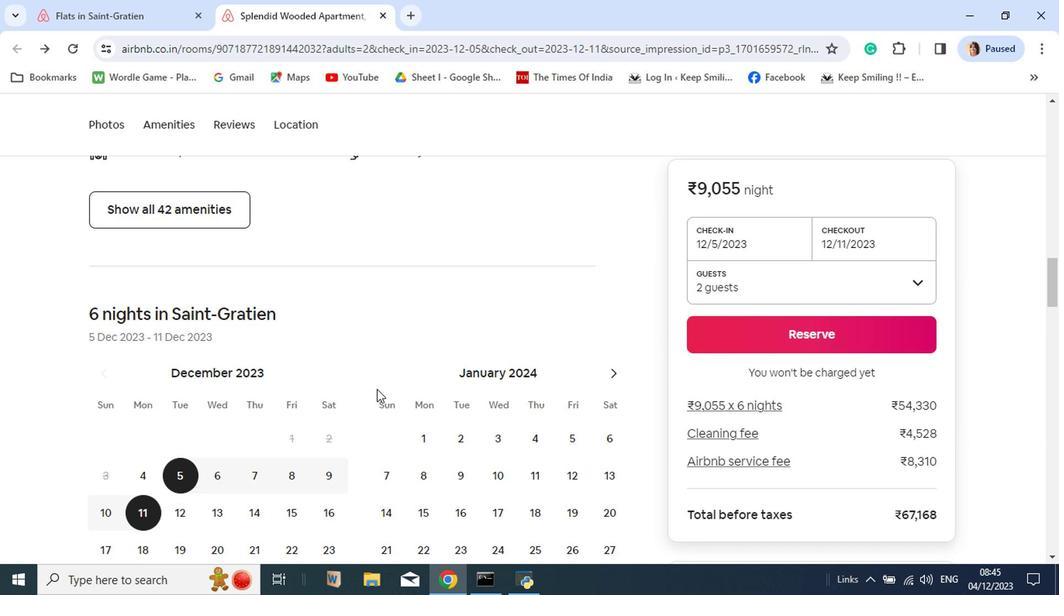 
Action: Mouse scrolled (371, 386) with delta (0, 0)
Screenshot: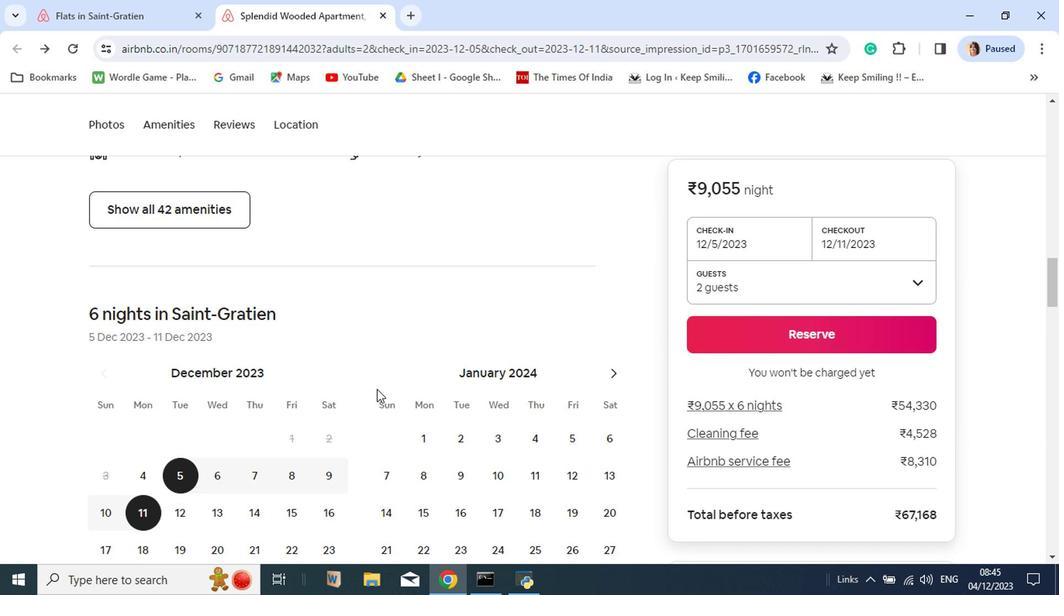 
Action: Mouse moved to (374, 391)
Screenshot: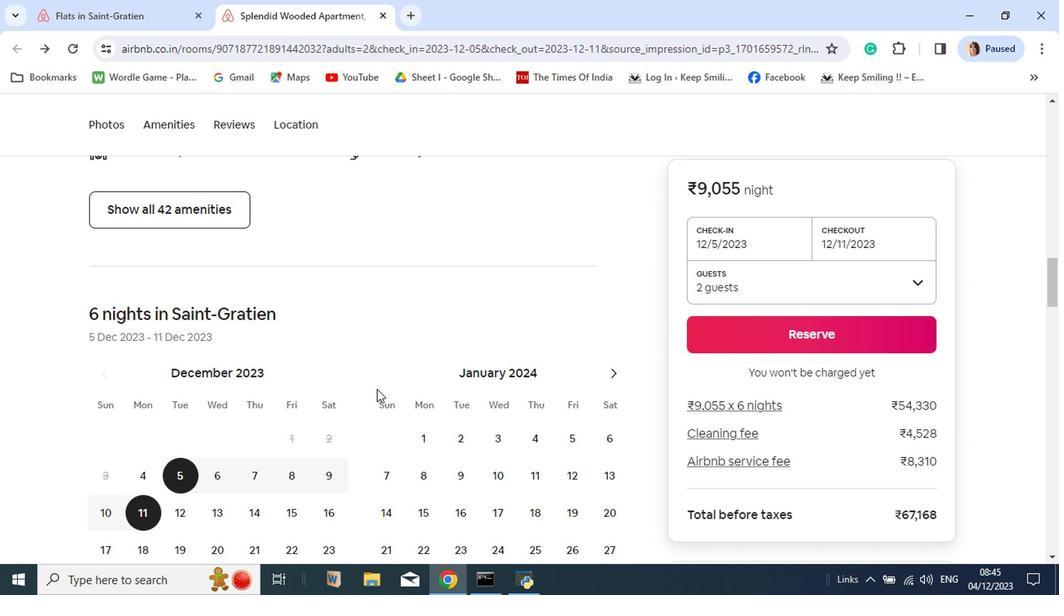 
Action: Mouse scrolled (374, 390) with delta (0, -1)
Screenshot: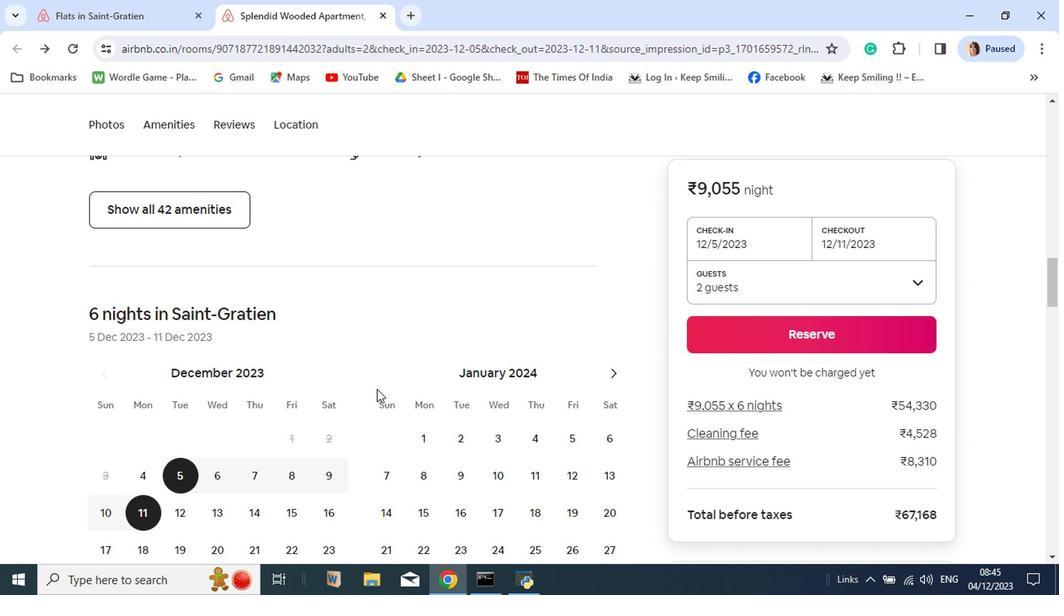 
Action: Mouse moved to (523, 379)
Screenshot: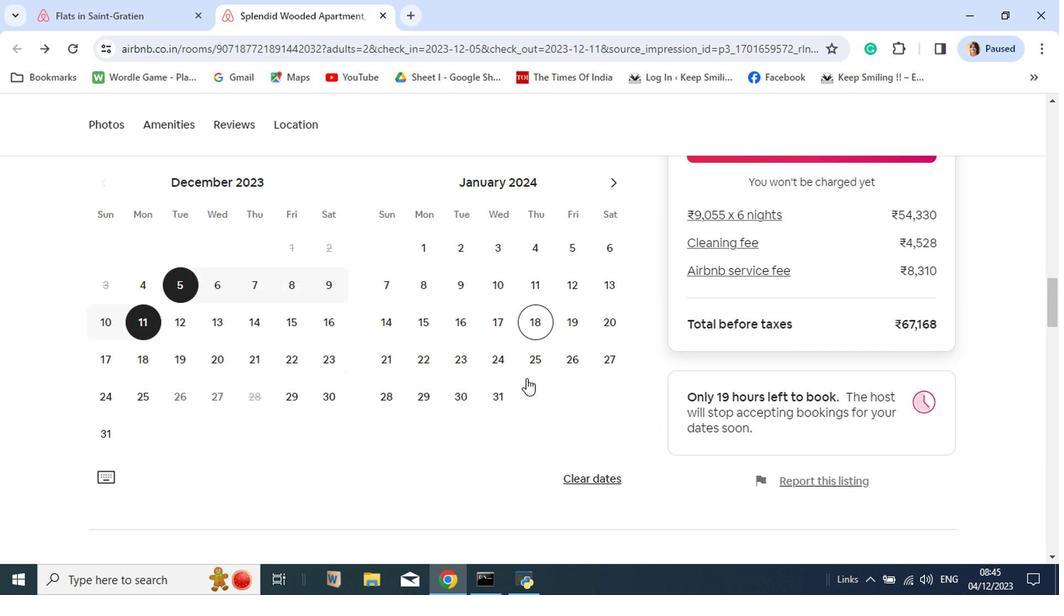 
Action: Mouse scrolled (523, 378) with delta (0, 0)
Screenshot: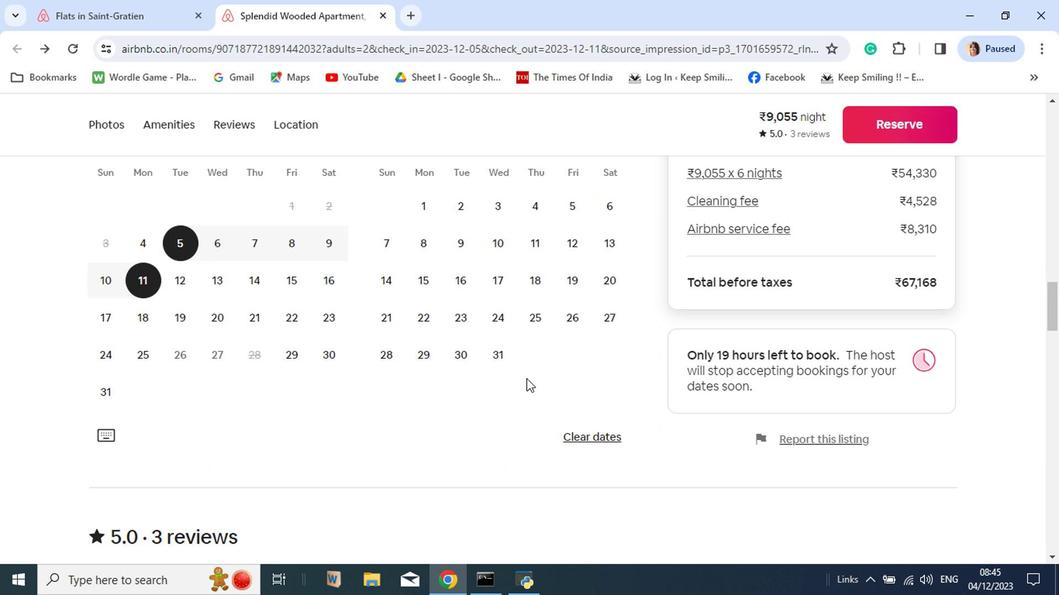 
Action: Mouse moved to (524, 380)
Screenshot: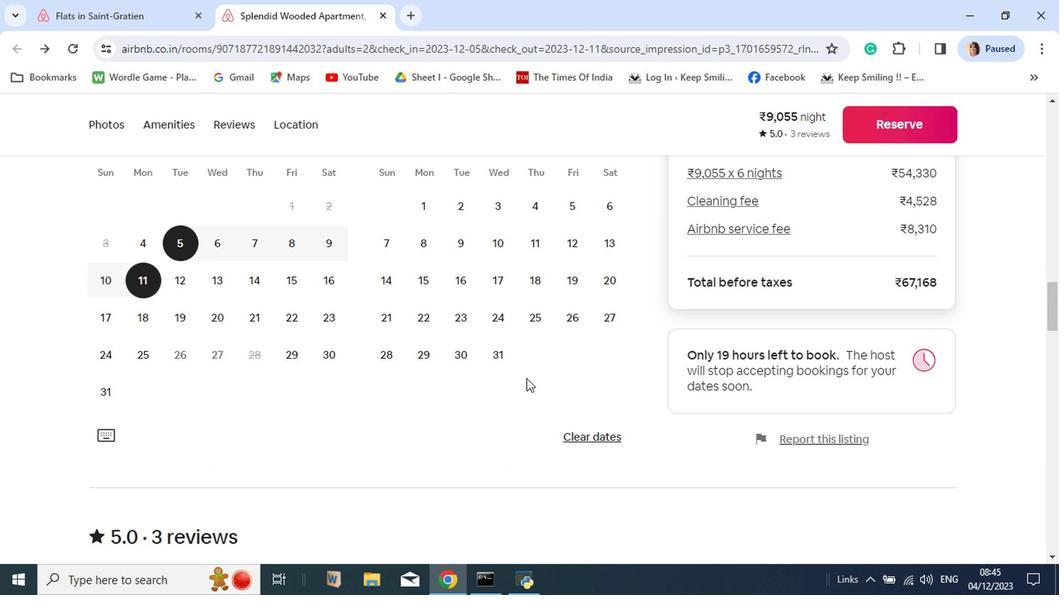 
Action: Mouse scrolled (524, 379) with delta (0, -1)
Screenshot: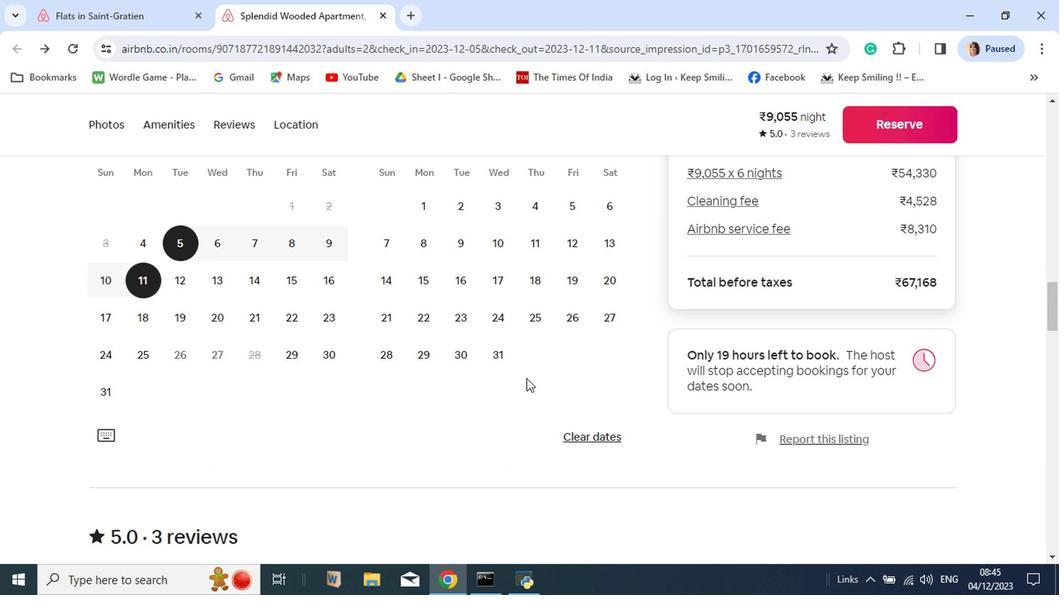 
Action: Mouse scrolled (524, 379) with delta (0, -1)
Screenshot: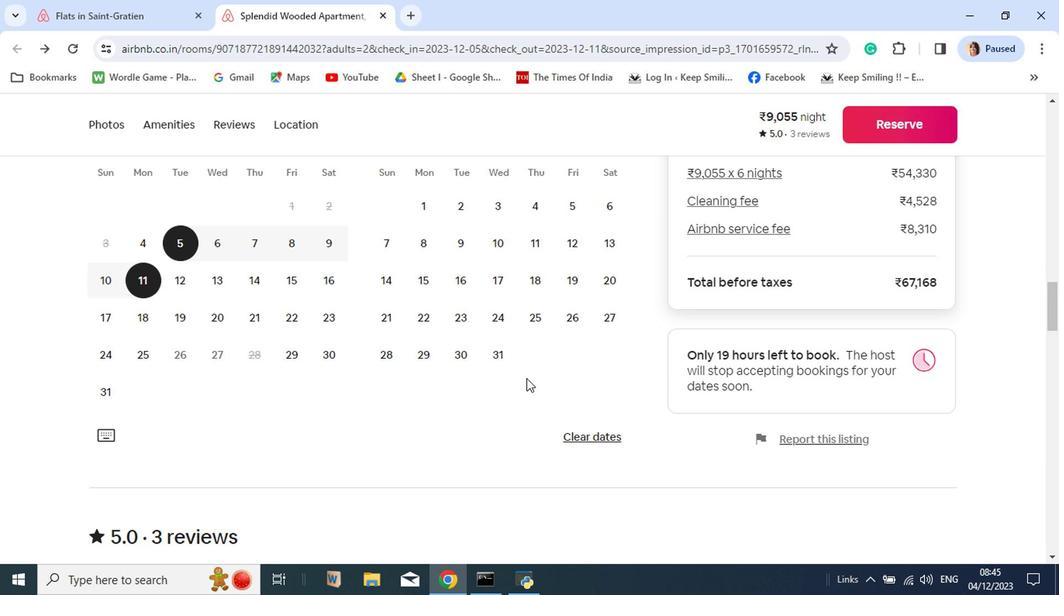 
Action: Mouse scrolled (524, 379) with delta (0, -1)
Screenshot: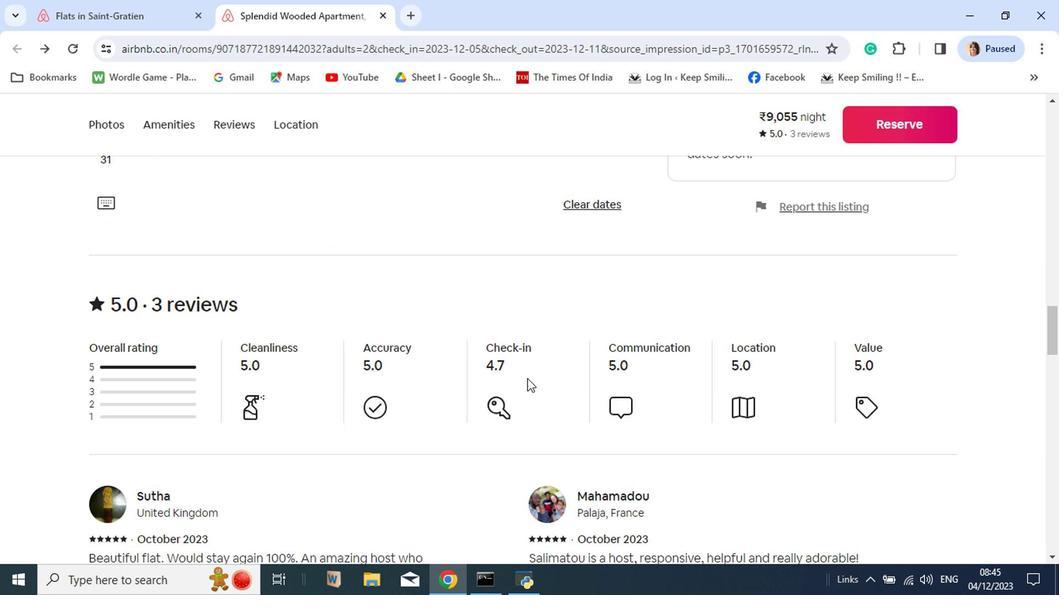 
Action: Mouse scrolled (524, 379) with delta (0, -1)
Screenshot: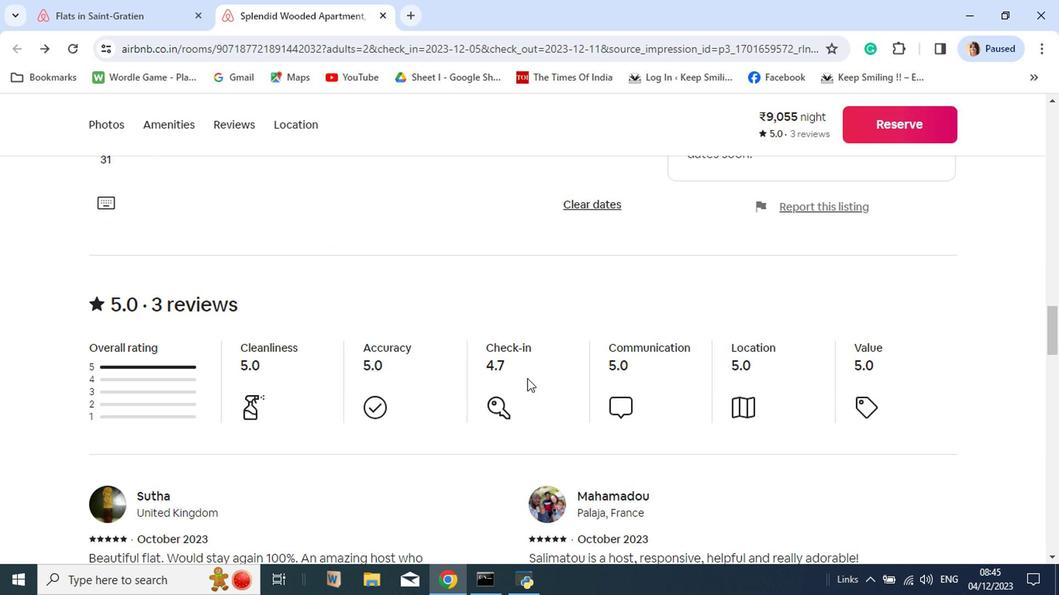 
Action: Mouse scrolled (524, 379) with delta (0, -1)
Screenshot: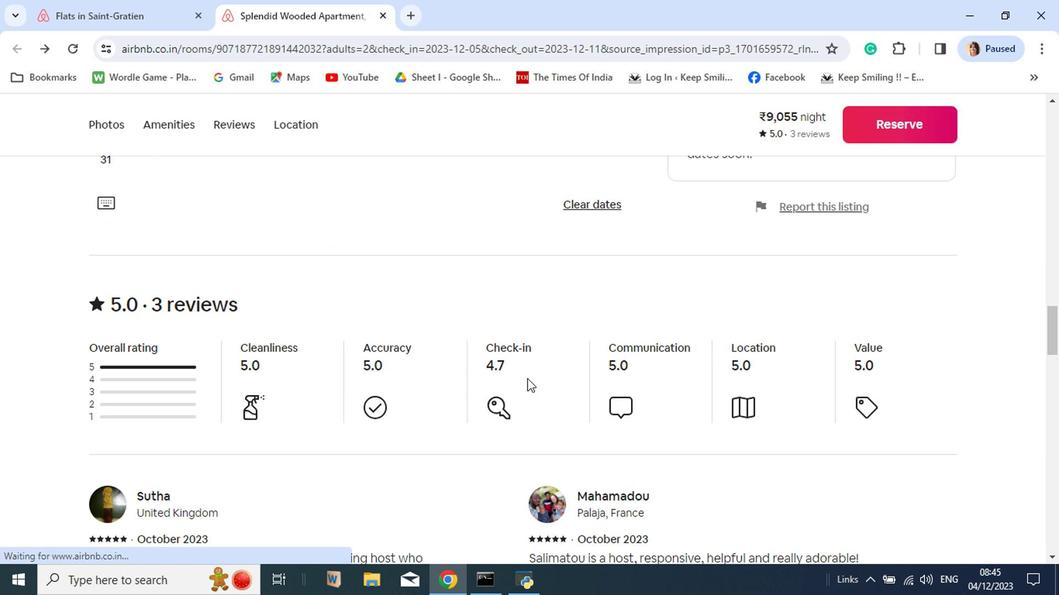 
Action: Mouse moved to (525, 380)
Screenshot: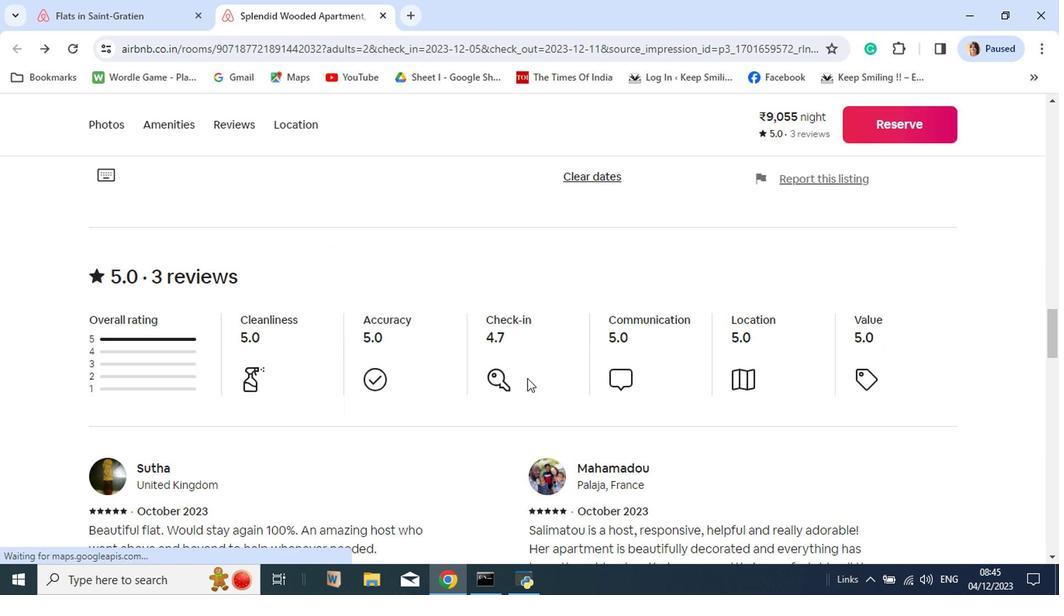 
Action: Mouse scrolled (525, 379) with delta (0, -1)
Screenshot: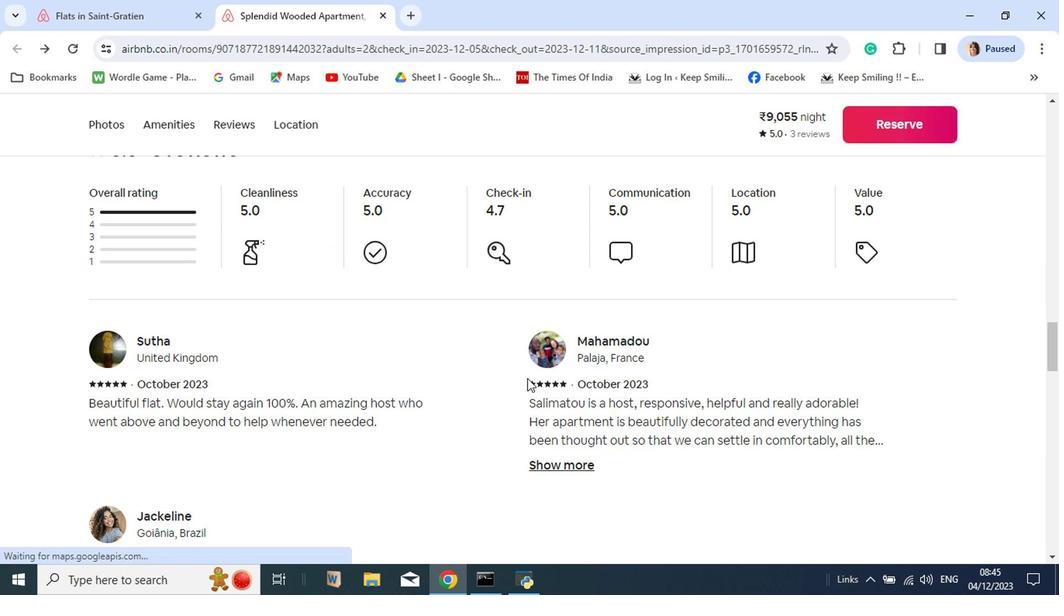 
Action: Mouse scrolled (525, 379) with delta (0, -1)
Screenshot: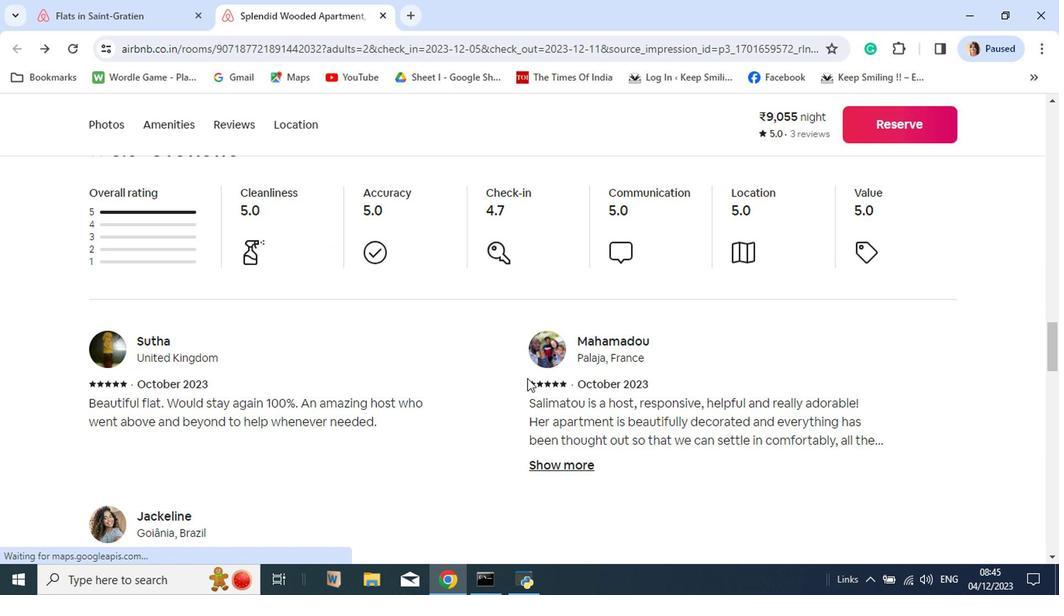
Action: Mouse scrolled (525, 379) with delta (0, -1)
Screenshot: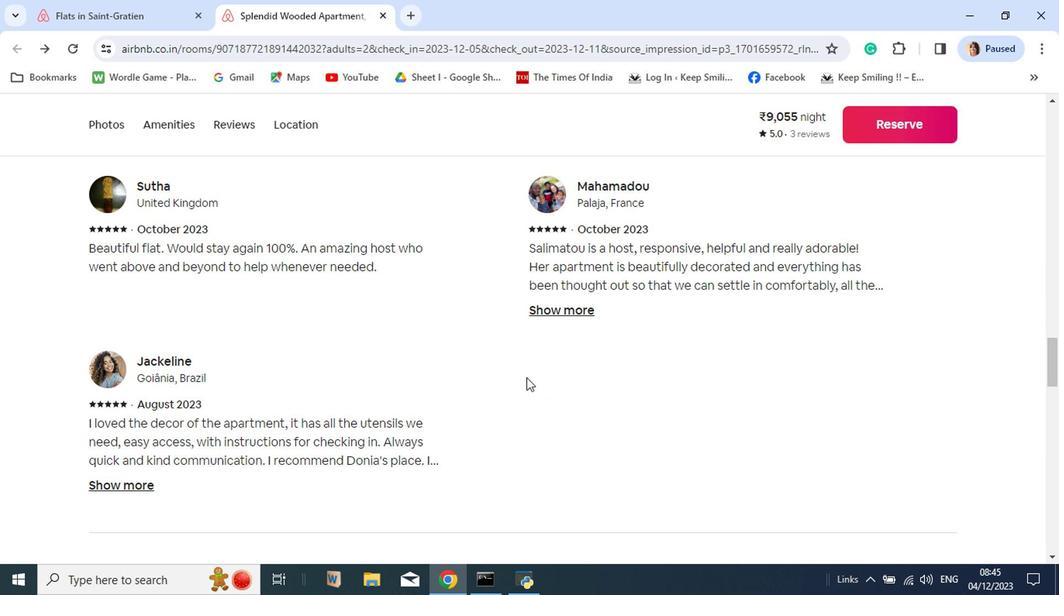 
Action: Mouse scrolled (525, 379) with delta (0, -1)
Screenshot: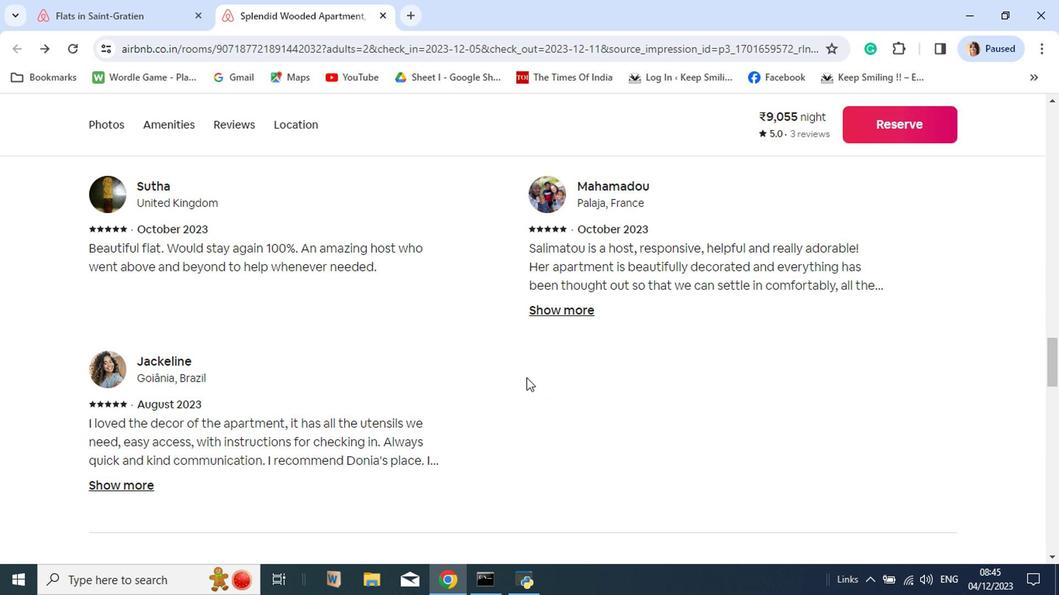 
Action: Mouse moved to (524, 379)
Screenshot: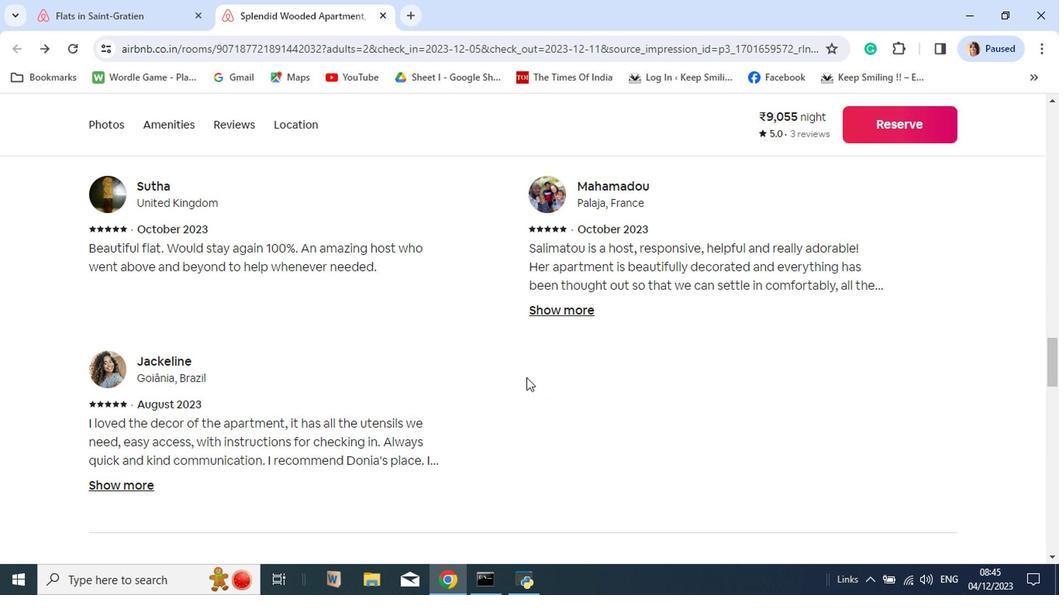
Action: Mouse scrolled (524, 378) with delta (0, 0)
Screenshot: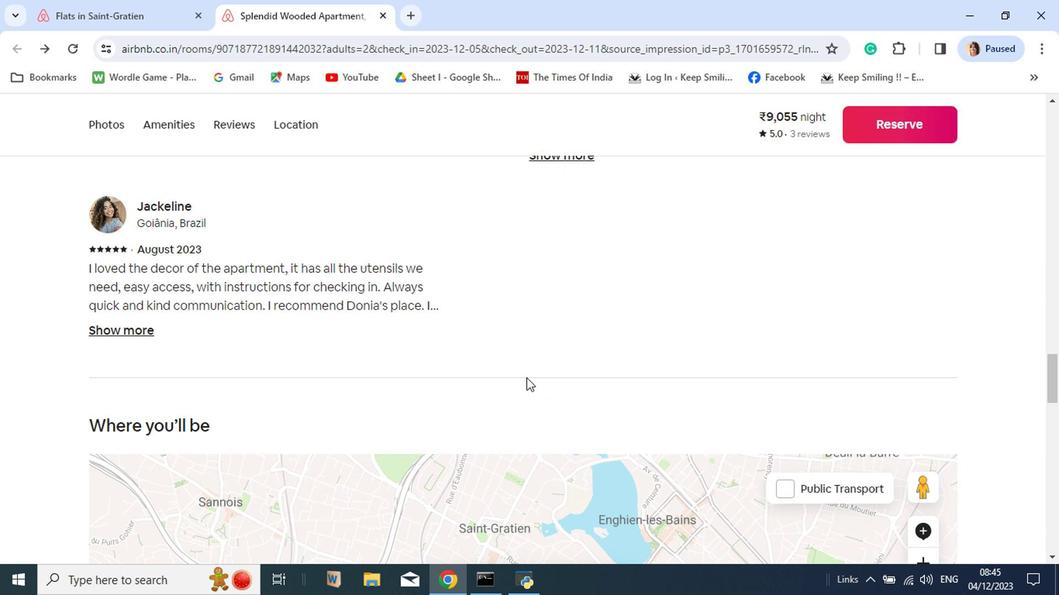 
Action: Mouse moved to (524, 379)
Screenshot: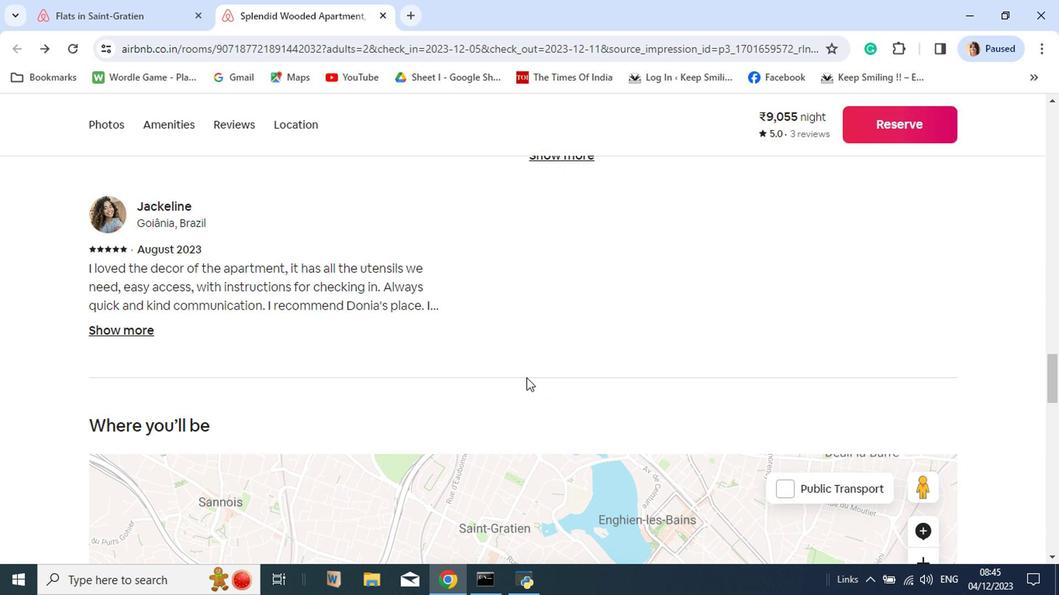 
Action: Mouse scrolled (524, 378) with delta (0, 0)
Screenshot: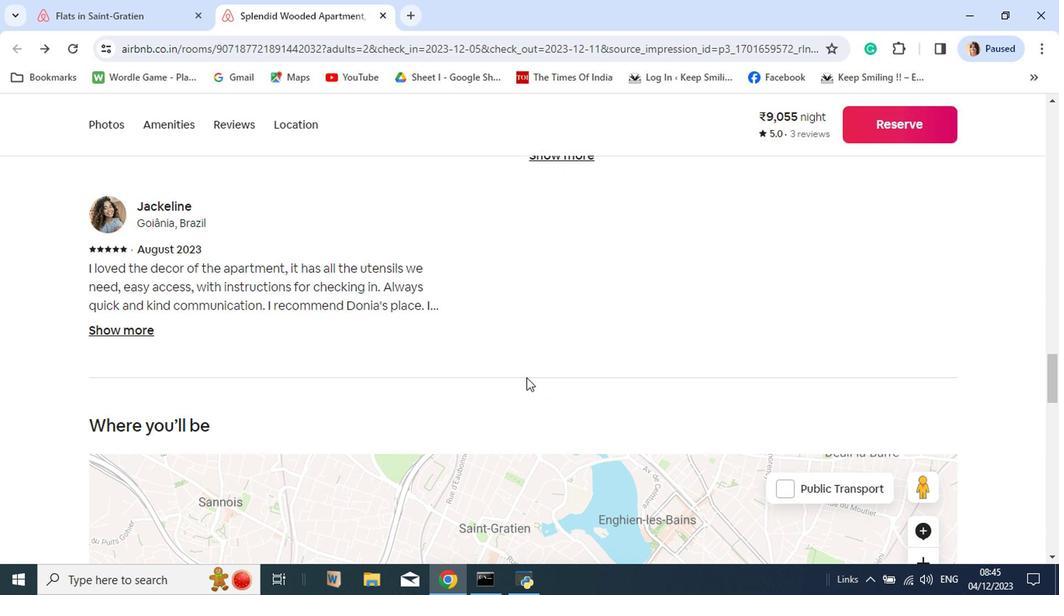 
Action: Mouse scrolled (524, 378) with delta (0, 0)
Screenshot: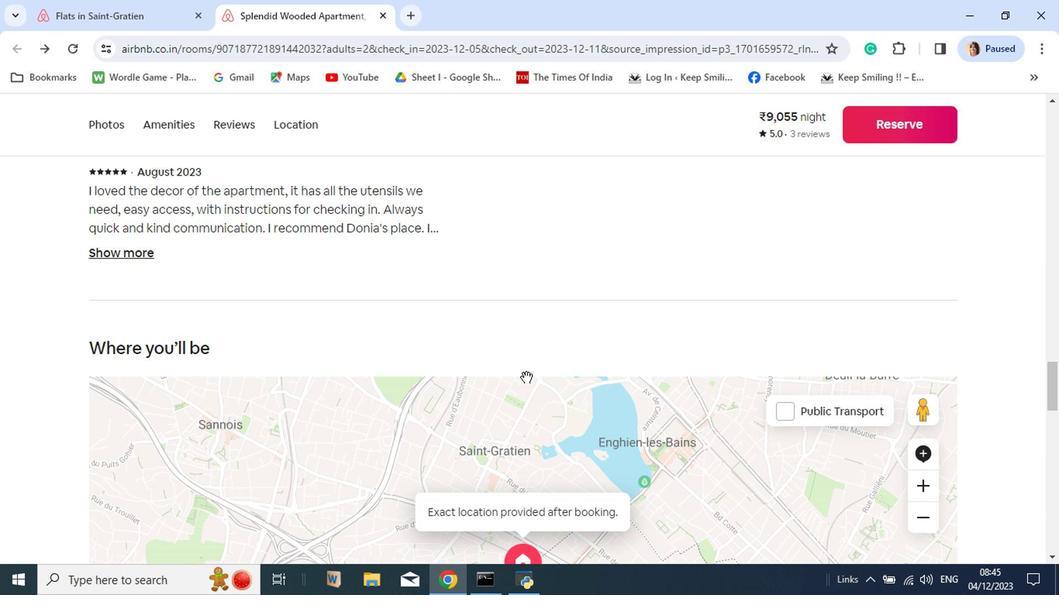 
Action: Mouse moved to (524, 379)
Screenshot: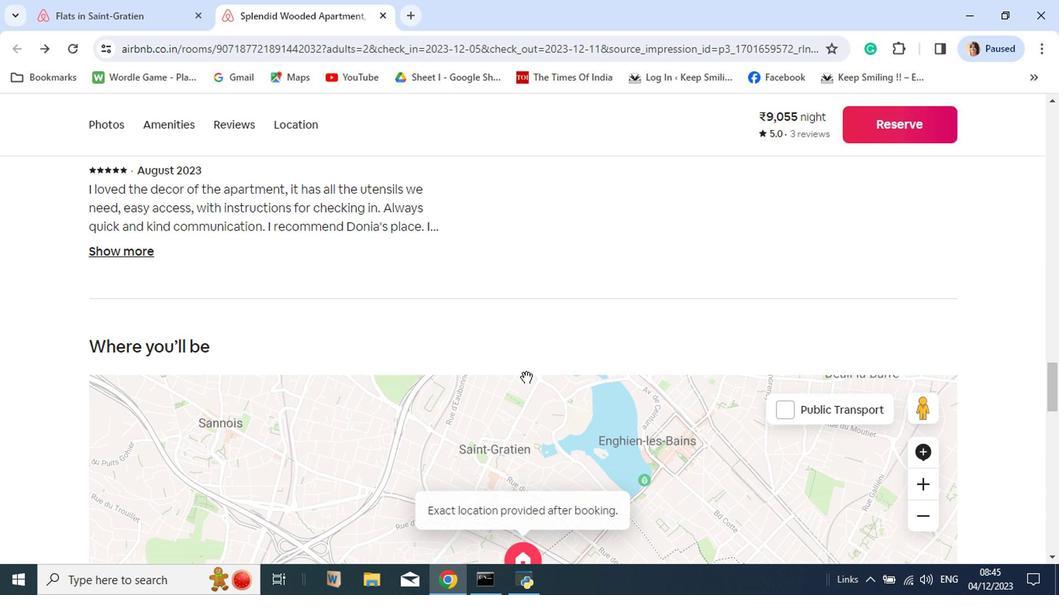 
Action: Mouse scrolled (524, 378) with delta (0, 0)
Screenshot: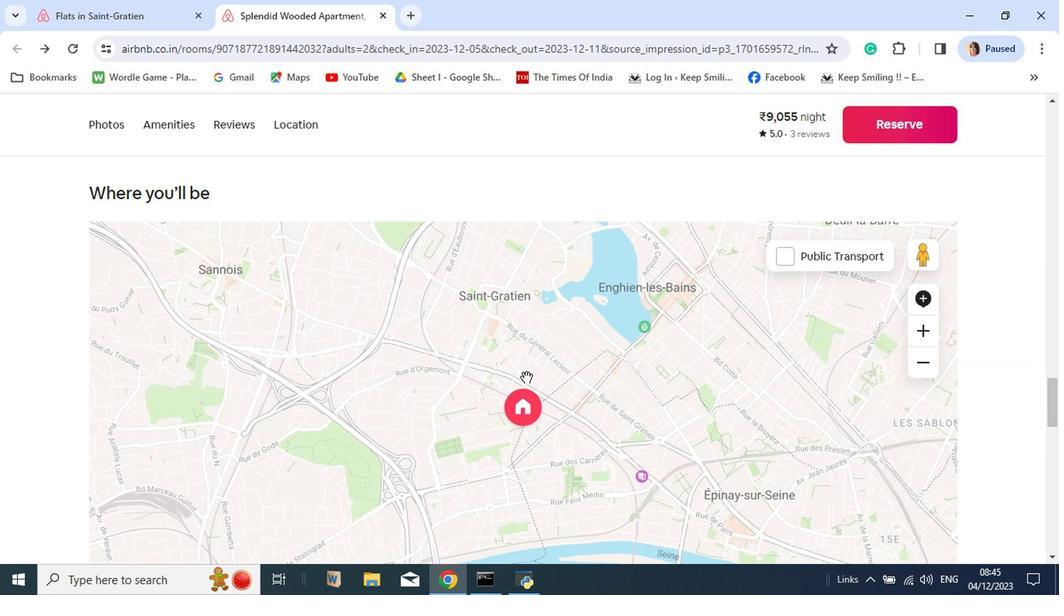
Action: Mouse scrolled (524, 378) with delta (0, 0)
Screenshot: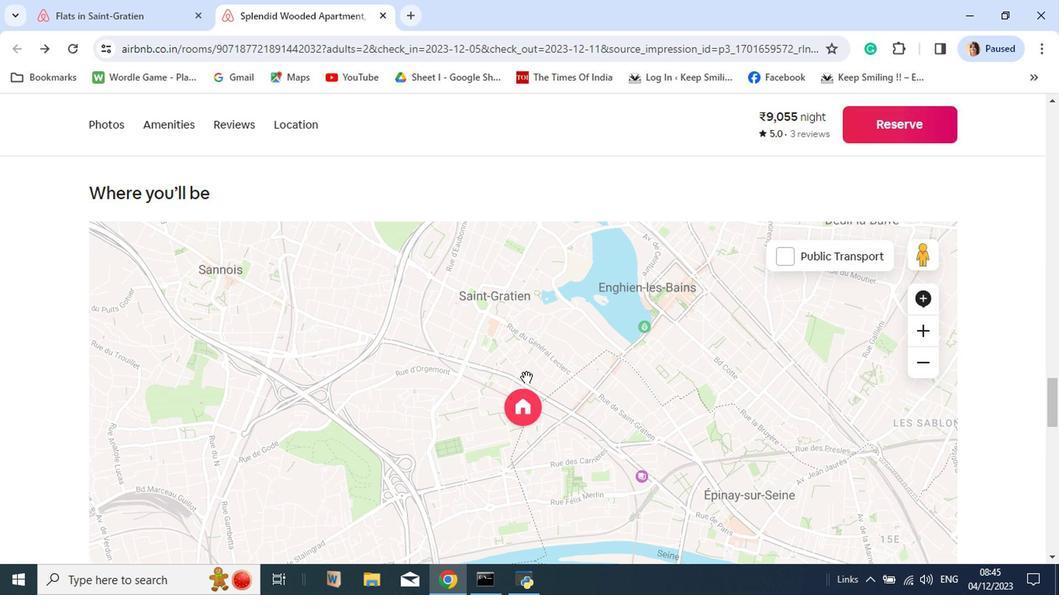 
Action: Mouse moved to (524, 379)
Screenshot: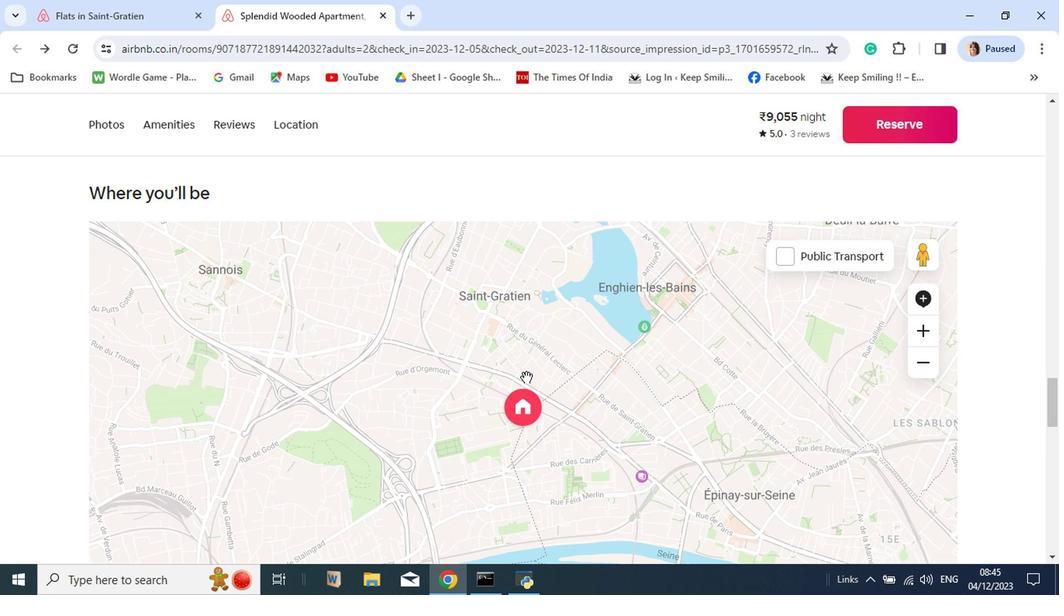 
Action: Mouse scrolled (524, 378) with delta (0, 0)
Screenshot: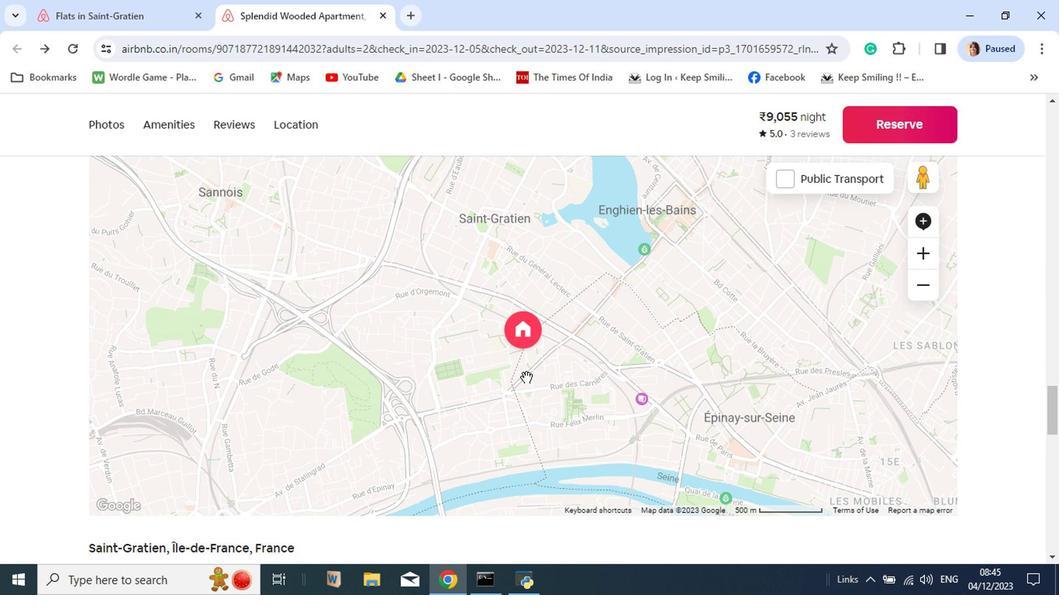 
Action: Mouse scrolled (524, 378) with delta (0, 0)
Screenshot: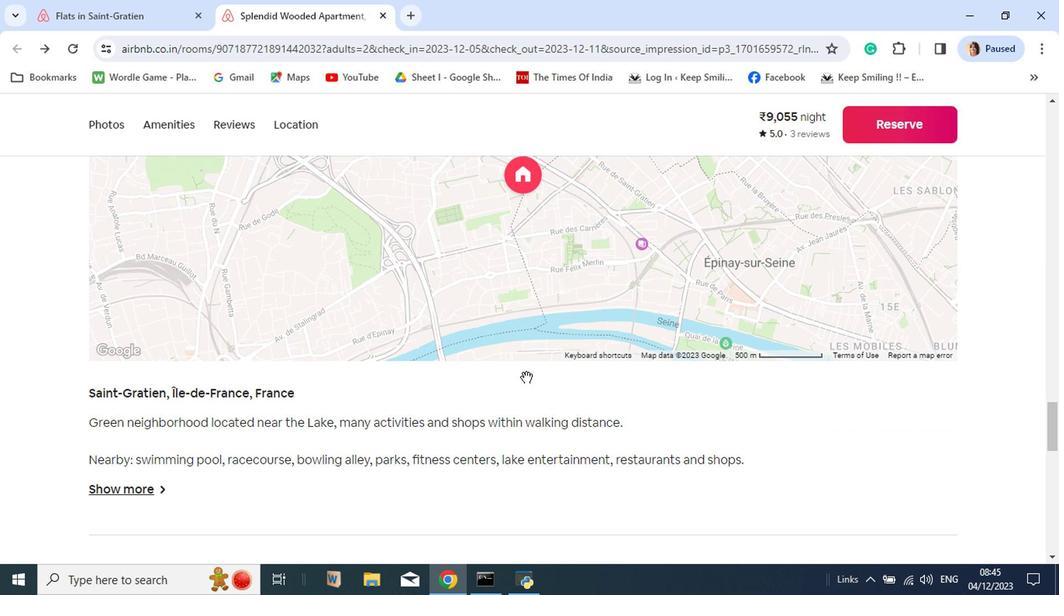 
Action: Mouse scrolled (524, 378) with delta (0, 0)
Screenshot: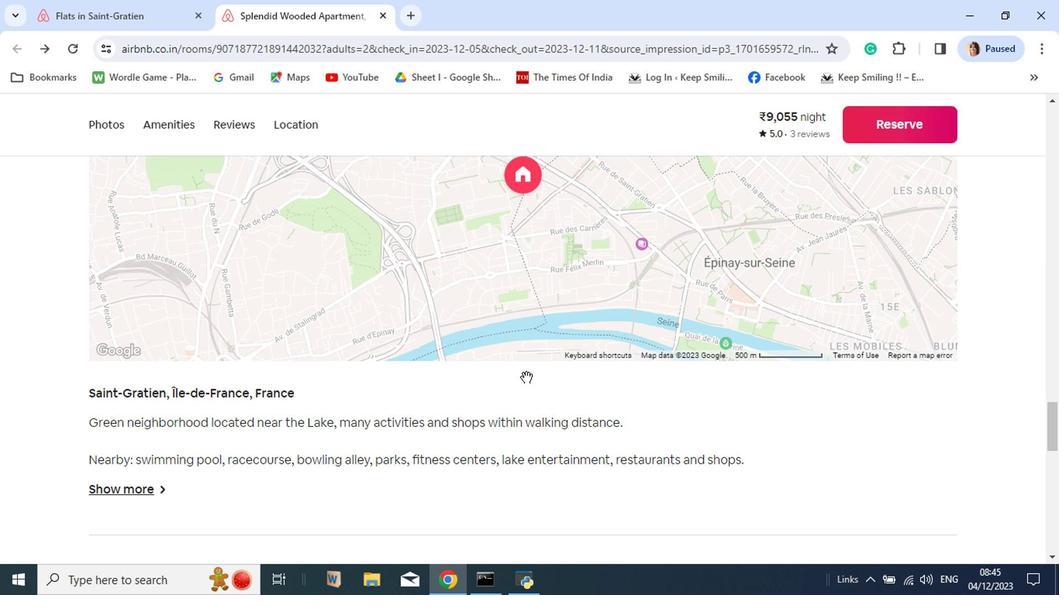 
Action: Mouse scrolled (524, 378) with delta (0, 0)
Screenshot: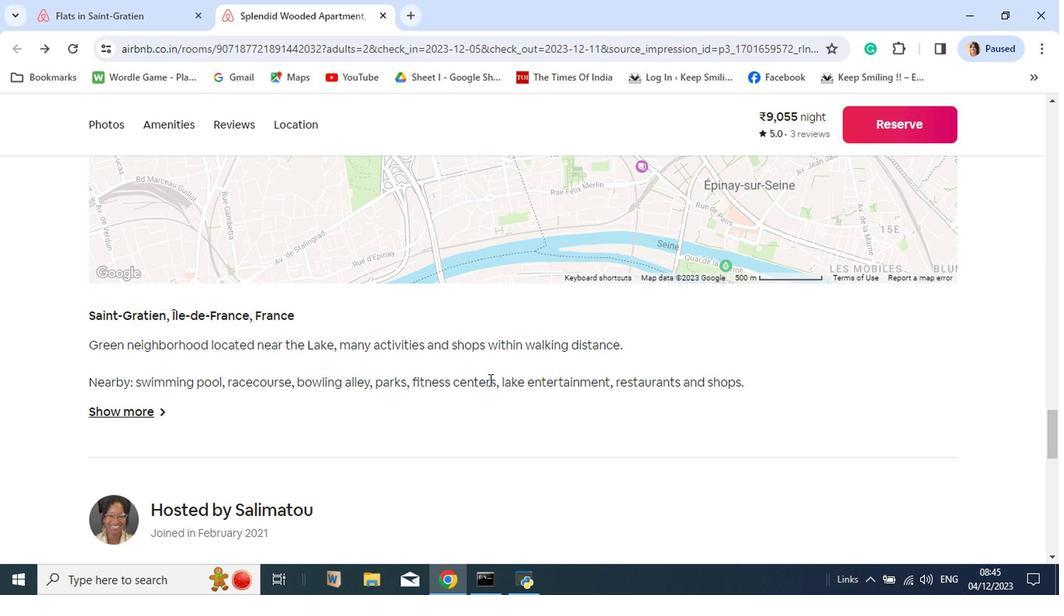 
Action: Mouse moved to (140, 415)
Screenshot: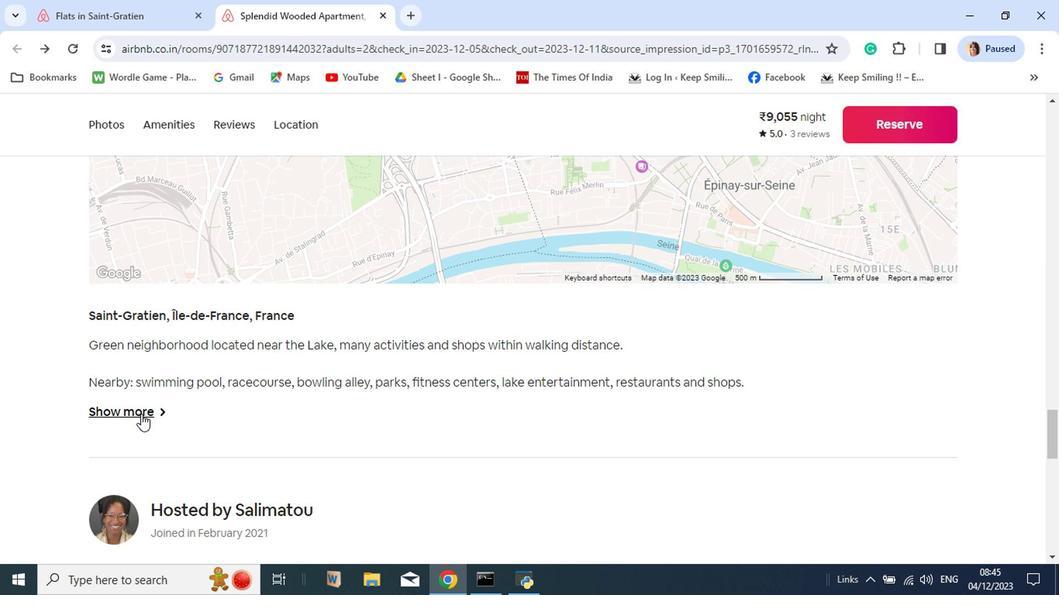 
Action: Mouse pressed left at (140, 415)
Screenshot: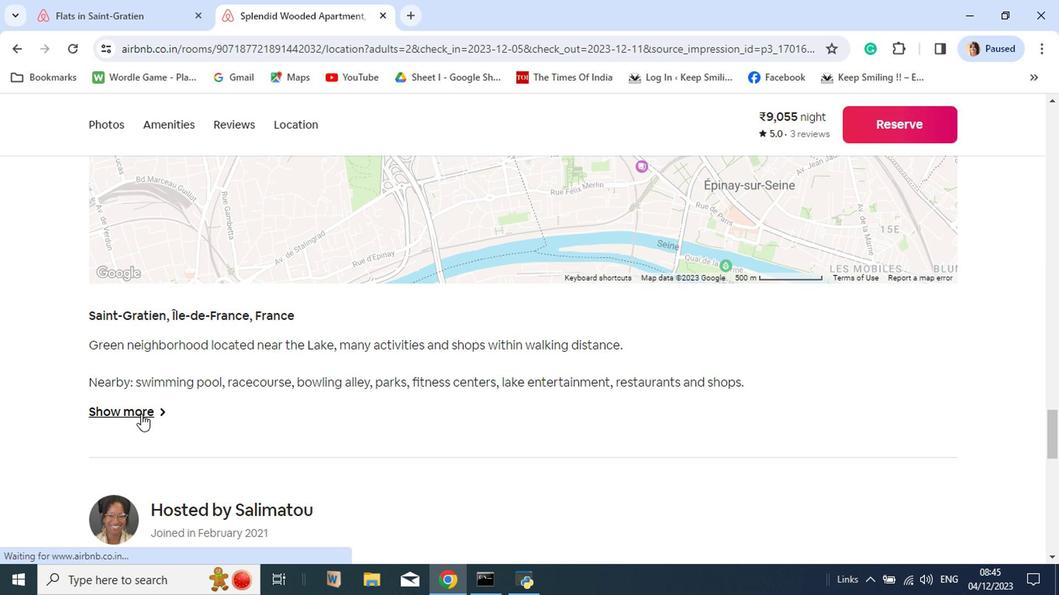
Action: Mouse moved to (60, 292)
